 Task: In the  document dogs.html ,align picture to the 'center'. Insert word art below the picture and give heading  'Dogs in Orange'change the shape height to  6.32 in
Action: Mouse moved to (339, 414)
Screenshot: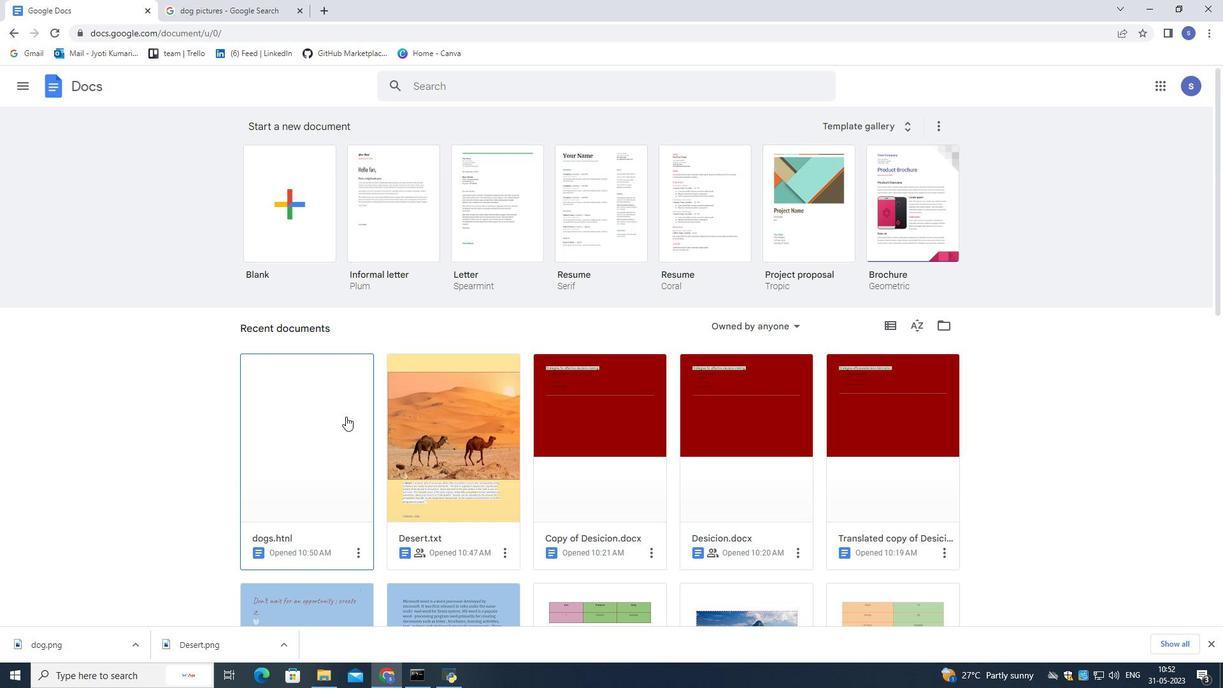 
Action: Mouse pressed left at (339, 414)
Screenshot: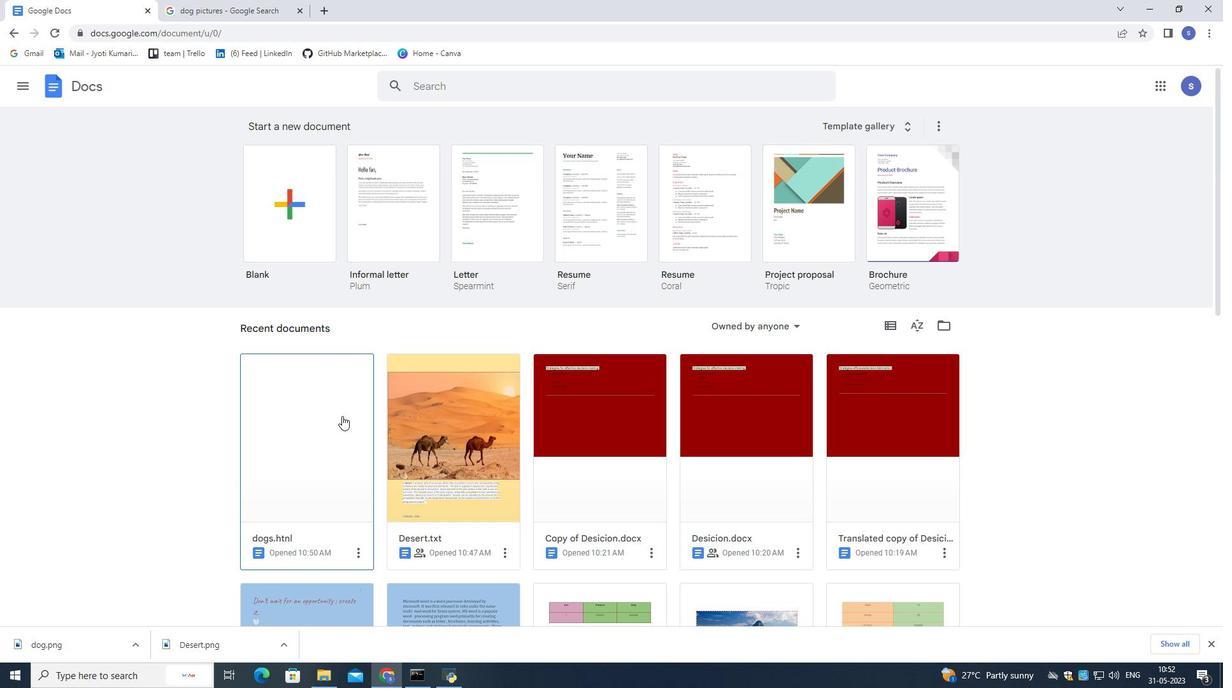 
Action: Mouse moved to (488, 296)
Screenshot: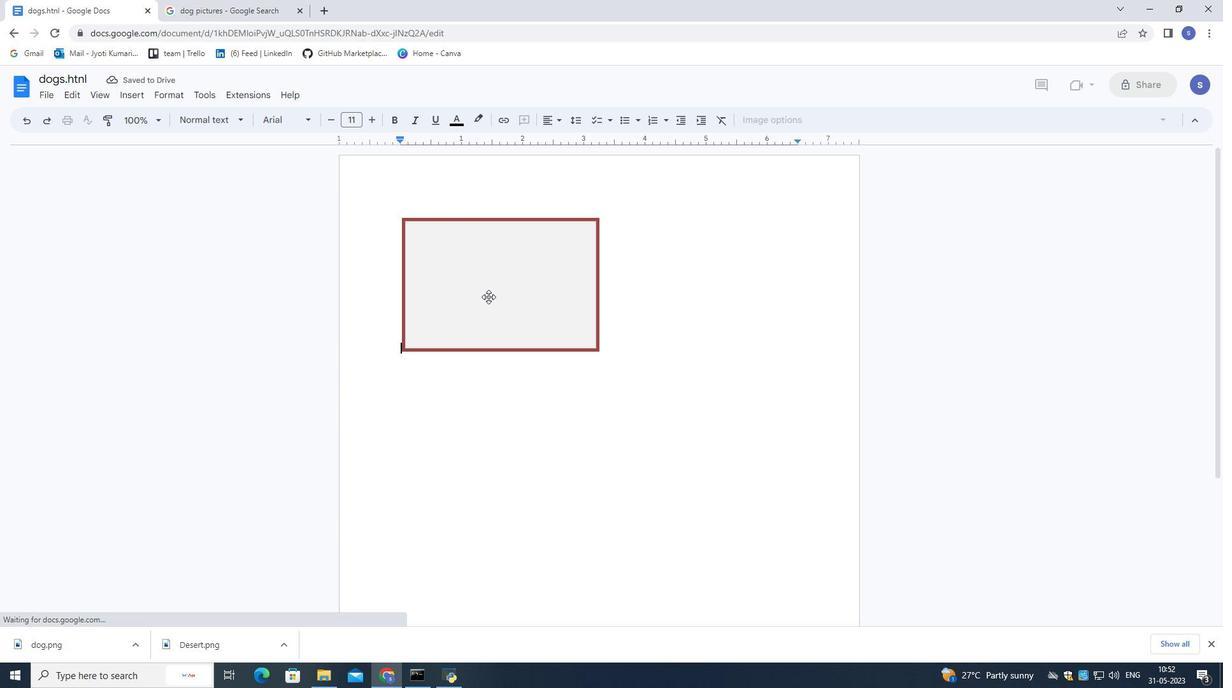 
Action: Mouse pressed left at (488, 296)
Screenshot: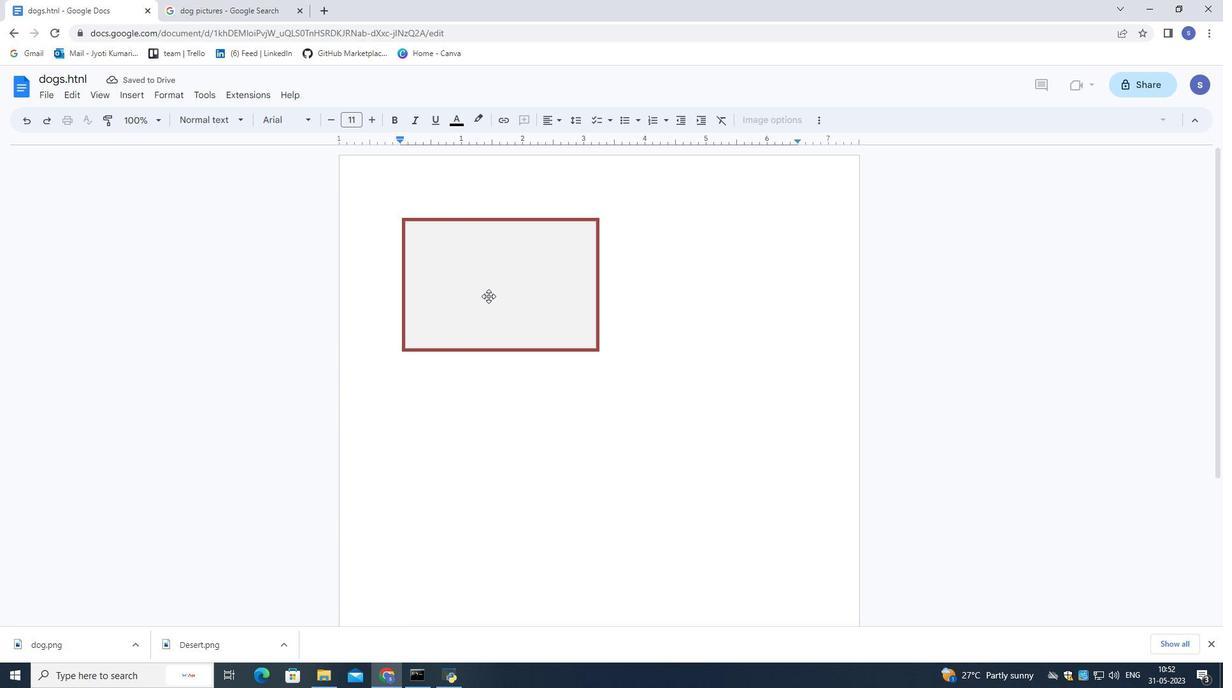 
Action: Mouse pressed left at (488, 296)
Screenshot: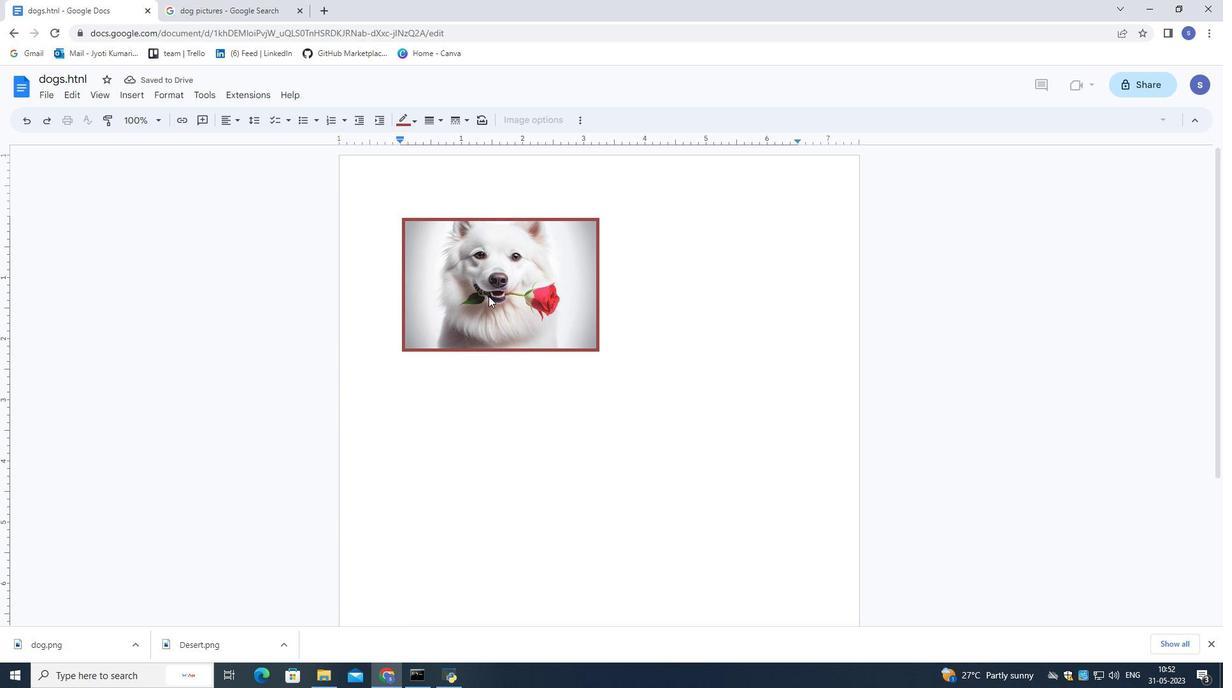 
Action: Mouse moved to (511, 404)
Screenshot: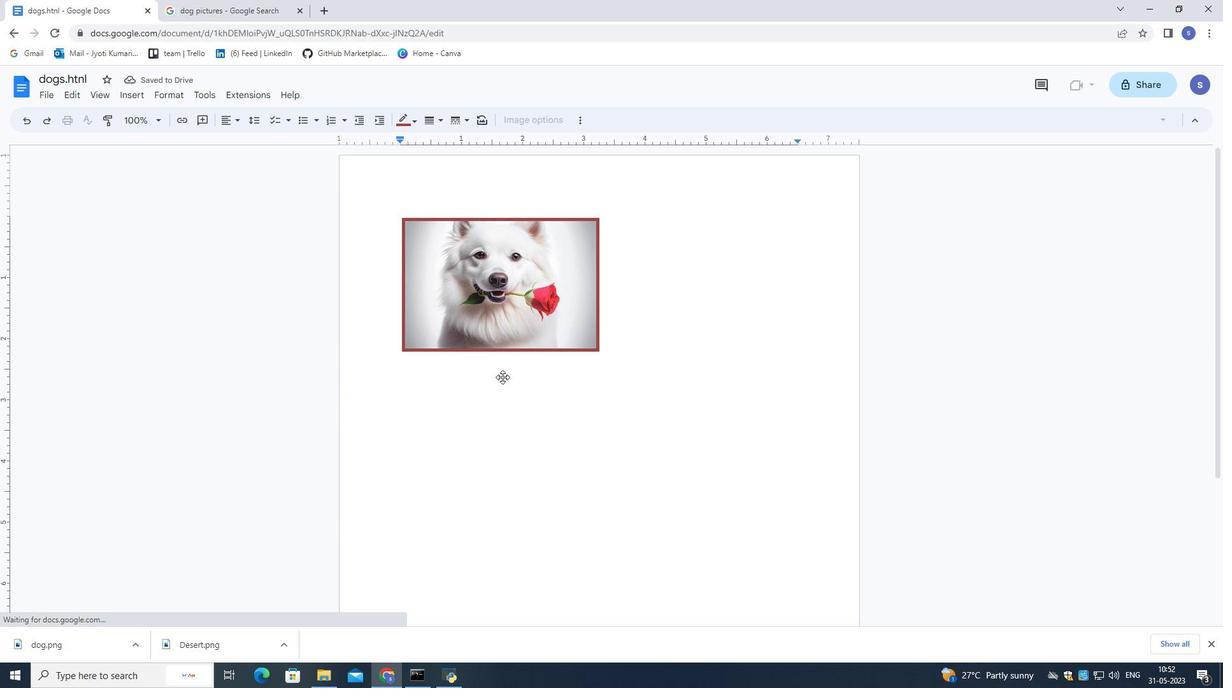 
Action: Mouse pressed left at (511, 404)
Screenshot: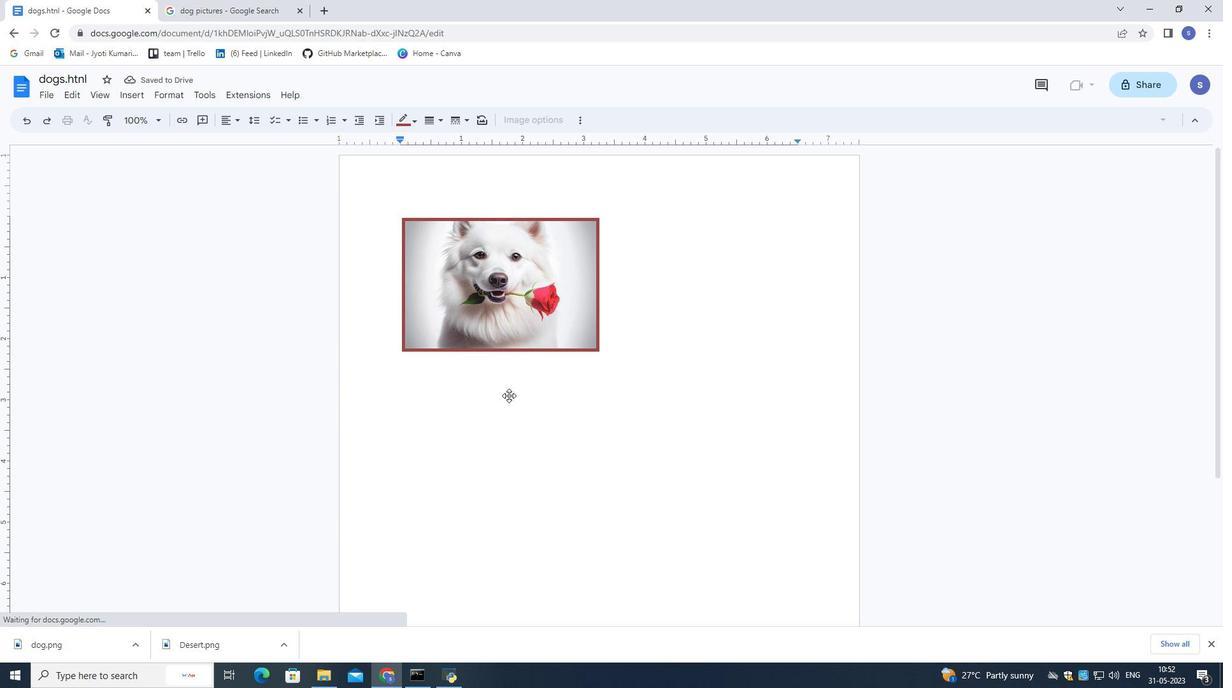 
Action: Mouse moved to (694, 295)
Screenshot: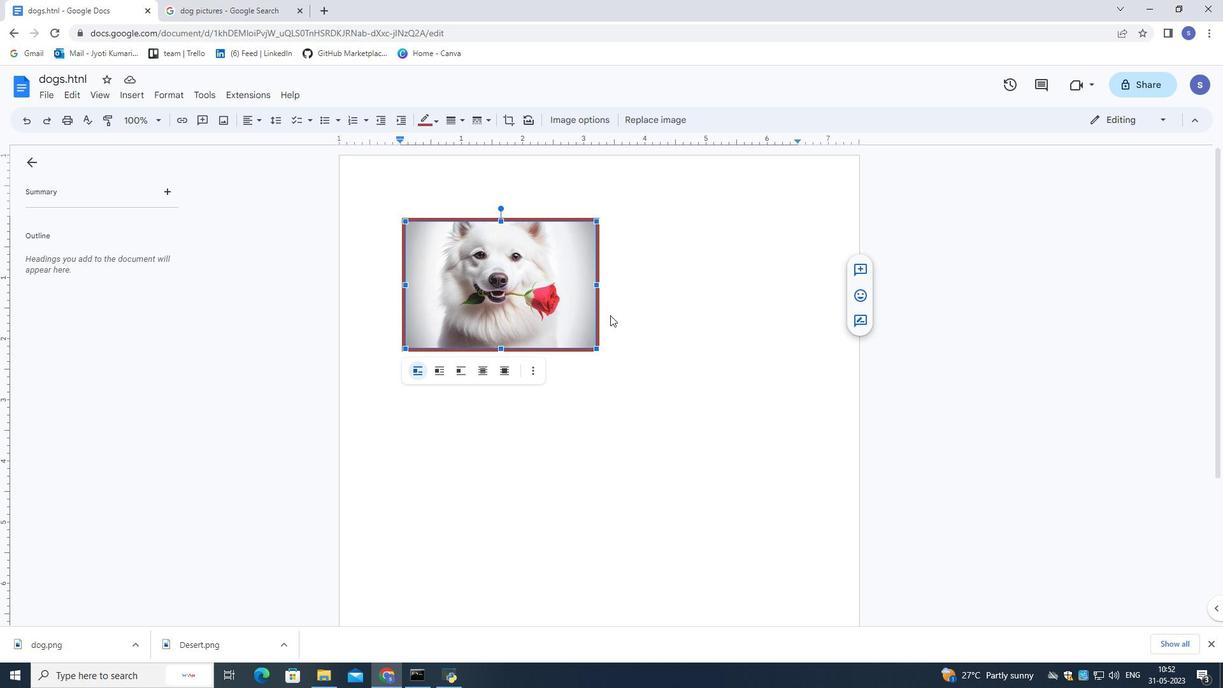 
Action: Mouse pressed left at (694, 295)
Screenshot: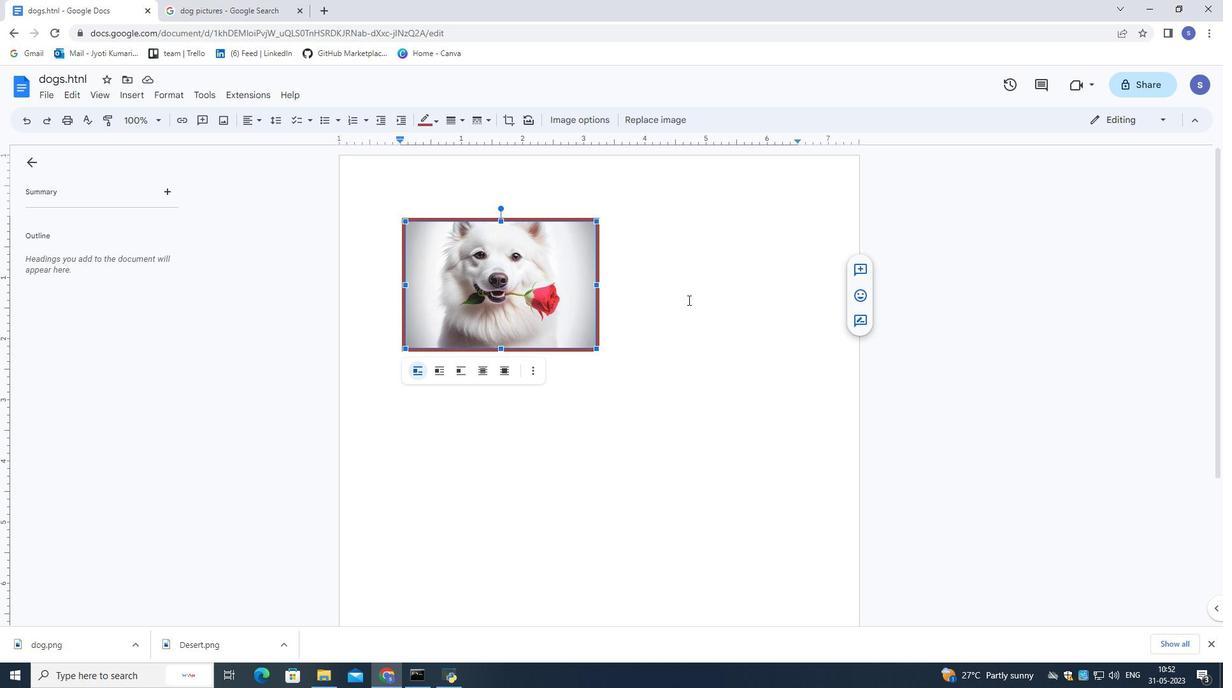 
Action: Mouse moved to (579, 120)
Screenshot: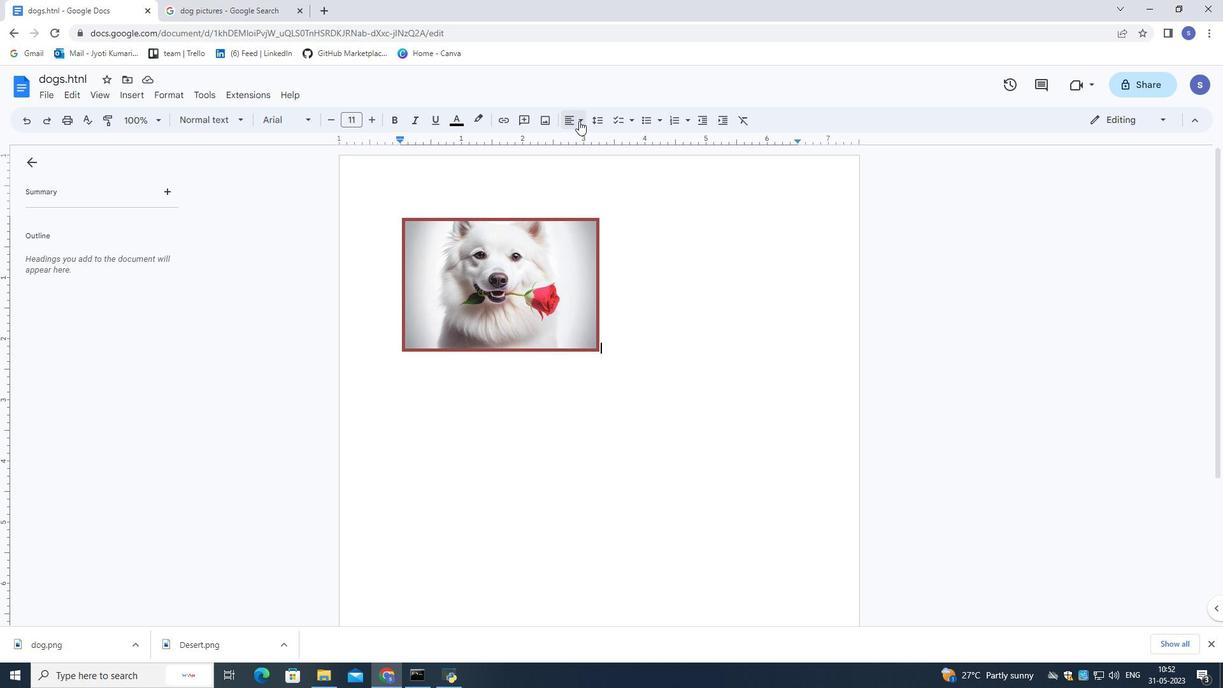 
Action: Mouse pressed left at (579, 120)
Screenshot: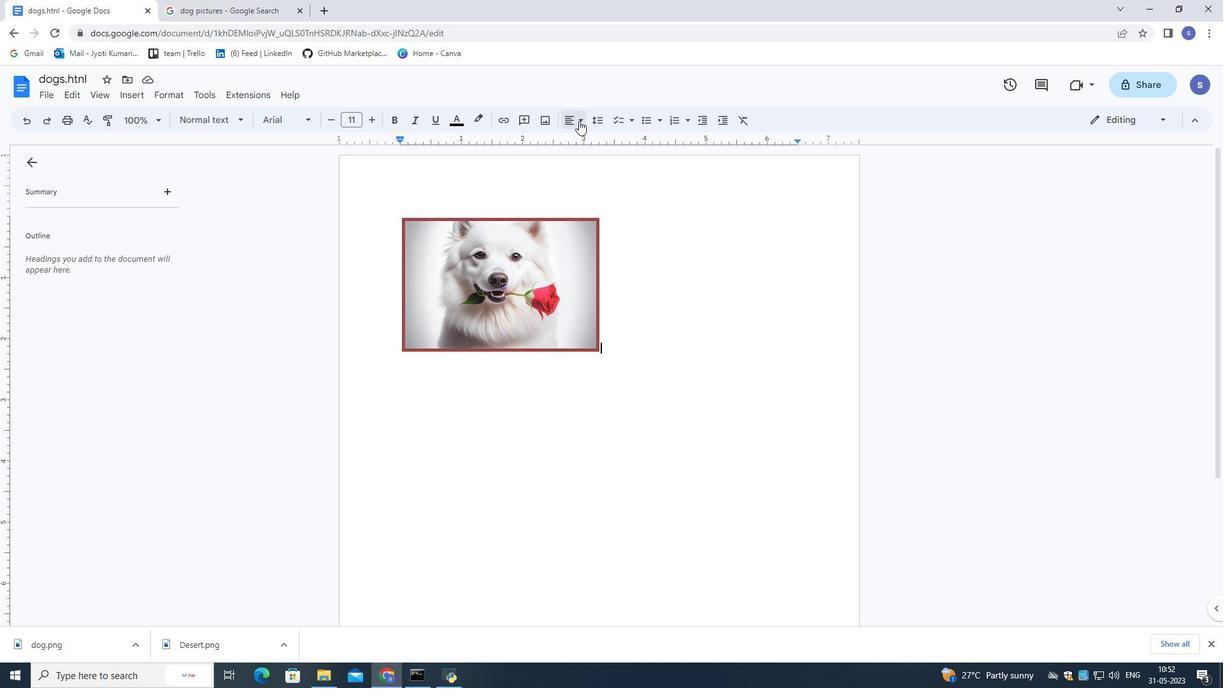
Action: Mouse moved to (593, 139)
Screenshot: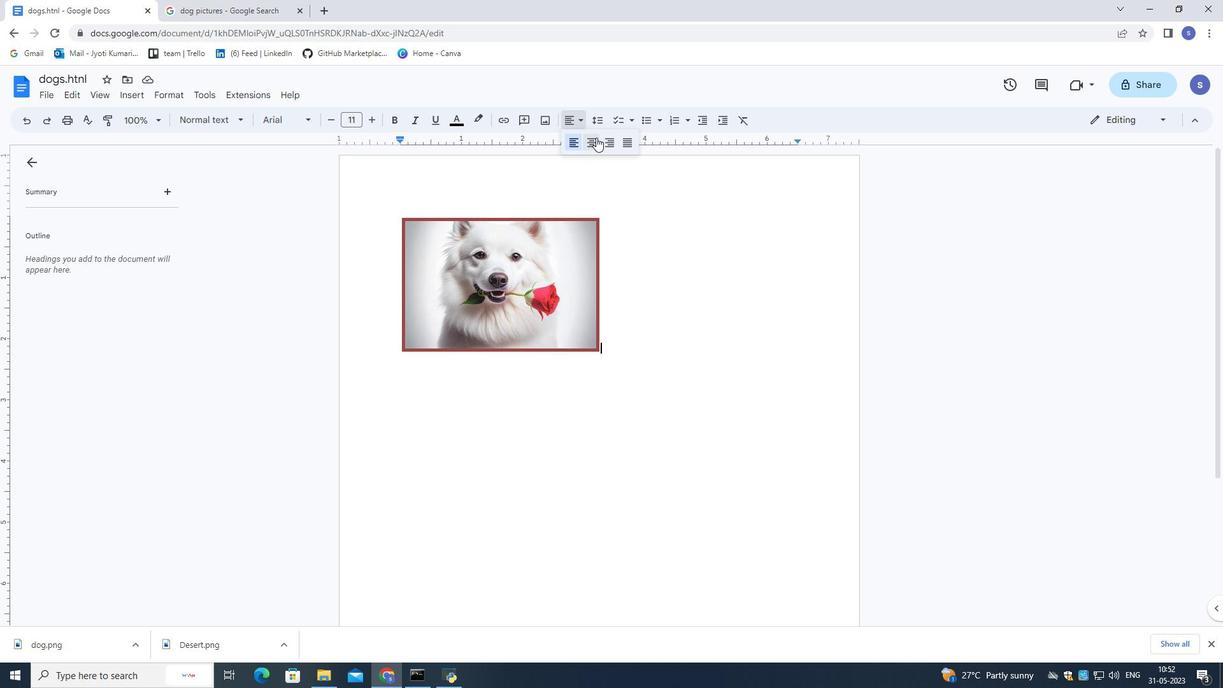 
Action: Mouse pressed left at (593, 139)
Screenshot: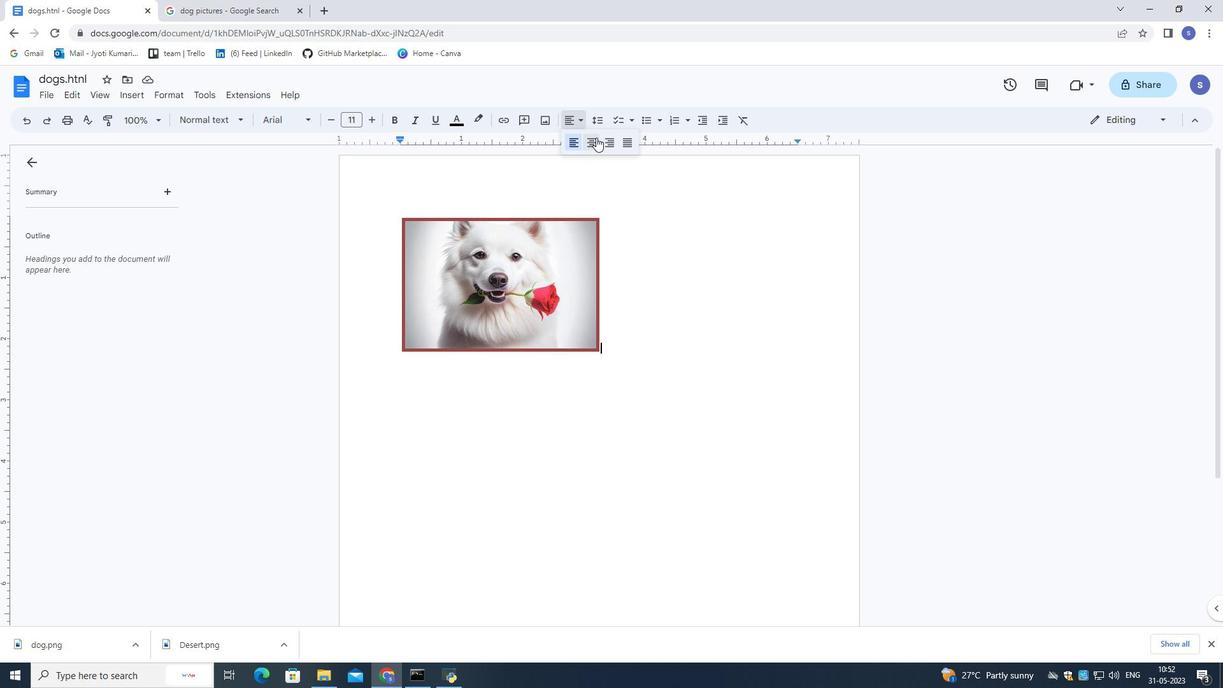 
Action: Mouse moved to (708, 352)
Screenshot: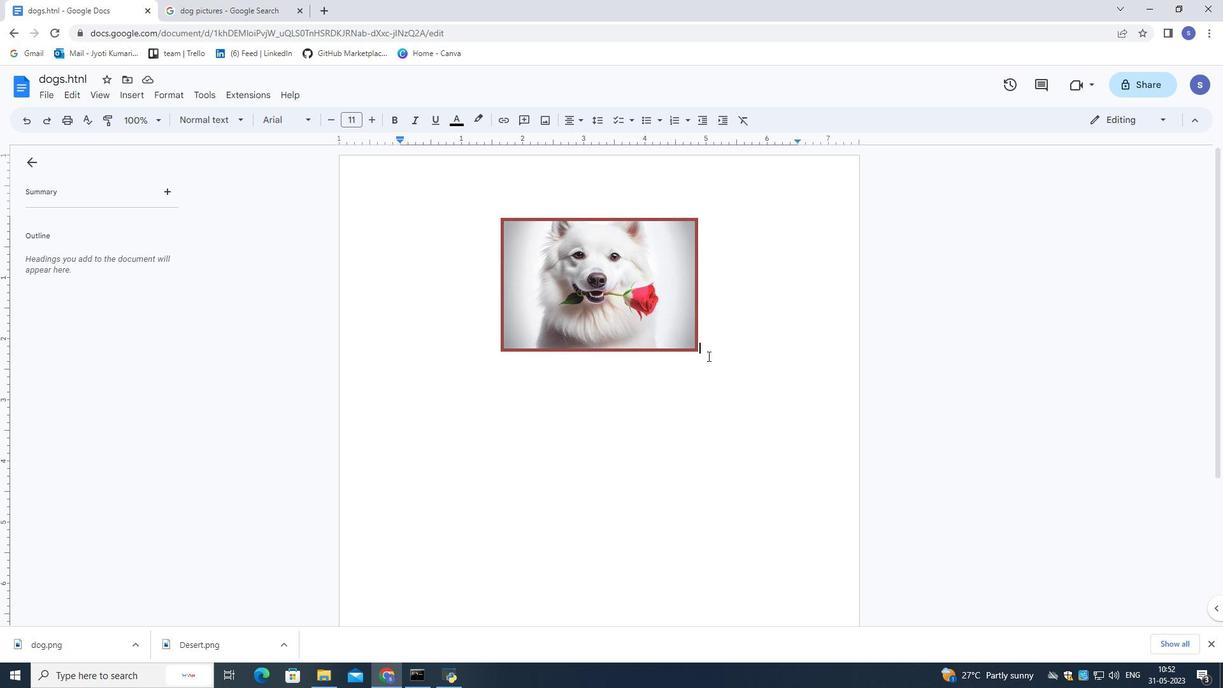 
Action: Key pressed <Key.enter>
Screenshot: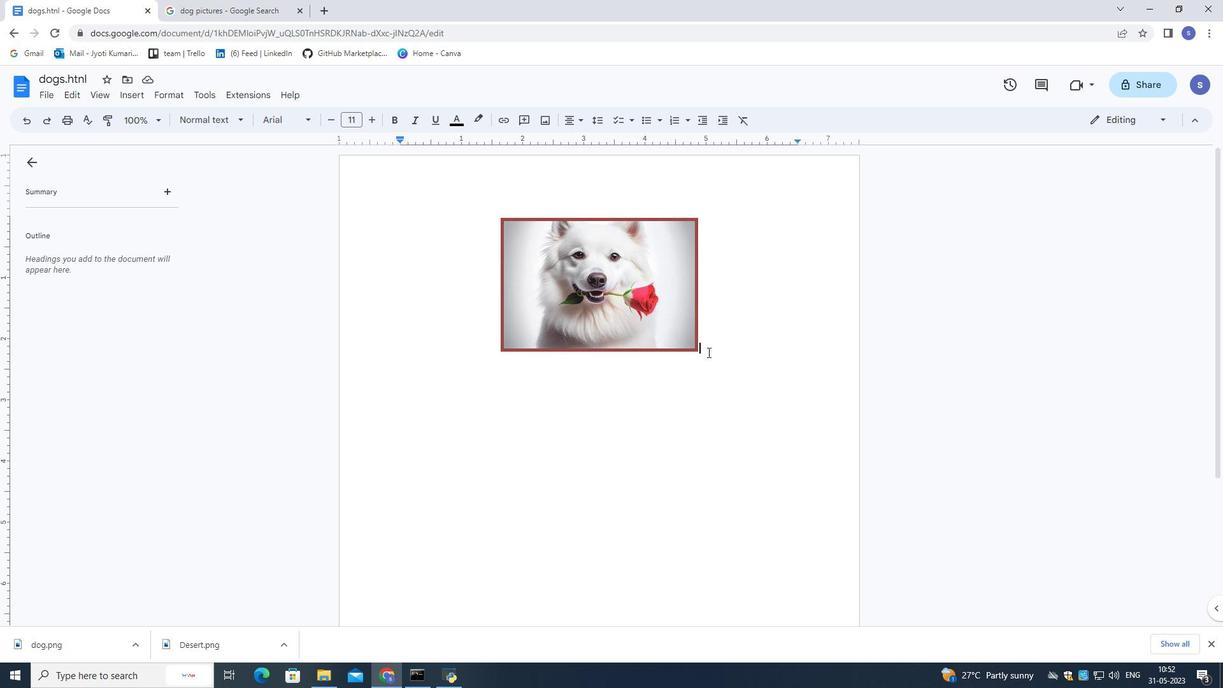 
Action: Mouse moved to (139, 94)
Screenshot: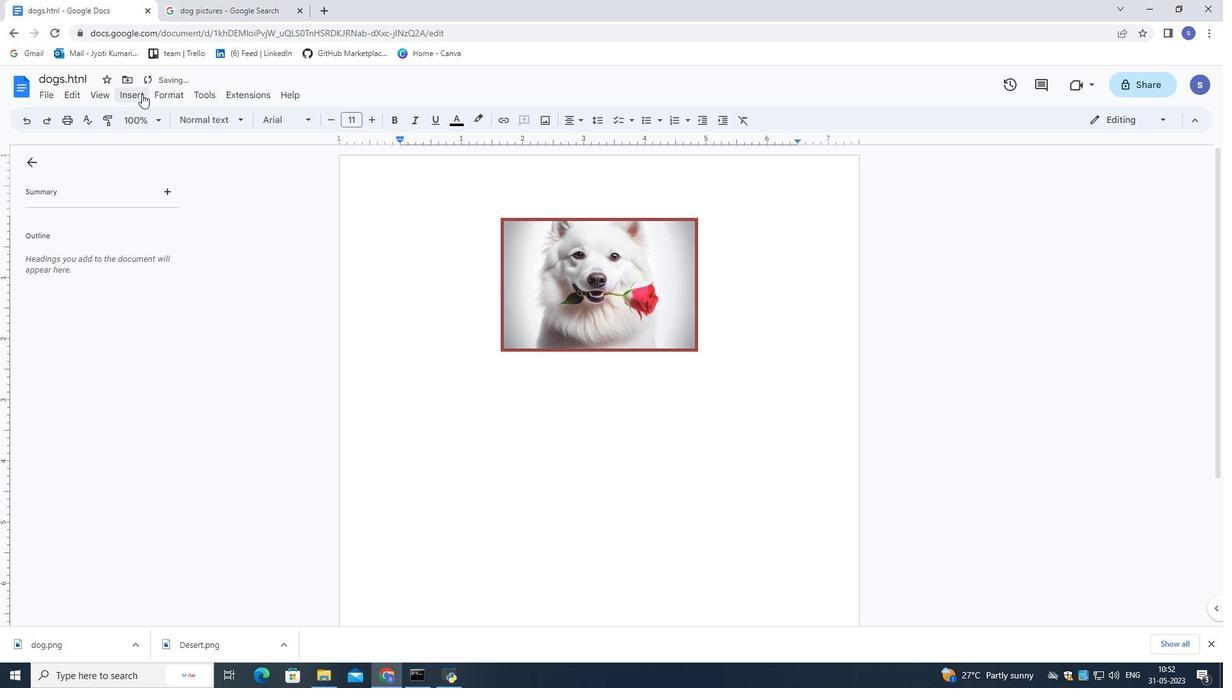 
Action: Mouse pressed left at (139, 94)
Screenshot: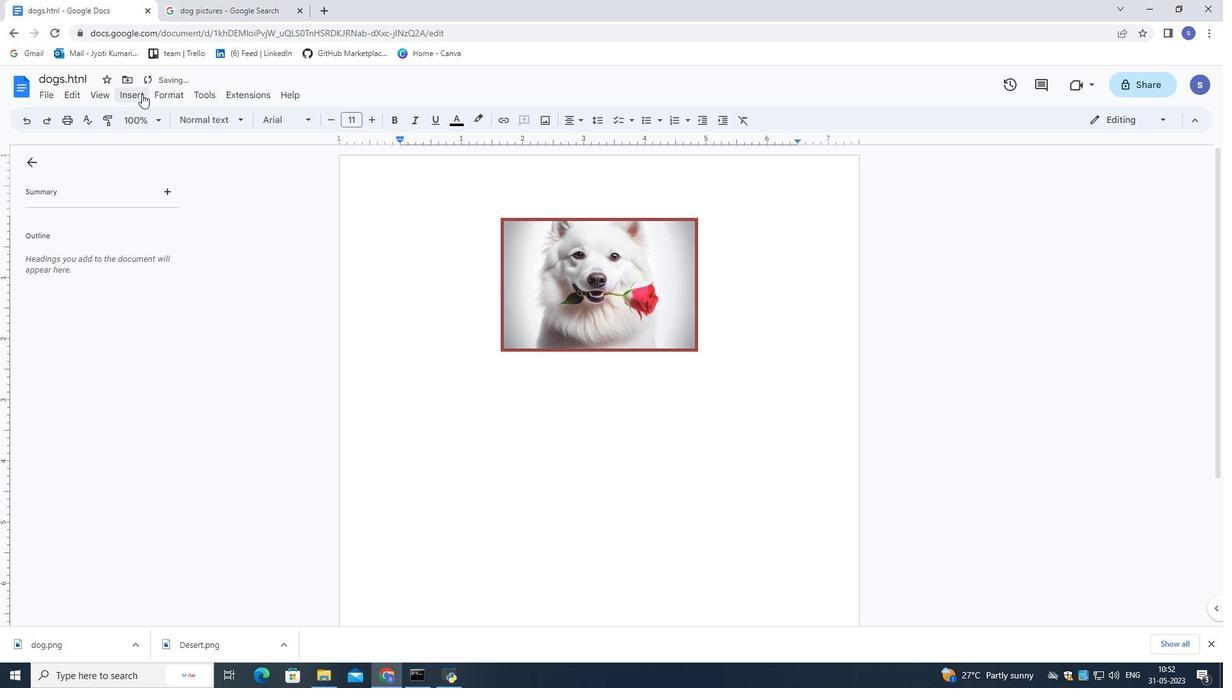 
Action: Mouse moved to (354, 159)
Screenshot: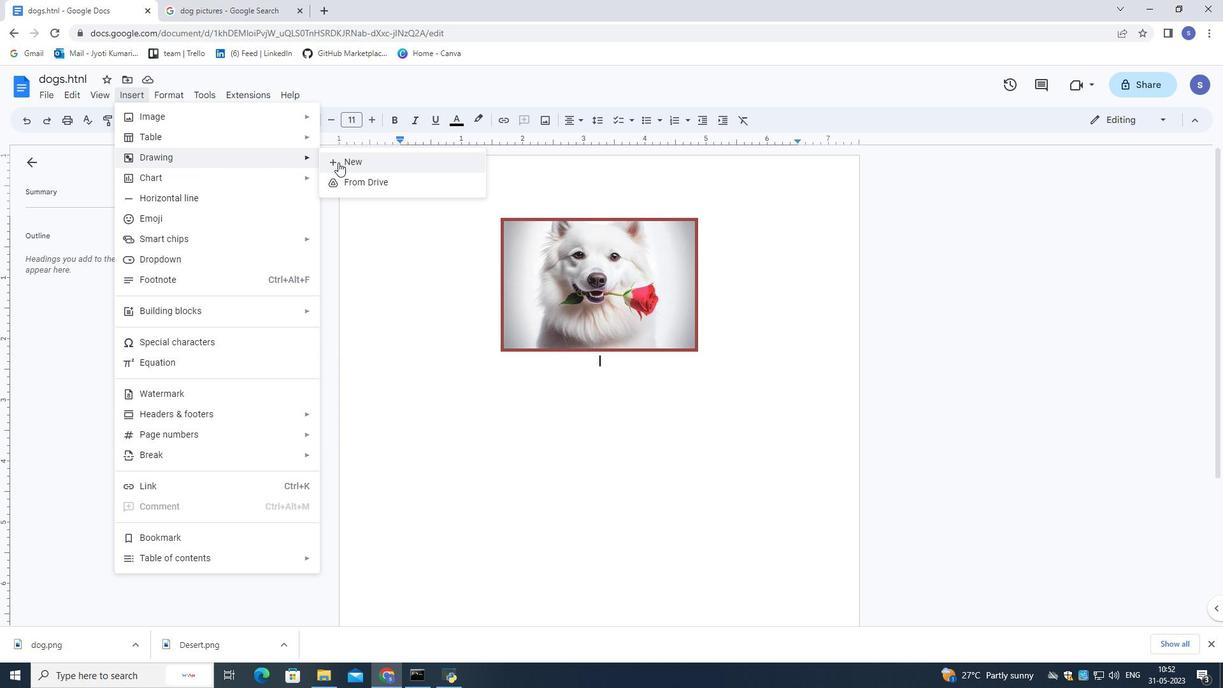 
Action: Mouse pressed left at (354, 159)
Screenshot: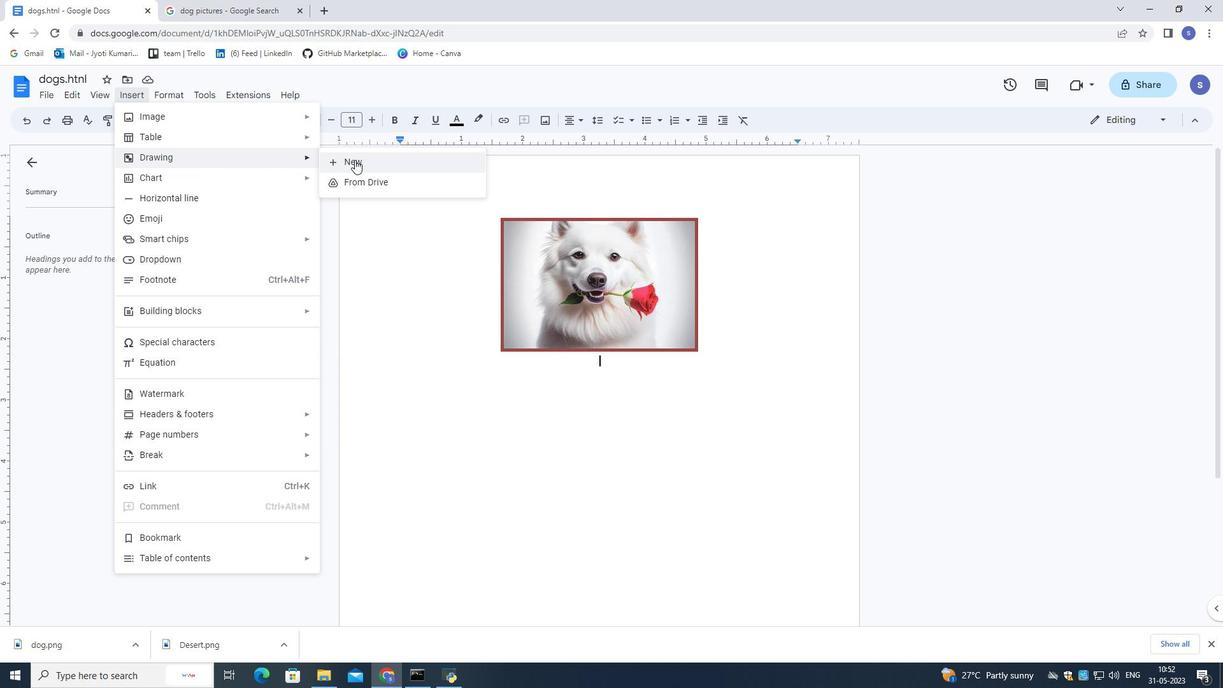 
Action: Mouse moved to (339, 141)
Screenshot: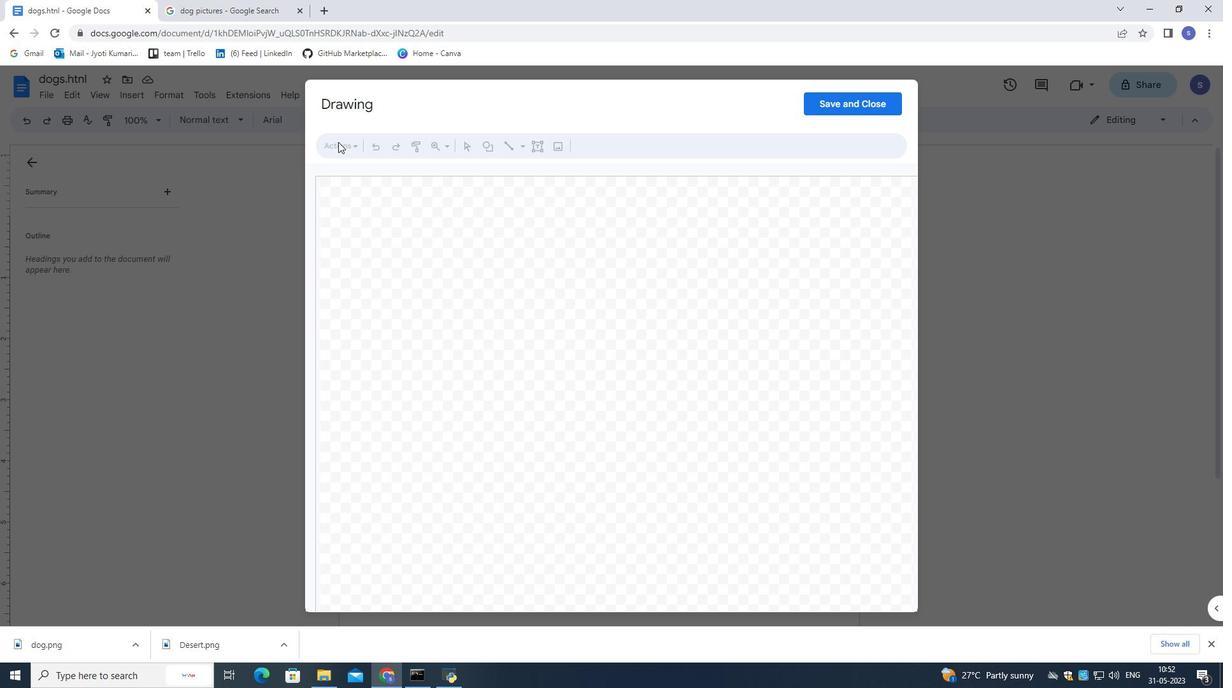 
Action: Mouse pressed left at (339, 141)
Screenshot: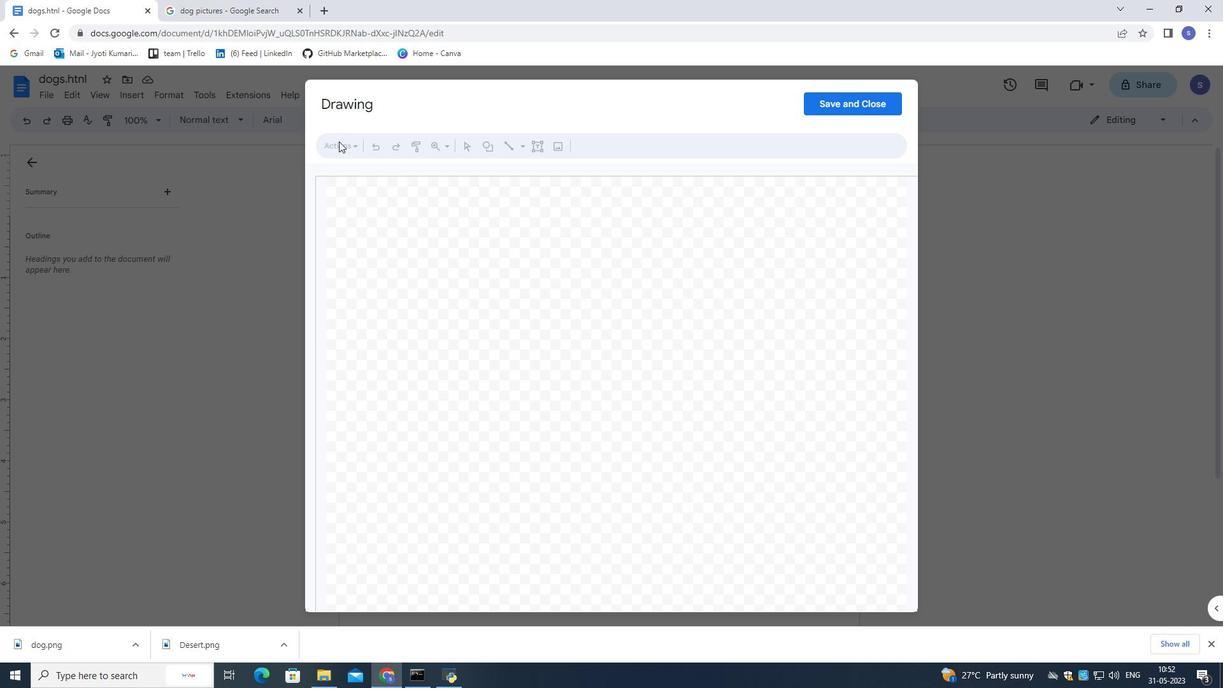 
Action: Mouse moved to (346, 235)
Screenshot: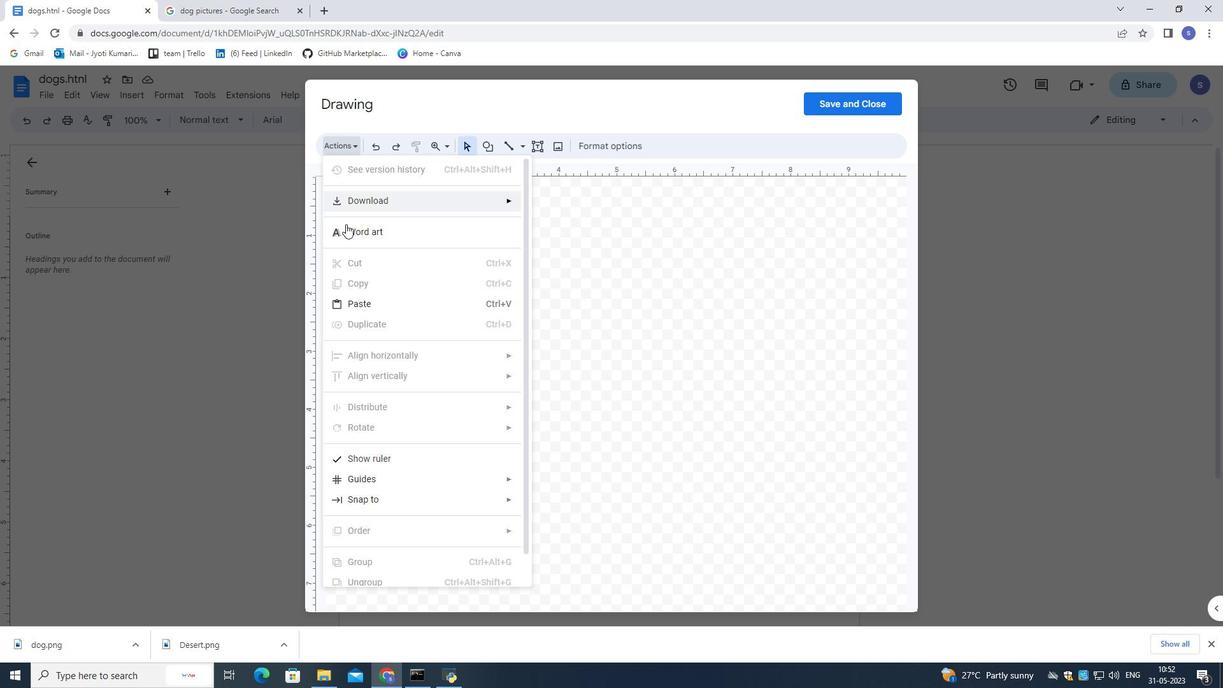 
Action: Mouse pressed left at (346, 235)
Screenshot: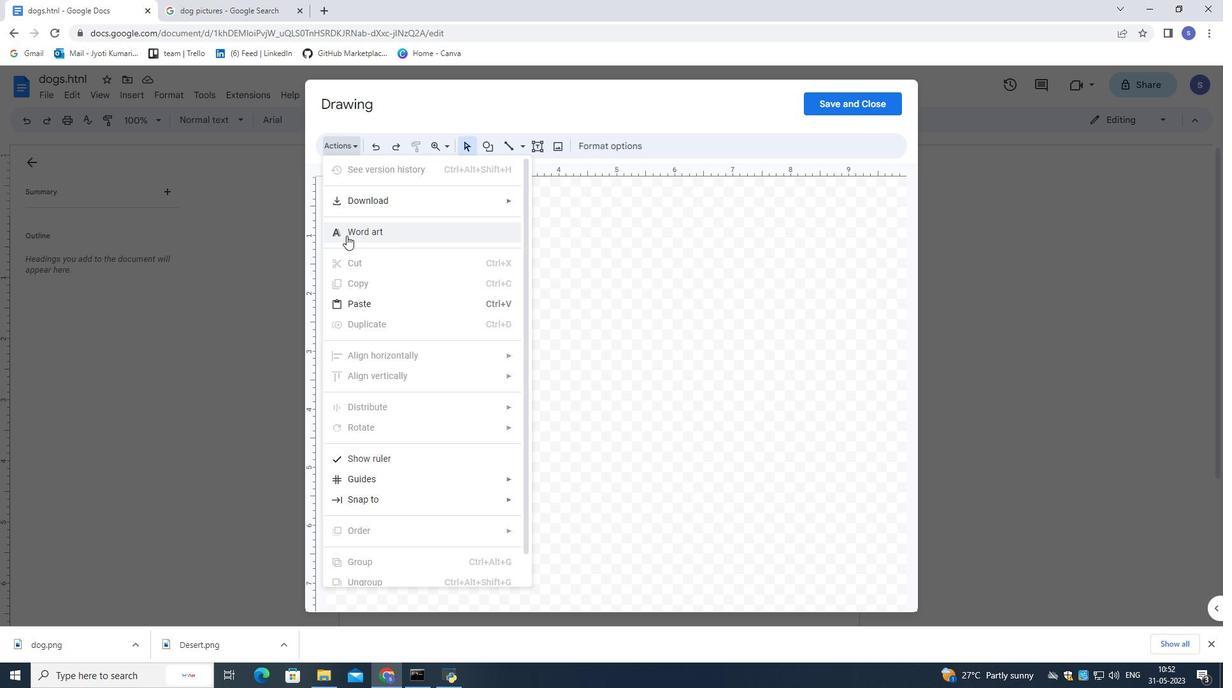 
Action: Mouse moved to (346, 230)
Screenshot: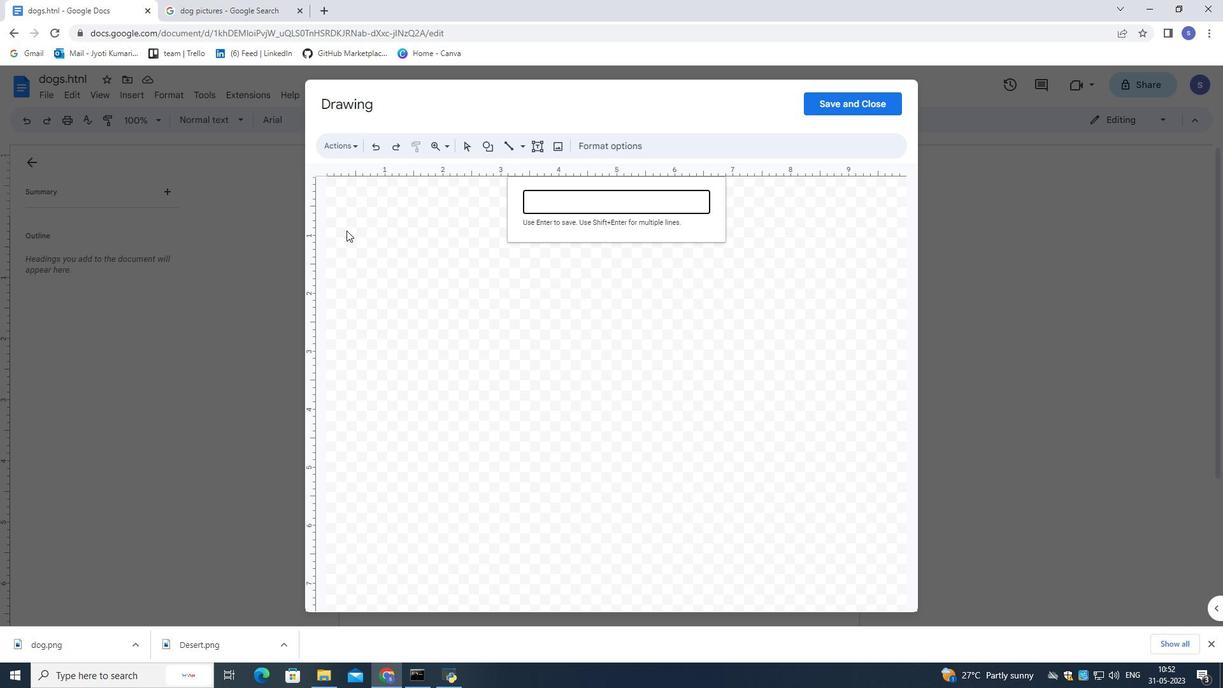 
Action: Key pressed <Key.shift>
Screenshot: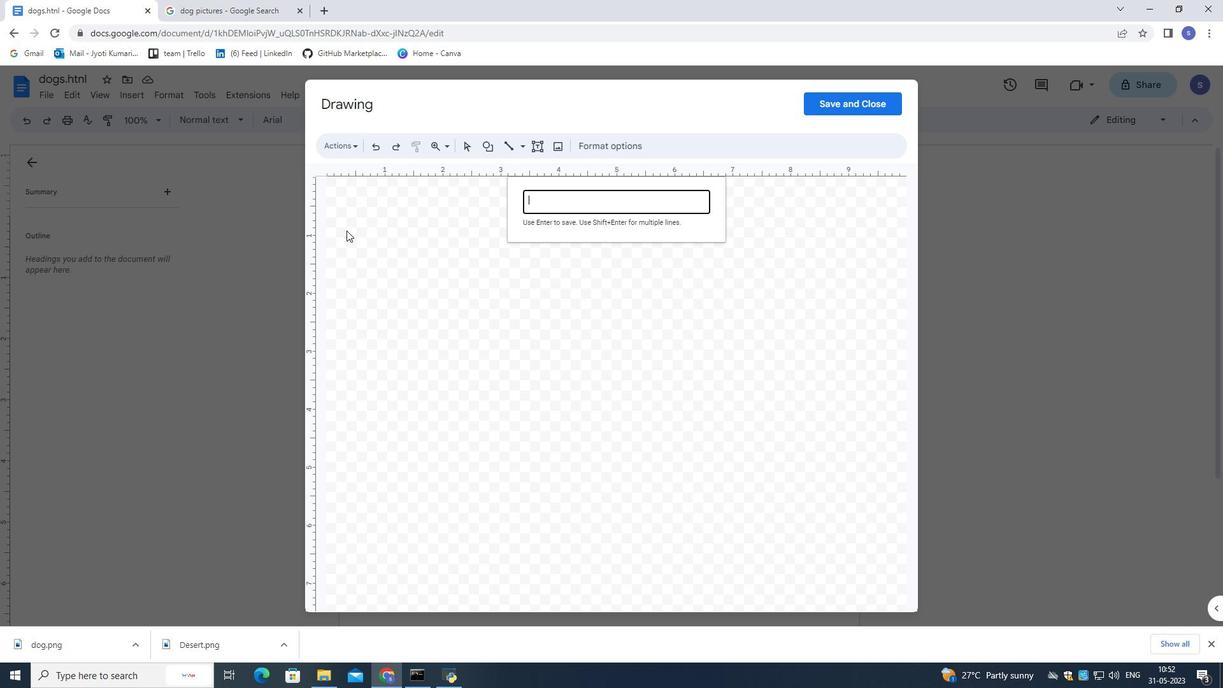
Action: Mouse moved to (351, 231)
Screenshot: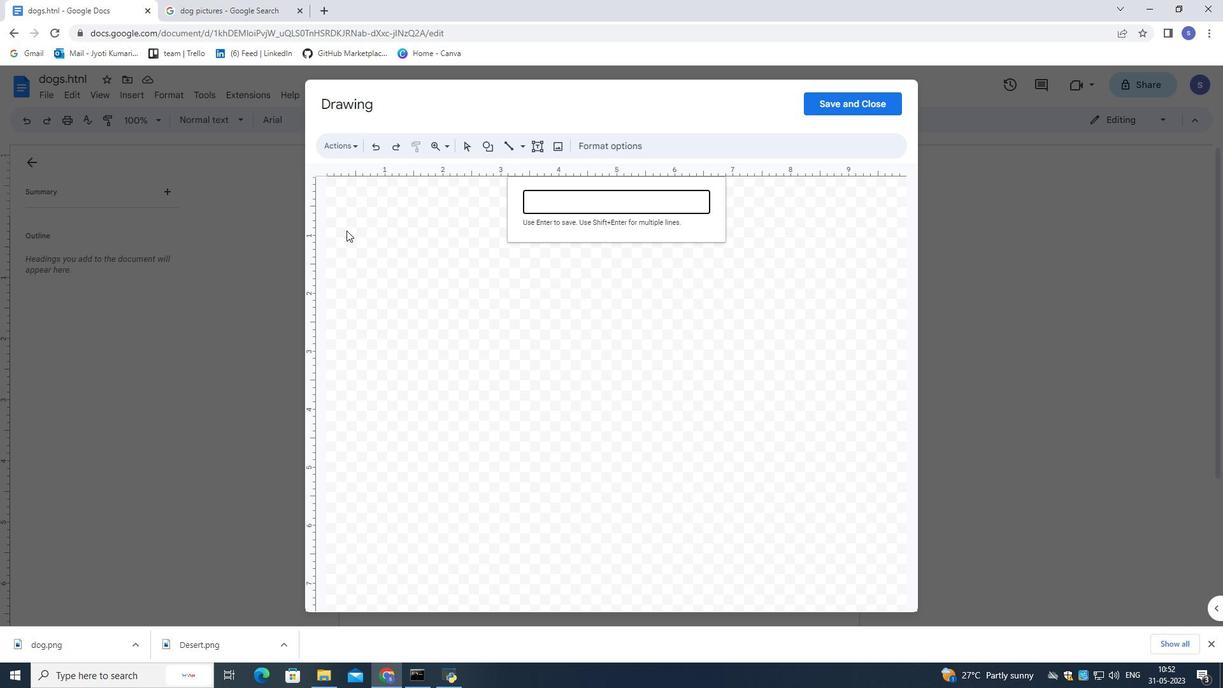 
Action: Key pressed Dogs<Key.space>in<Key.space><Key.shift>Orange<Key.space><Key.enter>
Screenshot: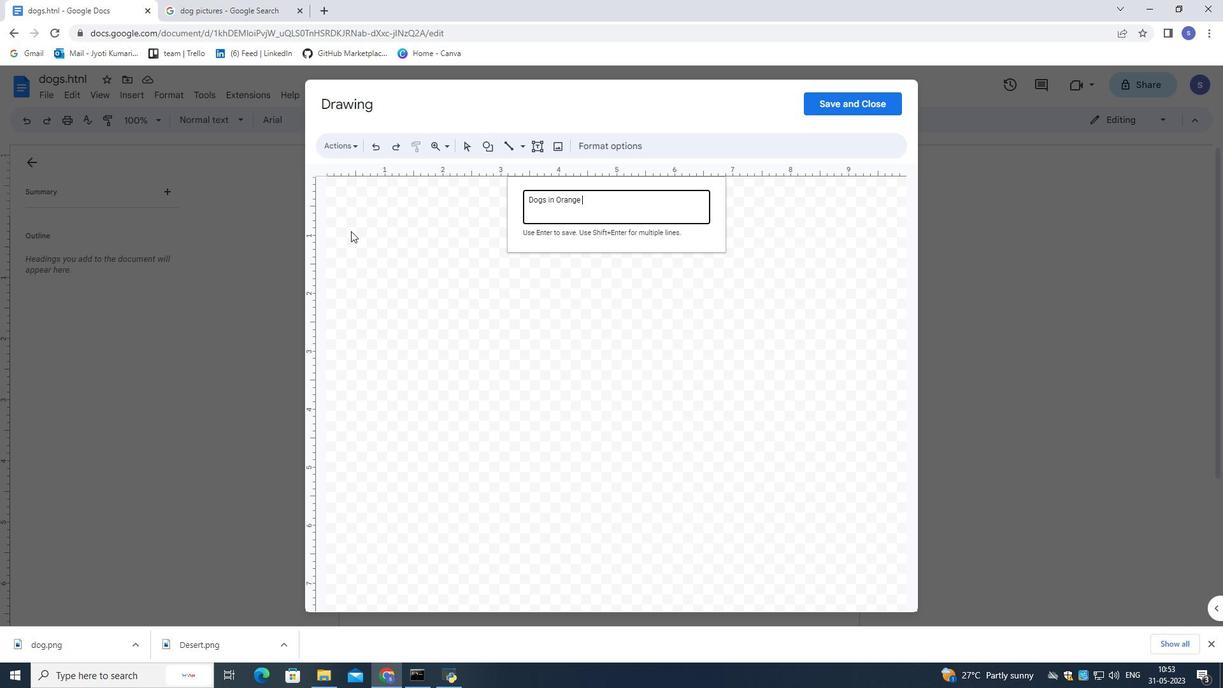 
Action: Mouse moved to (570, 426)
Screenshot: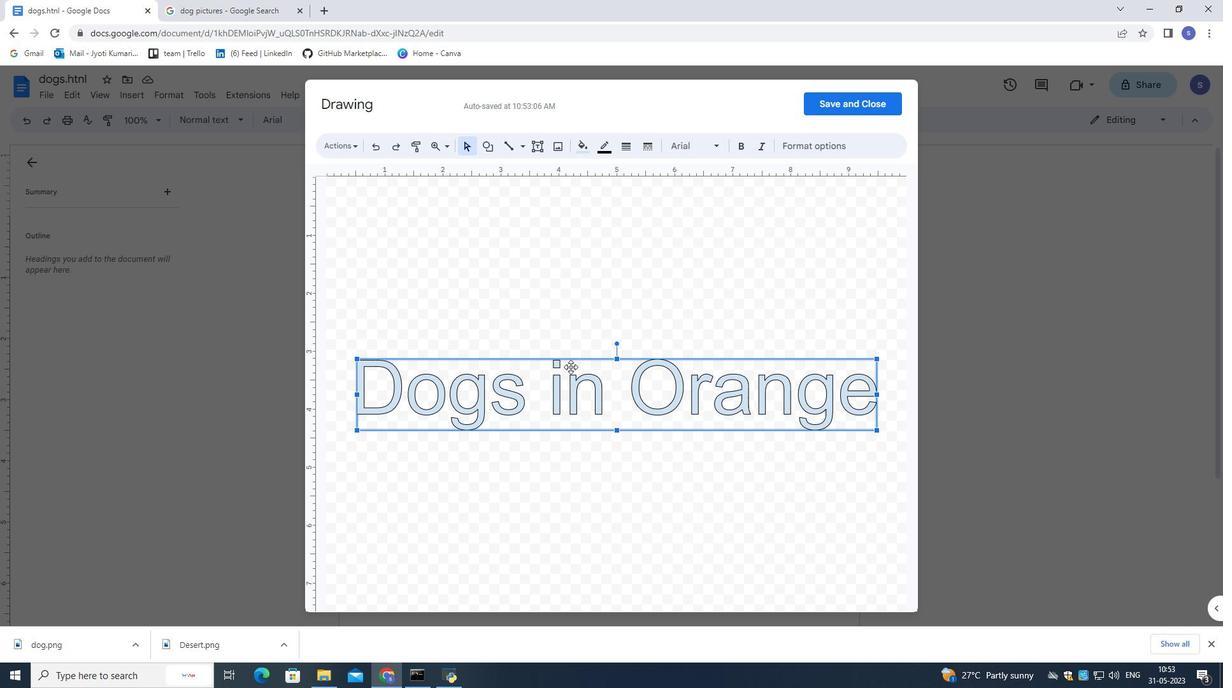 
Action: Mouse pressed left at (570, 426)
Screenshot: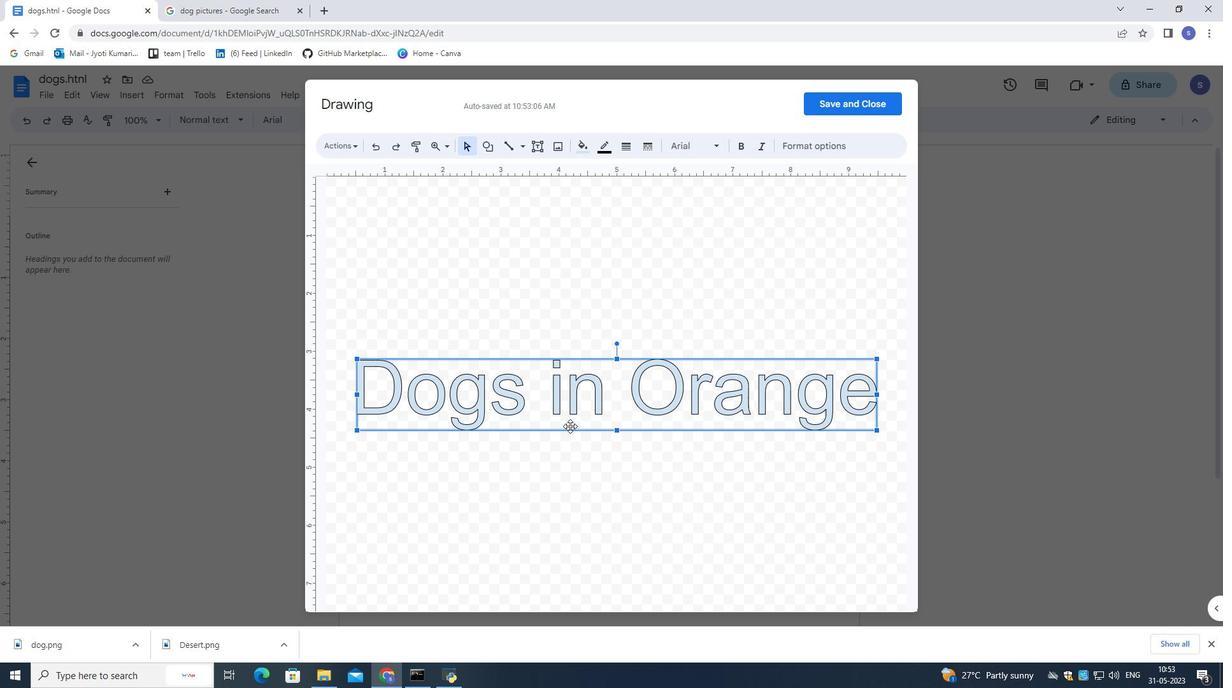 
Action: Mouse moved to (570, 404)
Screenshot: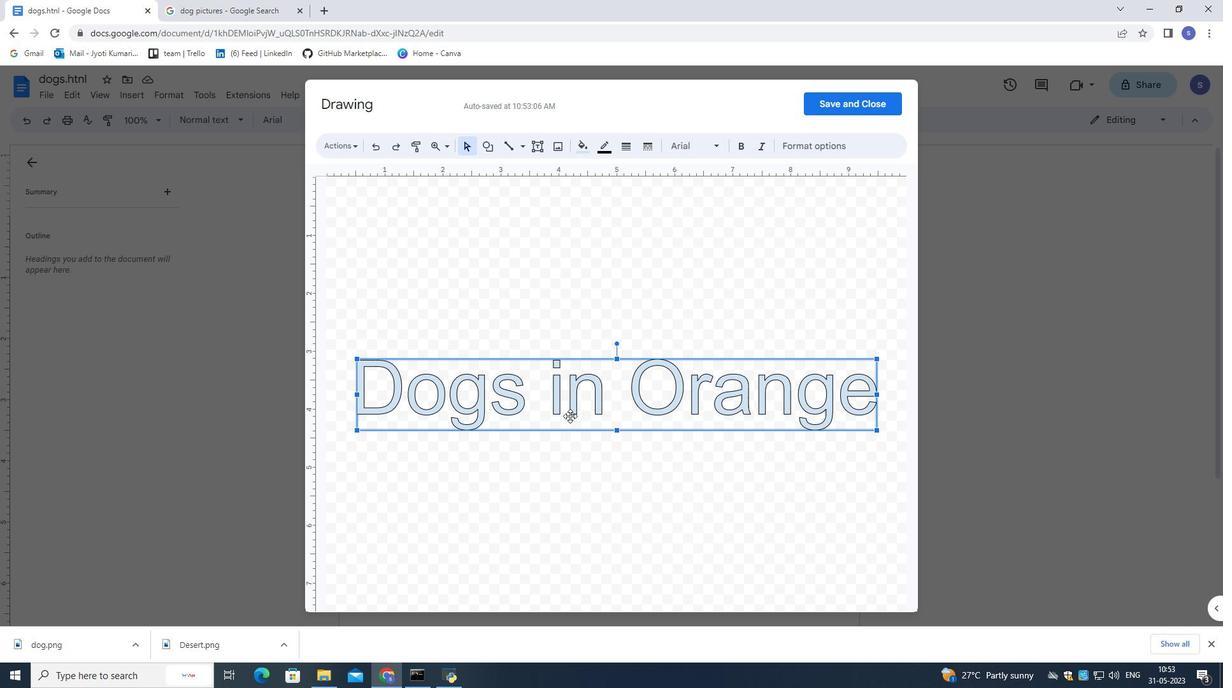 
Action: Mouse pressed left at (570, 404)
Screenshot: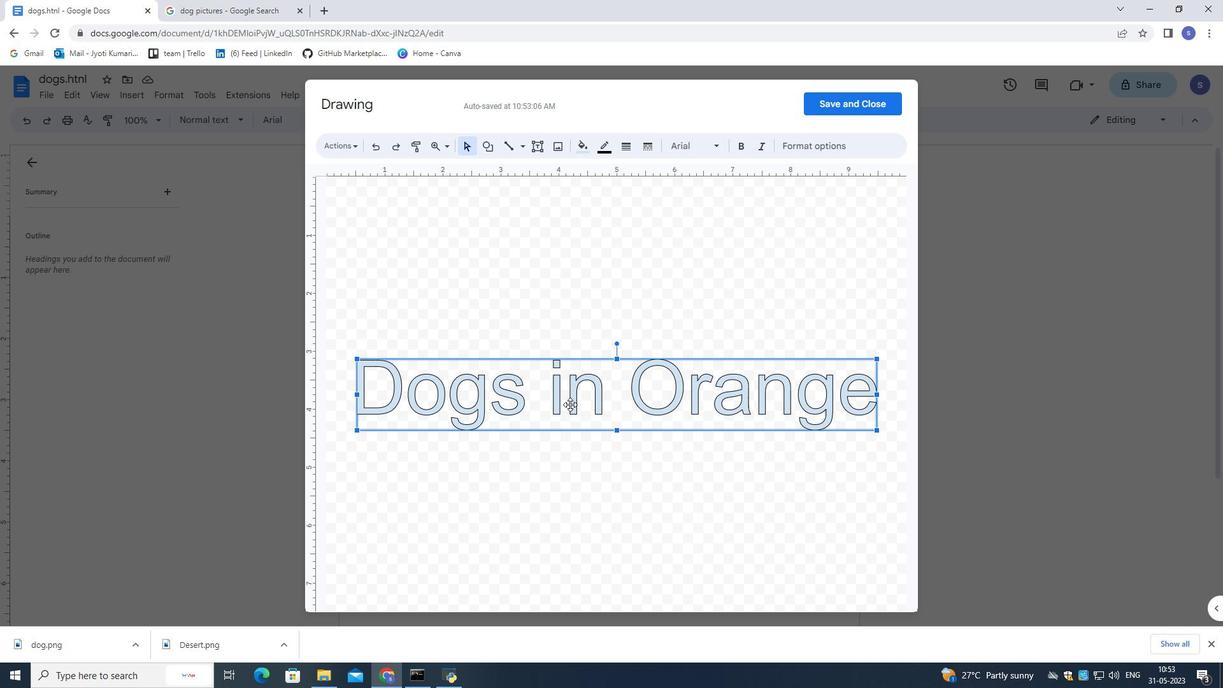 
Action: Mouse moved to (567, 483)
Screenshot: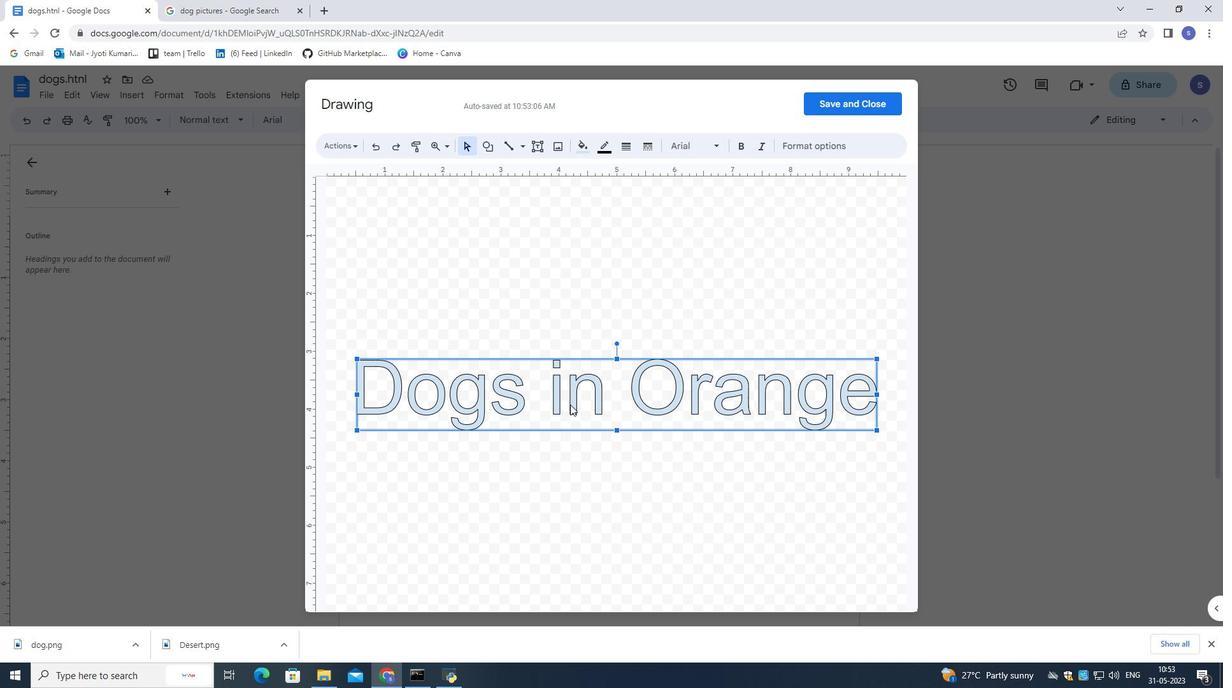 
Action: Mouse pressed left at (567, 483)
Screenshot: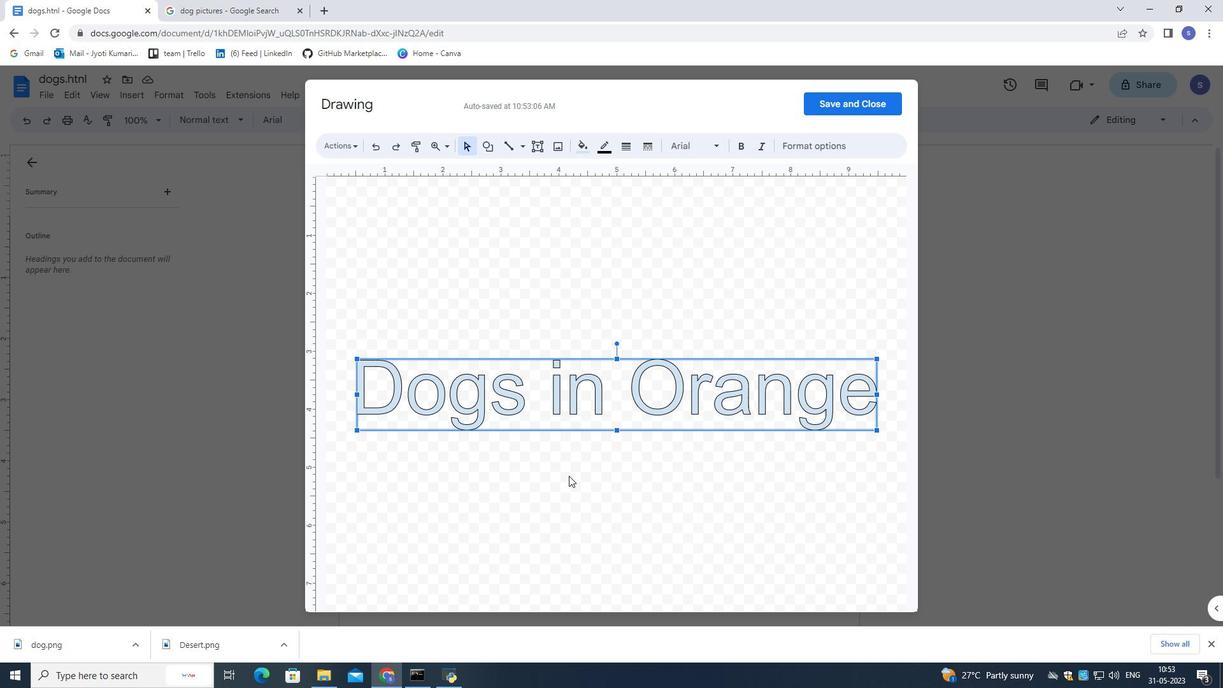 
Action: Mouse moved to (554, 416)
Screenshot: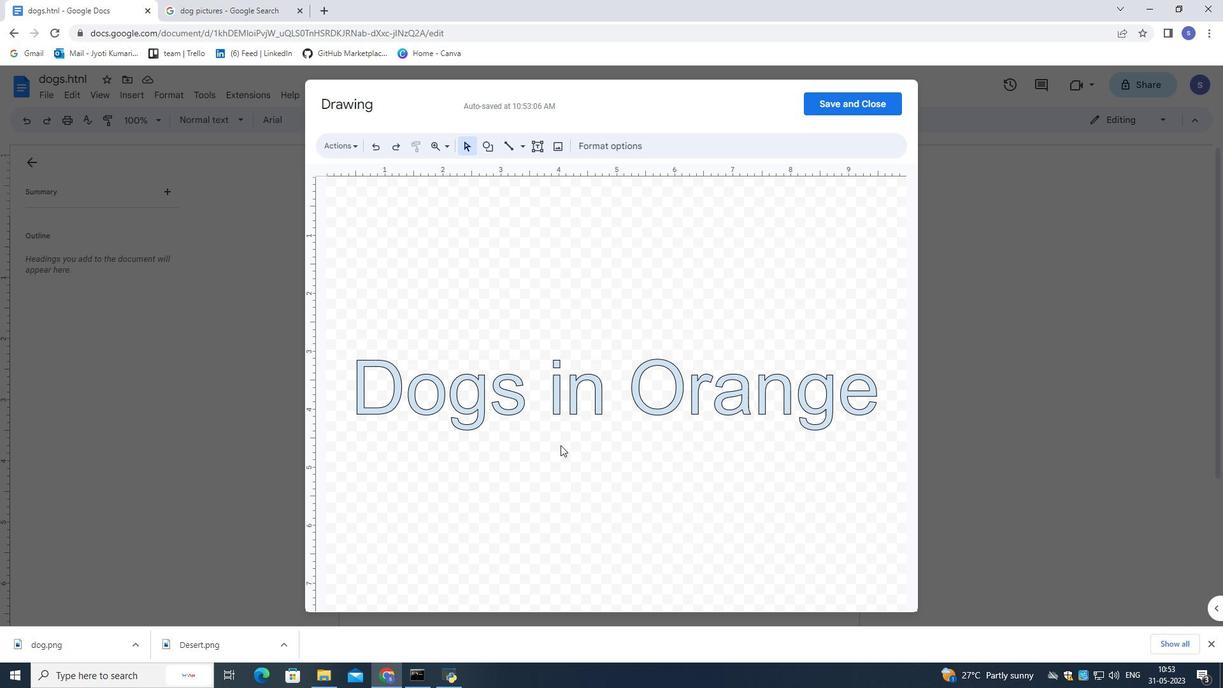 
Action: Mouse pressed left at (554, 416)
Screenshot: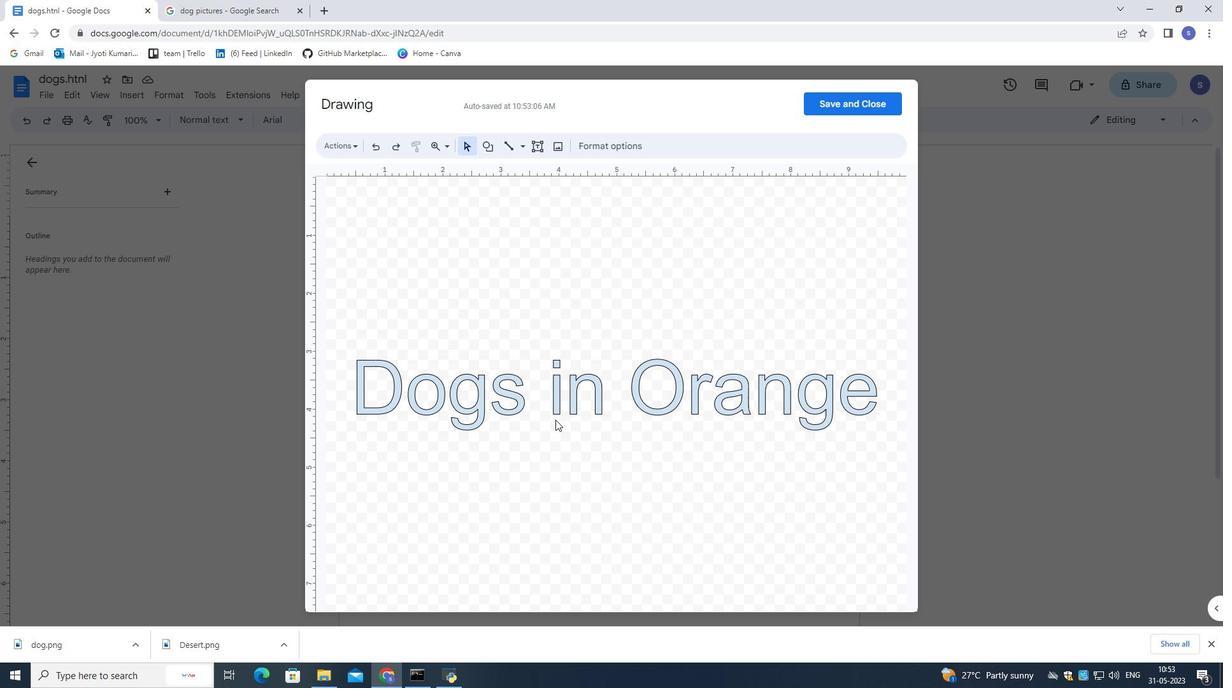 
Action: Mouse moved to (862, 100)
Screenshot: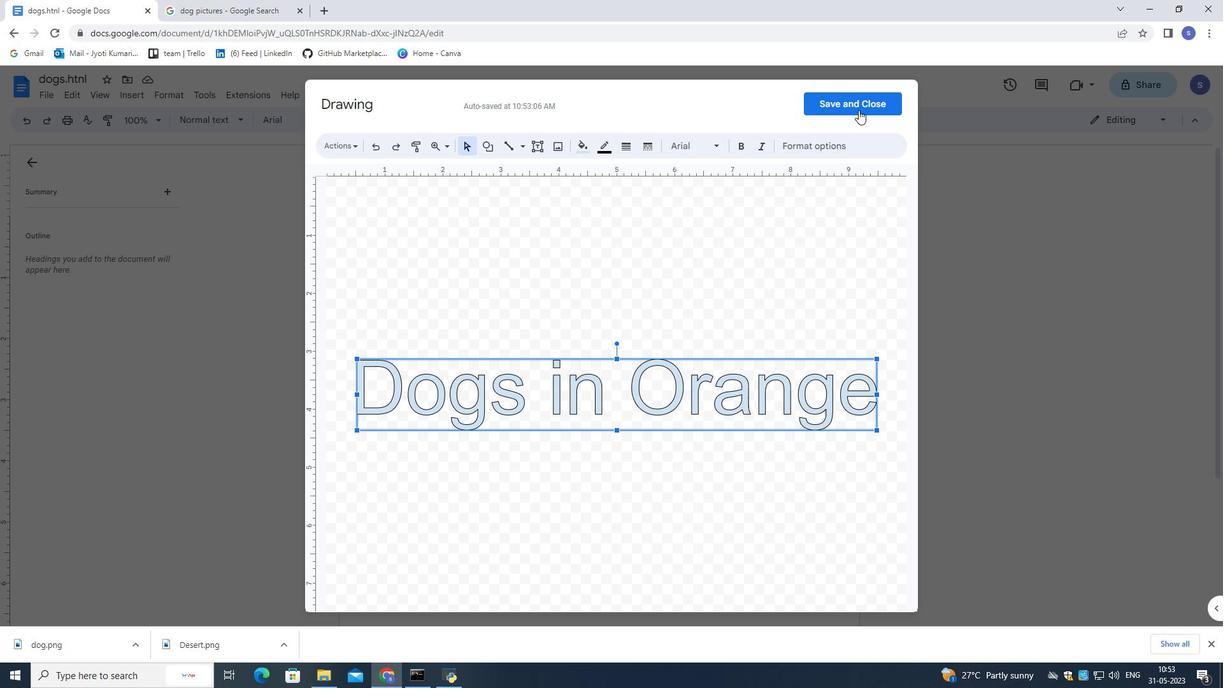 
Action: Mouse pressed left at (862, 100)
Screenshot: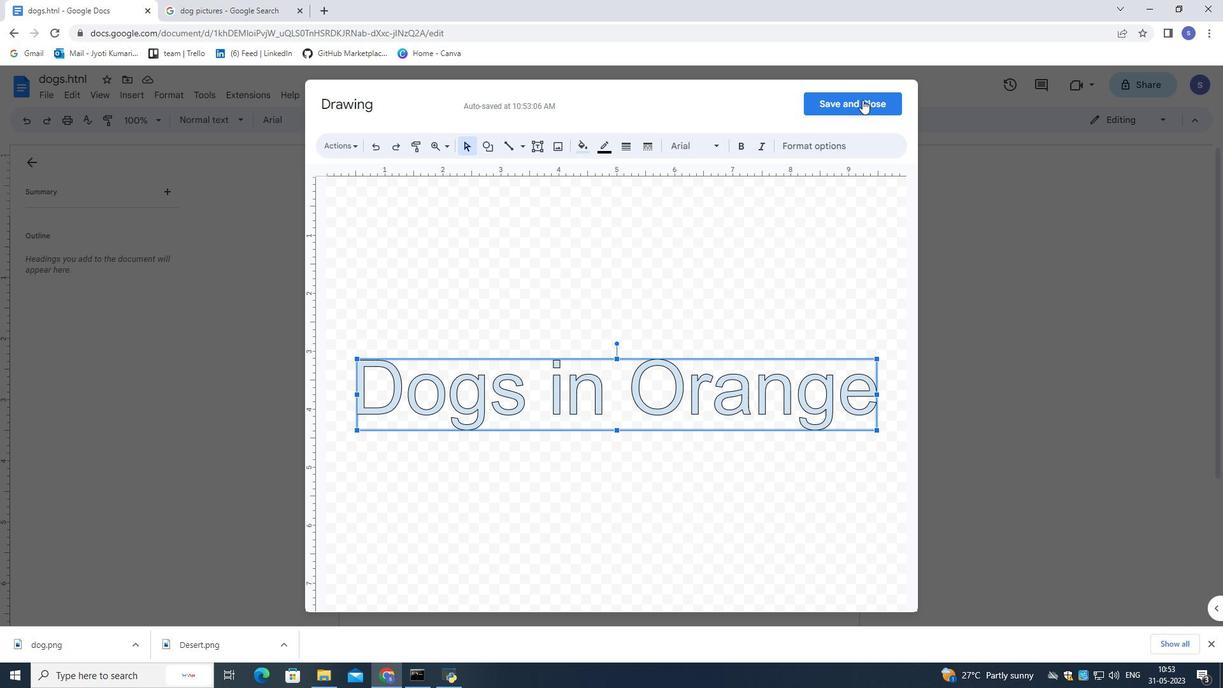 
Action: Mouse moved to (702, 384)
Screenshot: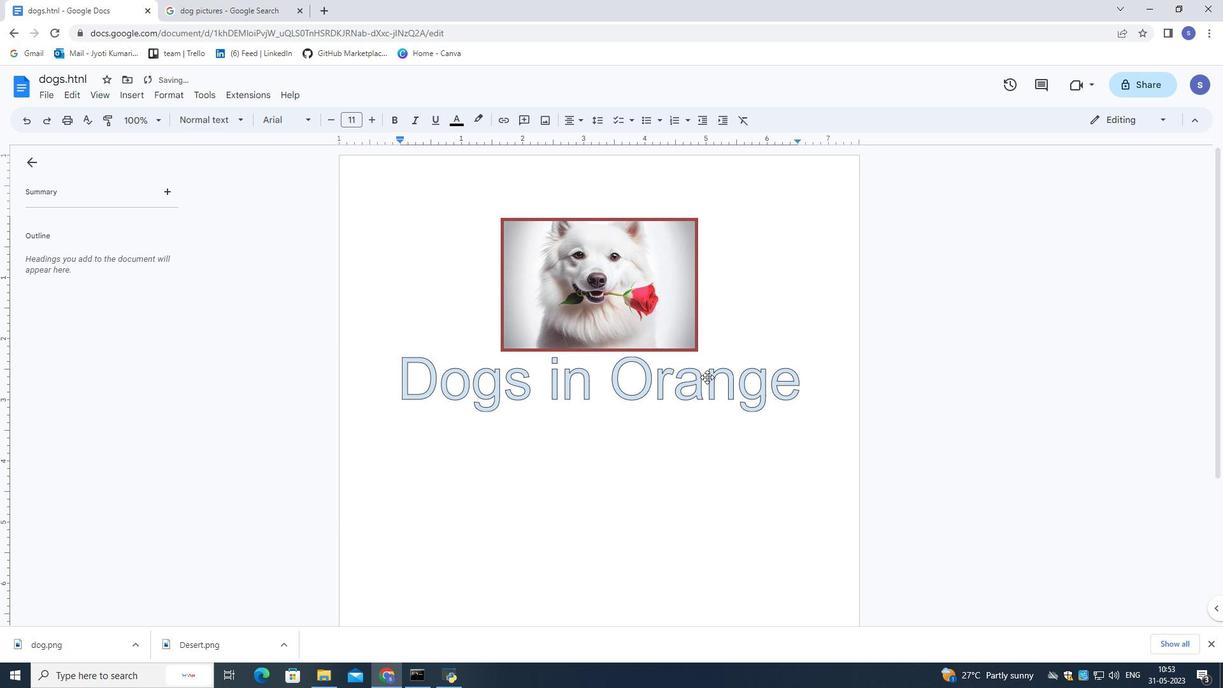 
Action: Mouse pressed left at (702, 384)
Screenshot: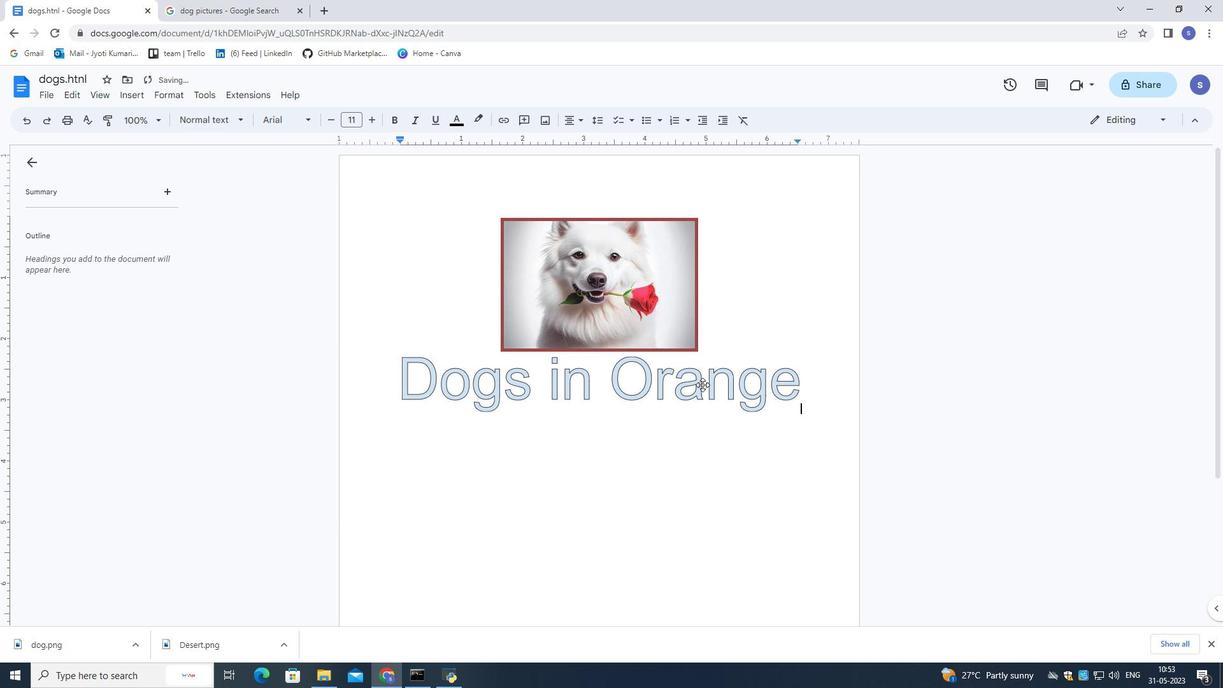 
Action: Mouse moved to (590, 437)
Screenshot: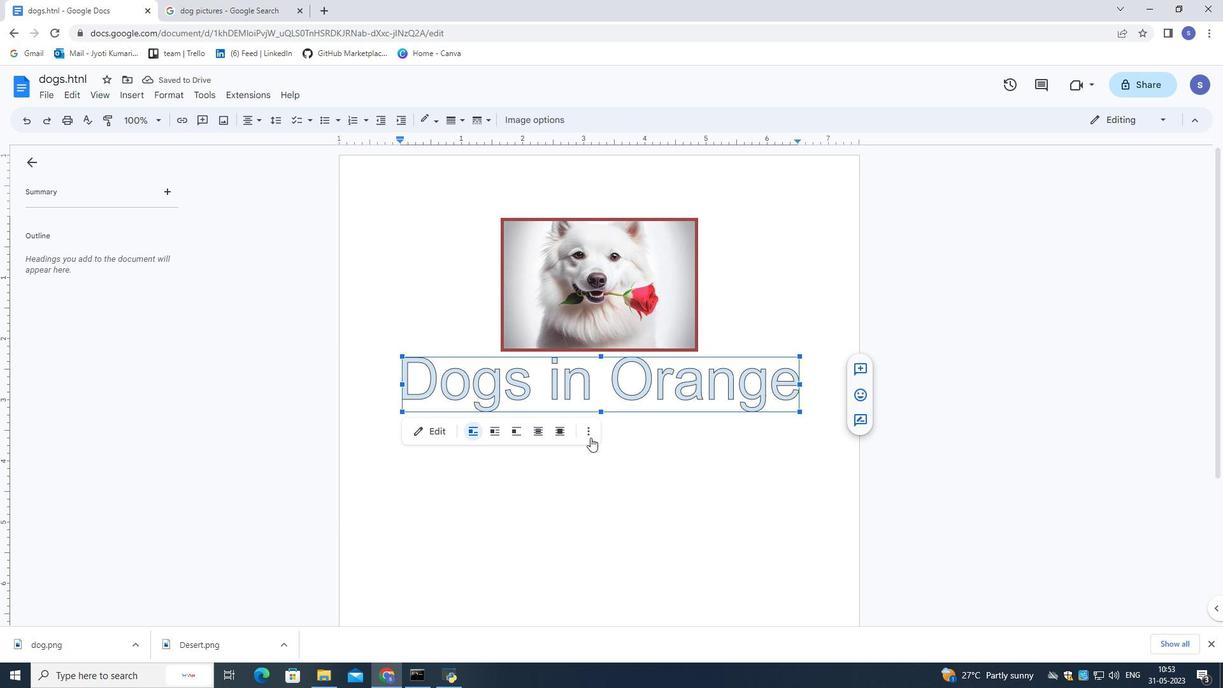 
Action: Mouse pressed left at (590, 437)
Screenshot: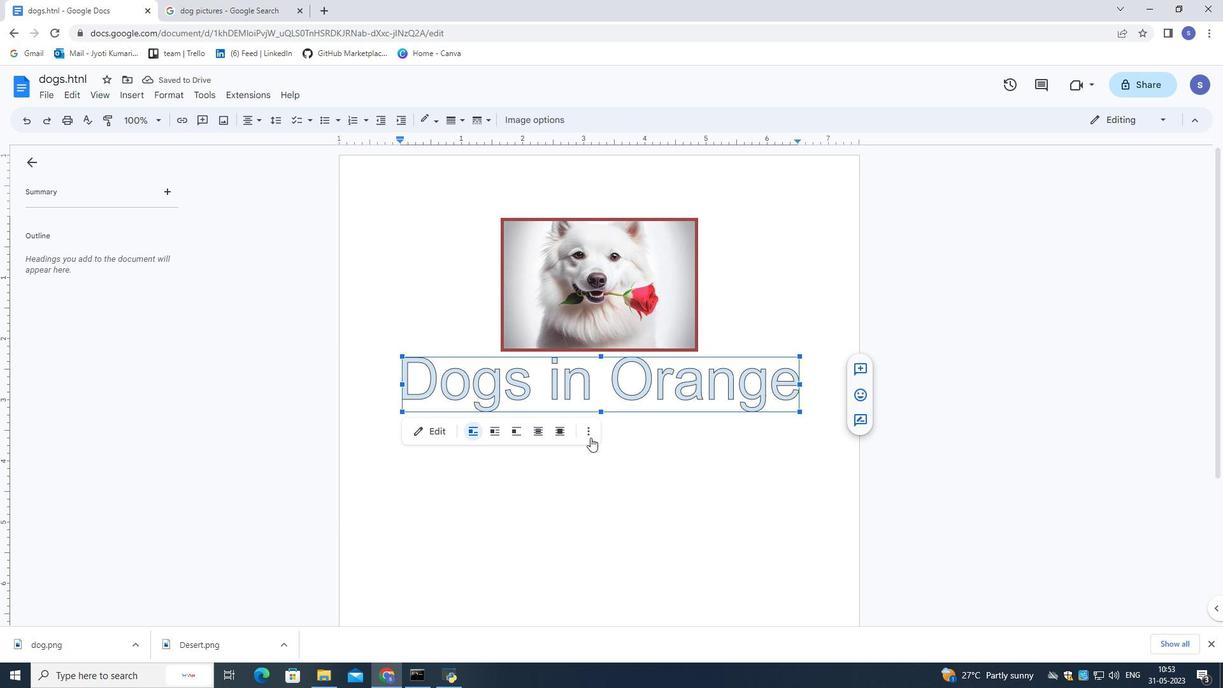 
Action: Mouse moved to (596, 451)
Screenshot: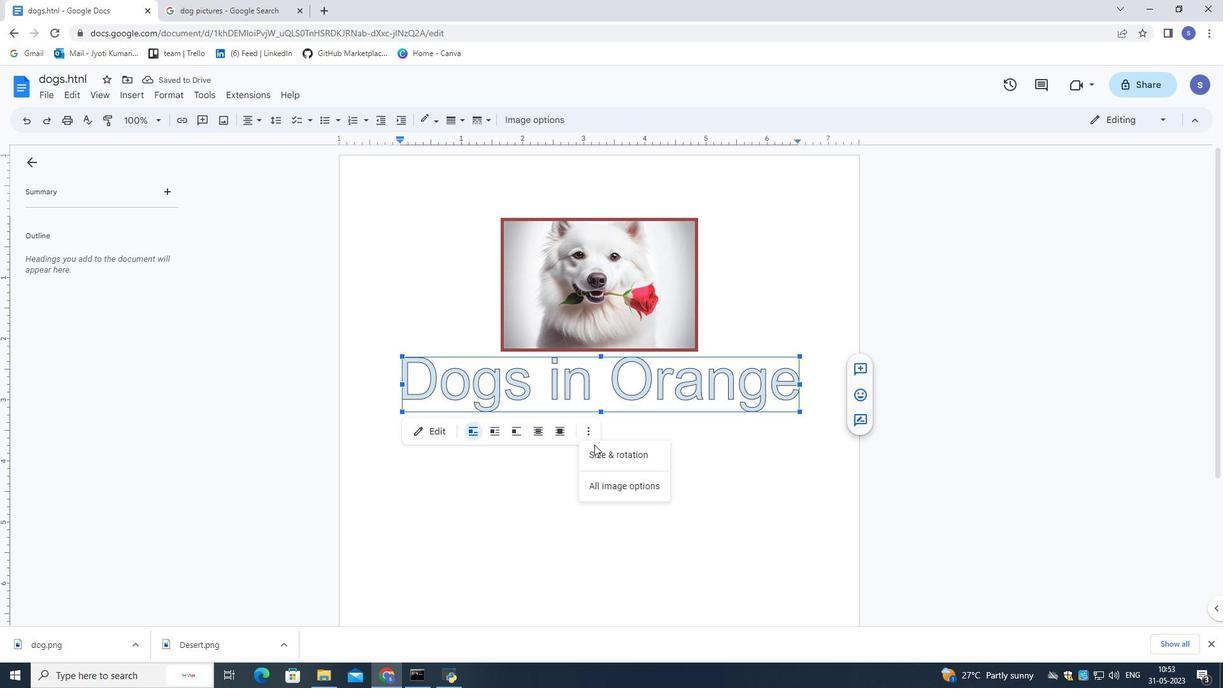 
Action: Mouse pressed left at (596, 451)
Screenshot: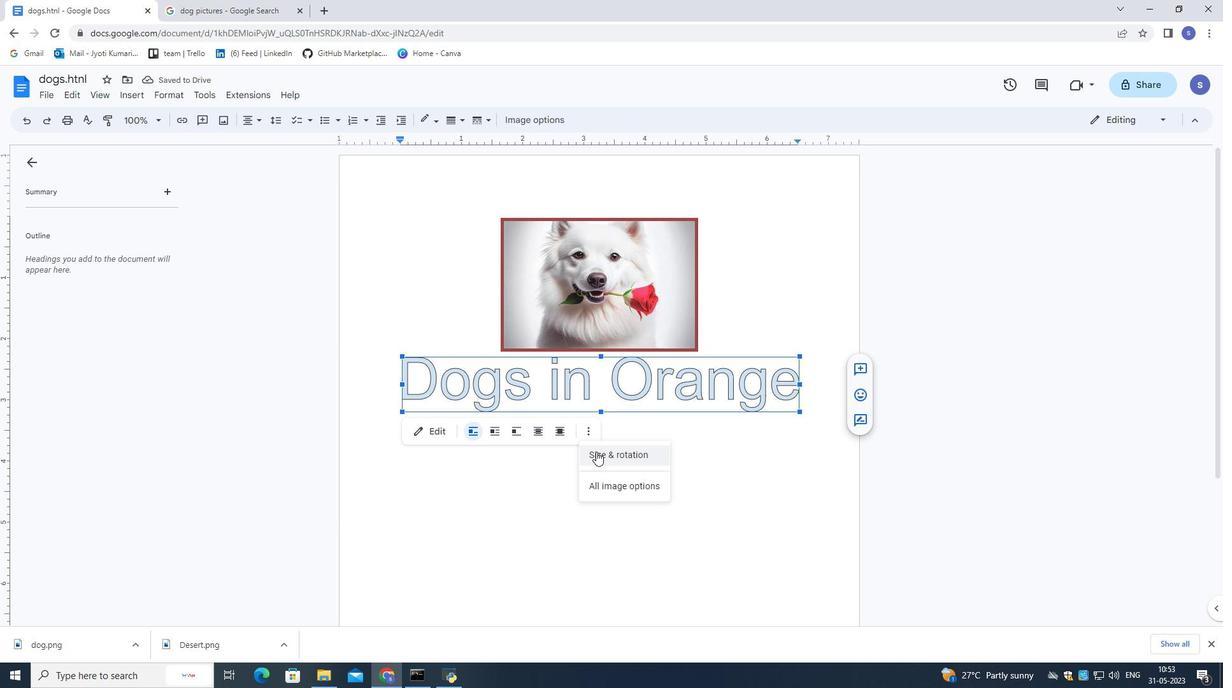 
Action: Mouse moved to (1168, 223)
Screenshot: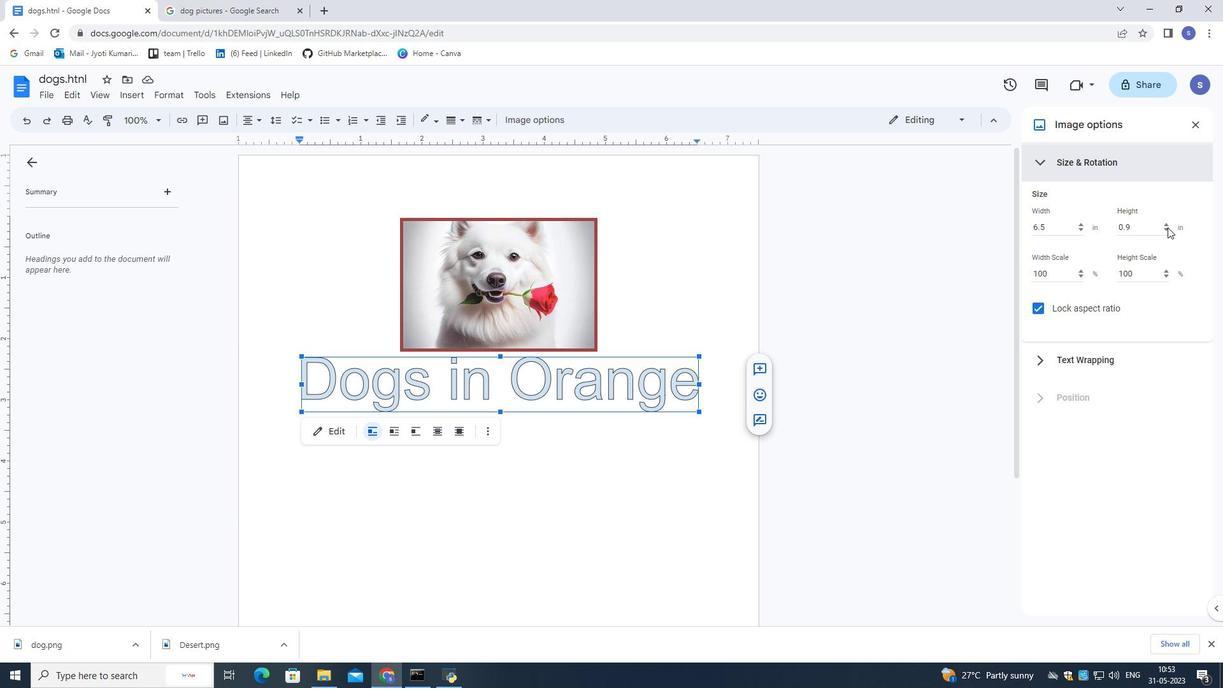
Action: Mouse pressed left at (1168, 223)
Screenshot: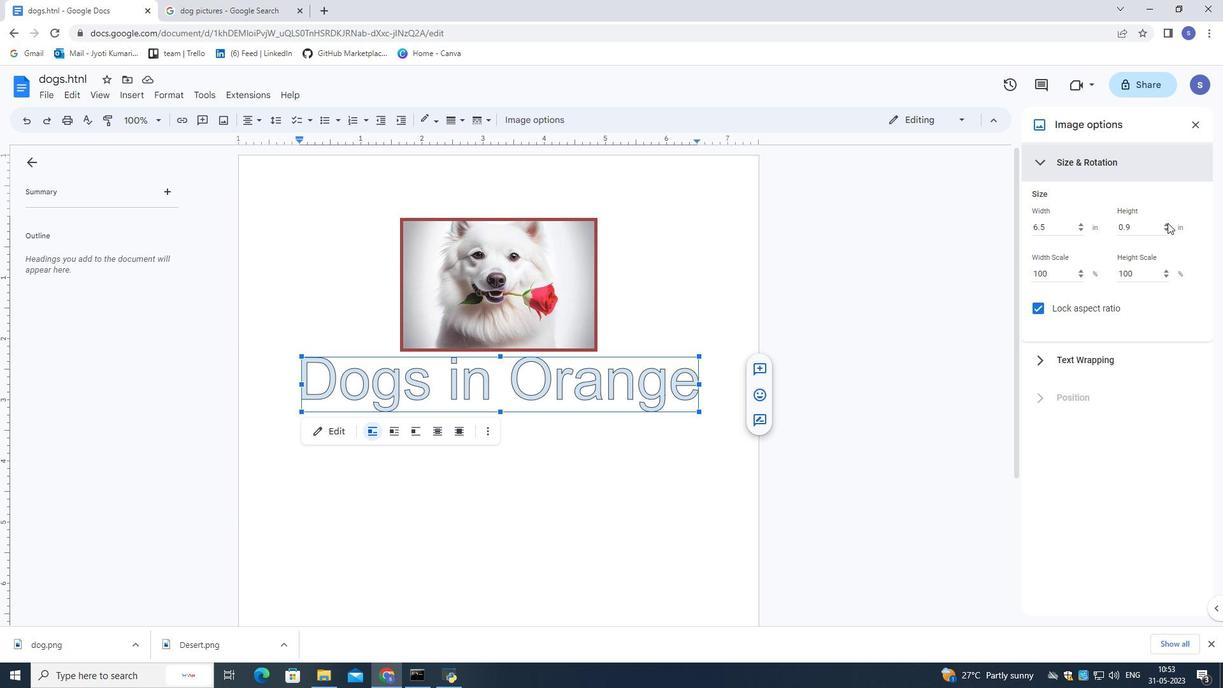 
Action: Mouse pressed left at (1168, 223)
Screenshot: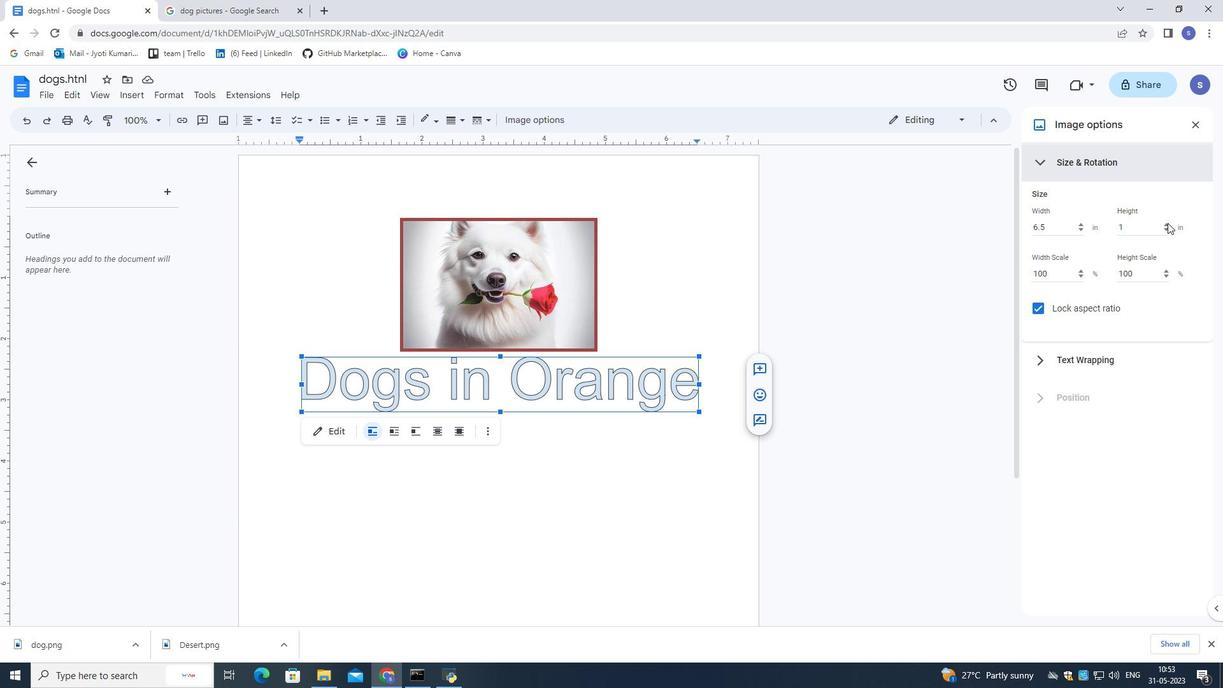 
Action: Mouse pressed left at (1168, 223)
Screenshot: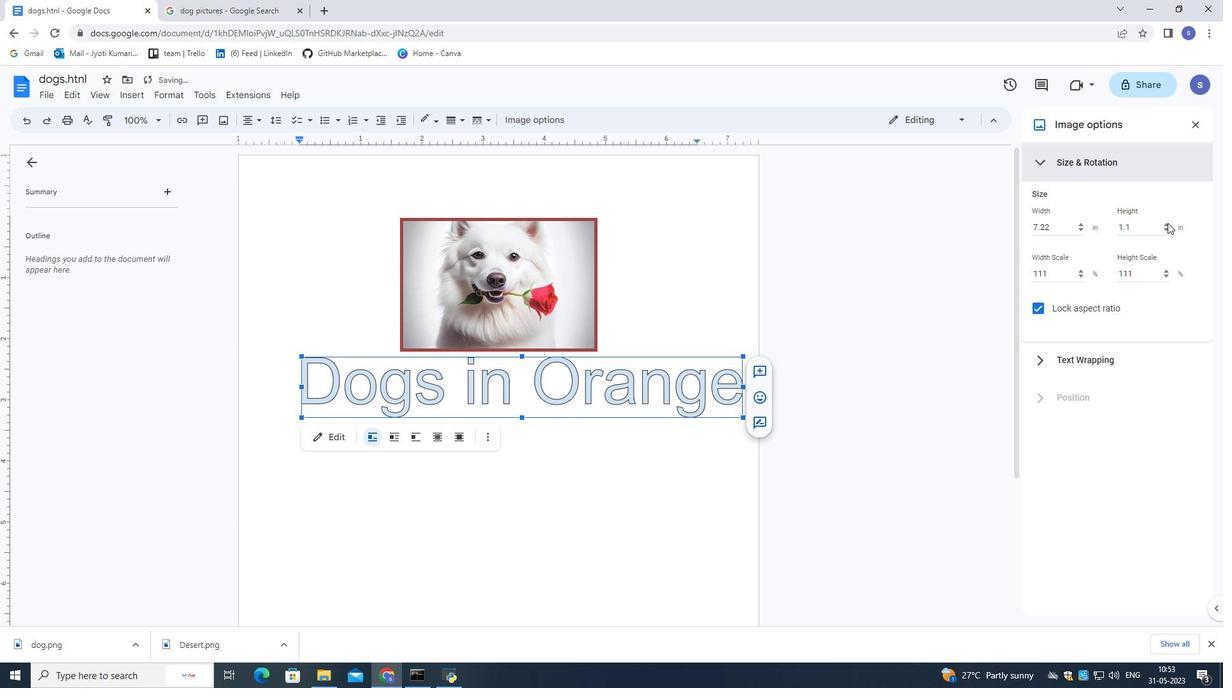 
Action: Mouse pressed left at (1168, 223)
Screenshot: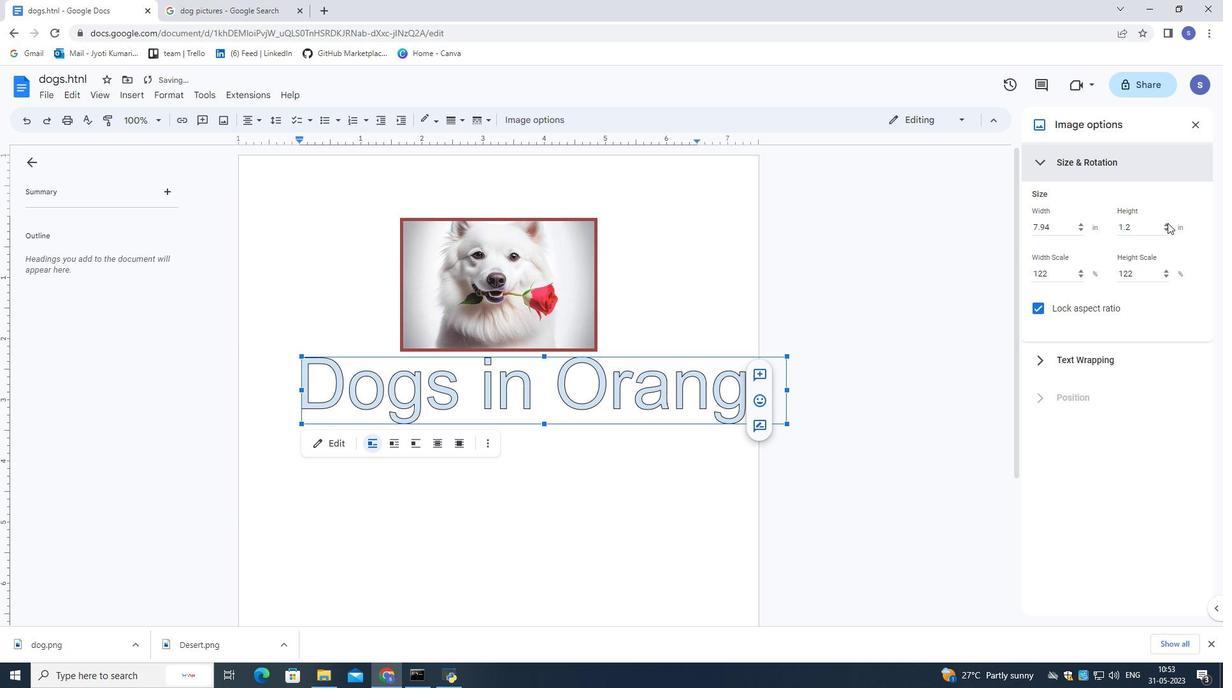 
Action: Mouse pressed left at (1168, 223)
Screenshot: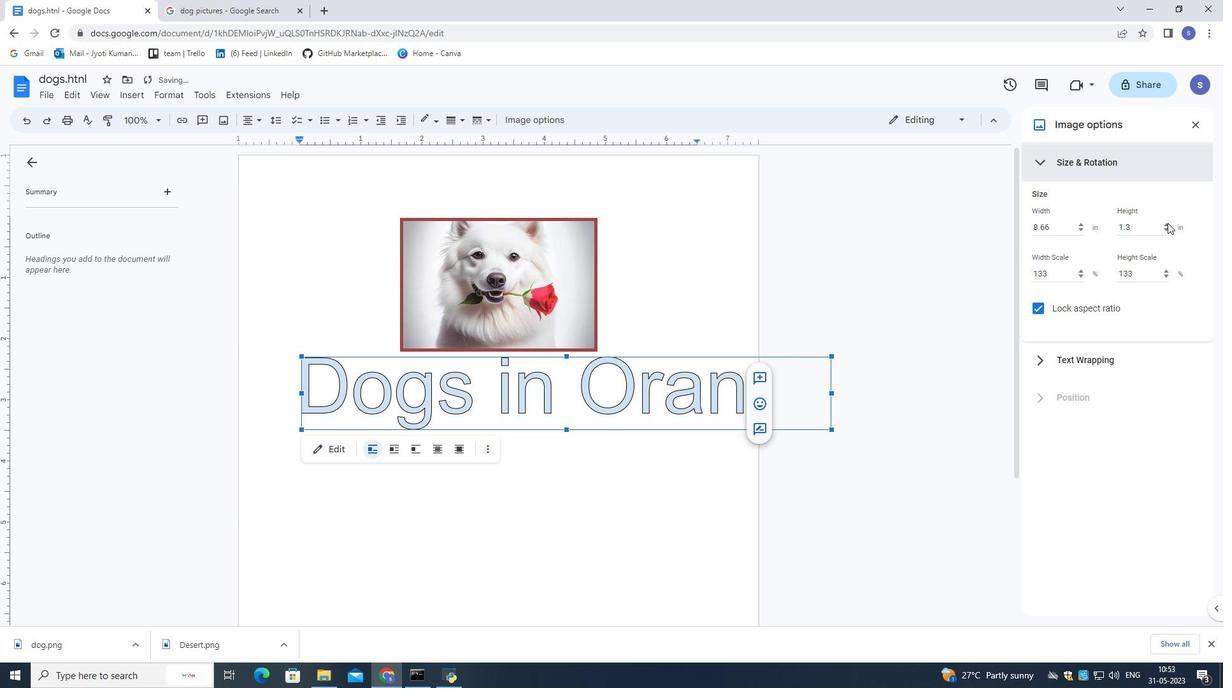 
Action: Mouse pressed left at (1168, 223)
Screenshot: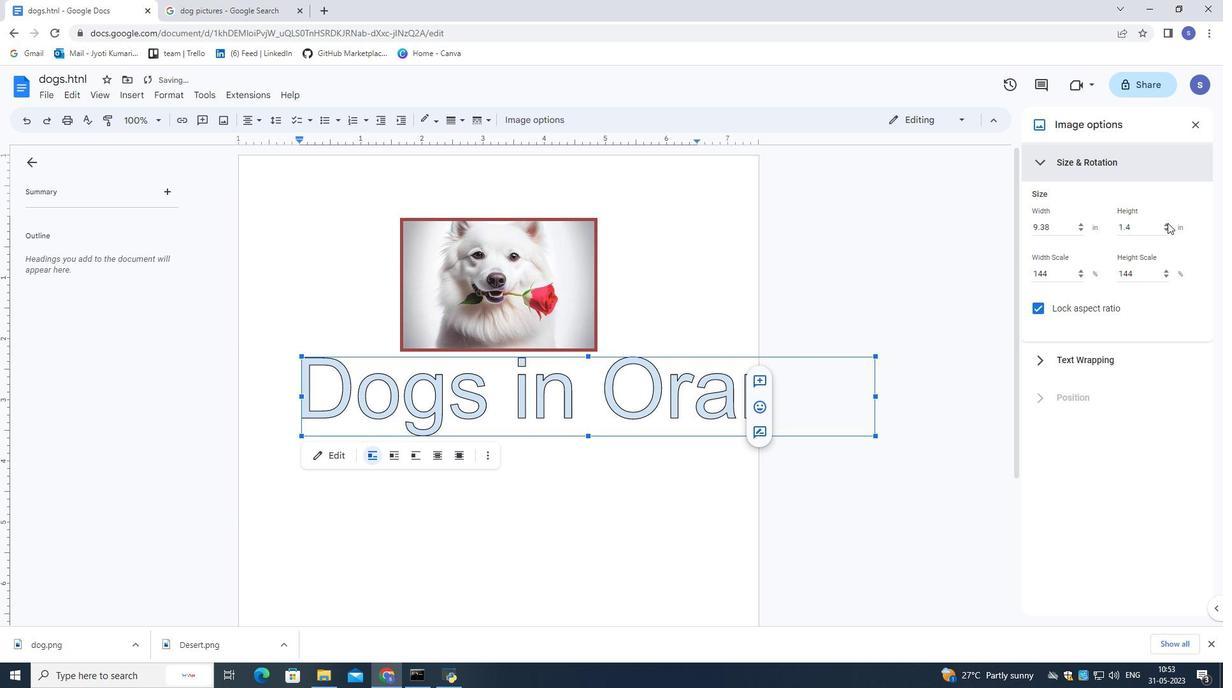 
Action: Mouse pressed left at (1168, 223)
Screenshot: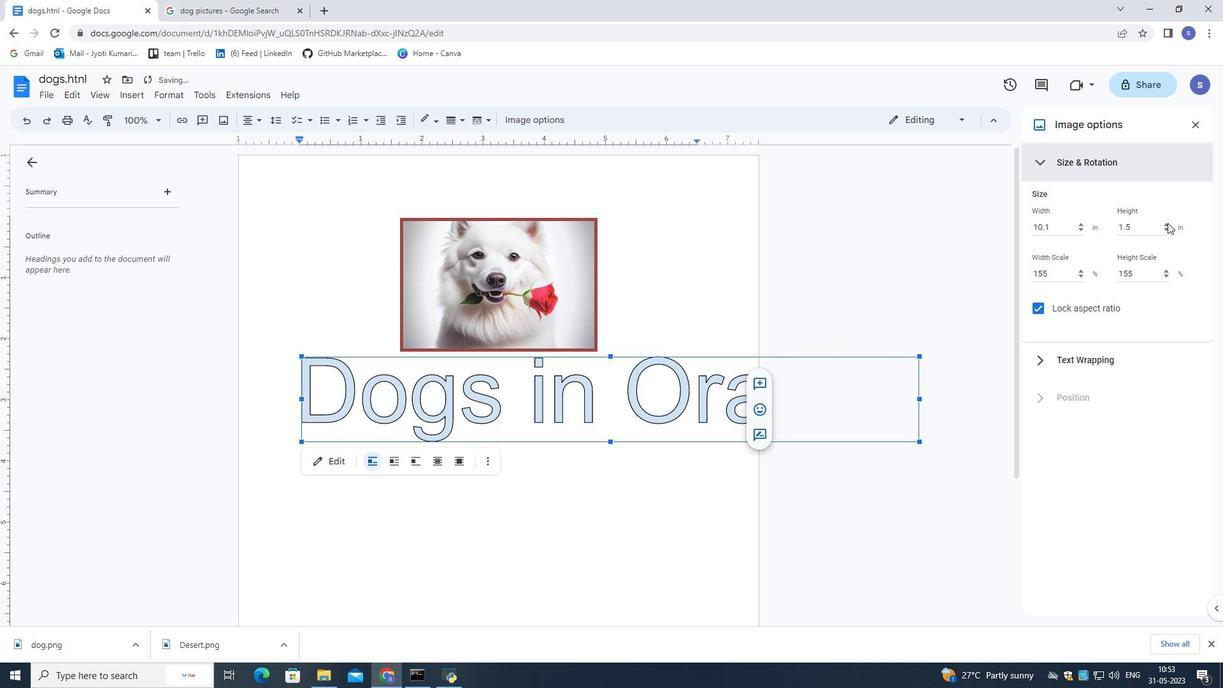 
Action: Mouse pressed left at (1168, 223)
Screenshot: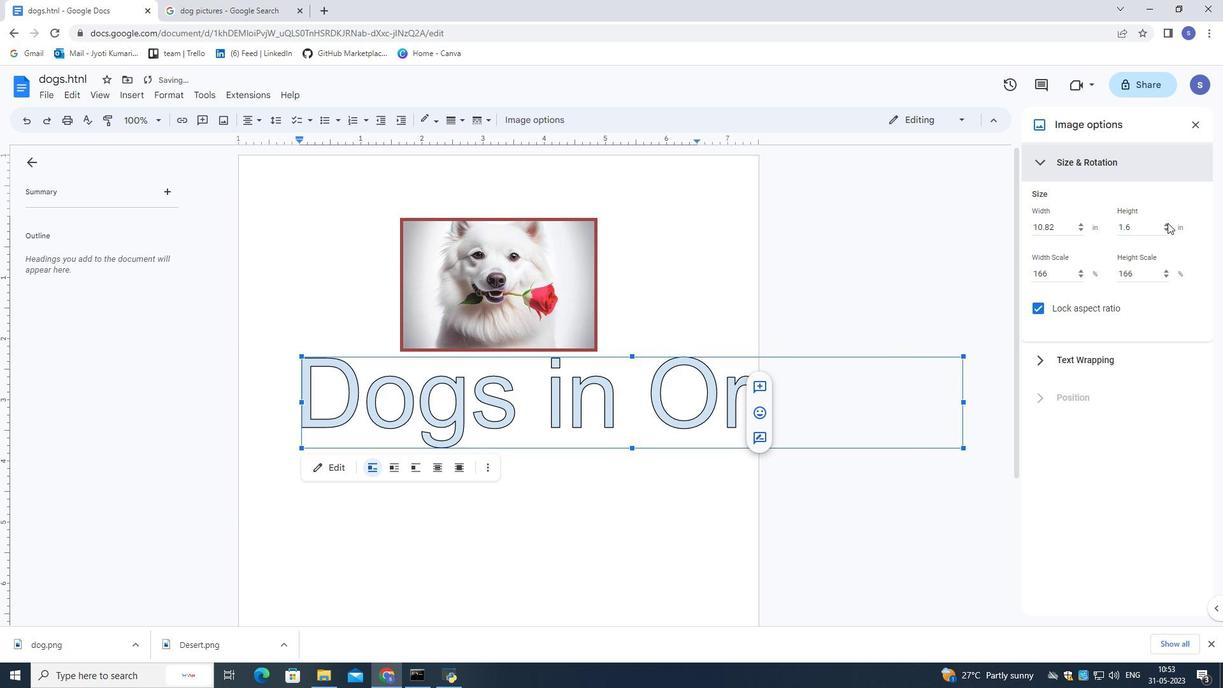 
Action: Mouse pressed left at (1168, 223)
Screenshot: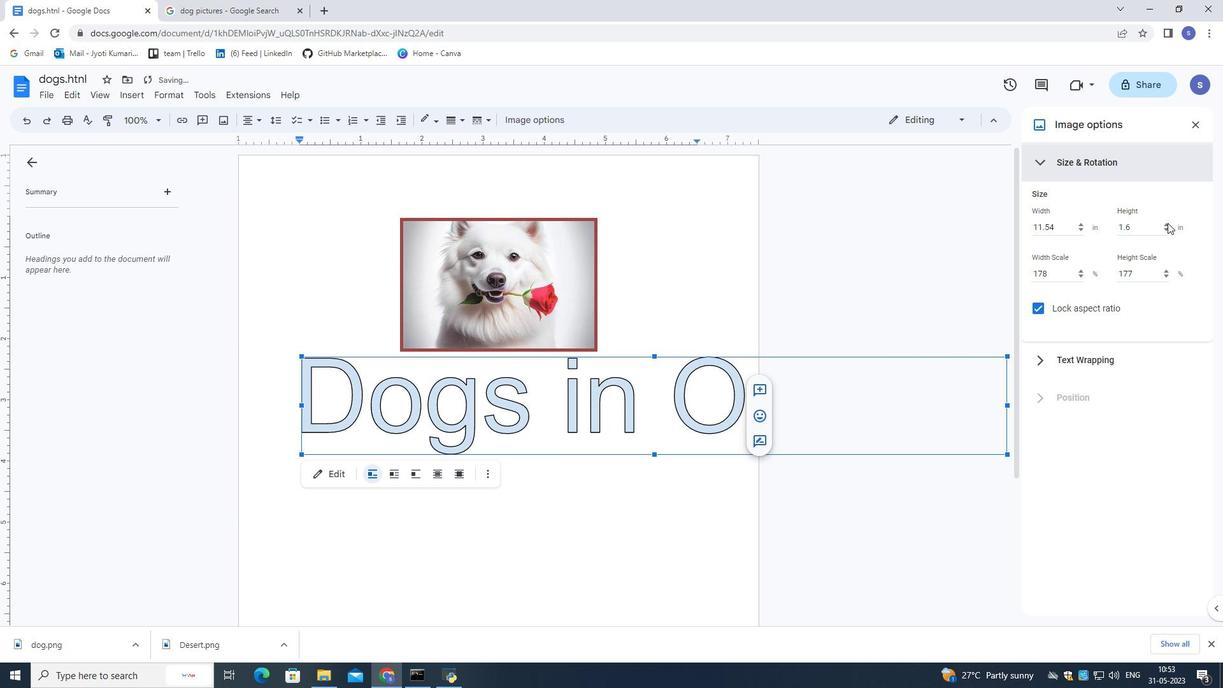 
Action: Mouse pressed left at (1168, 223)
Screenshot: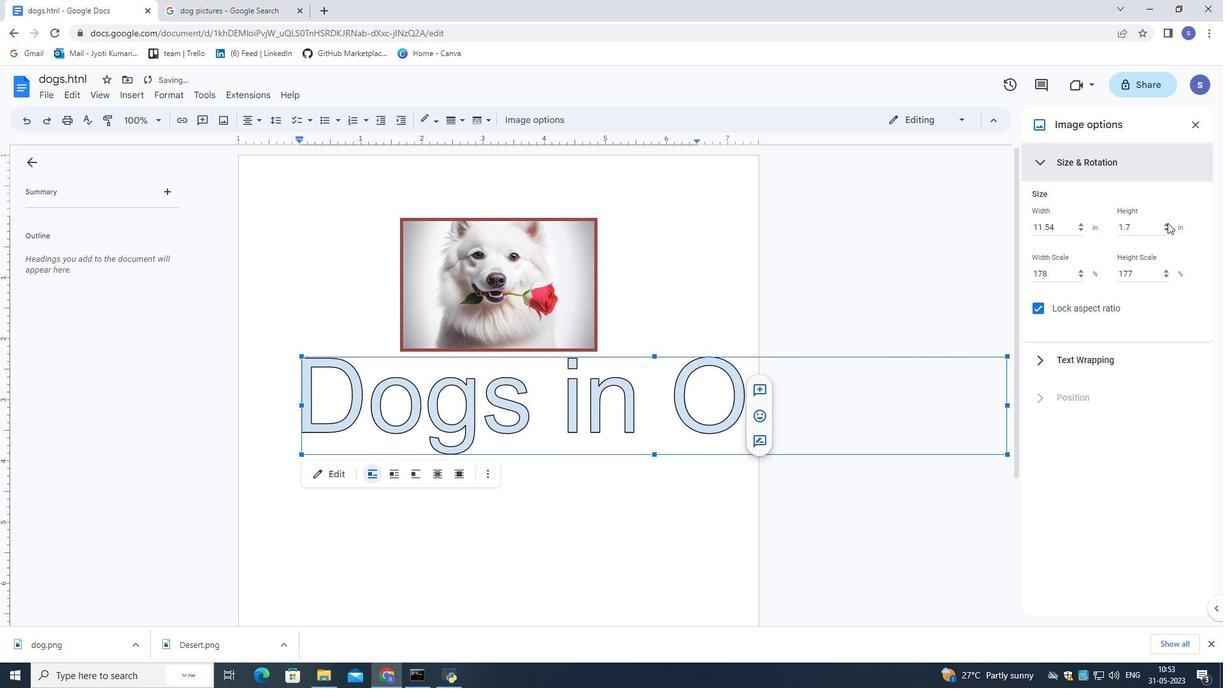 
Action: Mouse pressed left at (1168, 223)
Screenshot: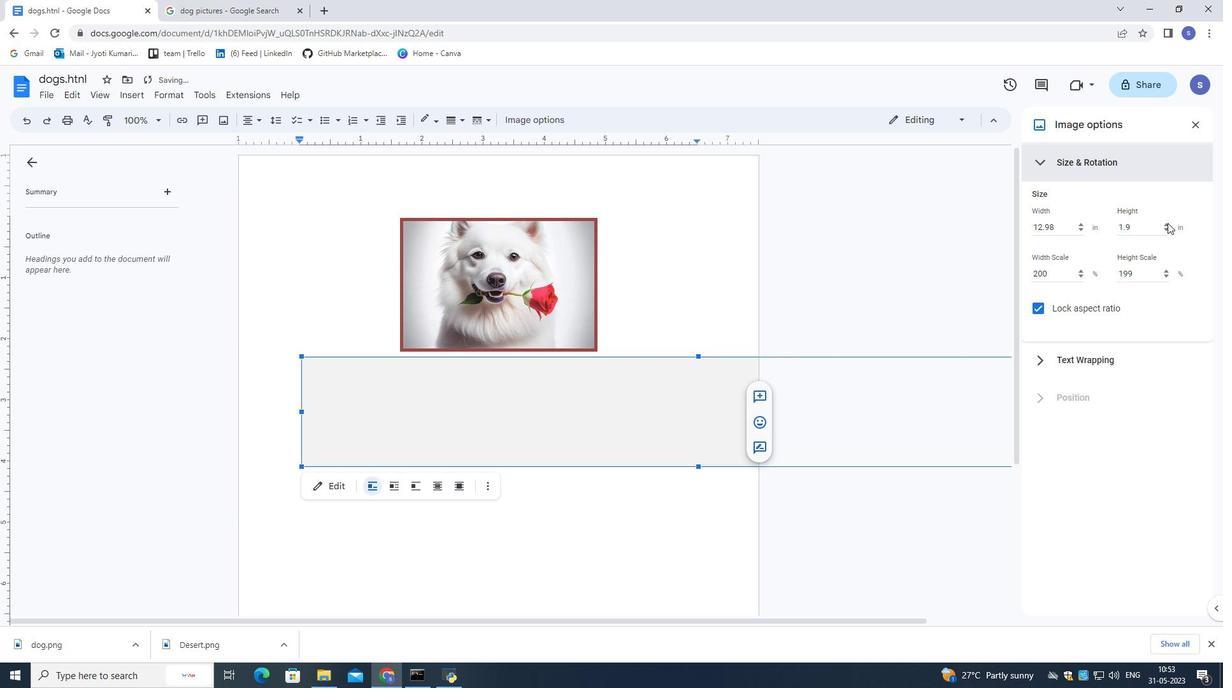 
Action: Mouse pressed left at (1168, 223)
Screenshot: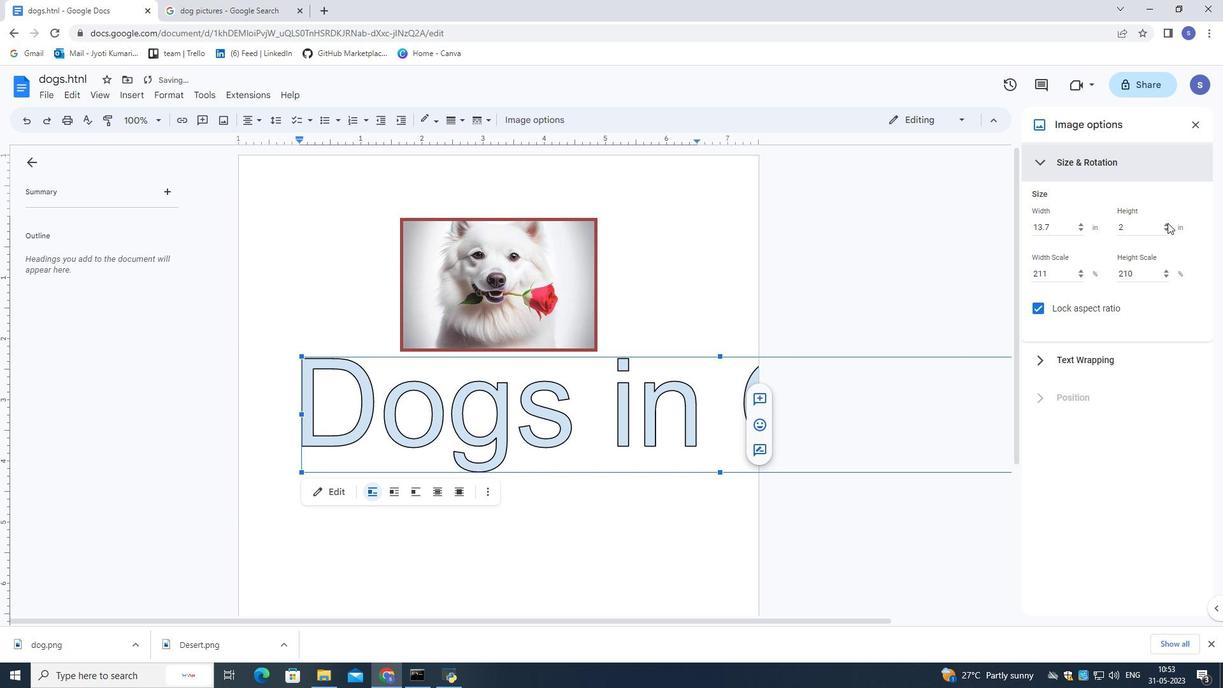 
Action: Mouse pressed left at (1168, 223)
Screenshot: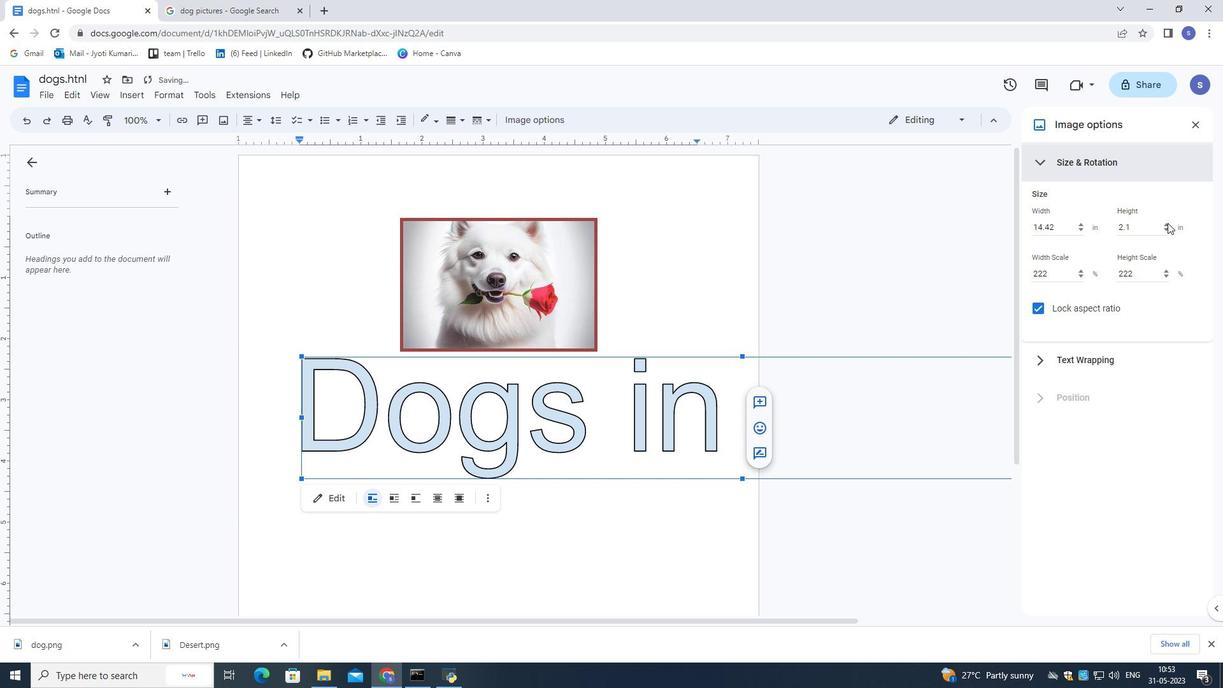 
Action: Mouse pressed left at (1168, 223)
Screenshot: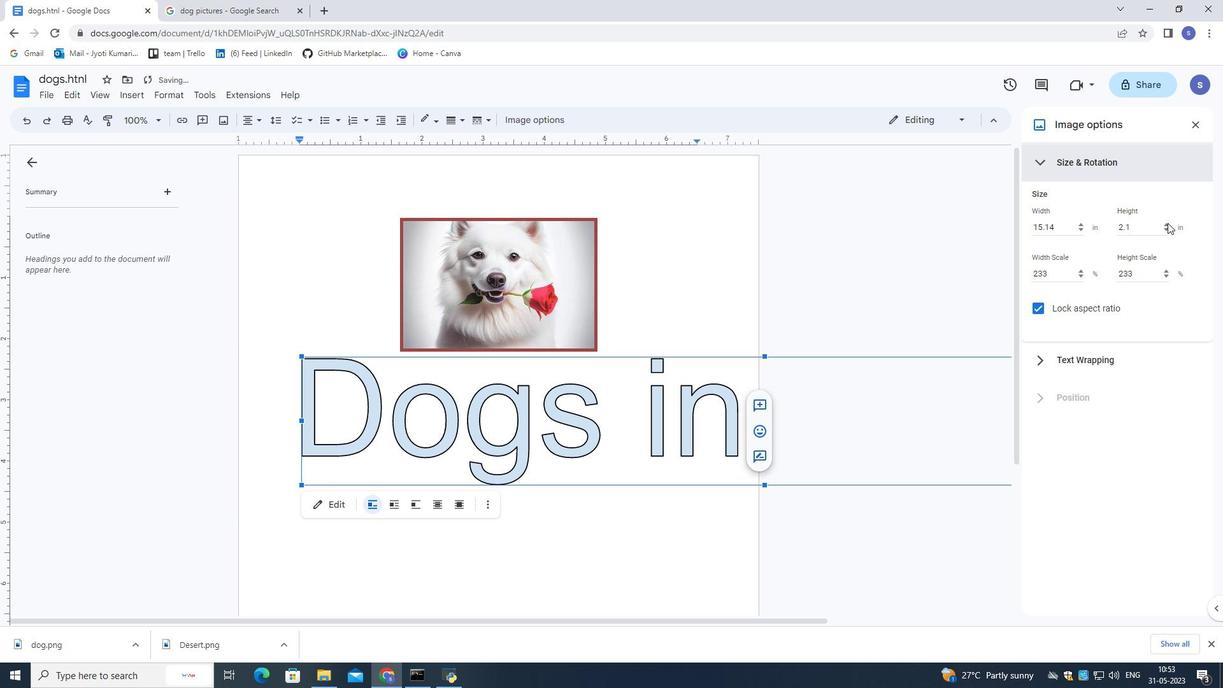 
Action: Mouse pressed left at (1168, 223)
Screenshot: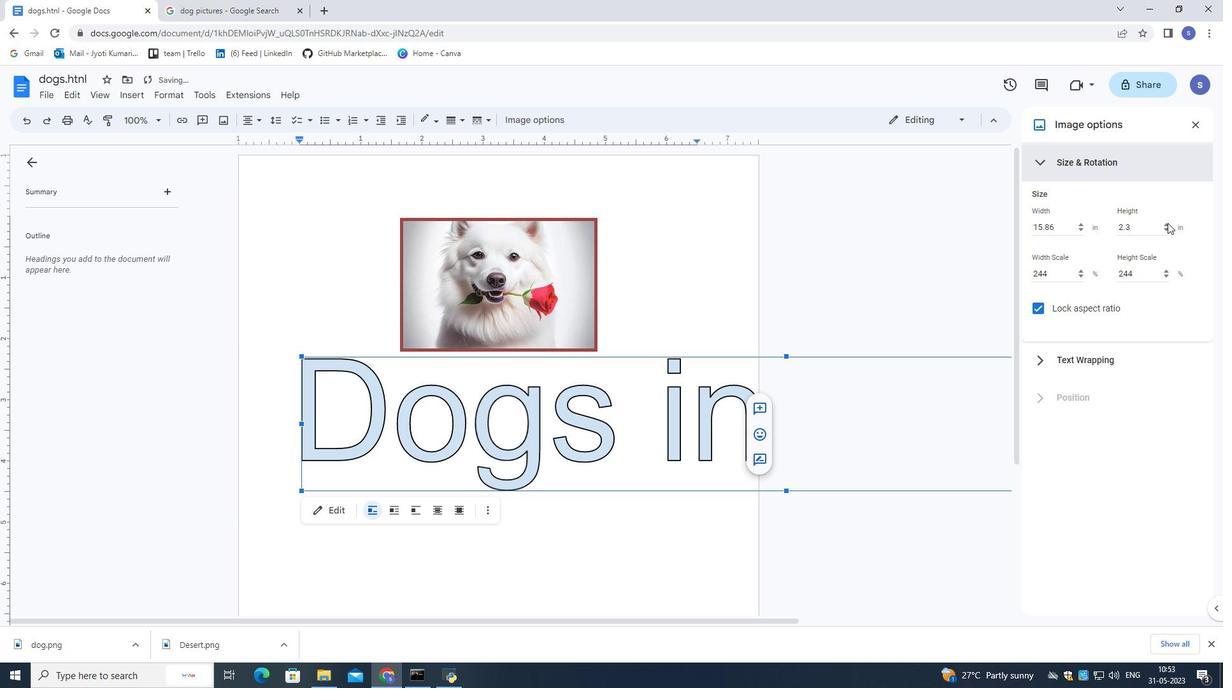 
Action: Mouse pressed left at (1168, 223)
Screenshot: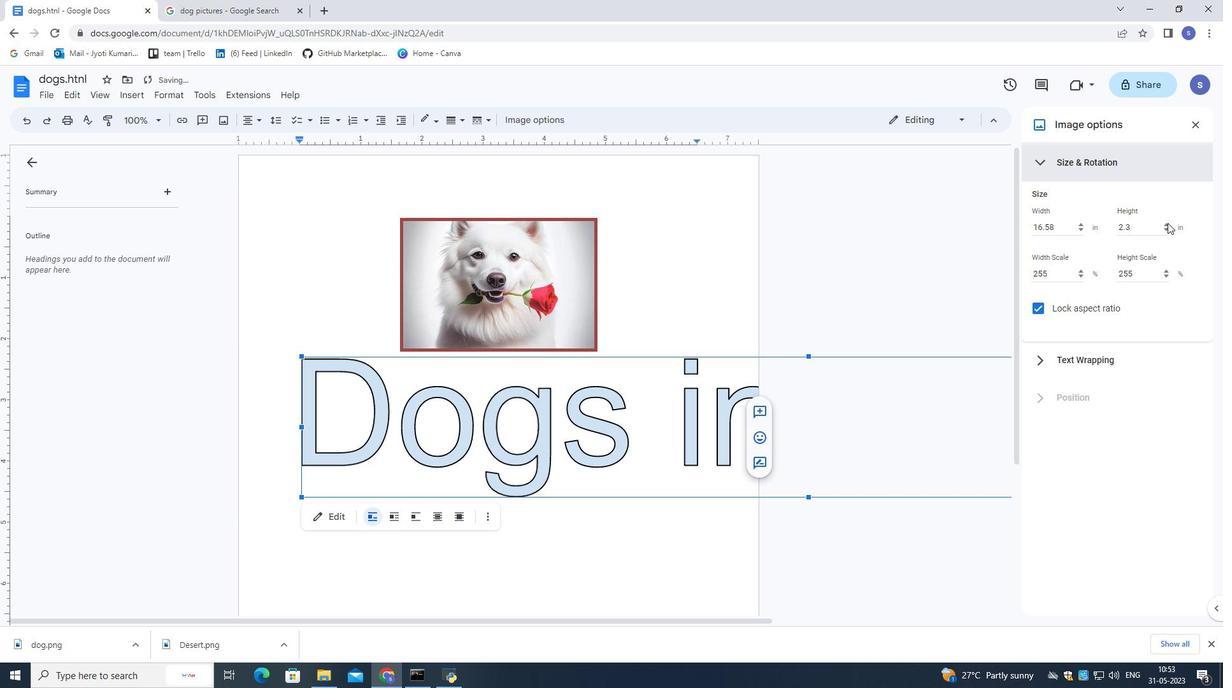 
Action: Mouse pressed left at (1168, 223)
Screenshot: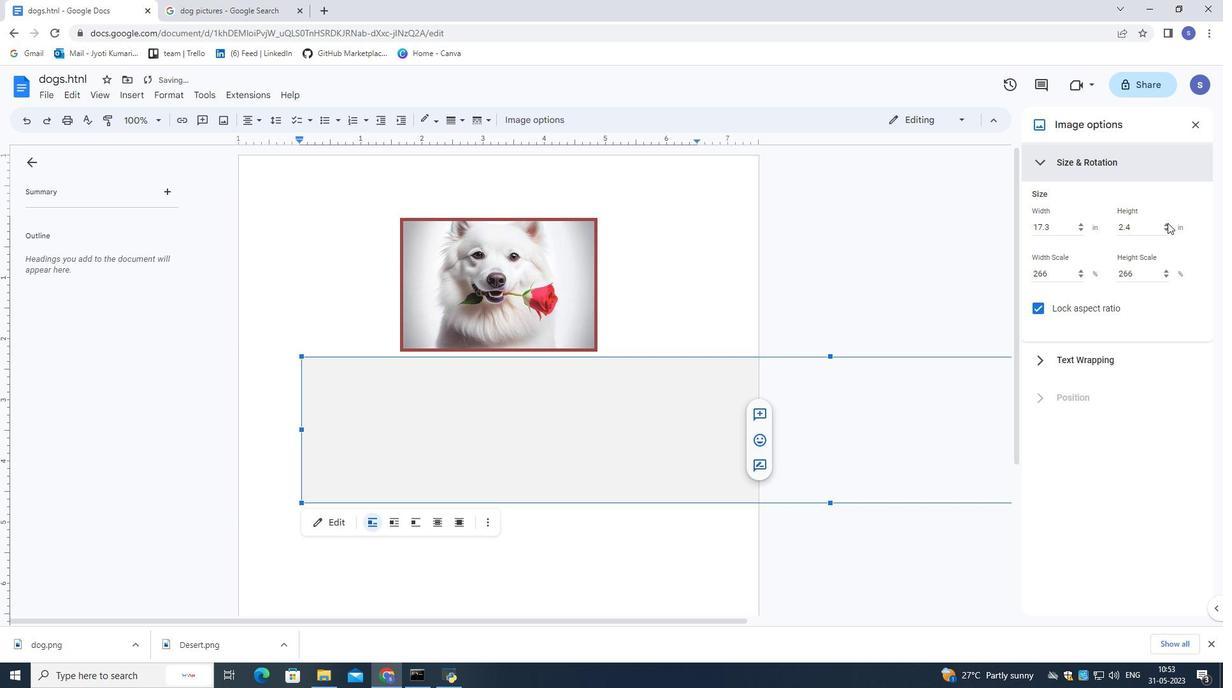 
Action: Mouse pressed left at (1168, 223)
Screenshot: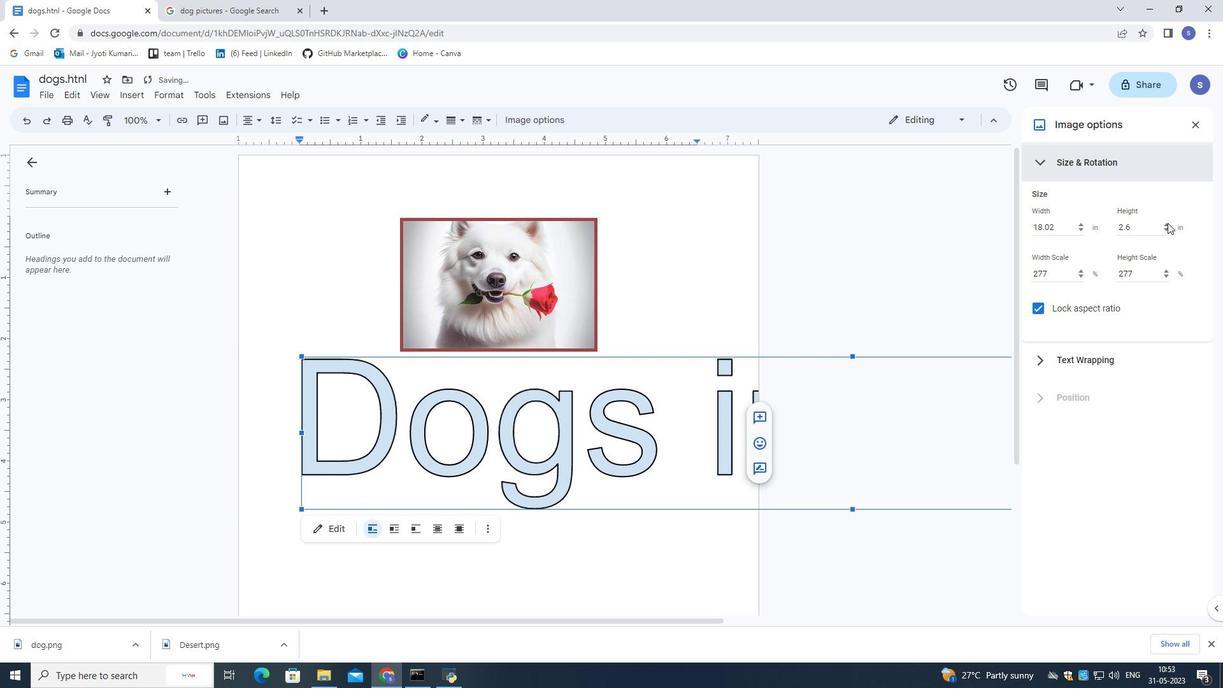 
Action: Mouse pressed left at (1168, 223)
Screenshot: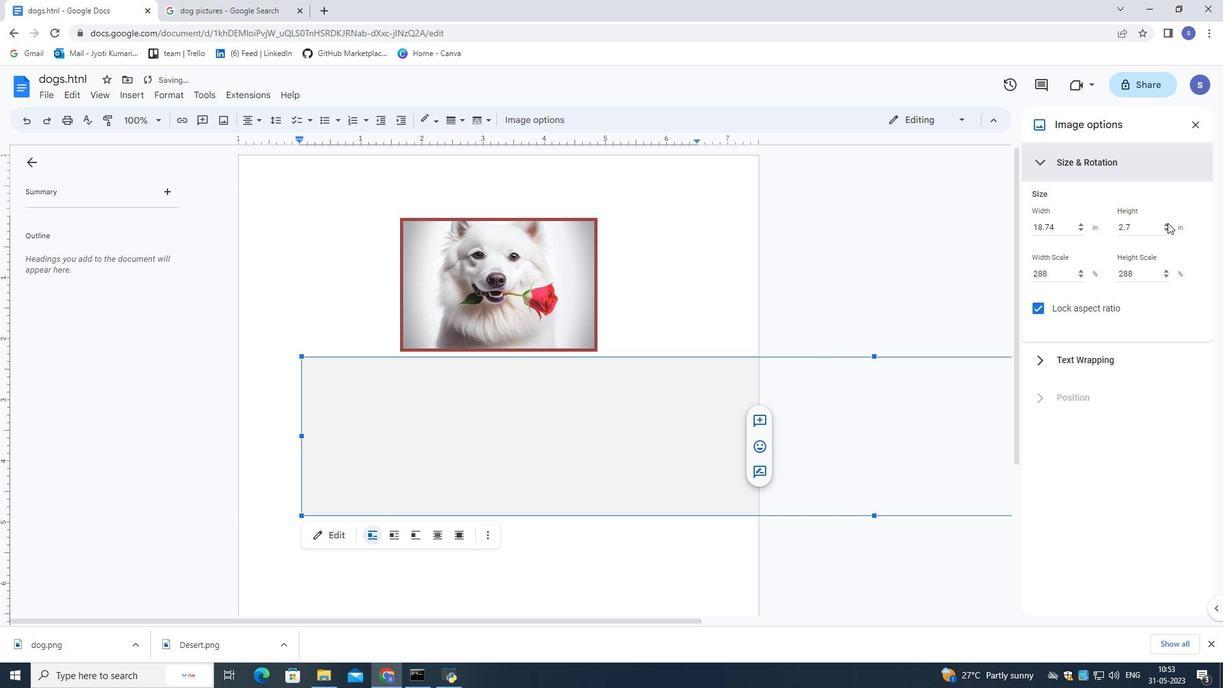 
Action: Mouse pressed left at (1168, 223)
Screenshot: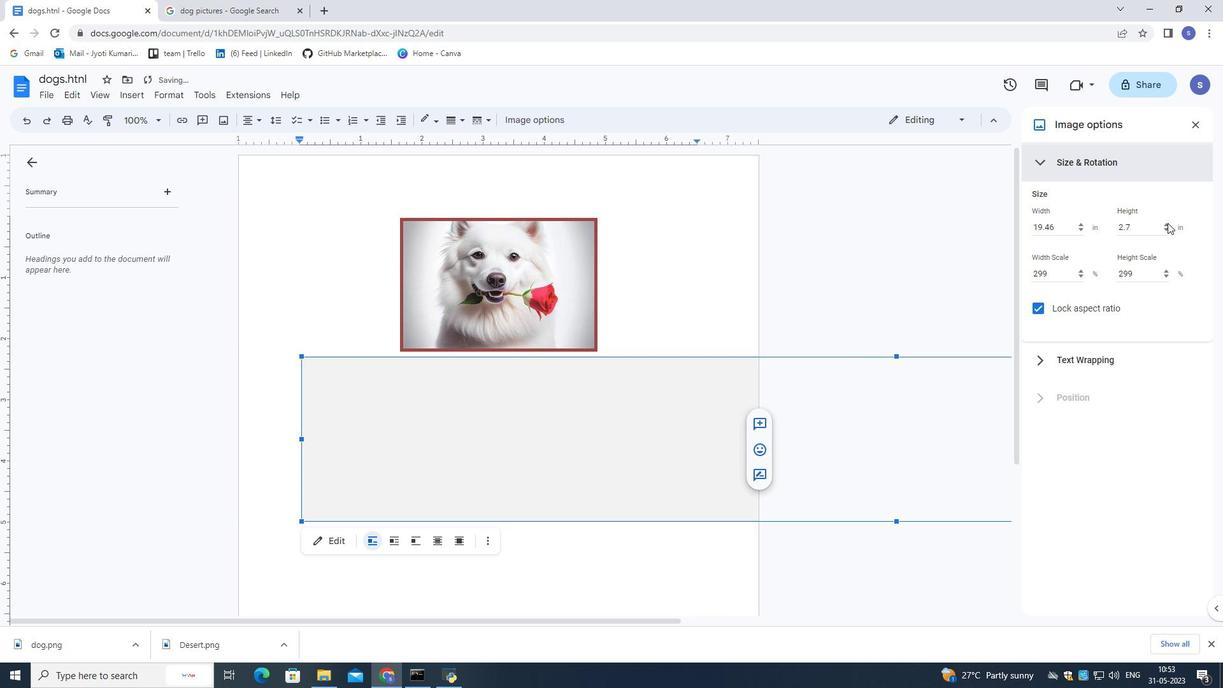 
Action: Mouse pressed left at (1168, 223)
Screenshot: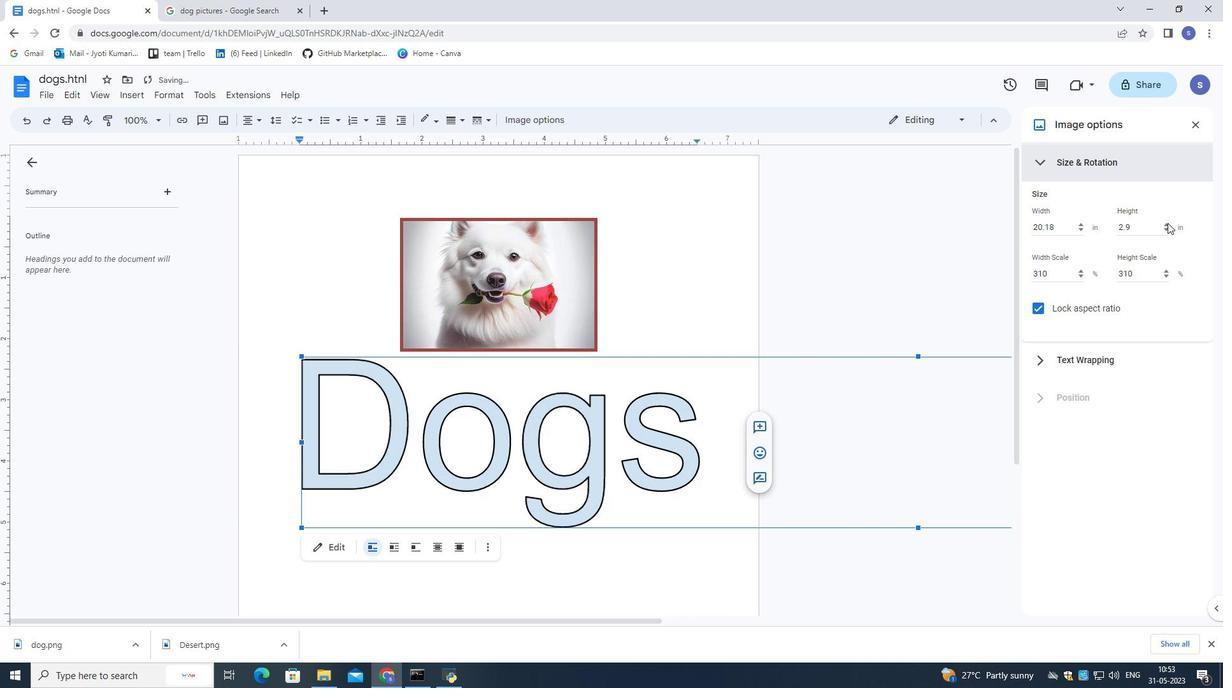 
Action: Mouse pressed left at (1168, 223)
Screenshot: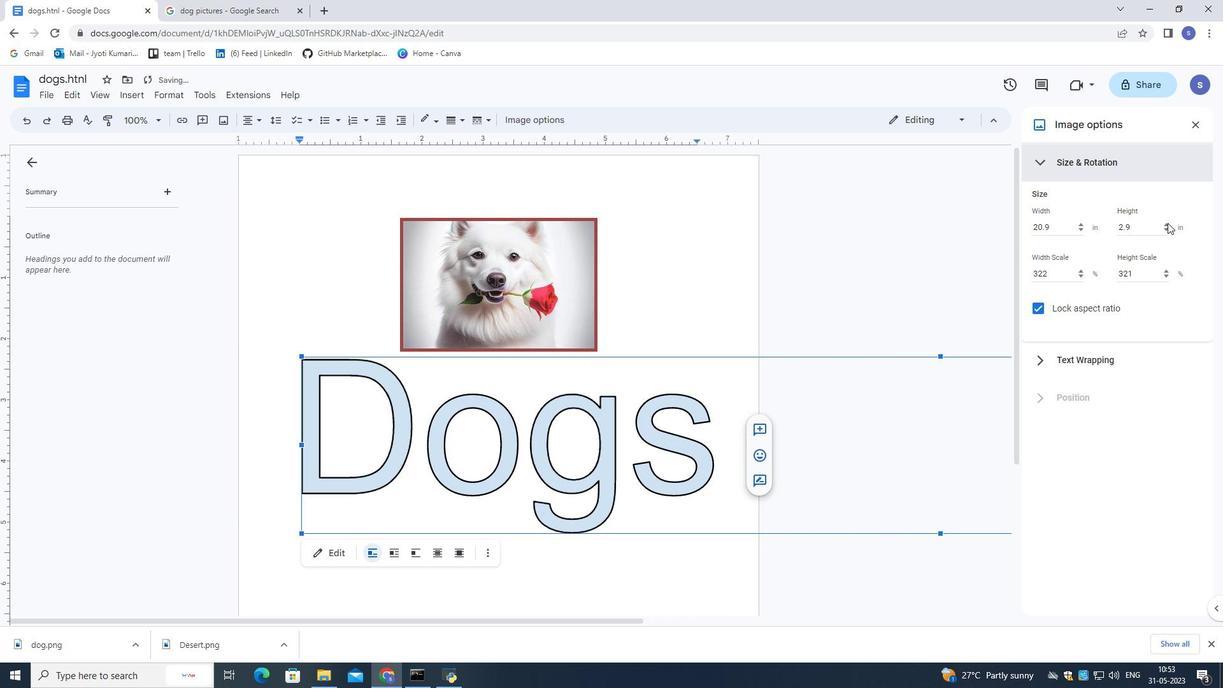 
Action: Mouse pressed left at (1168, 223)
Screenshot: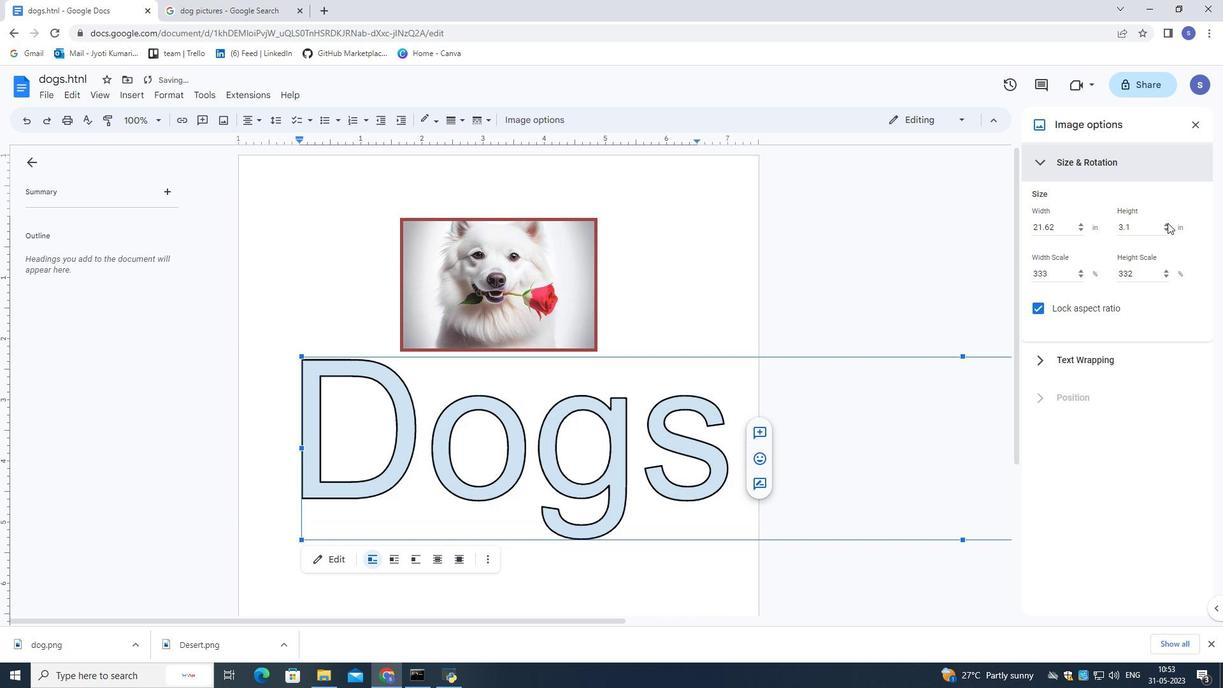 
Action: Mouse pressed left at (1168, 223)
Screenshot: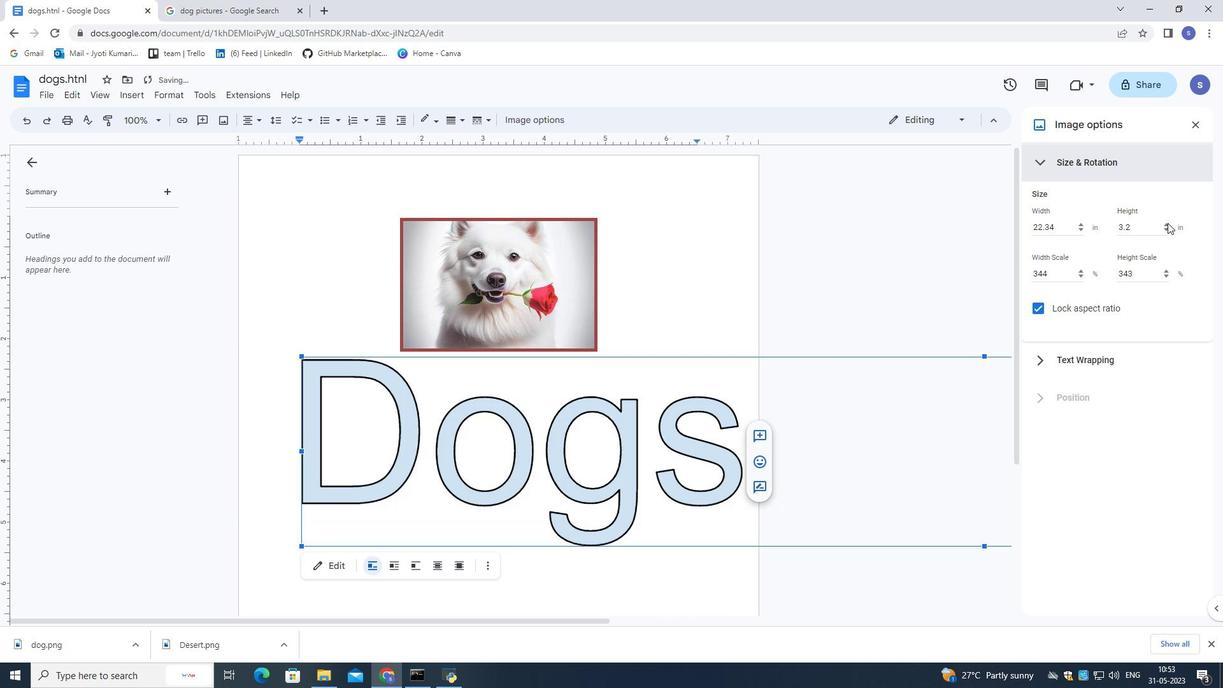 
Action: Mouse pressed left at (1168, 223)
Screenshot: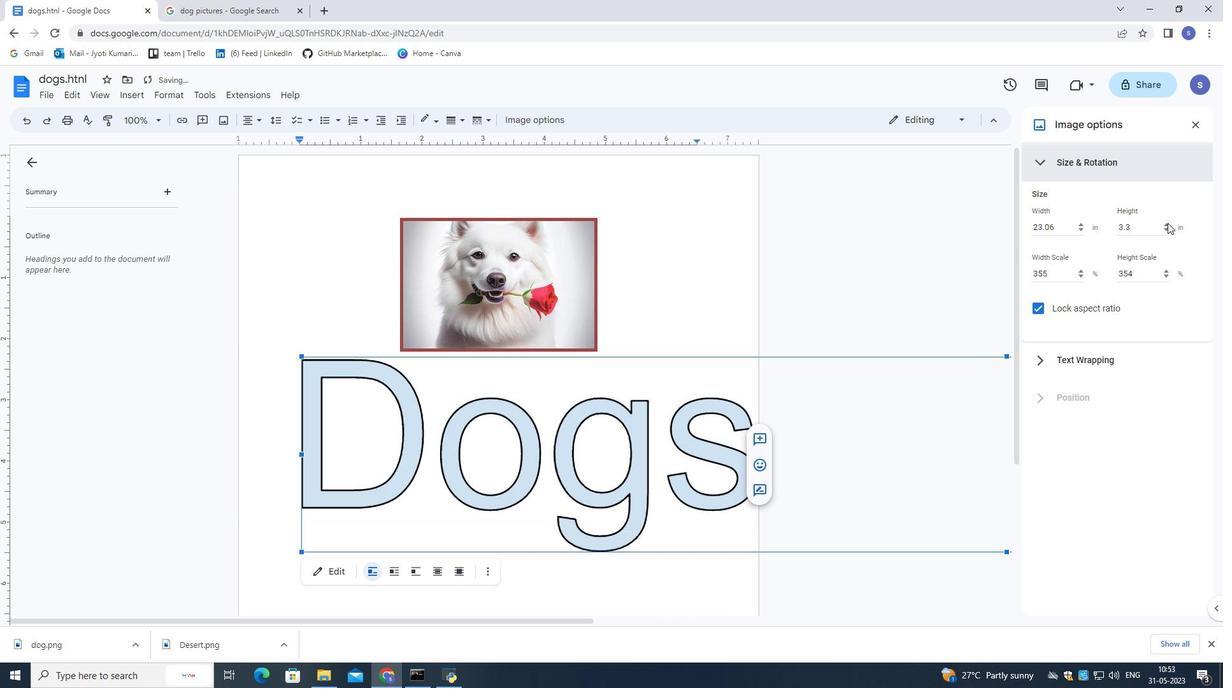 
Action: Mouse pressed left at (1168, 223)
Screenshot: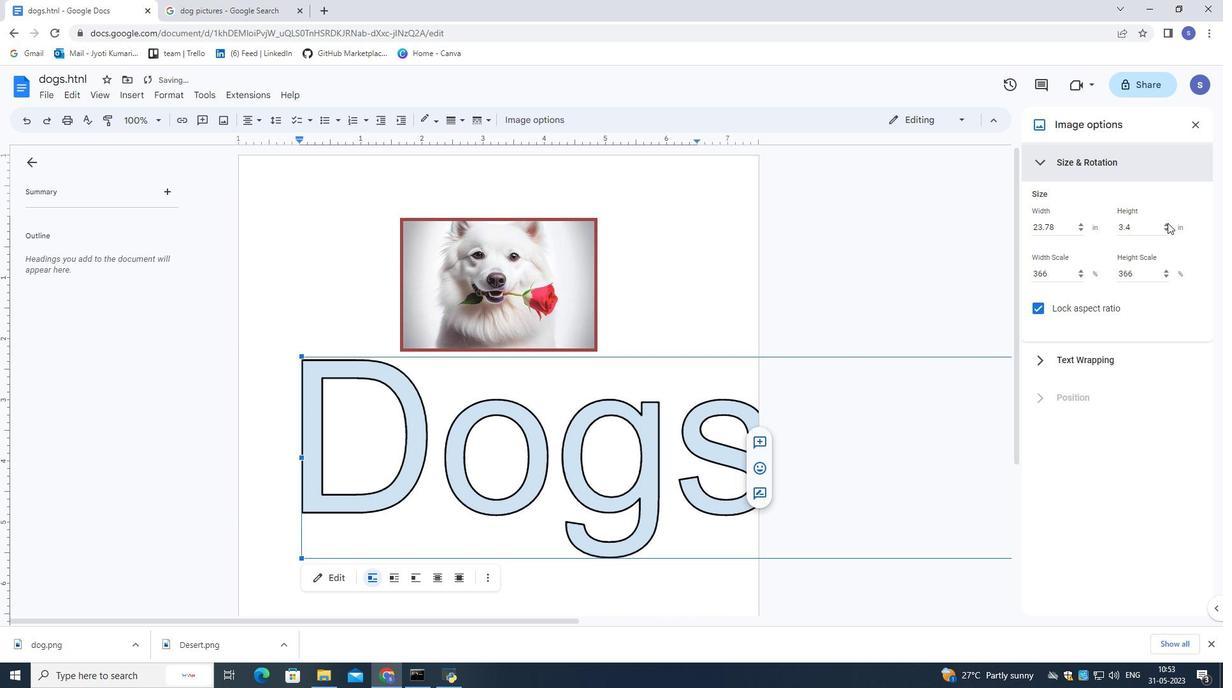 
Action: Mouse pressed left at (1168, 223)
Screenshot: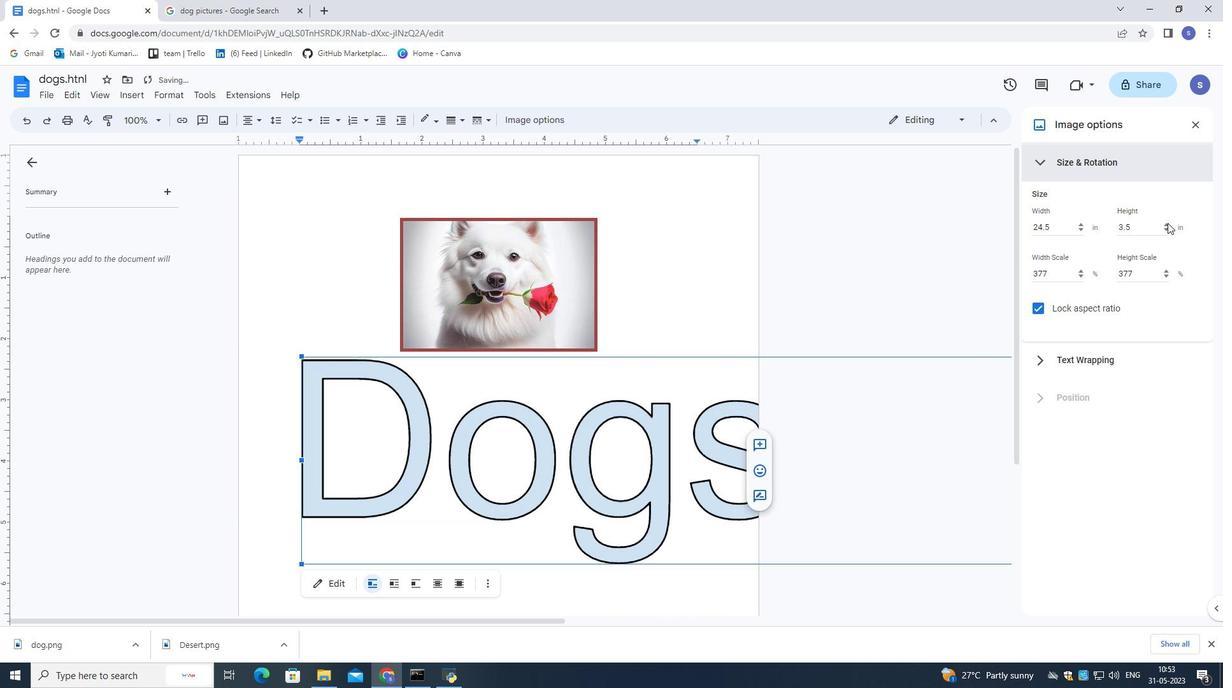 
Action: Mouse pressed left at (1168, 223)
Screenshot: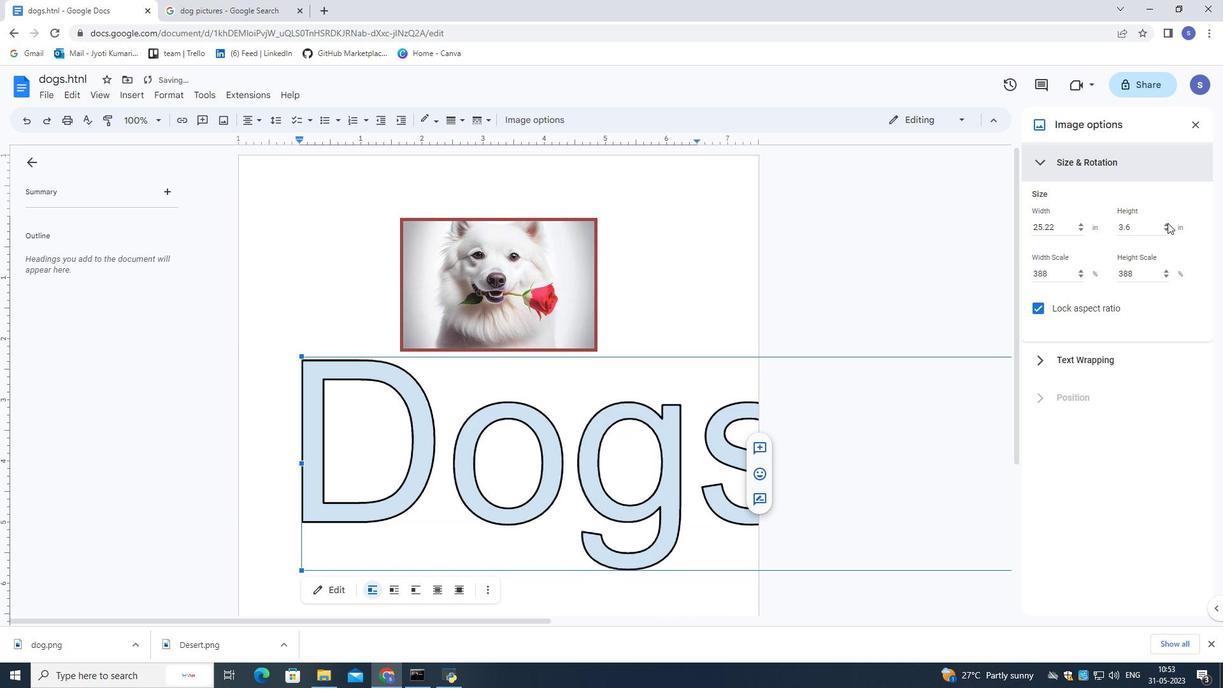 
Action: Mouse pressed left at (1168, 223)
Screenshot: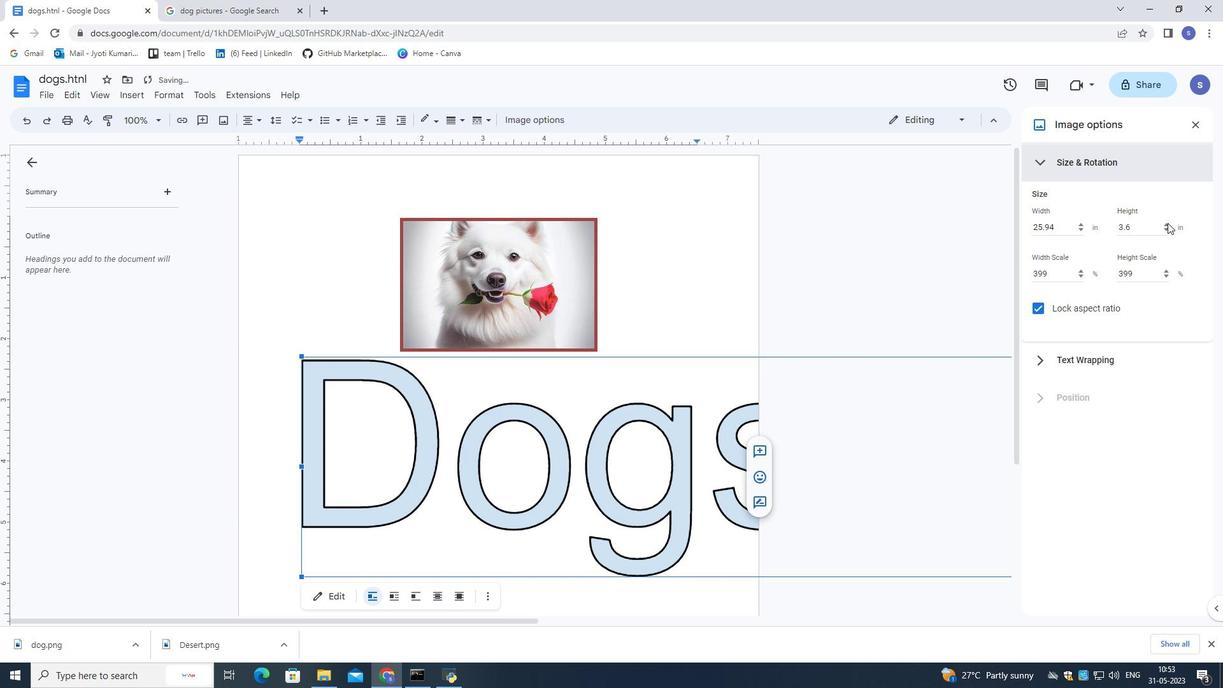 
Action: Mouse pressed left at (1168, 223)
Screenshot: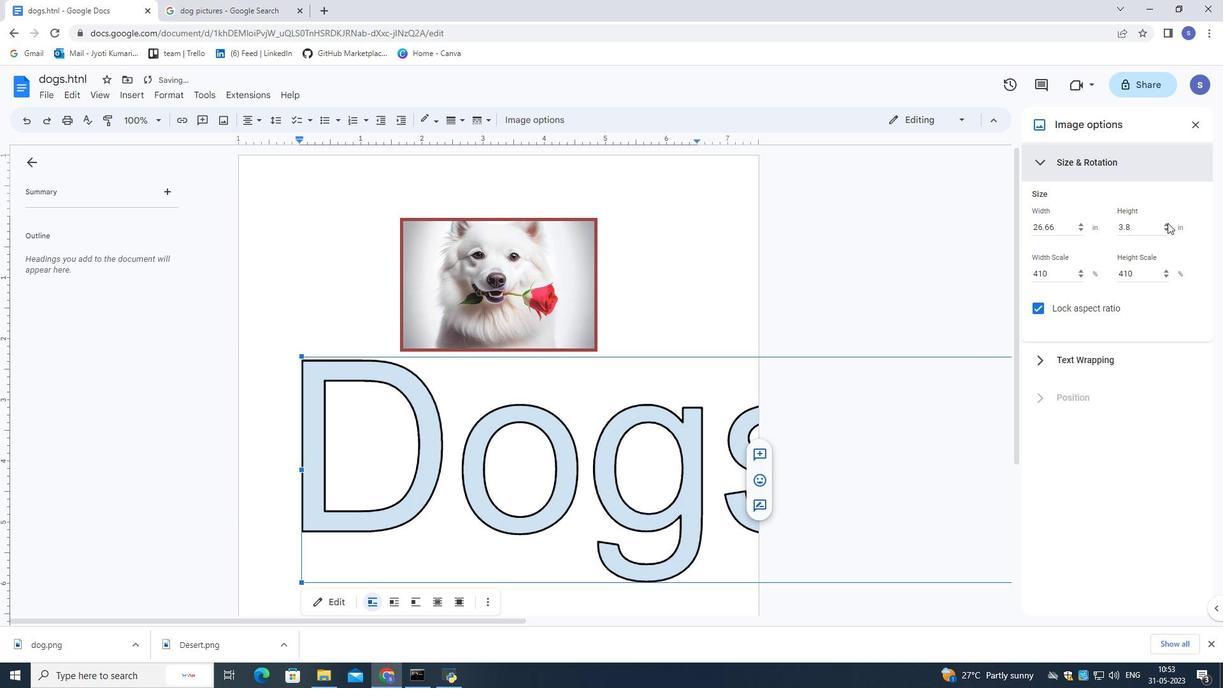 
Action: Mouse pressed left at (1168, 223)
Screenshot: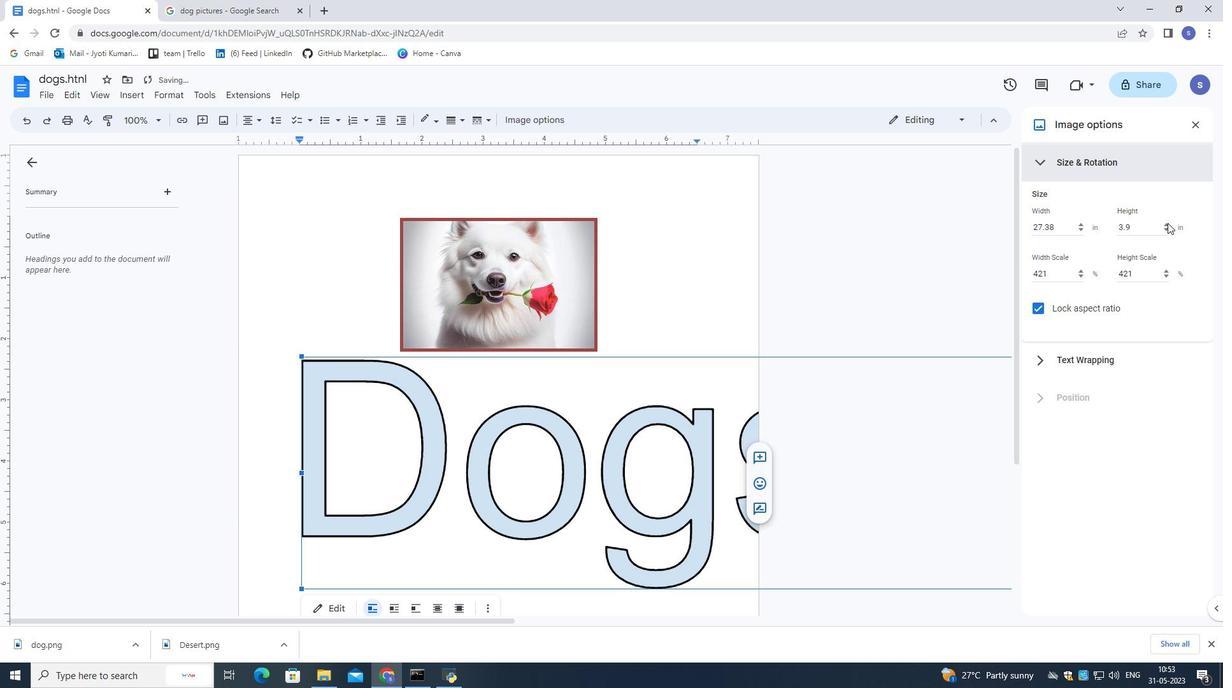
Action: Mouse pressed left at (1168, 223)
Screenshot: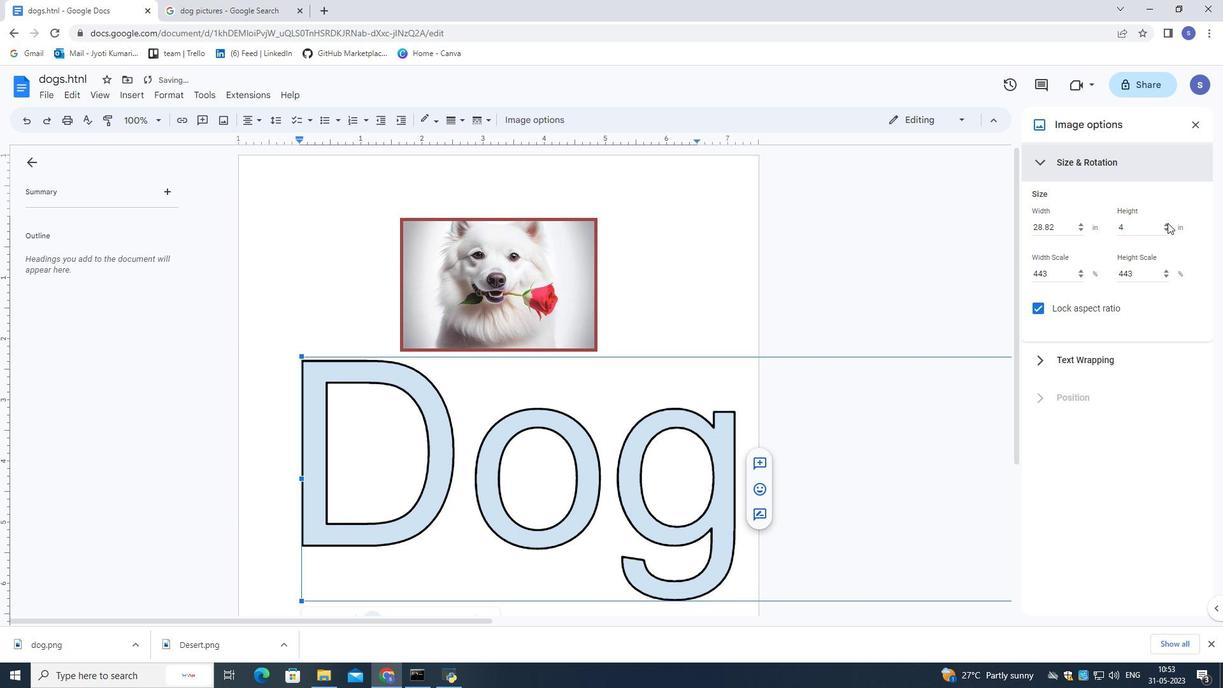 
Action: Mouse pressed left at (1168, 223)
Screenshot: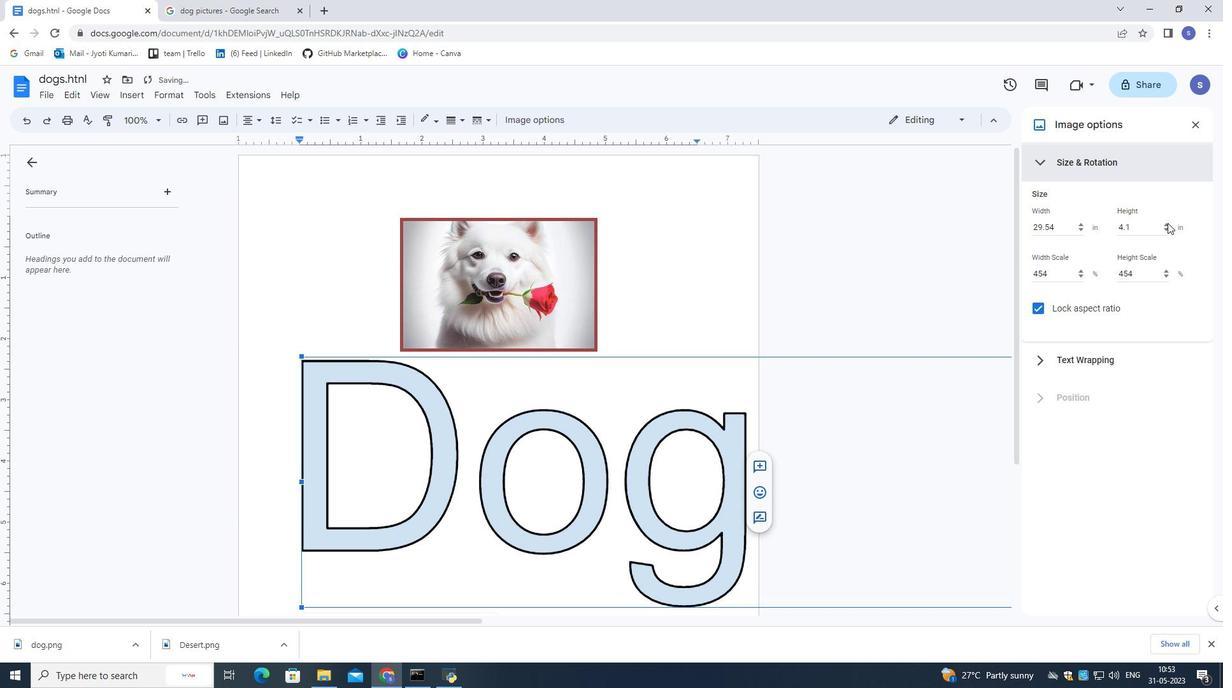 
Action: Mouse pressed left at (1168, 223)
Screenshot: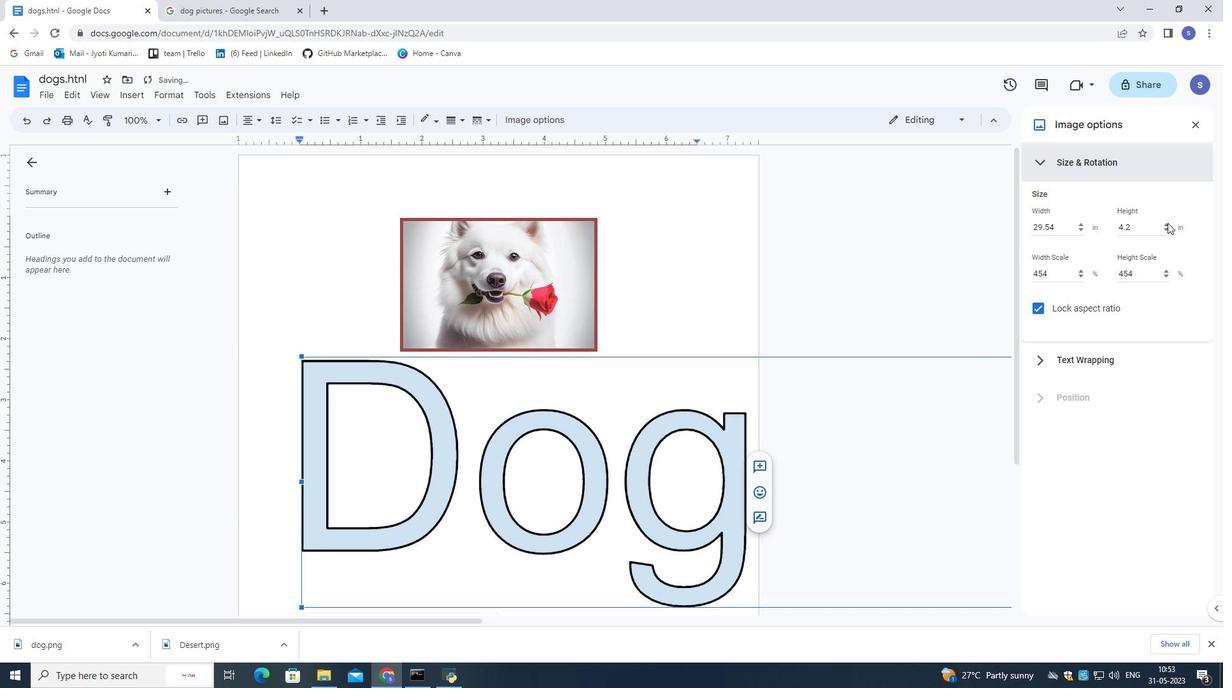 
Action: Mouse pressed left at (1168, 223)
Screenshot: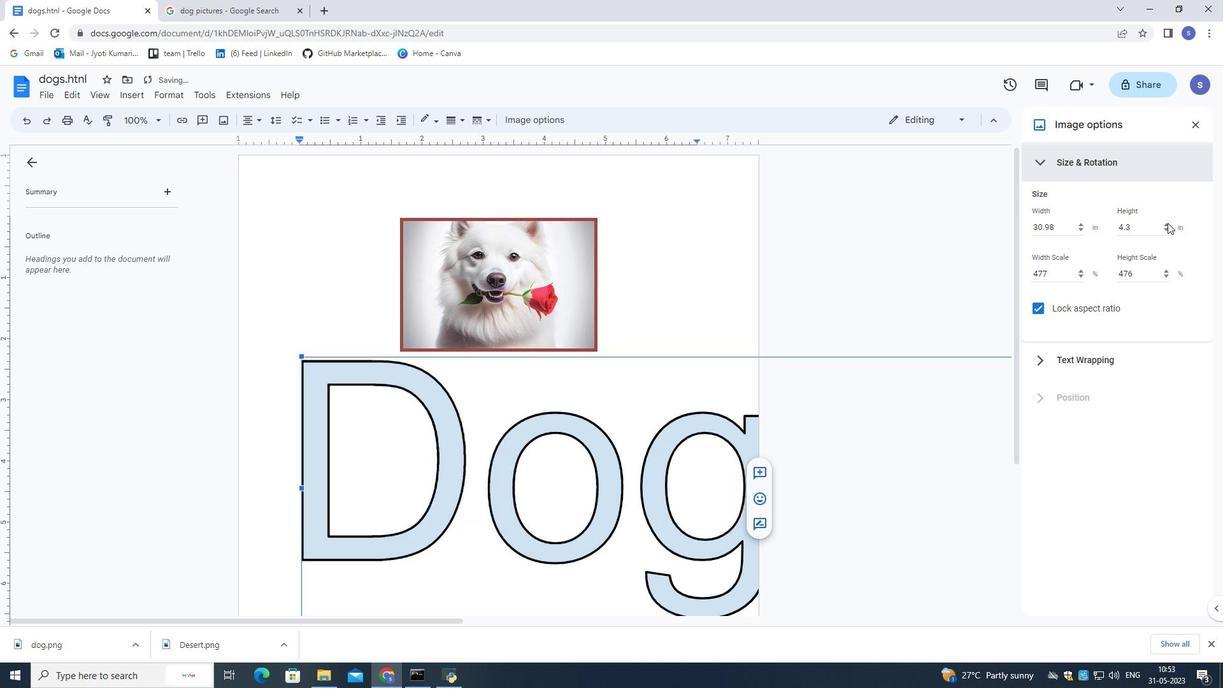 
Action: Mouse pressed left at (1168, 223)
Screenshot: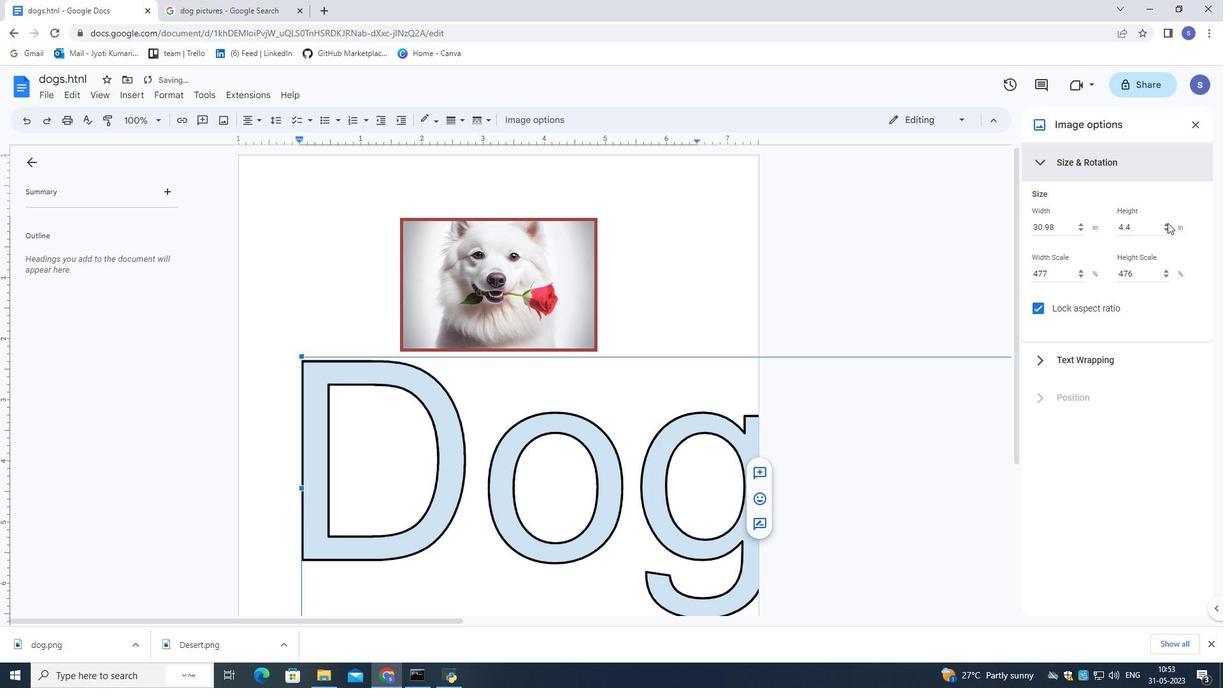 
Action: Mouse pressed left at (1168, 223)
Screenshot: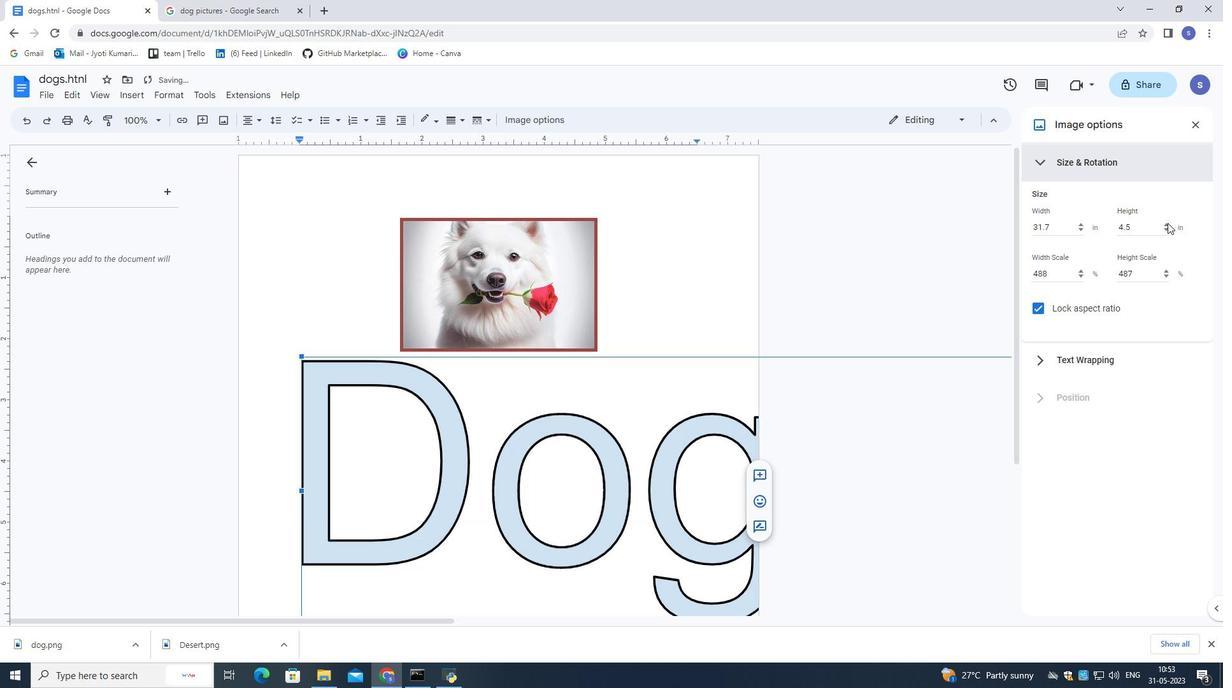 
Action: Mouse pressed left at (1168, 223)
Screenshot: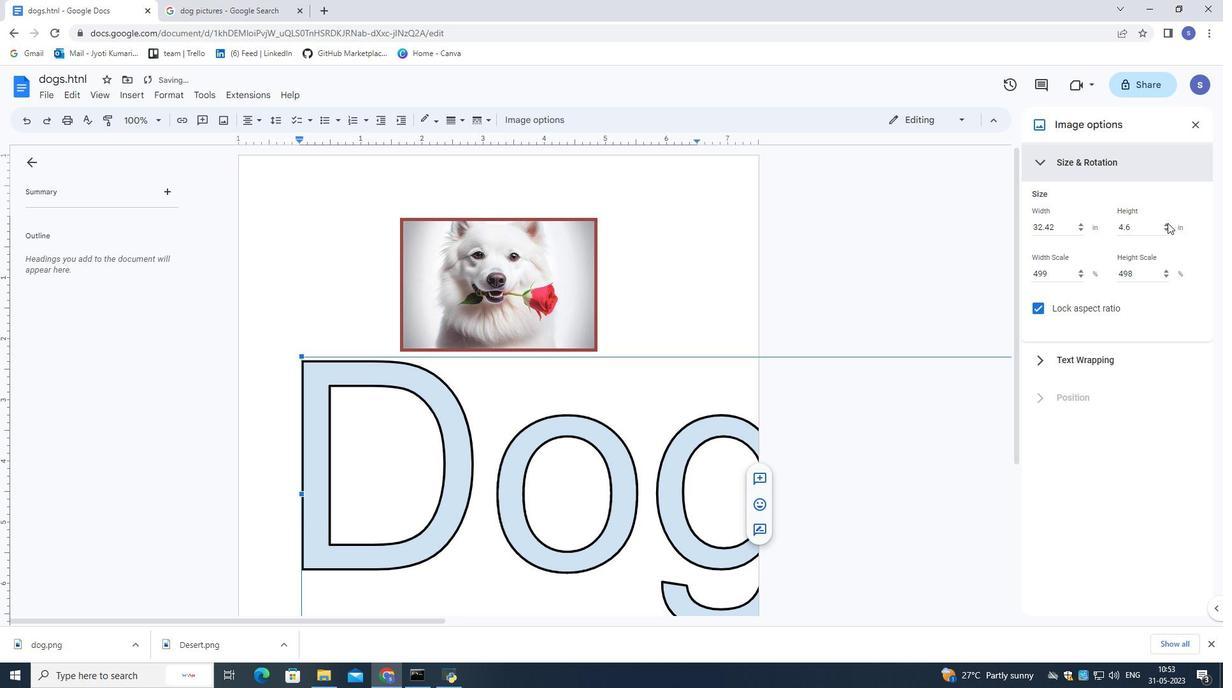 
Action: Mouse pressed left at (1168, 223)
Screenshot: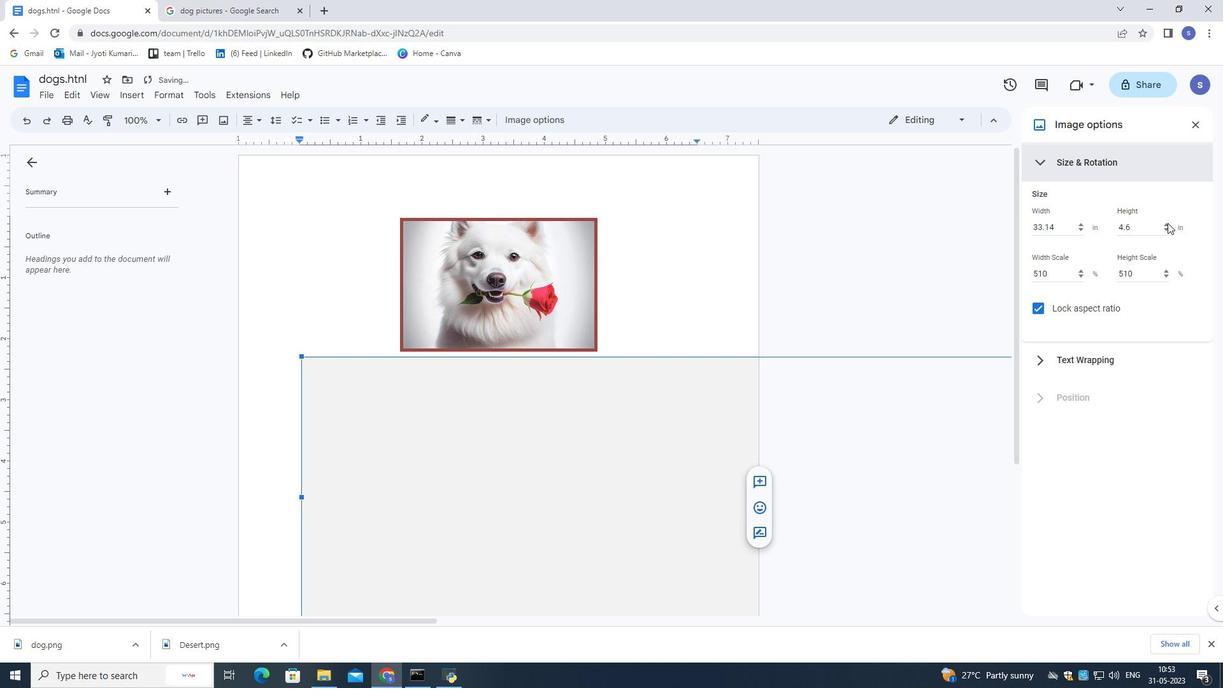 
Action: Mouse pressed left at (1168, 223)
Screenshot: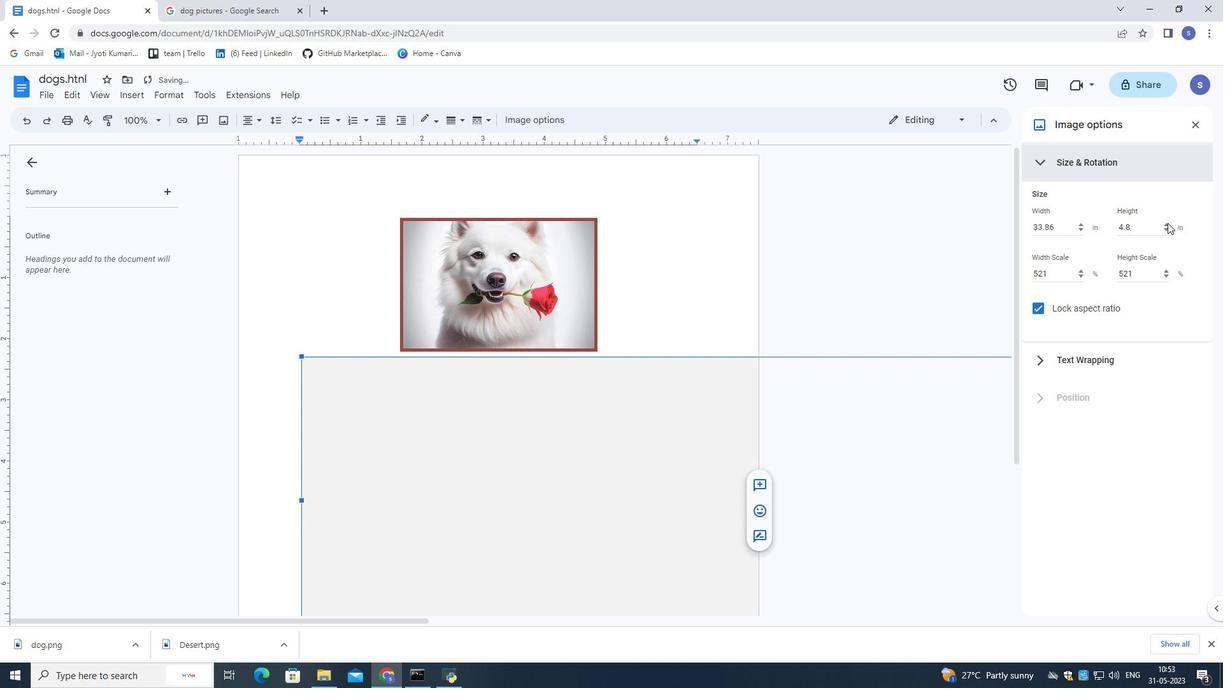
Action: Mouse pressed left at (1168, 223)
Screenshot: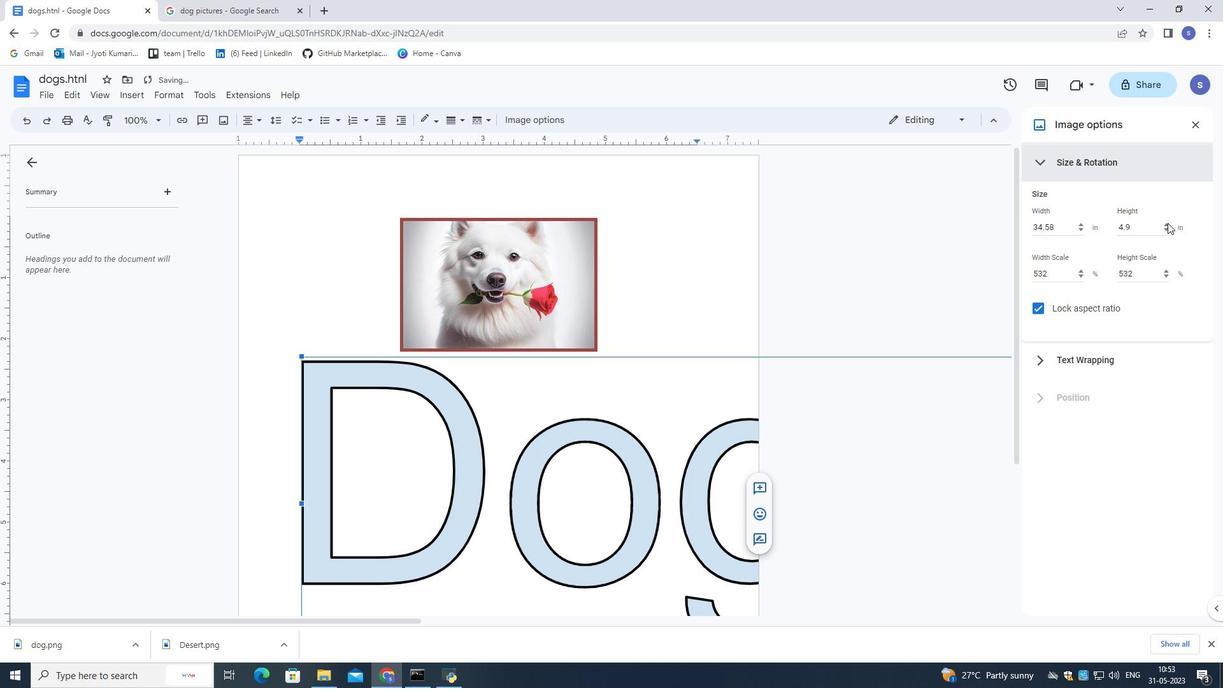 
Action: Mouse pressed left at (1168, 223)
Screenshot: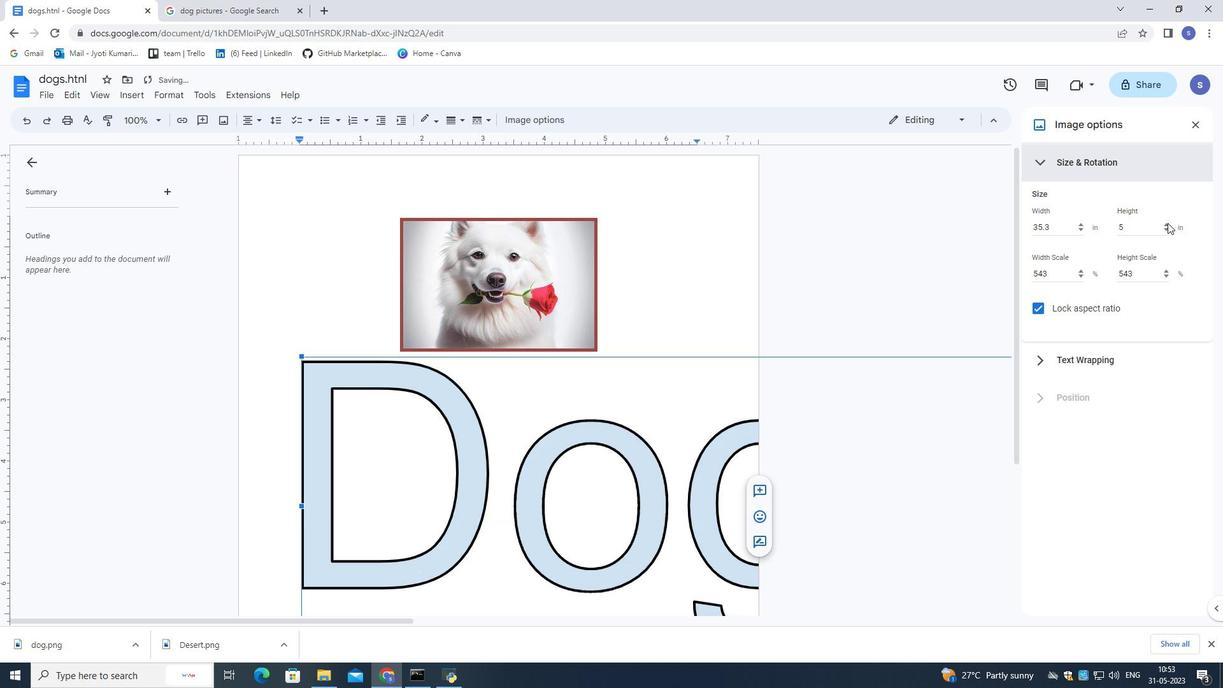 
Action: Mouse pressed left at (1168, 223)
Screenshot: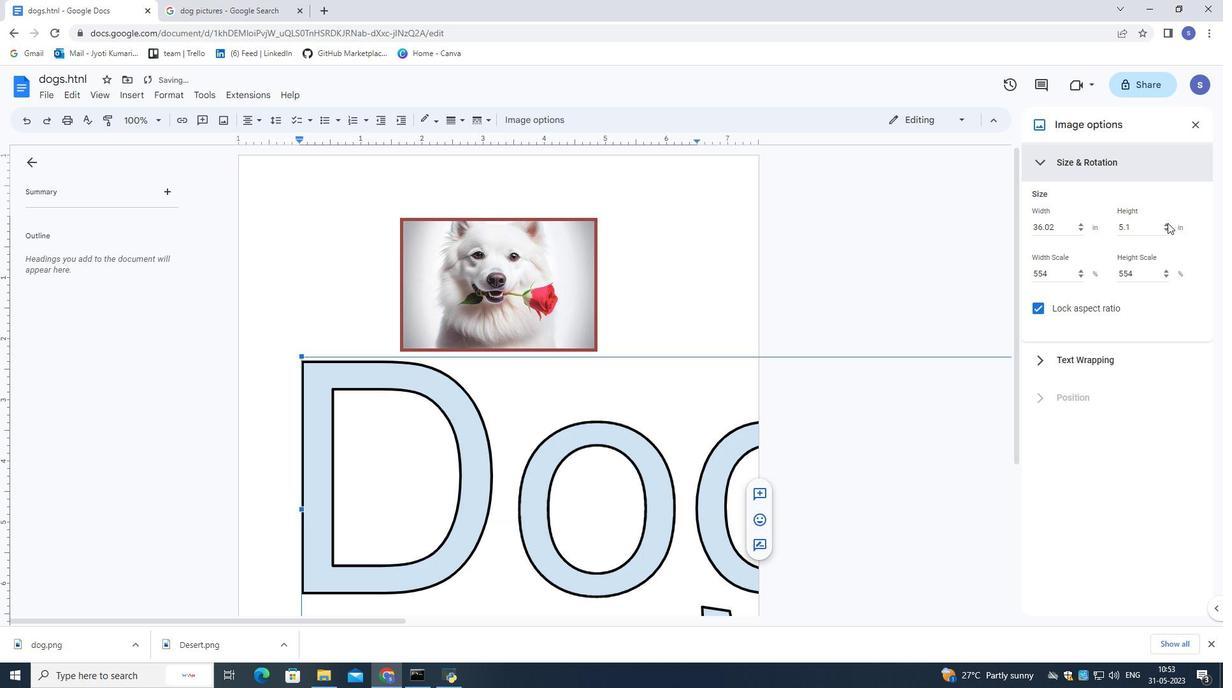 
Action: Mouse pressed left at (1168, 223)
Screenshot: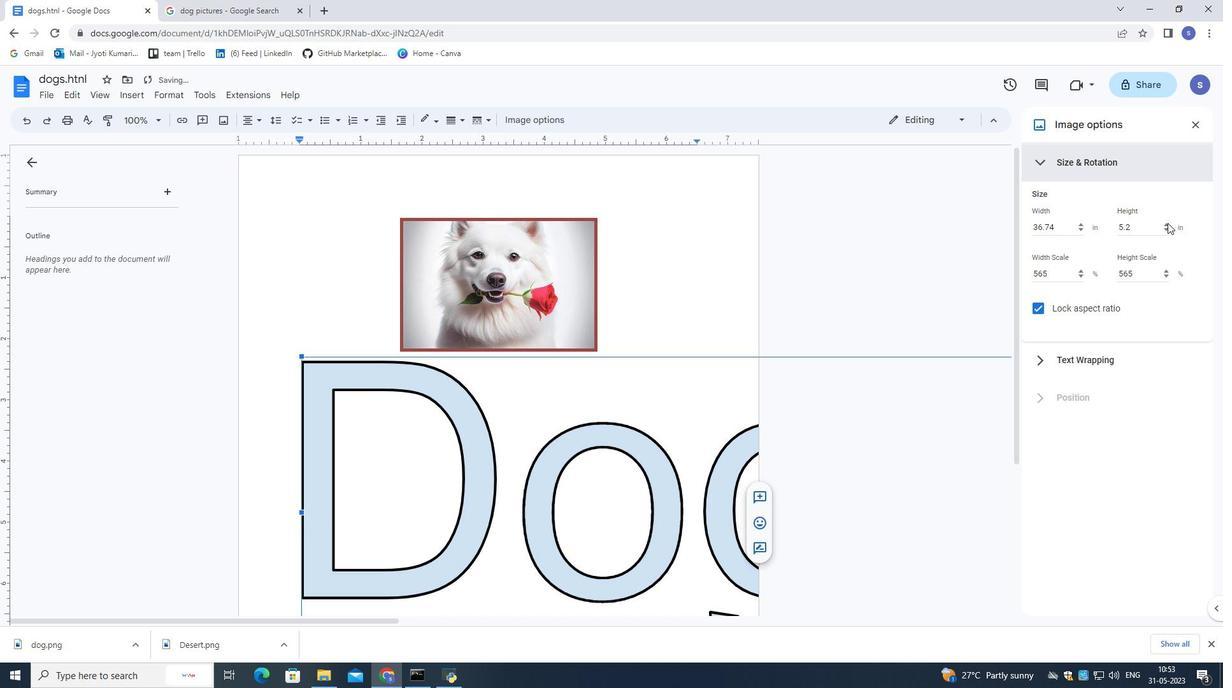 
Action: Mouse pressed left at (1168, 223)
Screenshot: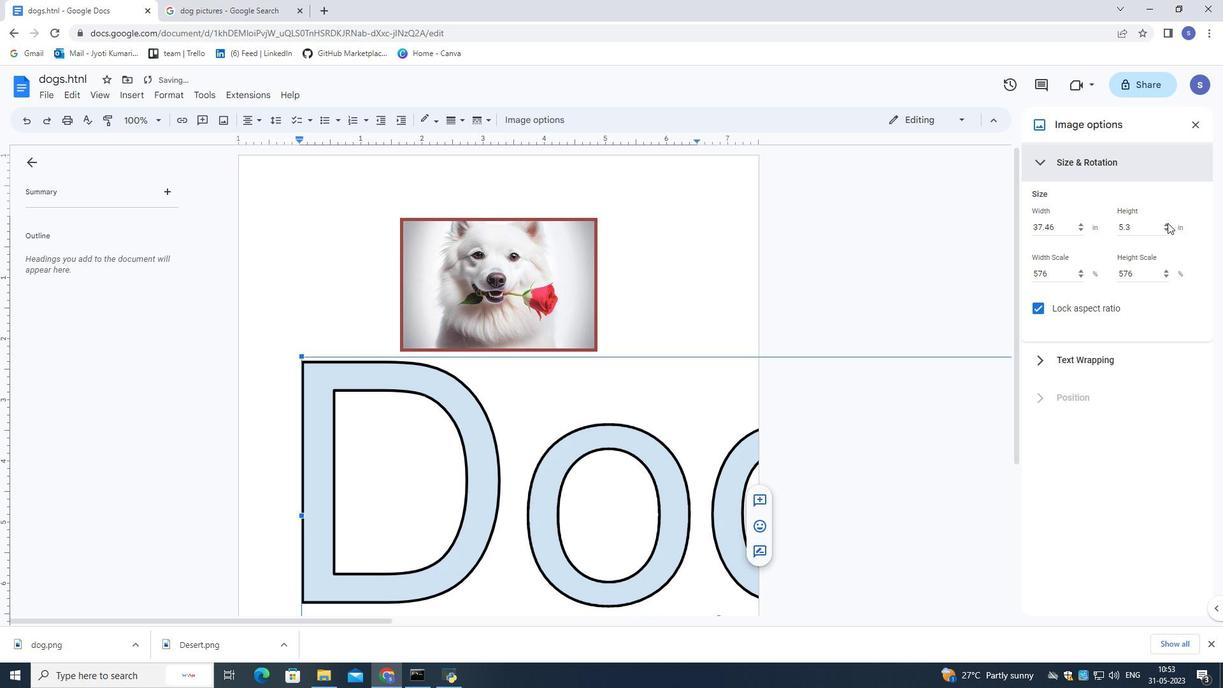 
Action: Mouse pressed left at (1168, 223)
Screenshot: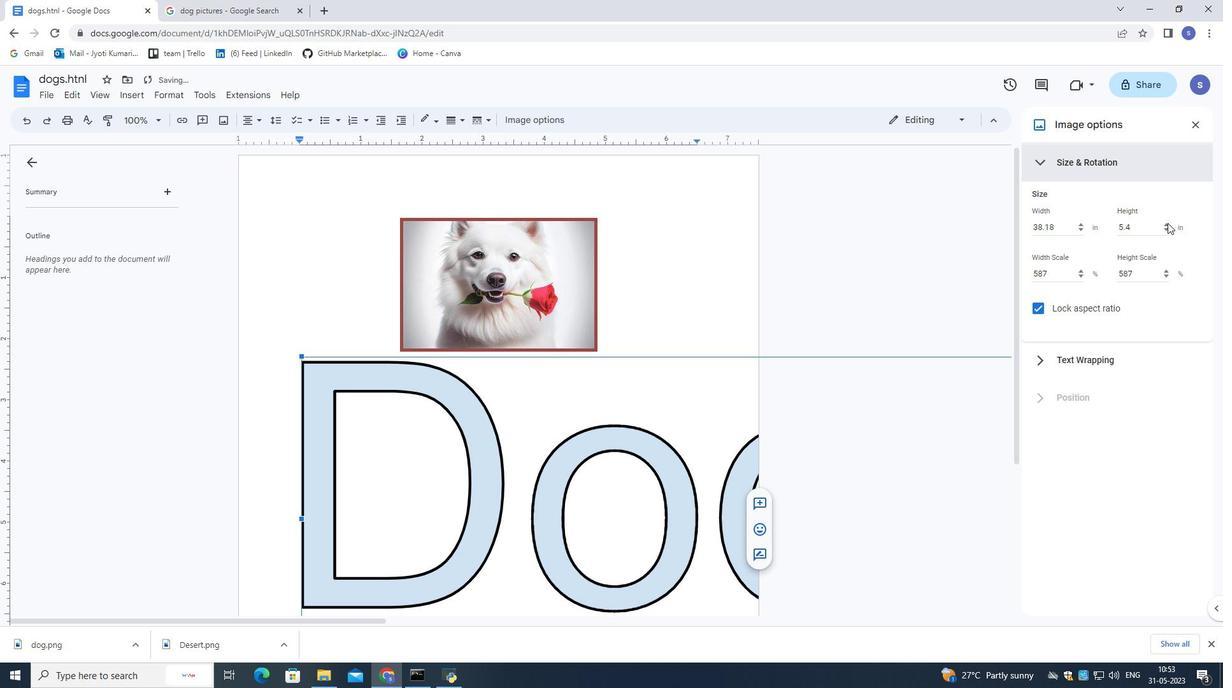 
Action: Mouse pressed left at (1168, 223)
Screenshot: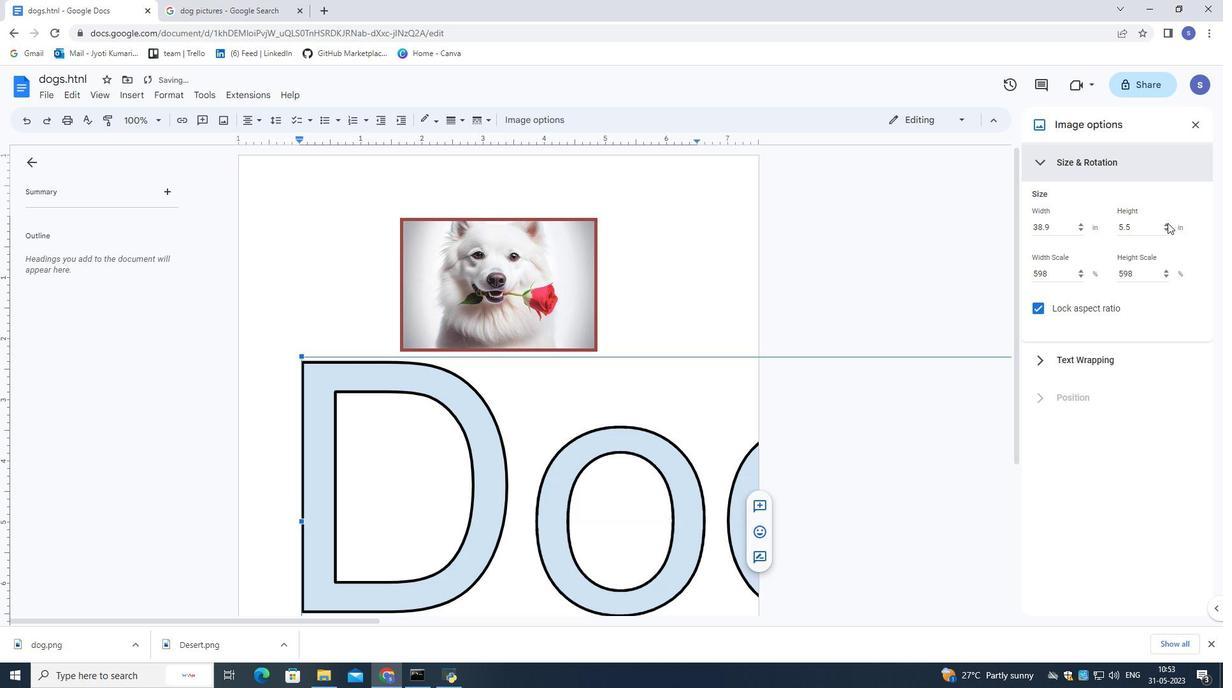 
Action: Mouse pressed left at (1168, 223)
Screenshot: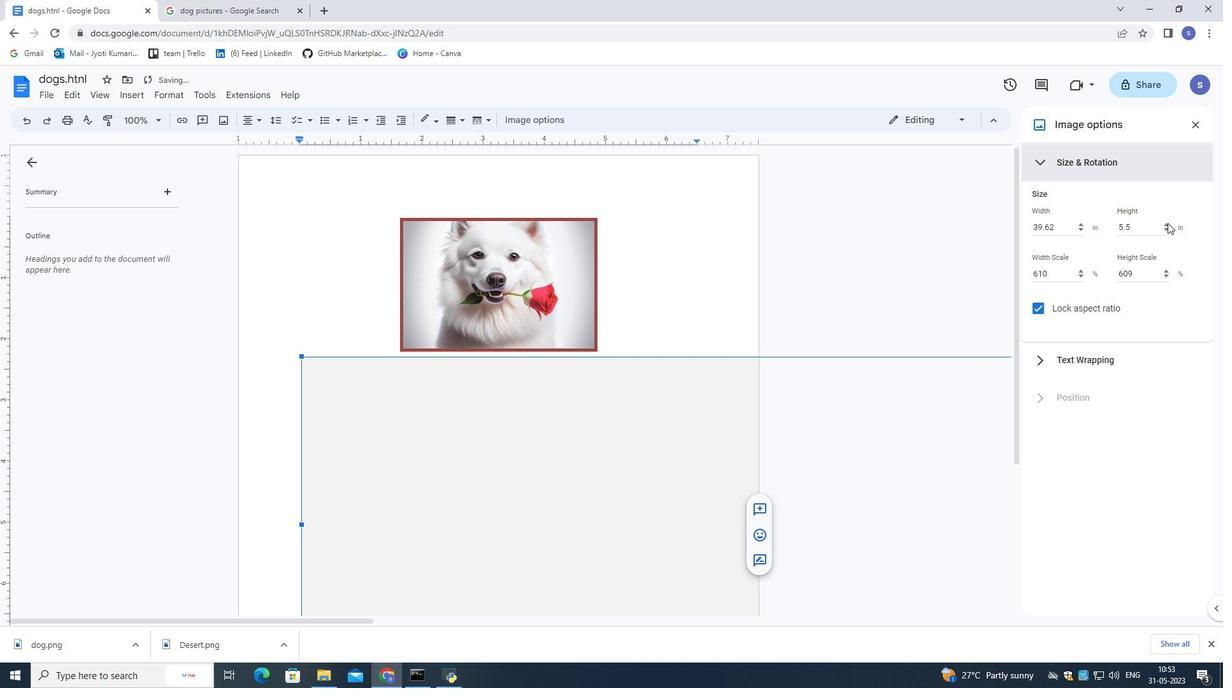 
Action: Mouse pressed left at (1168, 223)
Screenshot: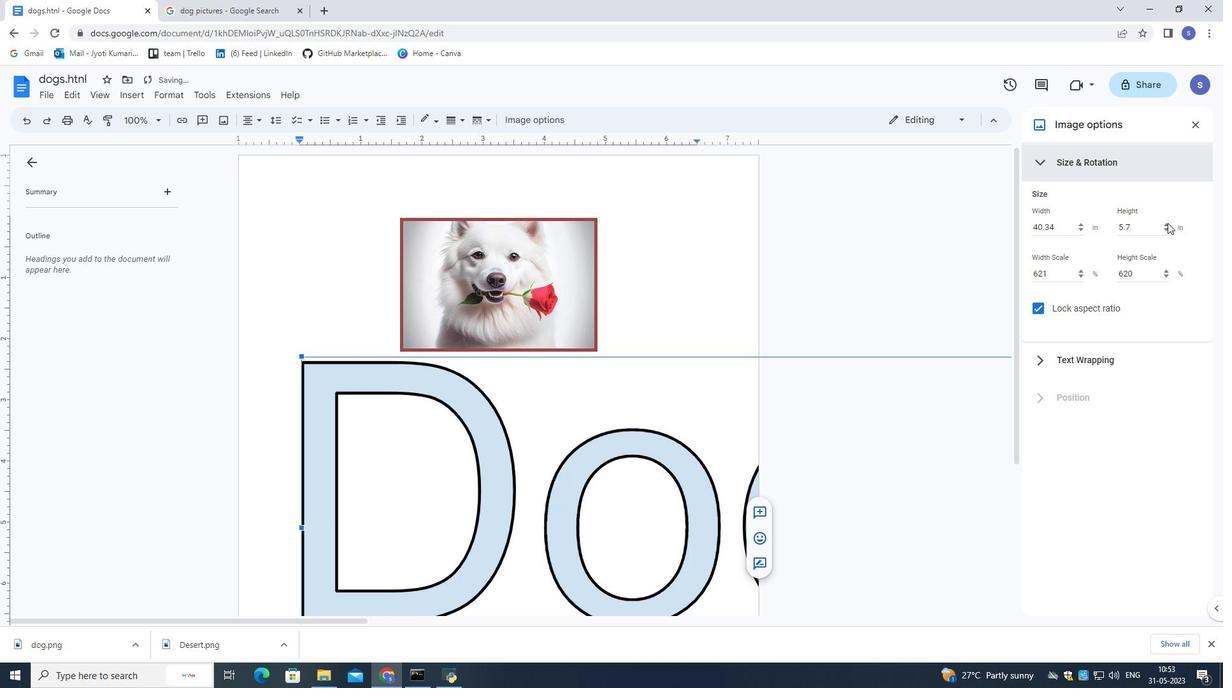 
Action: Mouse pressed left at (1168, 223)
Screenshot: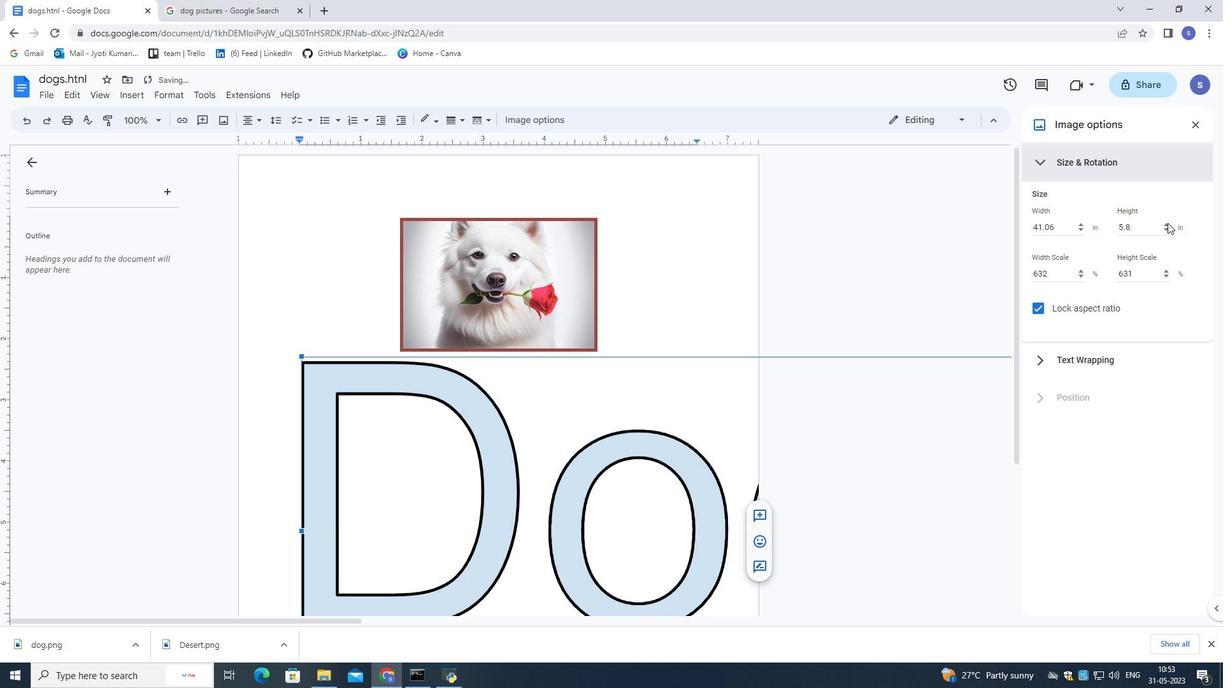 
Action: Mouse pressed left at (1168, 223)
Screenshot: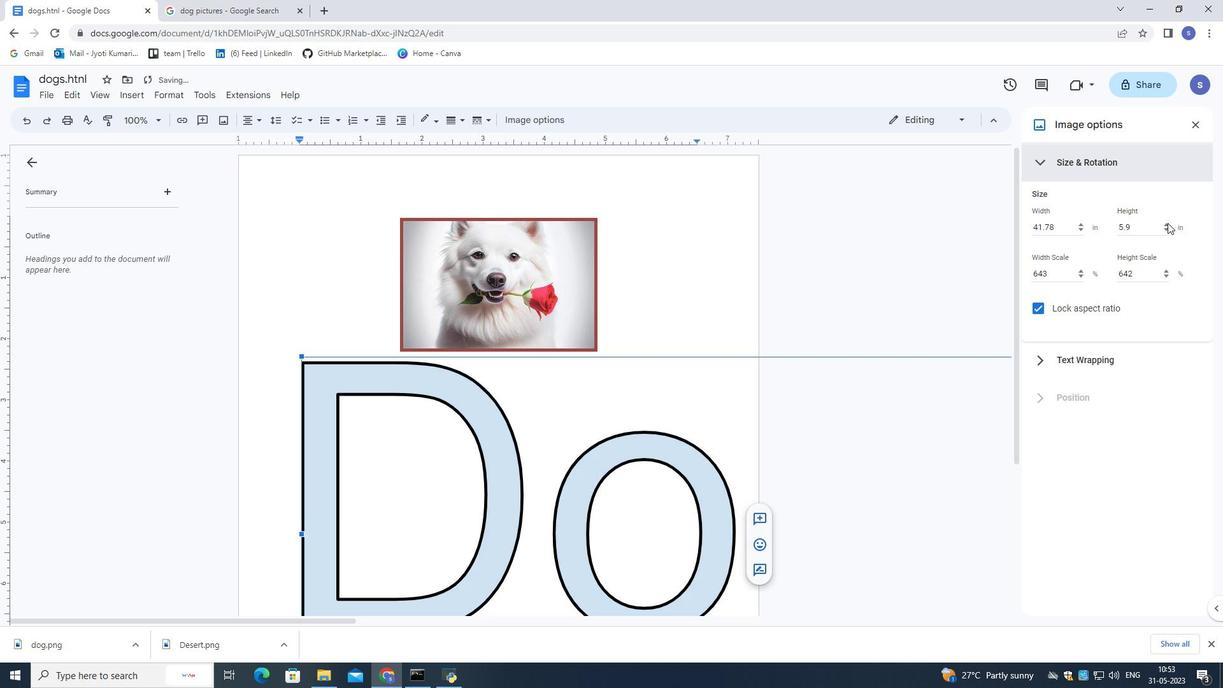 
Action: Mouse pressed left at (1168, 223)
Screenshot: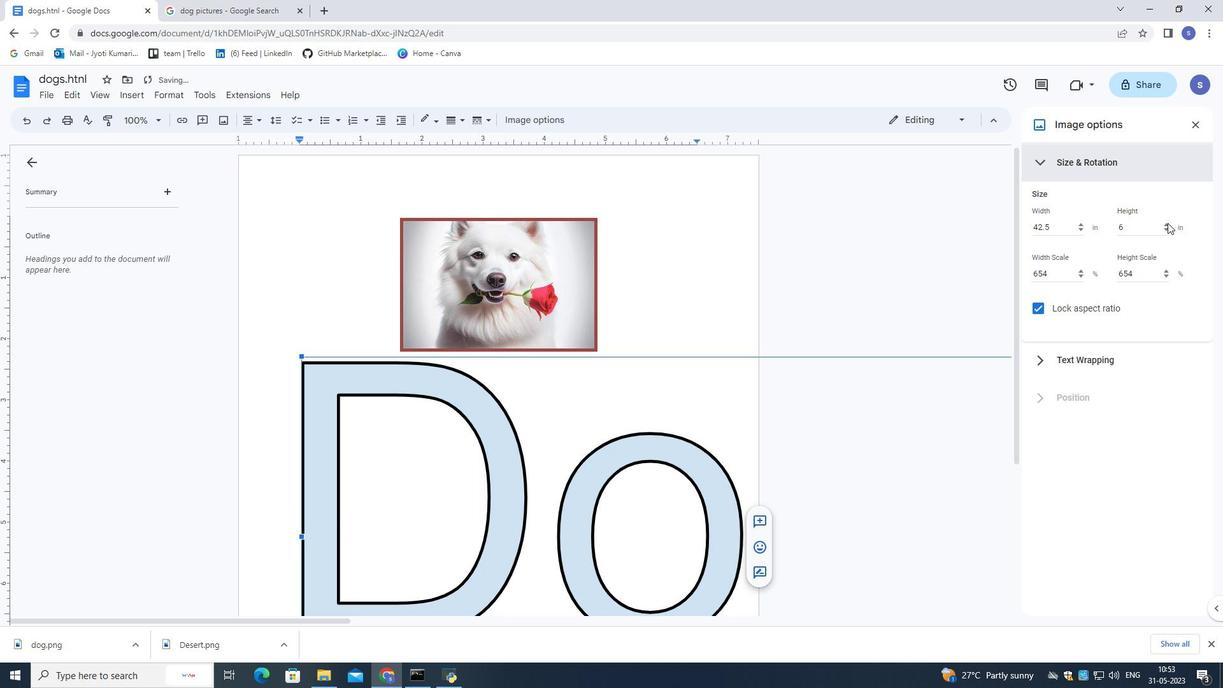 
Action: Mouse pressed left at (1168, 223)
Screenshot: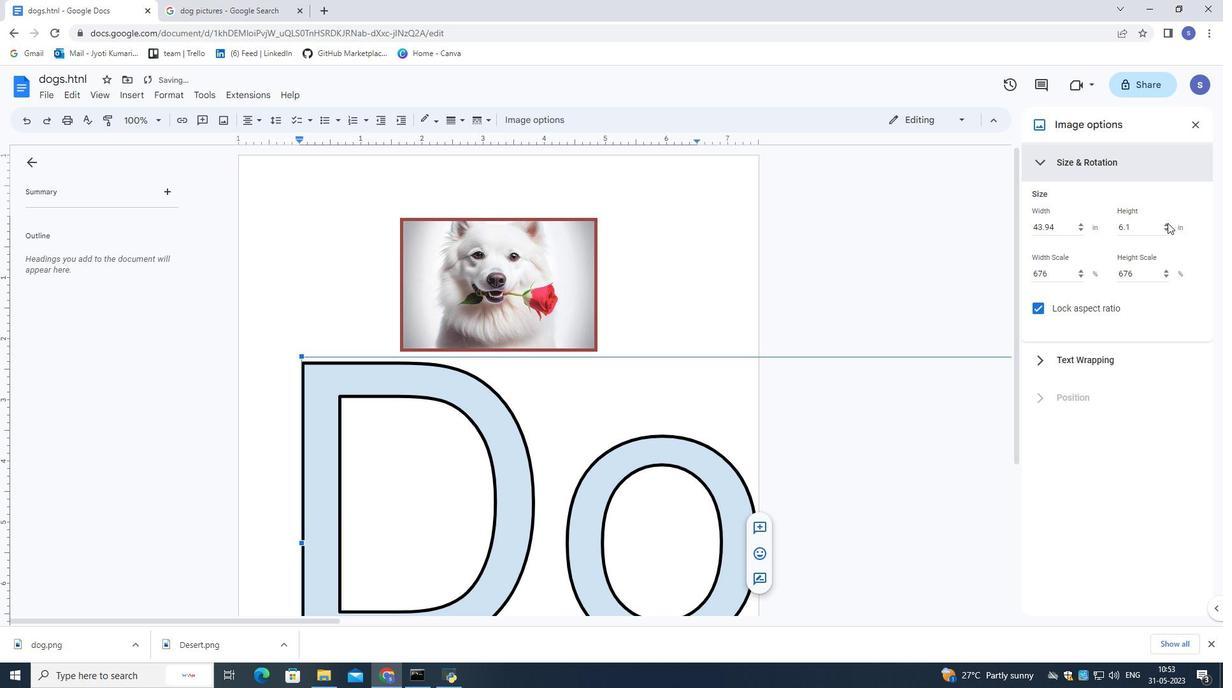 
Action: Mouse pressed left at (1168, 223)
Screenshot: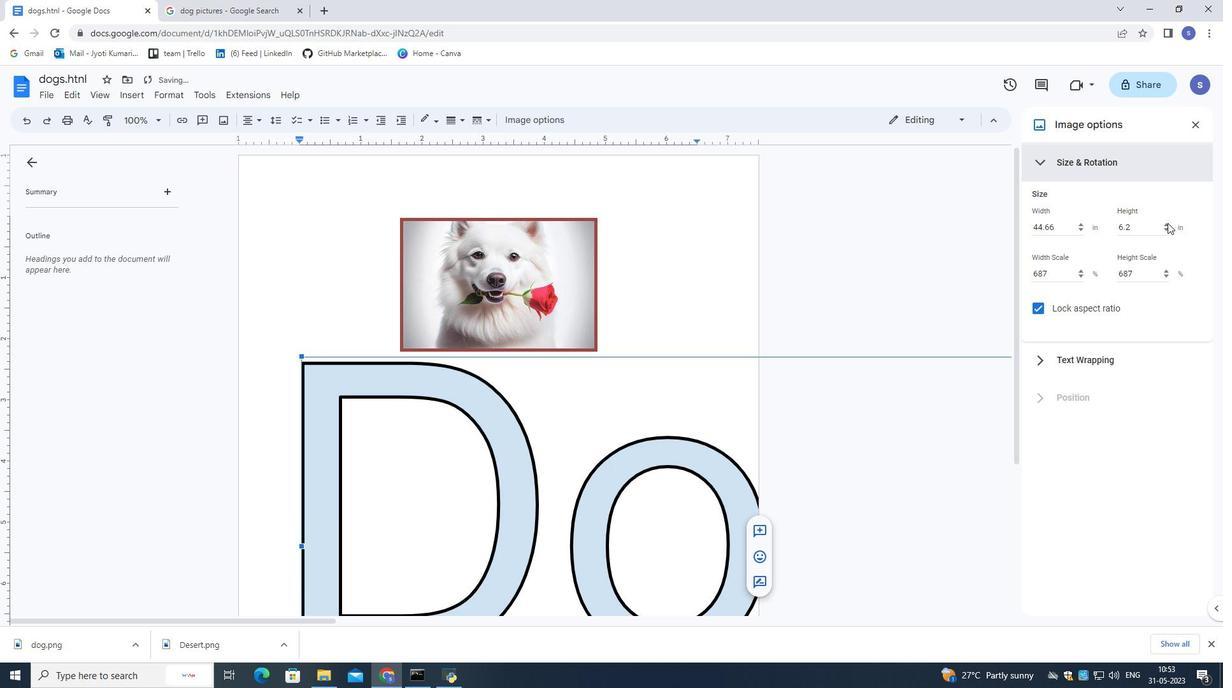 
Action: Mouse moved to (671, 375)
Screenshot: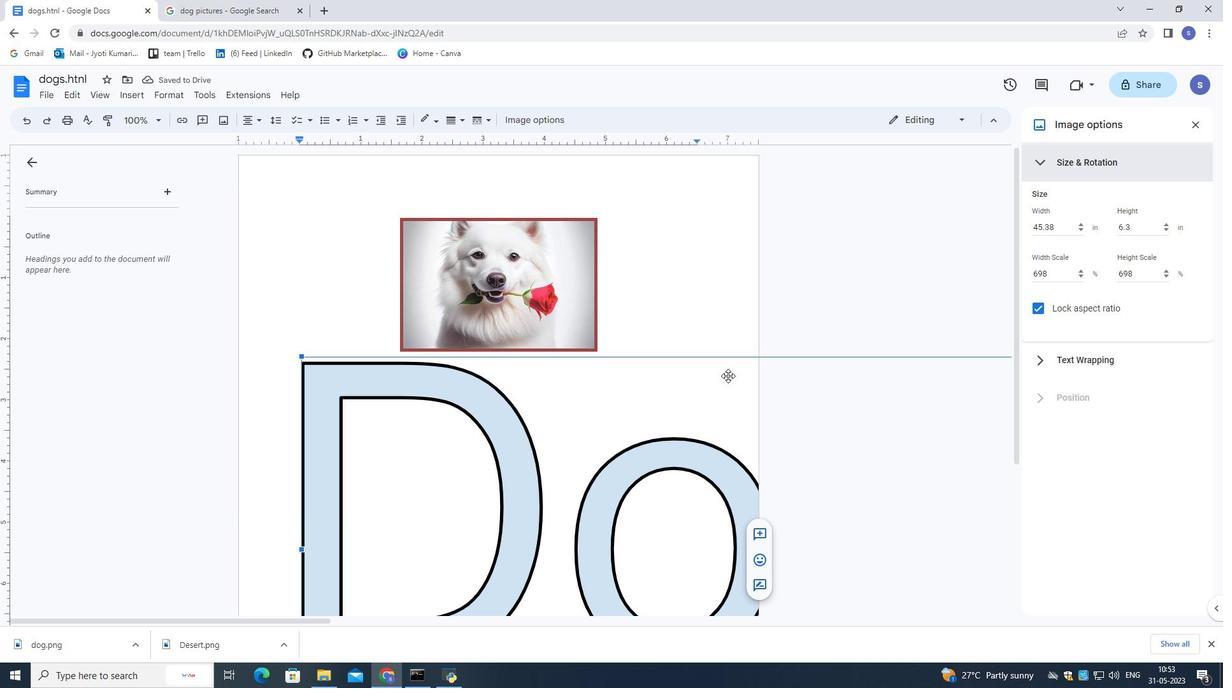 
Action: Mouse scrolled (671, 375) with delta (0, 0)
Screenshot: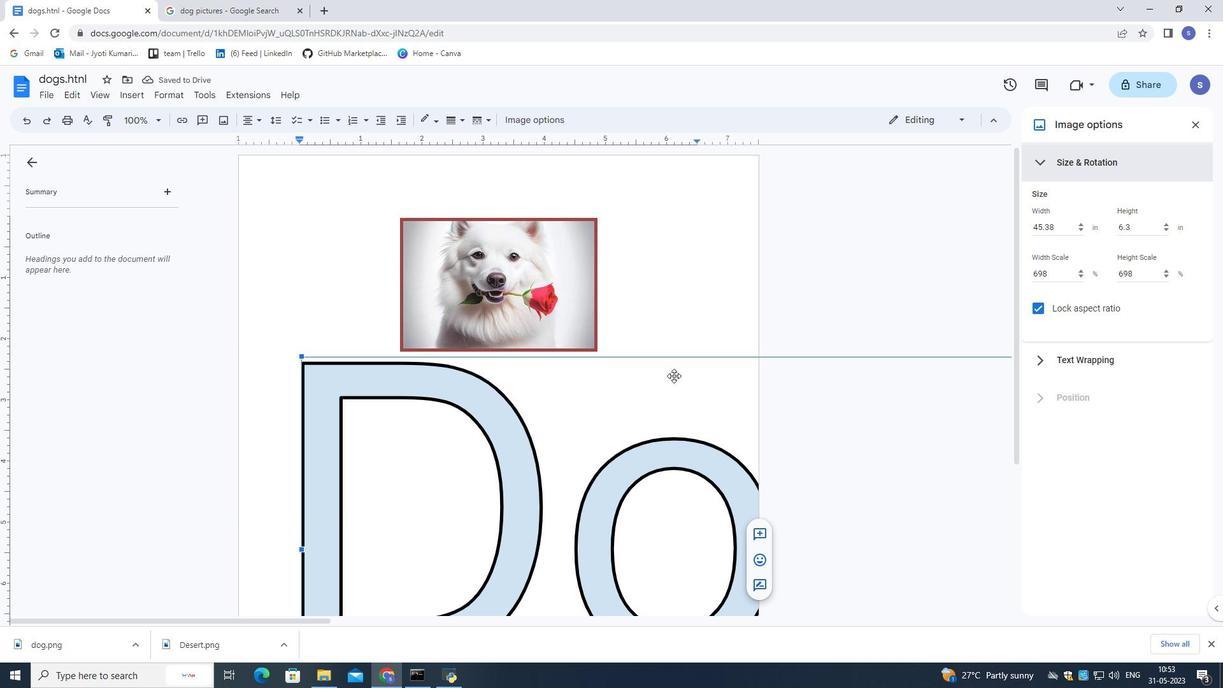 
Action: Mouse scrolled (671, 375) with delta (0, 0)
Screenshot: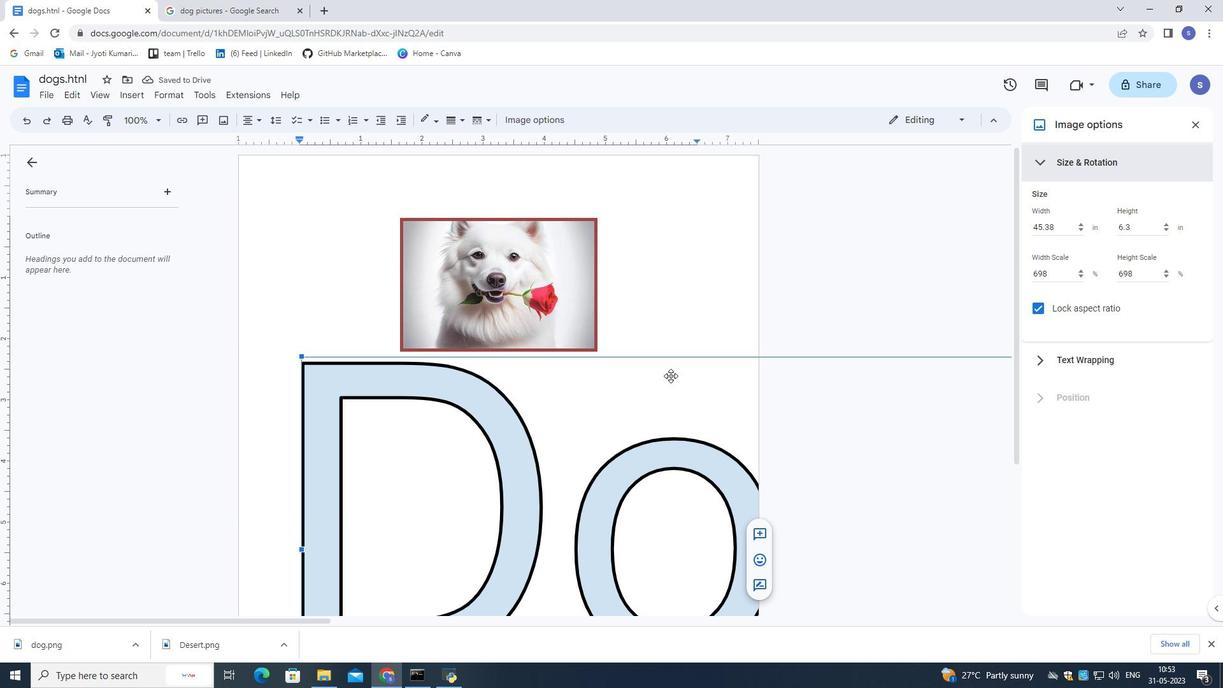 
Action: Mouse scrolled (671, 375) with delta (0, 0)
Screenshot: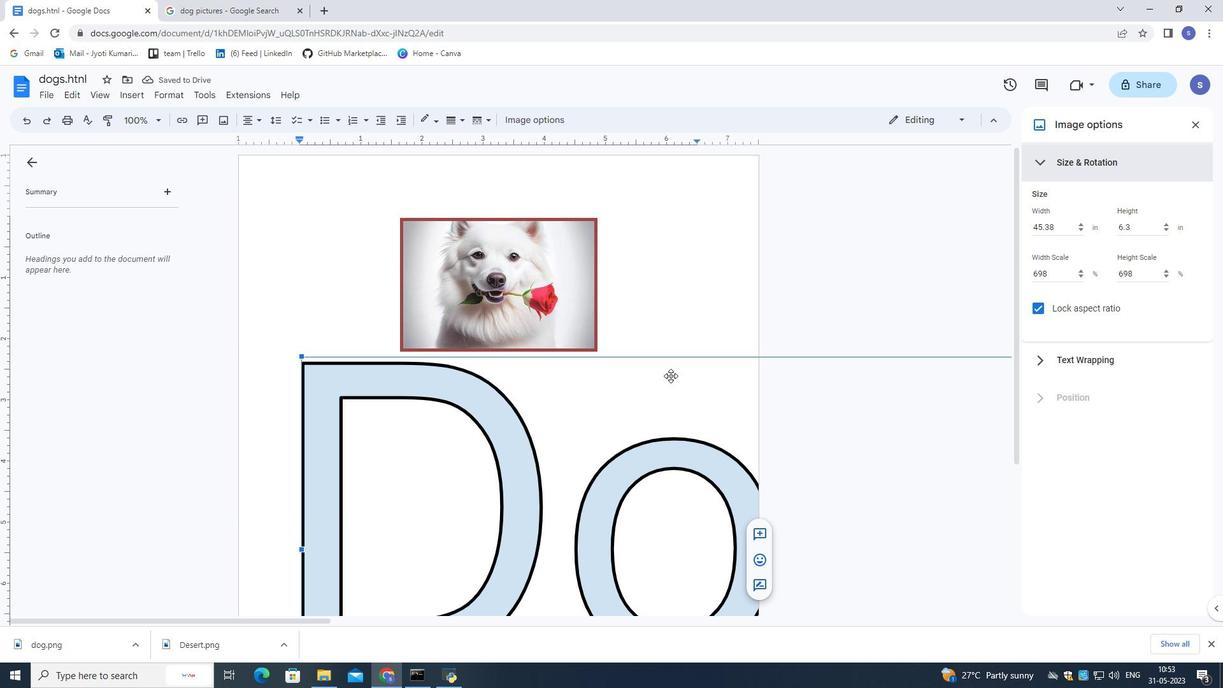 
Action: Mouse scrolled (671, 375) with delta (0, 0)
Screenshot: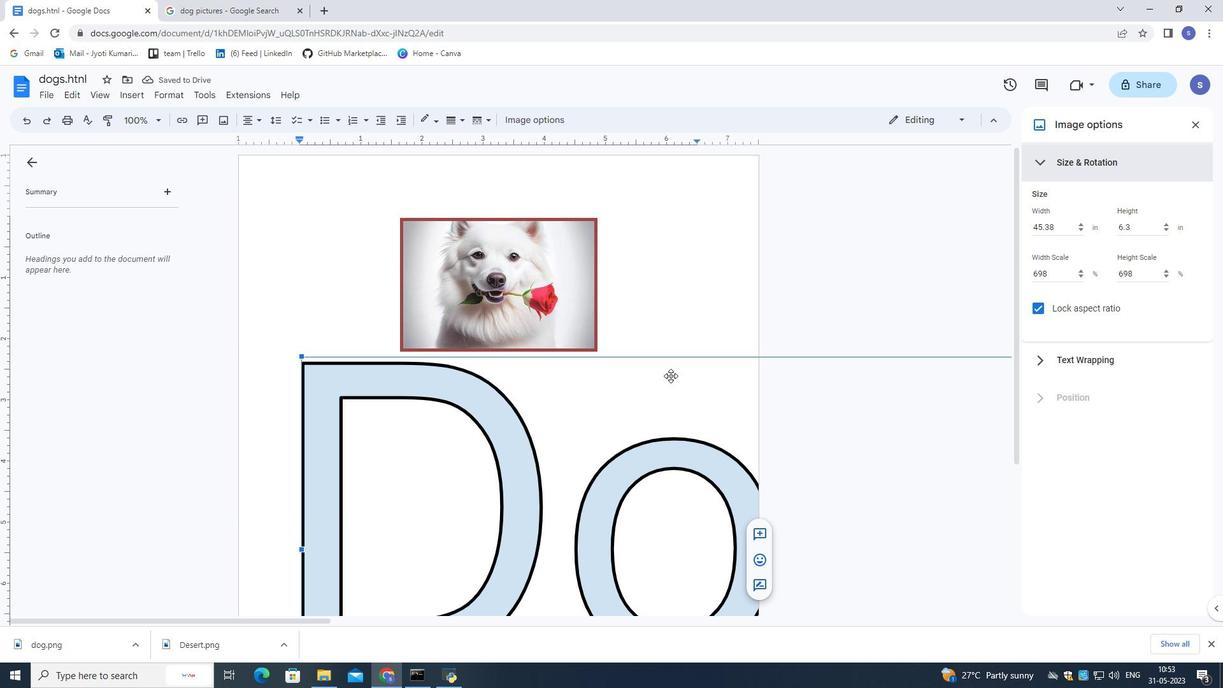 
Action: Mouse scrolled (671, 375) with delta (0, 0)
Screenshot: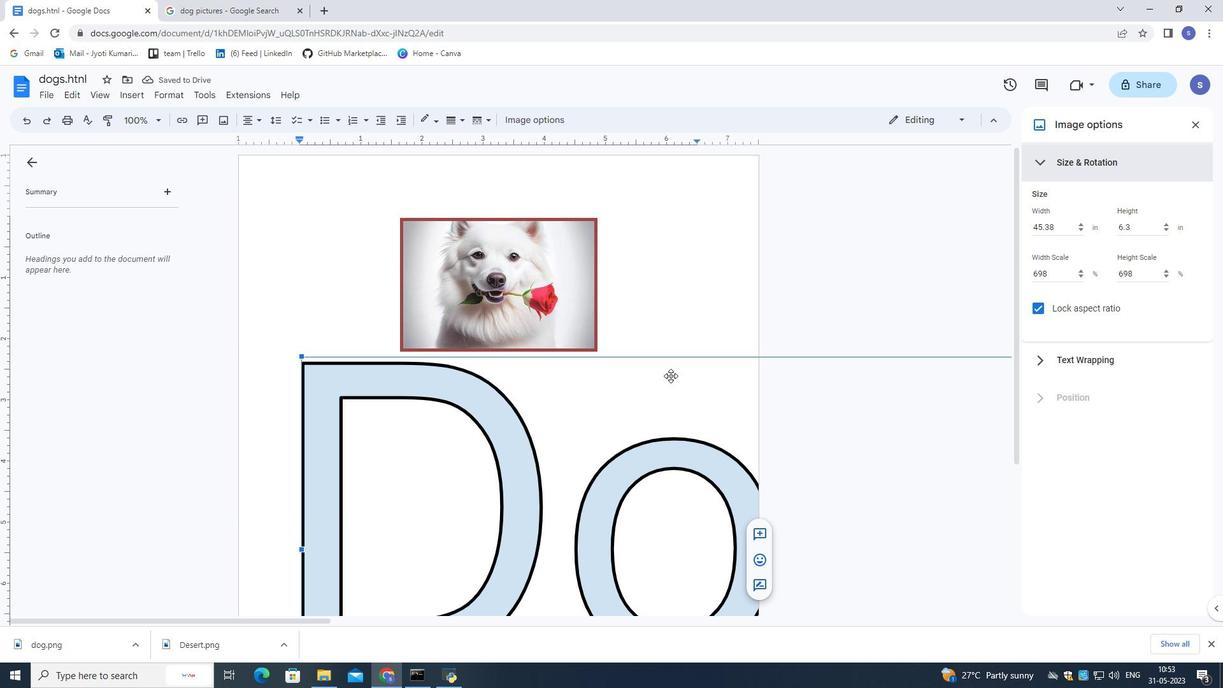 
Action: Mouse scrolled (671, 376) with delta (0, 0)
Screenshot: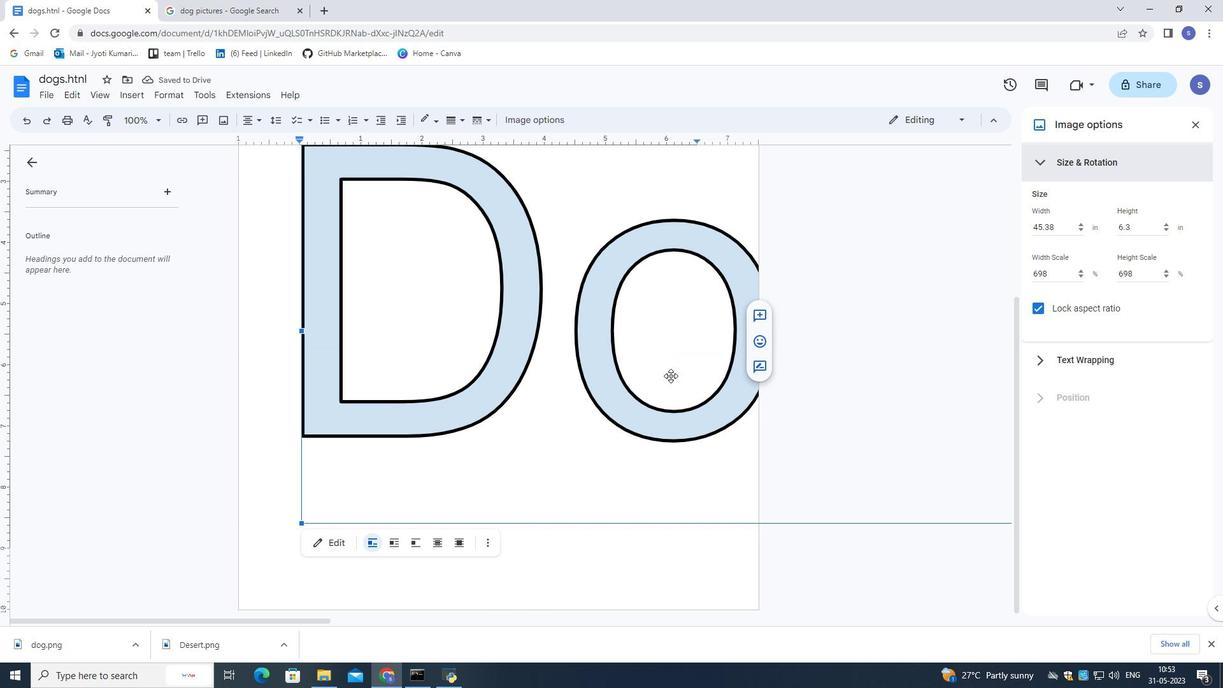 
Action: Mouse scrolled (671, 376) with delta (0, 0)
Screenshot: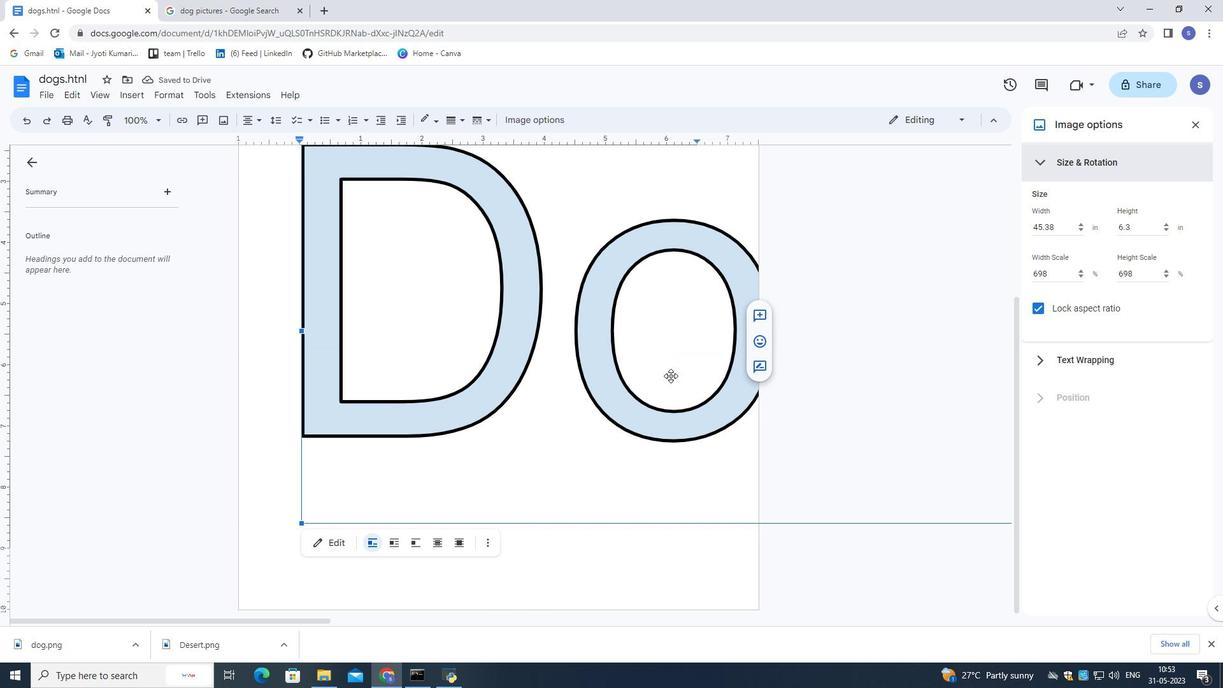 
Action: Mouse scrolled (671, 376) with delta (0, 0)
Screenshot: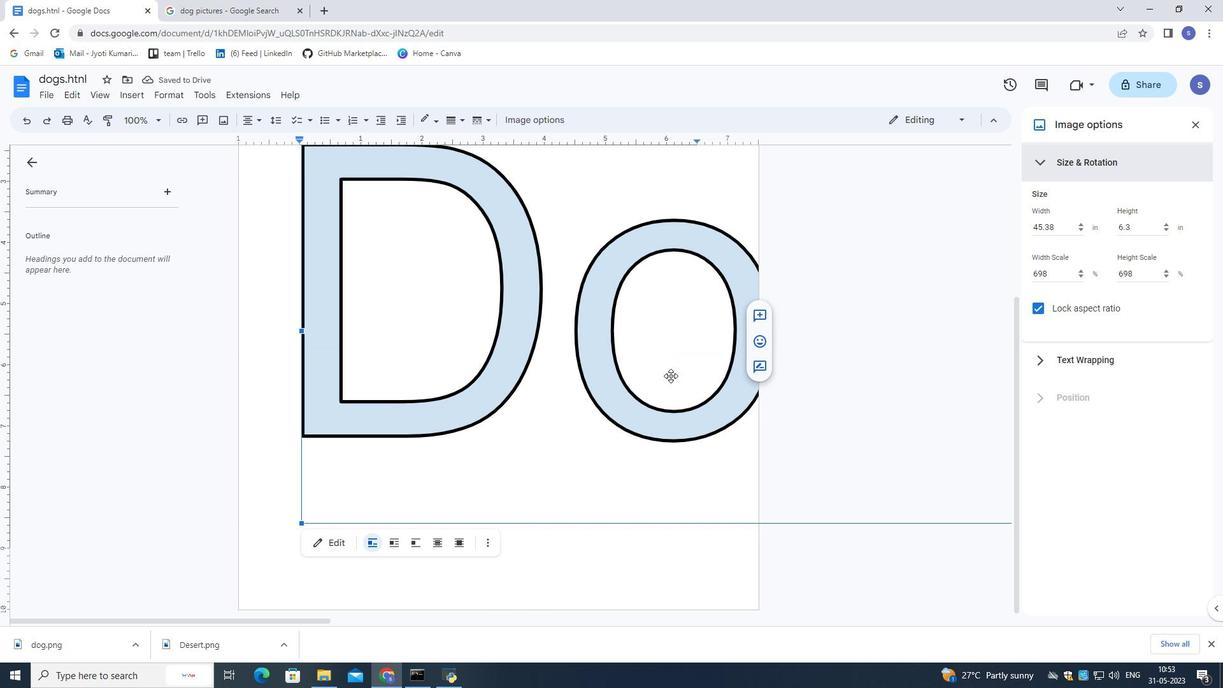 
Action: Mouse scrolled (671, 376) with delta (0, 0)
Screenshot: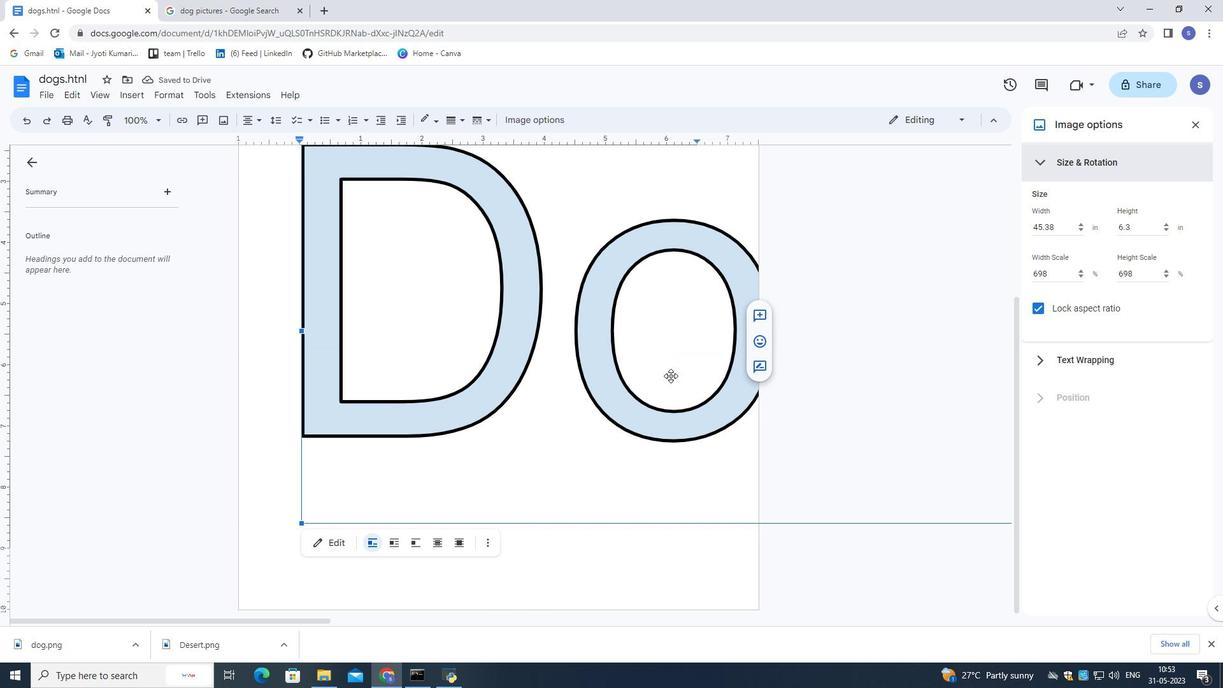 
Action: Mouse scrolled (671, 376) with delta (0, 0)
Screenshot: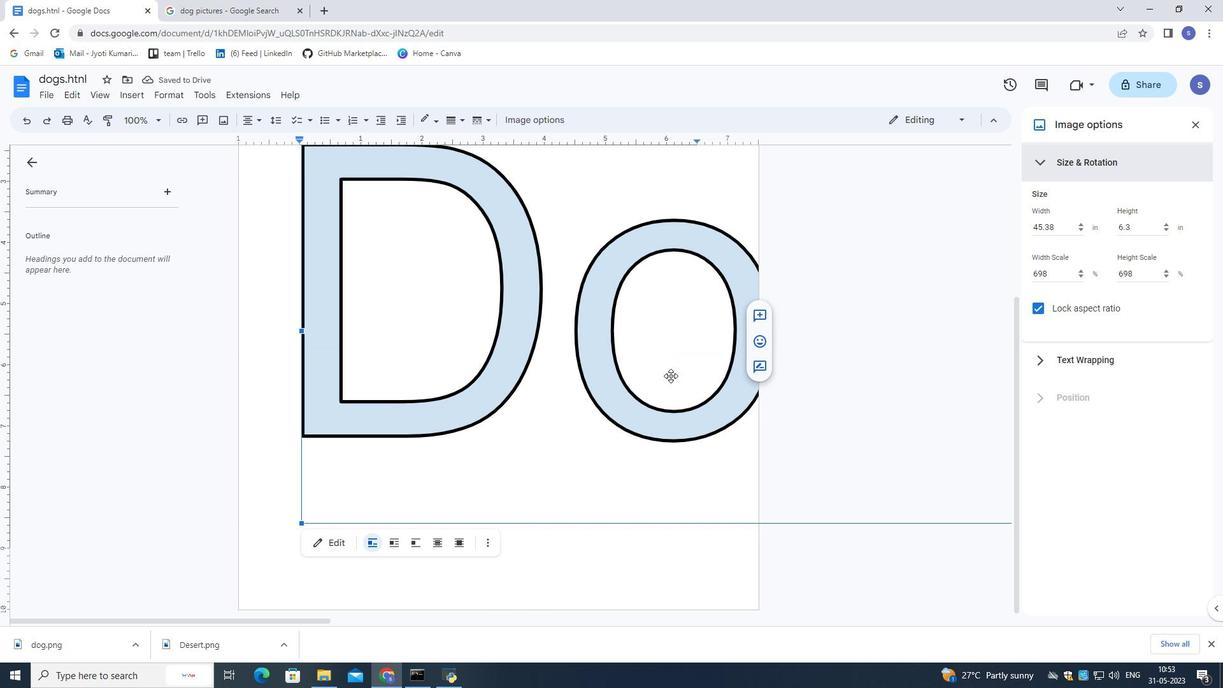 
Action: Mouse scrolled (671, 376) with delta (0, 0)
Screenshot: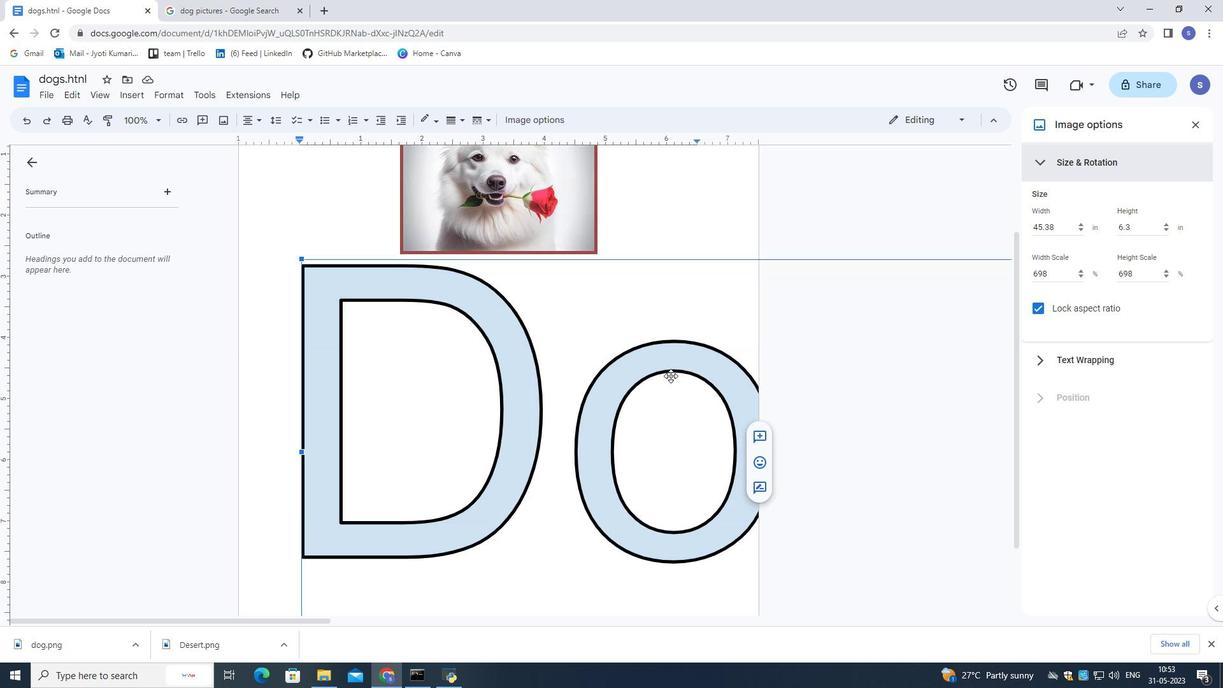 
Action: Mouse moved to (669, 370)
Screenshot: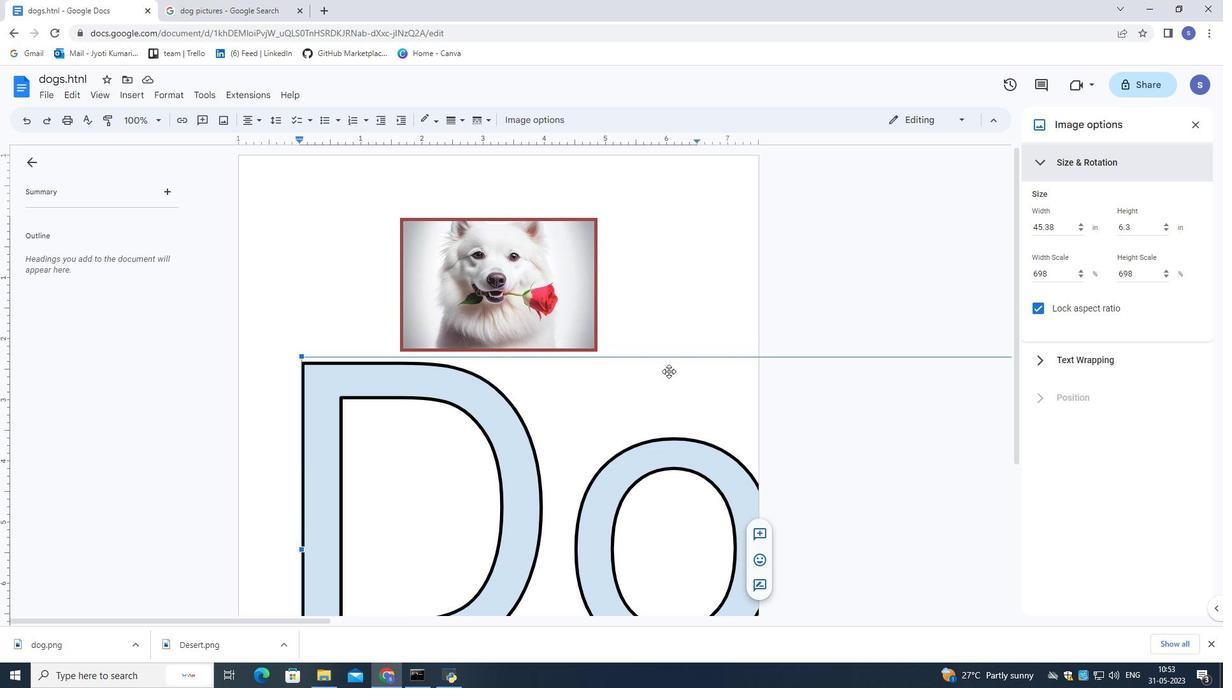 
Action: Key pressed ctrl+Z
Screenshot: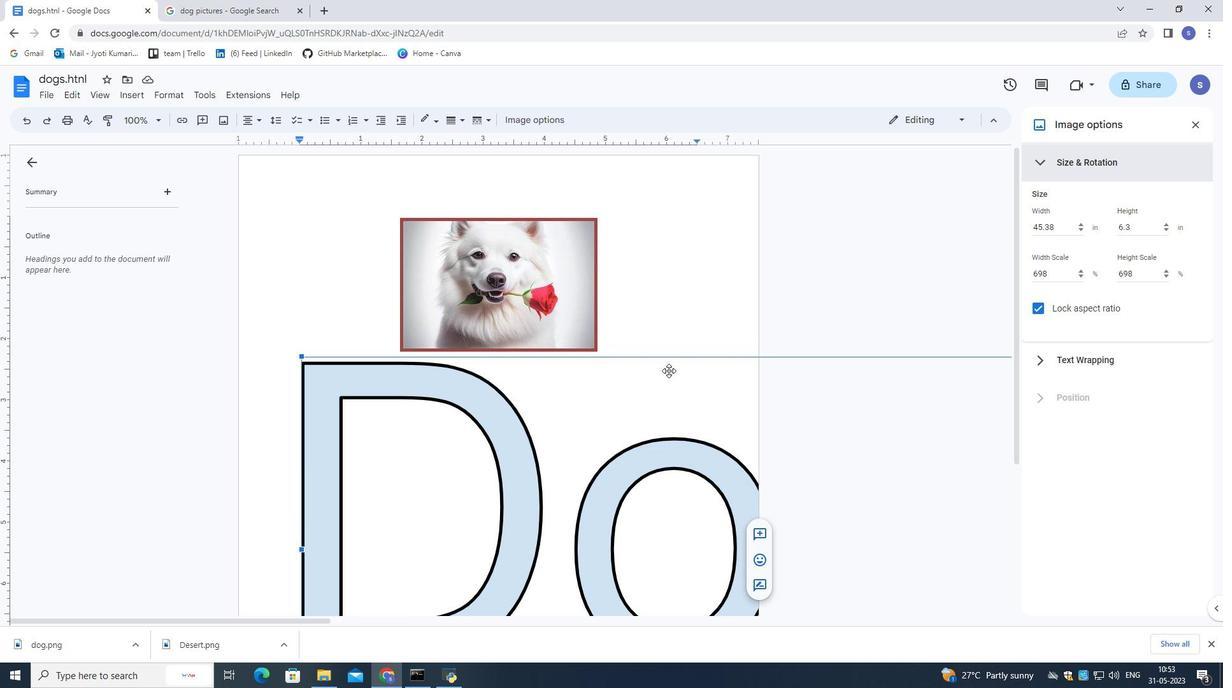 
Action: Mouse moved to (669, 371)
Screenshot: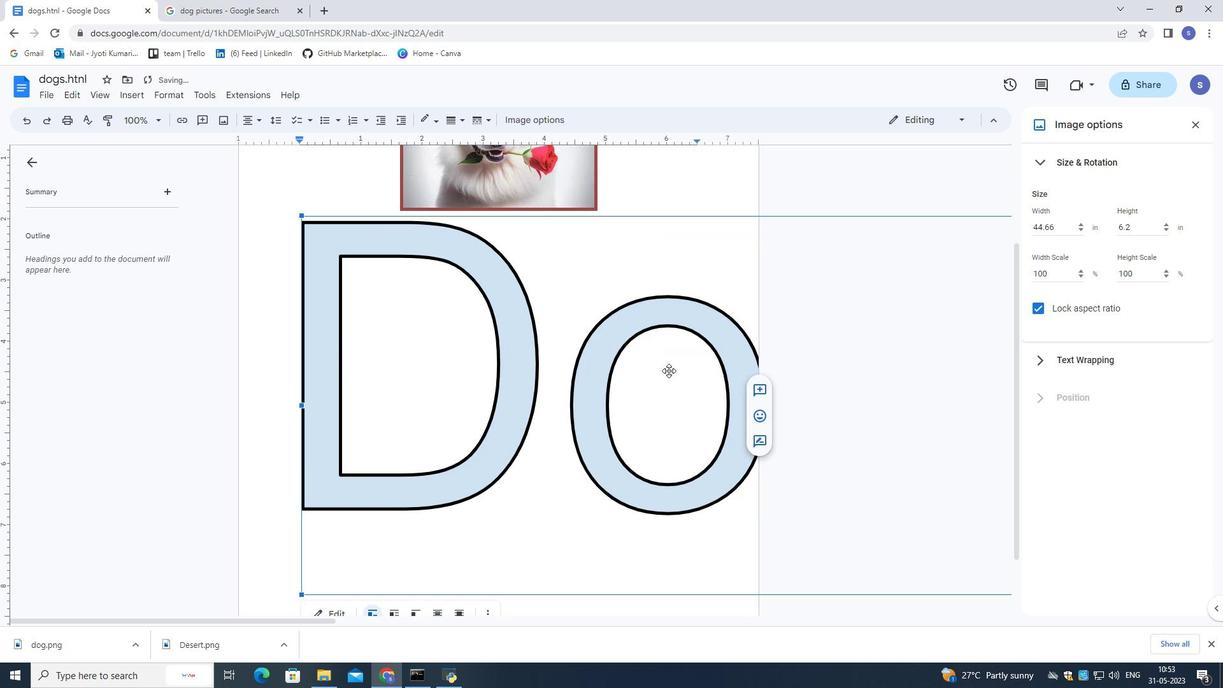 
Action: Key pressed <'\x1a'><'\x1a'><'\x1a'><'\x1a'><'\x1a'><'\x1a'><'\x1a'><'\x1a'><'\x1a'><'\x1a'><'\x1a'><'\x1a'><'\x1a'><'\x1a'><'\x1a'><'\x1a'><'\x1a'><'\x1a'><'\x1a'><'\x1a'><'\x1a'><'\x1a'><'\x1a'><'\x1a'><'\x1a'><'\x1a'><'\x1a'><'\x1a'><'\x1a'><'\x1a'><'\x1a'><'\x1a'><'\x1a'><'\x1a'><'\x1a'><'\x1a'><'\x1a'><'\x1a'><'\x1a'><'\x1a'><'\x1a'><'\x1a'><'\x1a'><'\x1a'><'\x1a'><'\x1a'><'\x1a'><'\x1a'><'\x1a'><'\x1a'><'\x1a'><'\x1a'><'\x1a'><'\x1a'><'\x1a'><'\x1a'><'\x1a'>
Screenshot: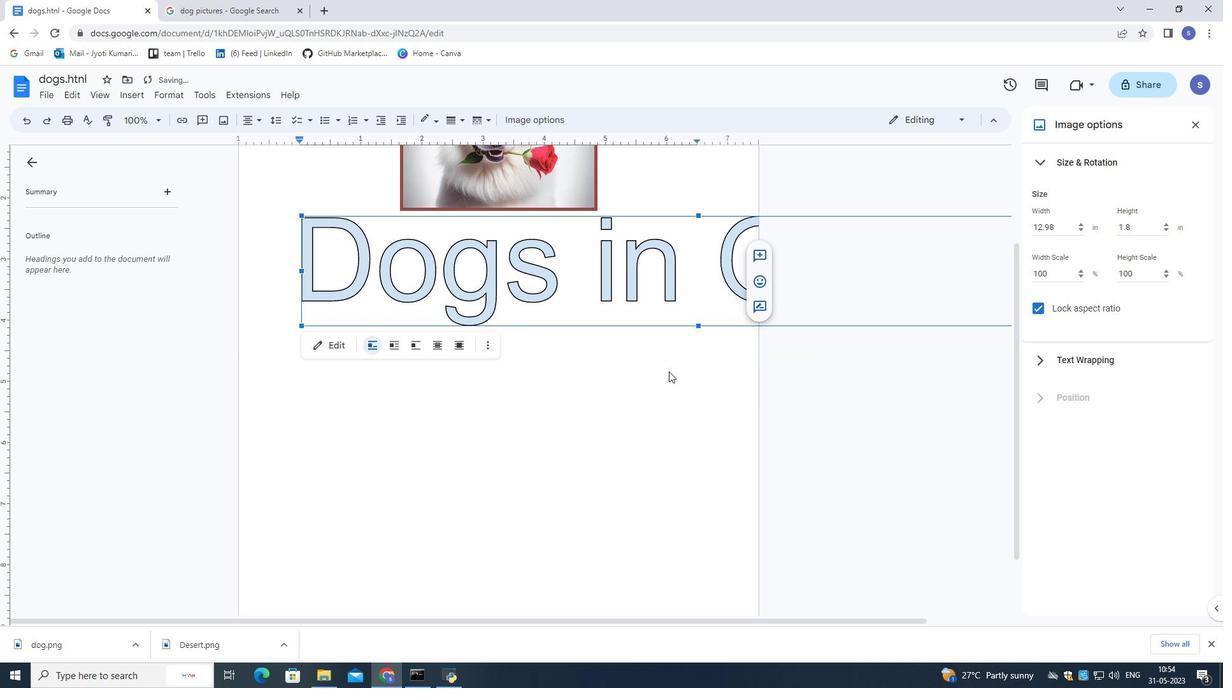 
Action: Mouse scrolled (669, 372) with delta (0, 0)
Screenshot: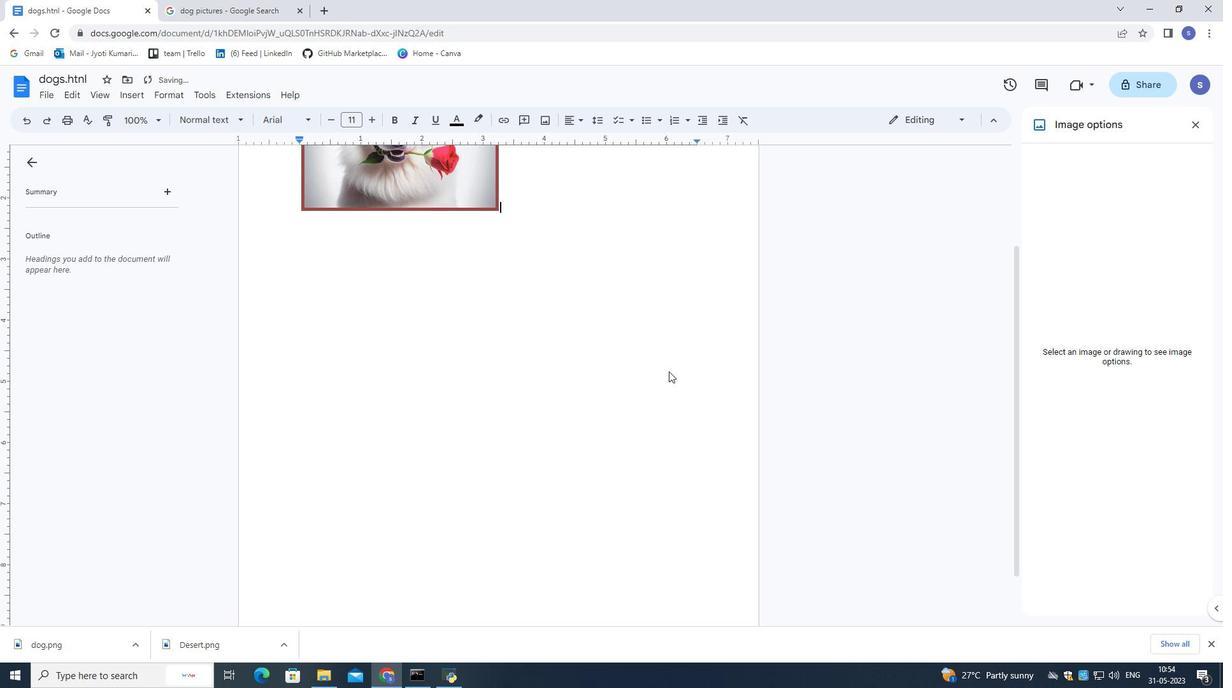 
Action: Mouse scrolled (669, 372) with delta (0, 0)
Screenshot: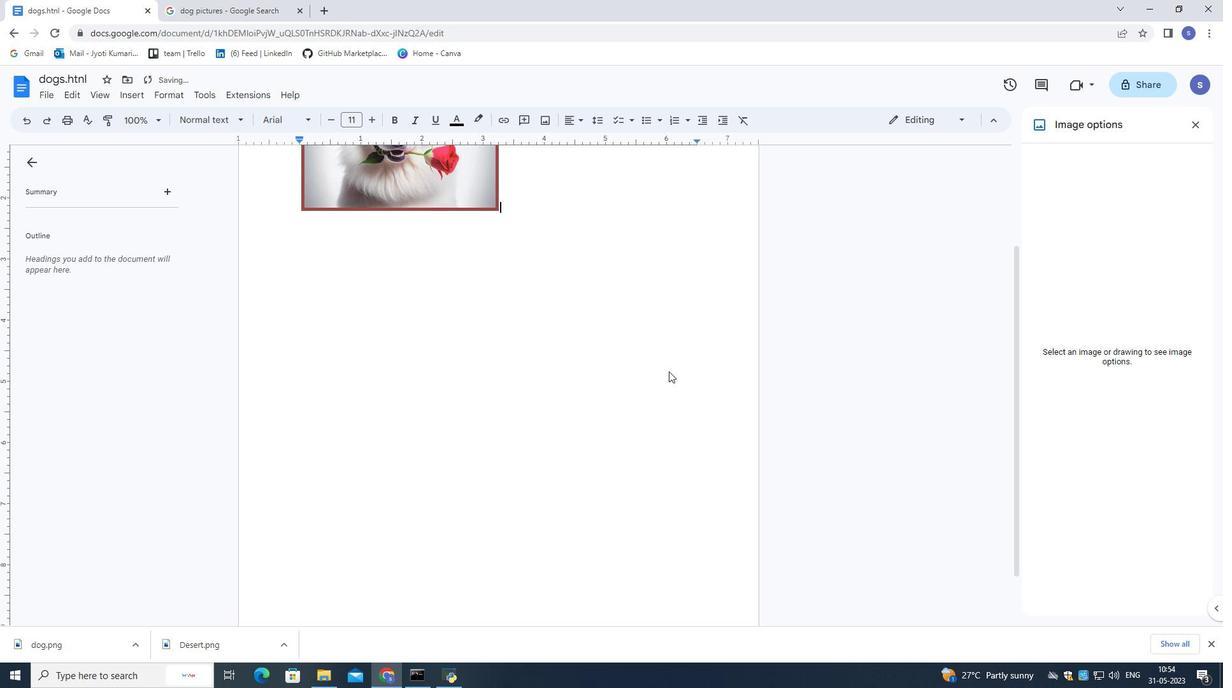 
Action: Mouse scrolled (669, 372) with delta (0, 0)
Screenshot: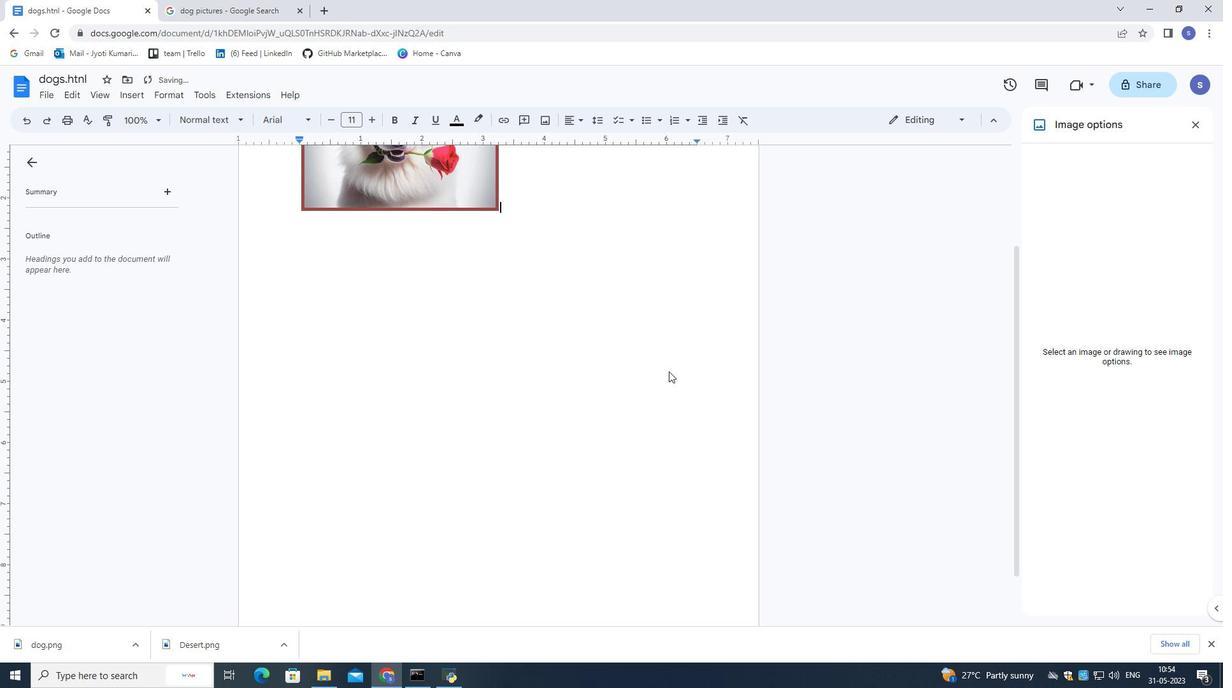 
Action: Mouse moved to (684, 383)
Screenshot: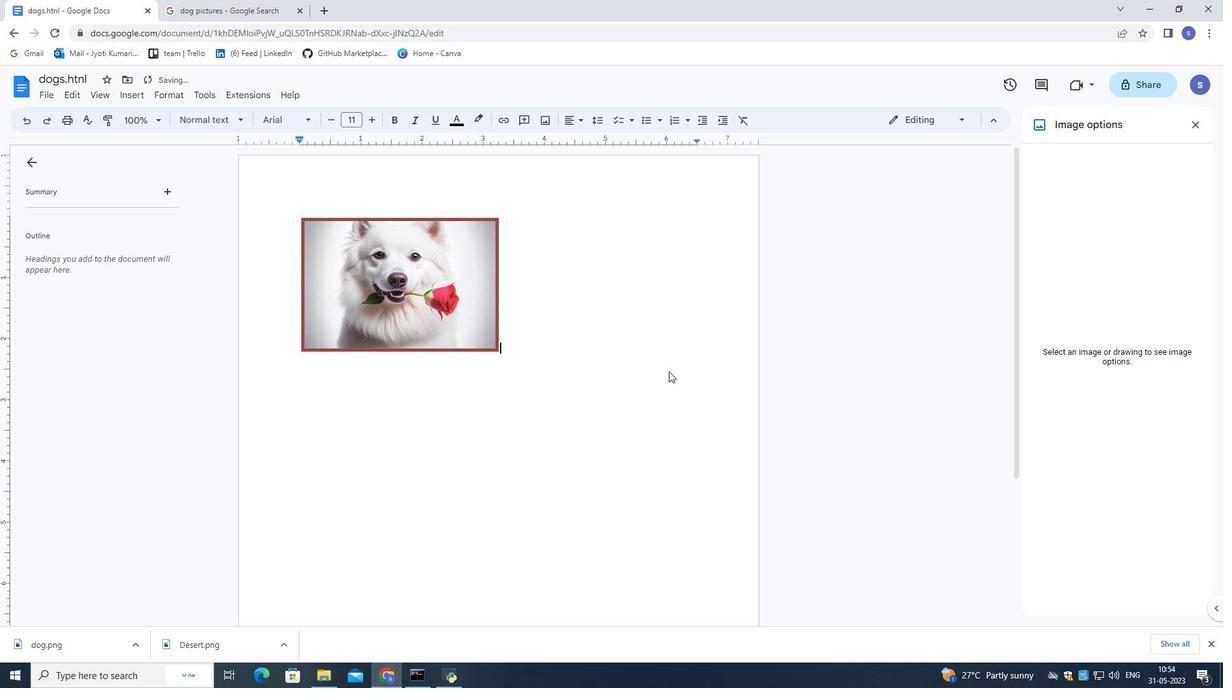 
Action: Key pressed ctrl+Yctrl+Yctrl+Y
Screenshot: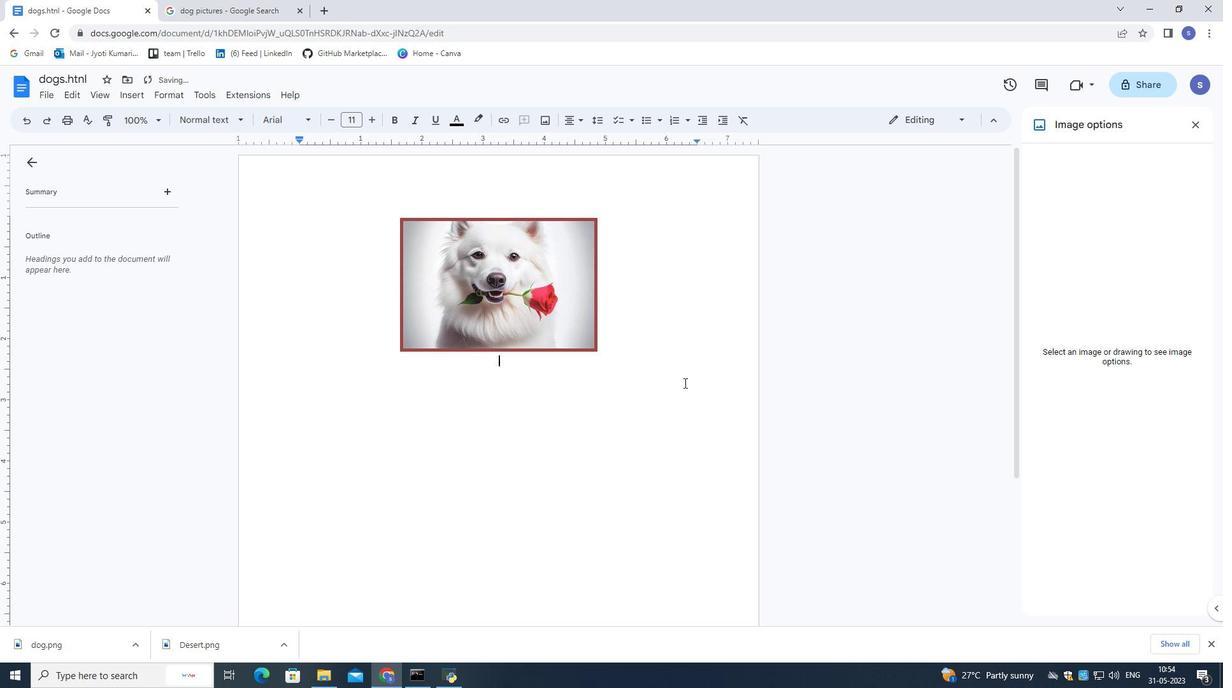 
Action: Mouse moved to (565, 295)
Screenshot: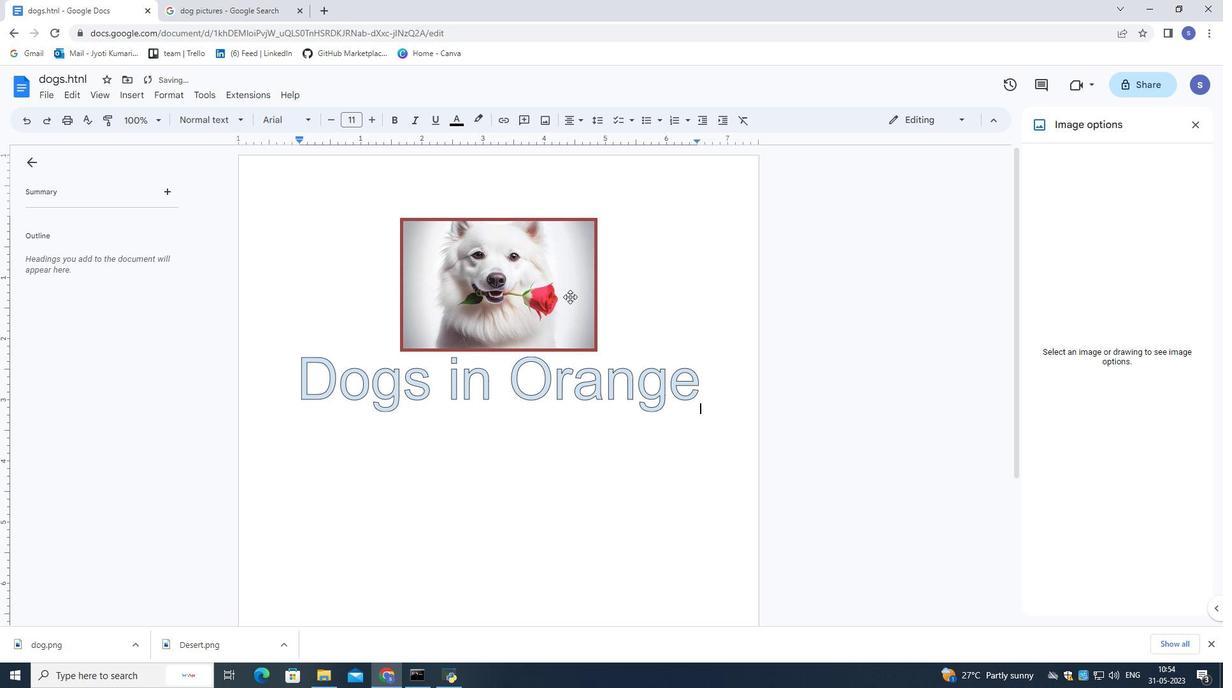 
Action: Mouse pressed left at (565, 295)
Screenshot: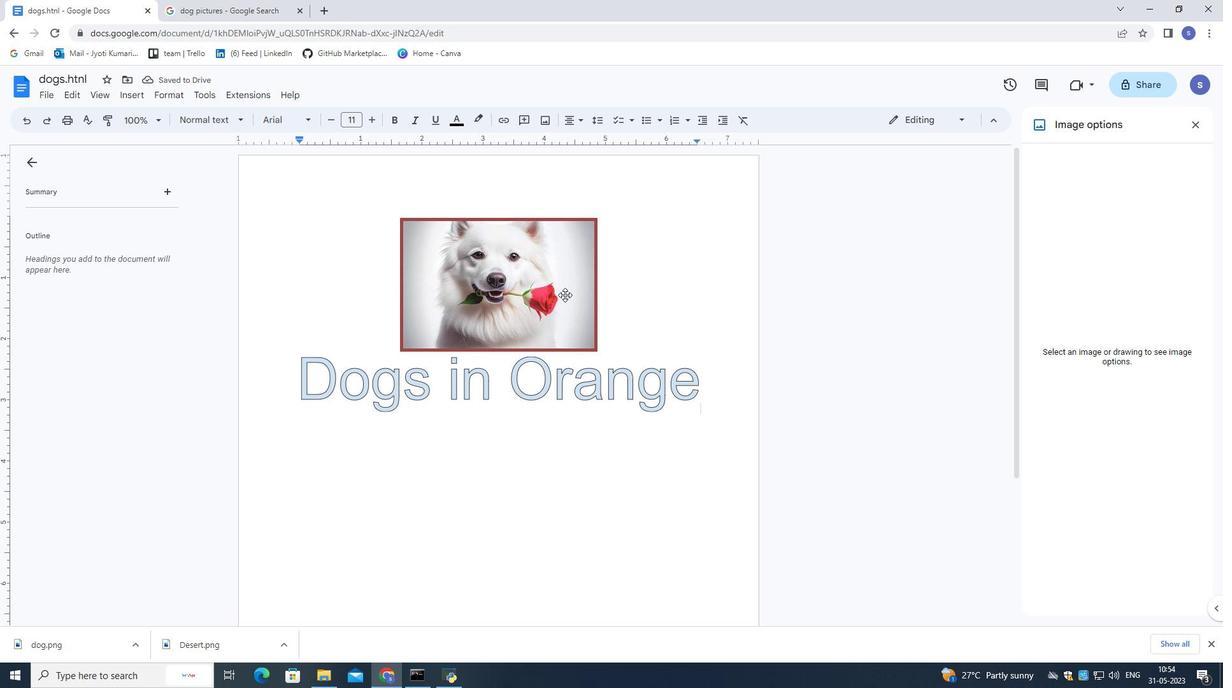 
Action: Mouse moved to (1166, 223)
Screenshot: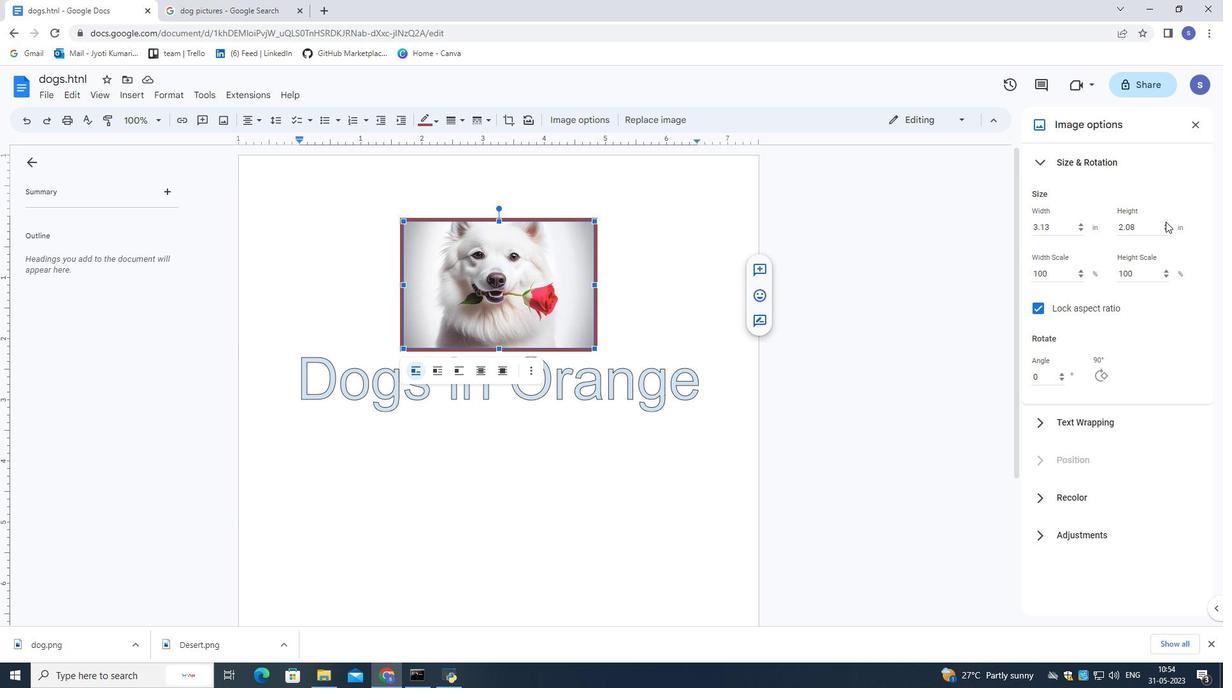 
Action: Mouse pressed left at (1166, 223)
Screenshot: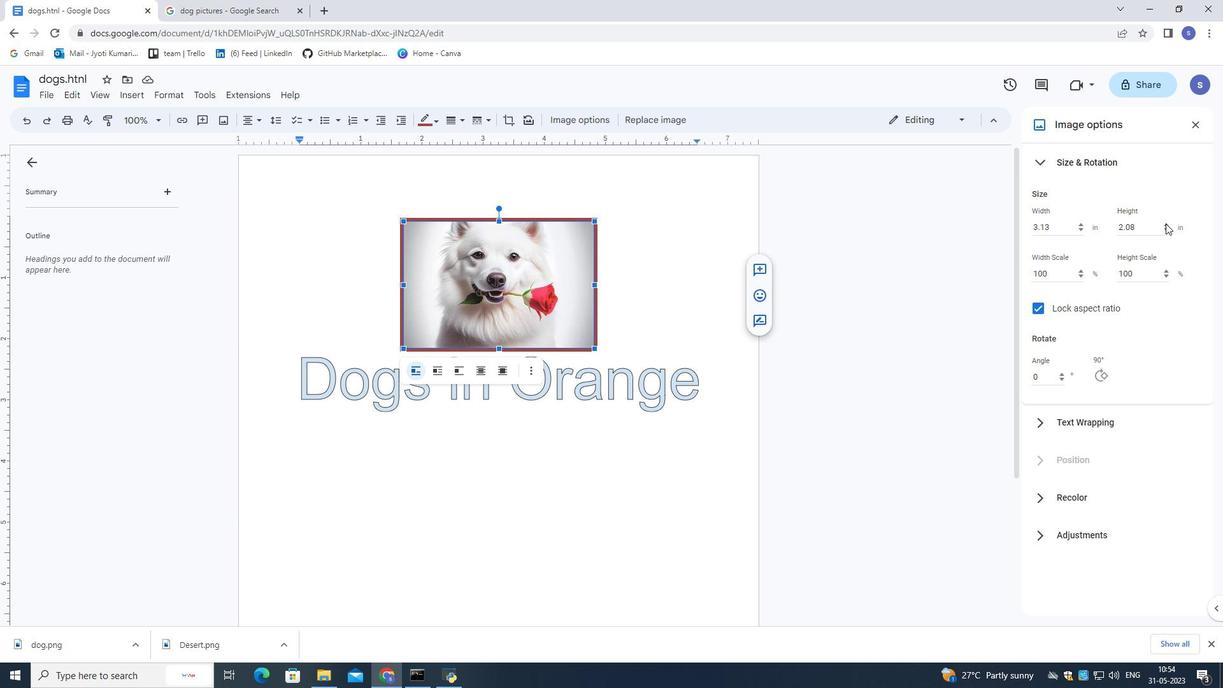 
Action: Mouse moved to (1164, 225)
Screenshot: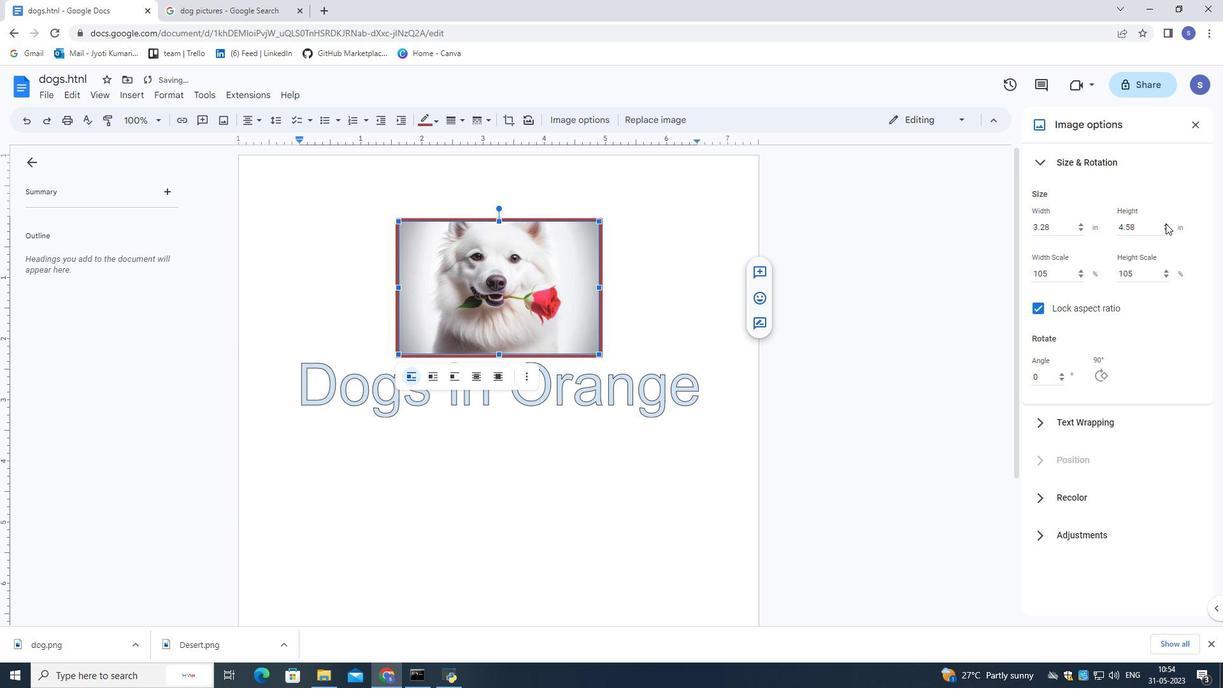
Action: Mouse pressed left at (1164, 225)
Screenshot: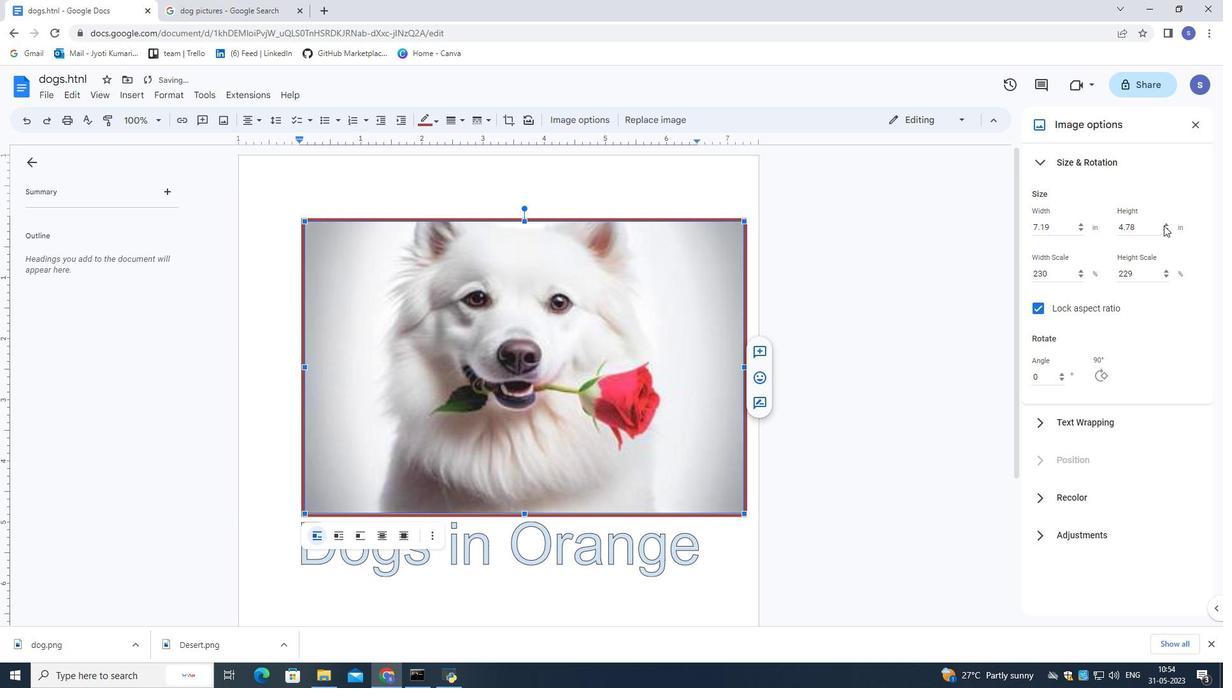 
Action: Mouse pressed left at (1164, 225)
Screenshot: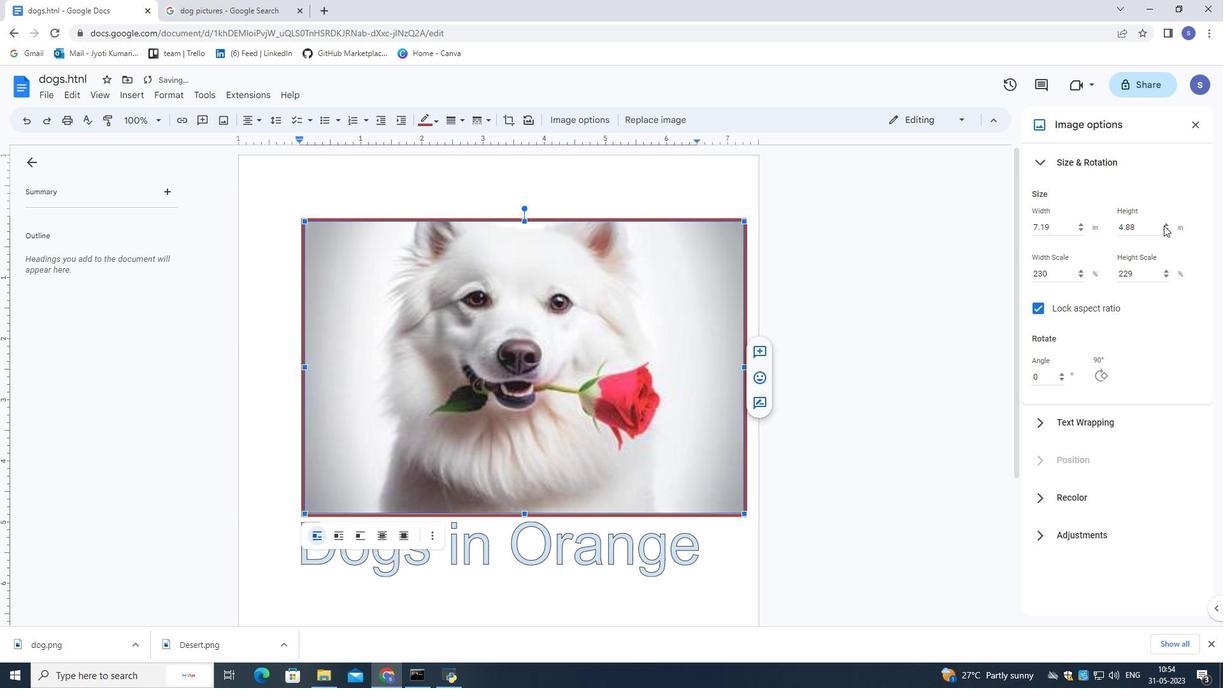 
Action: Mouse pressed left at (1164, 225)
Screenshot: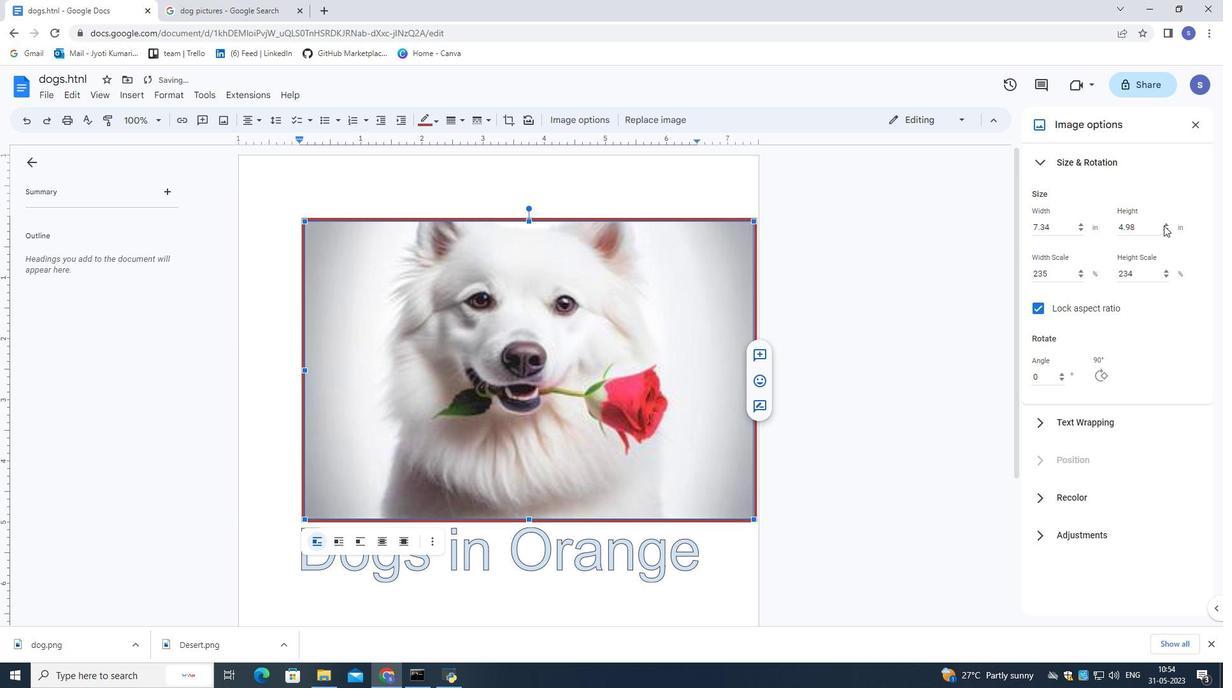 
Action: Mouse pressed left at (1164, 225)
Screenshot: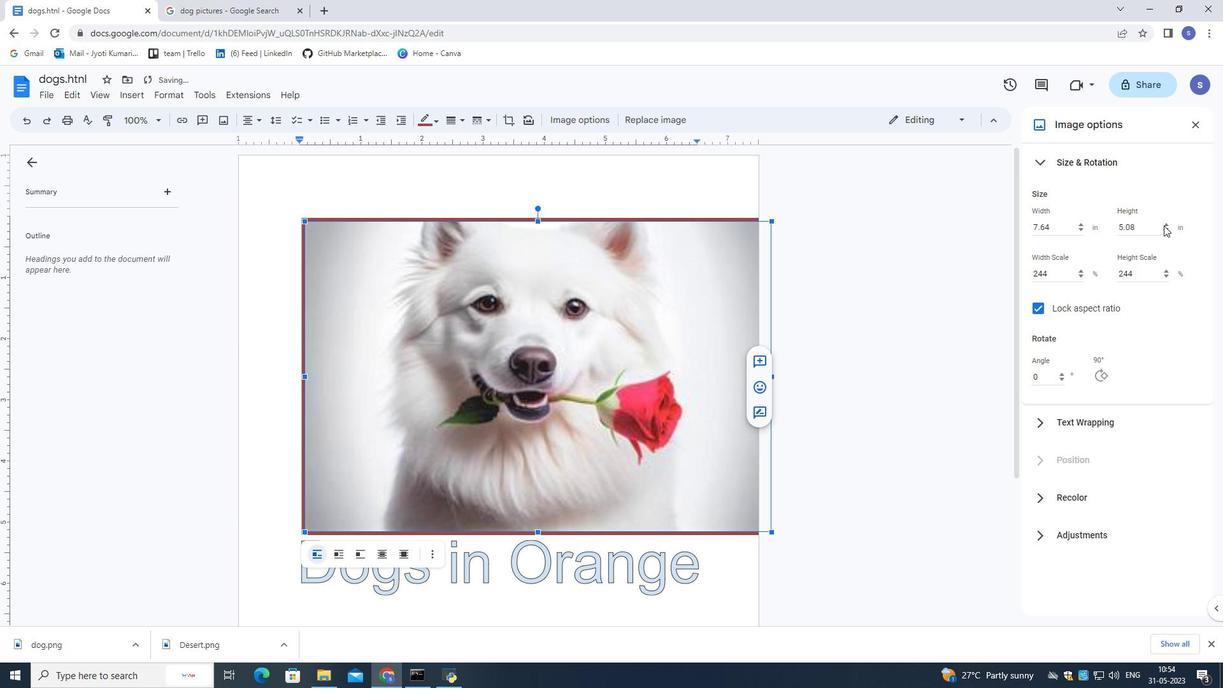 
Action: Mouse pressed left at (1164, 225)
Screenshot: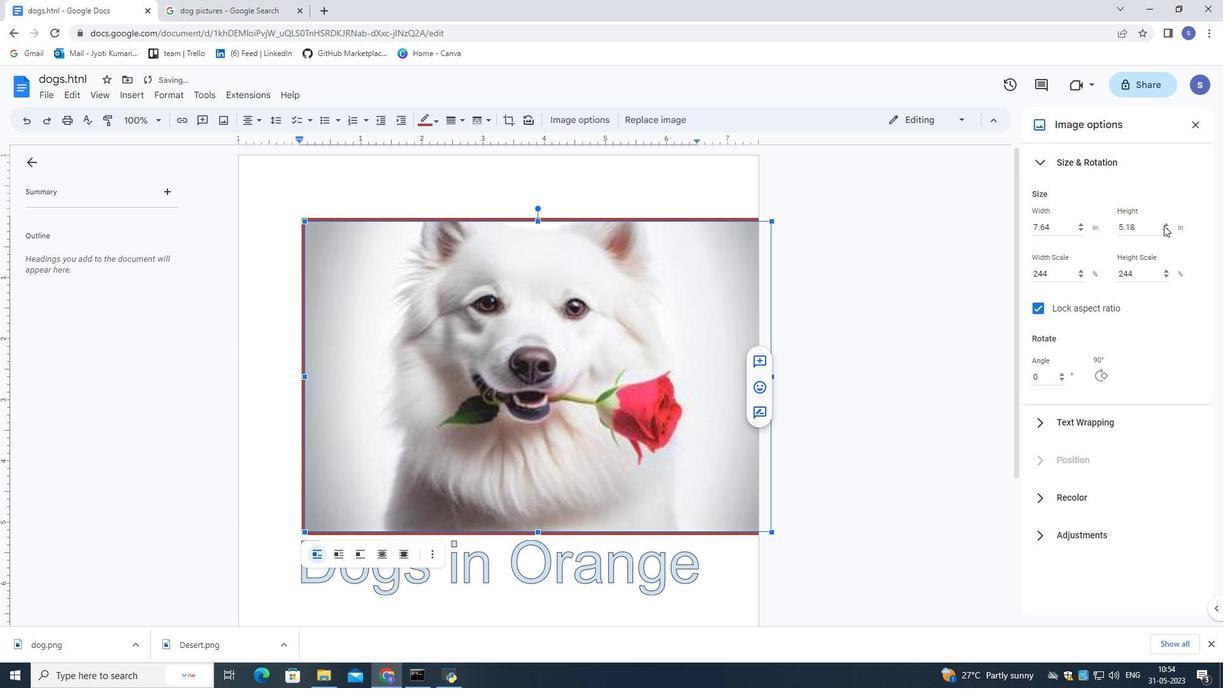 
Action: Mouse moved to (1163, 225)
Screenshot: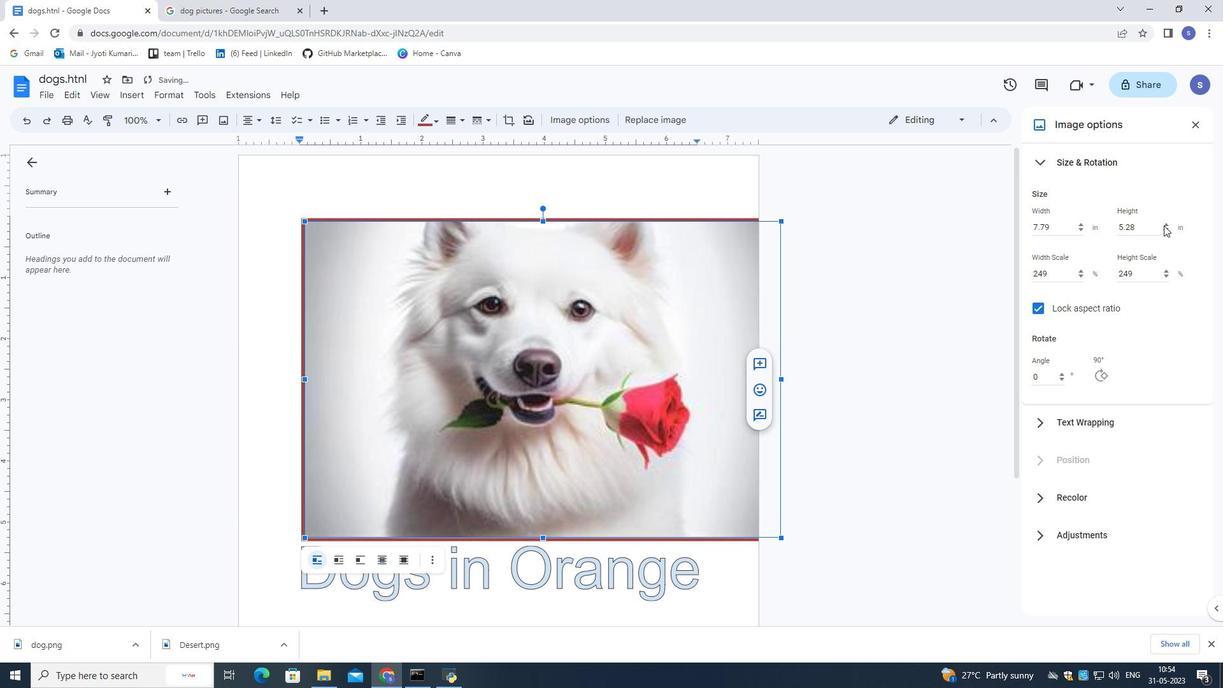 
Action: Mouse pressed left at (1163, 225)
Screenshot: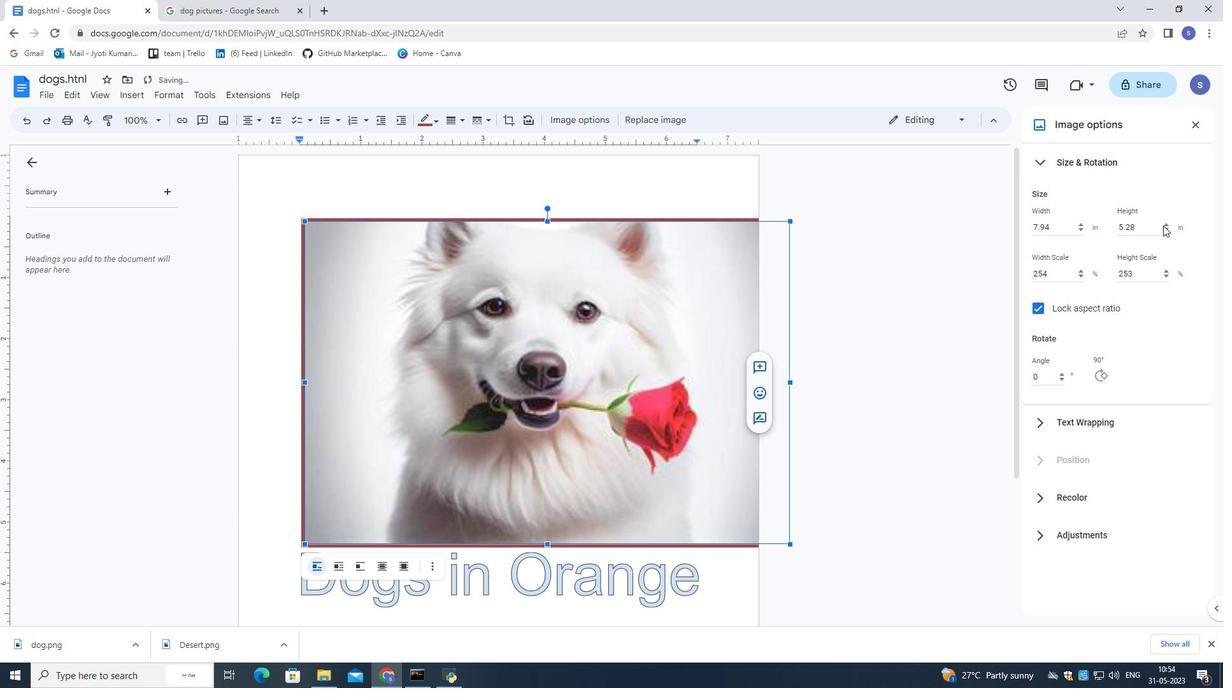 
Action: Mouse pressed left at (1163, 225)
Screenshot: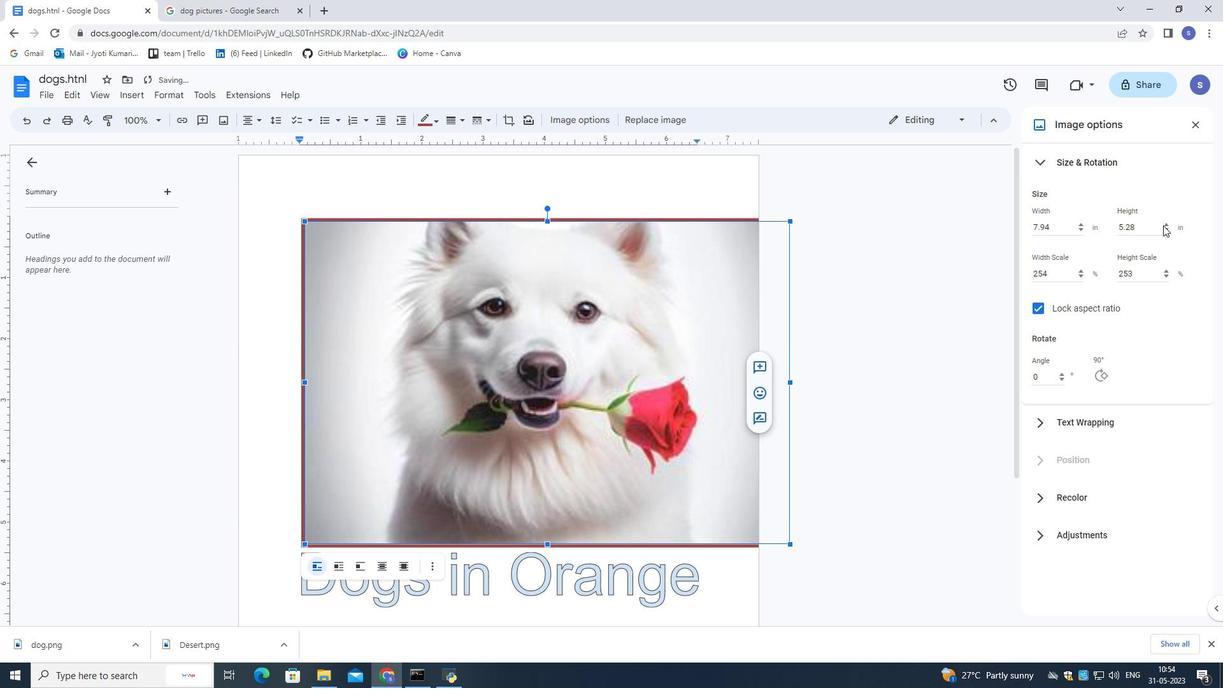 
Action: Mouse moved to (1163, 225)
Screenshot: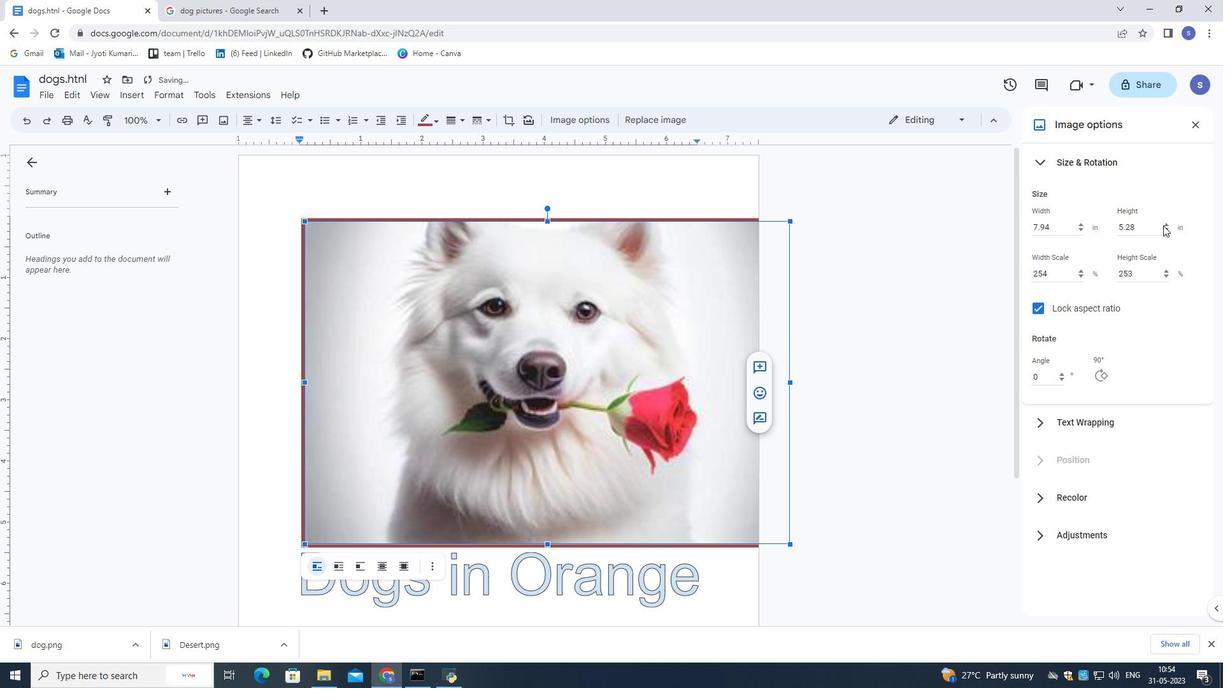 
Action: Mouse pressed left at (1163, 225)
Screenshot: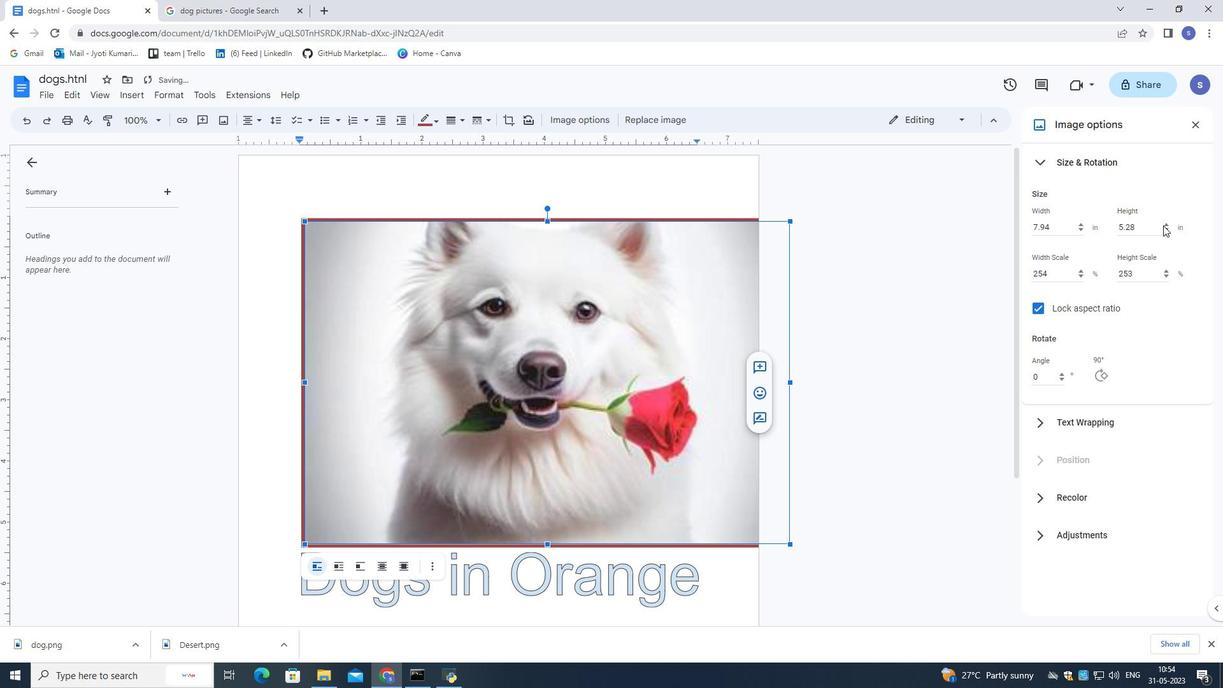 
Action: Mouse moved to (1165, 224)
Screenshot: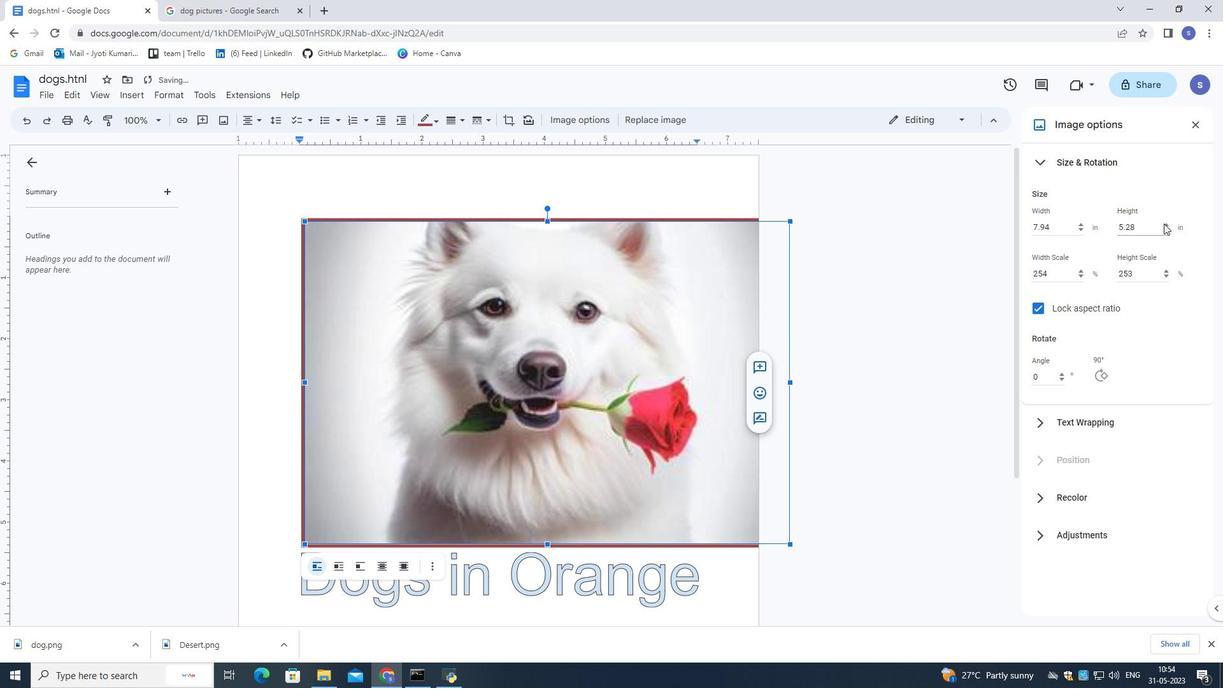 
Action: Mouse pressed left at (1165, 224)
Screenshot: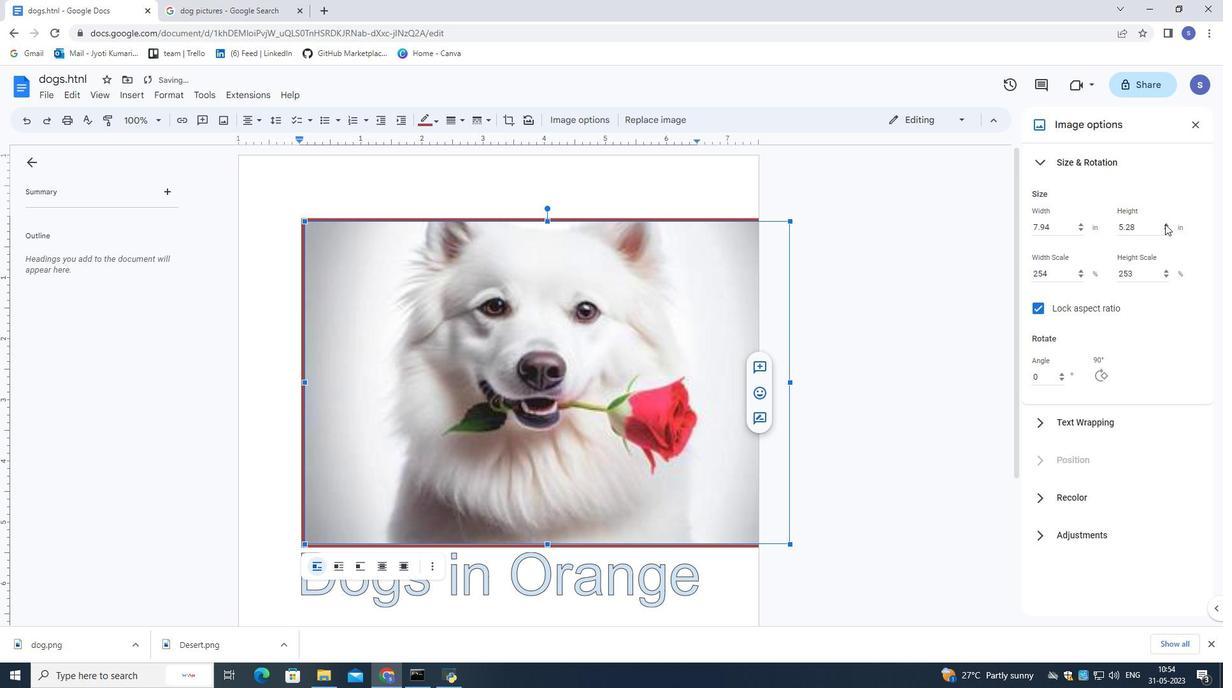 
Action: Mouse pressed left at (1165, 224)
Screenshot: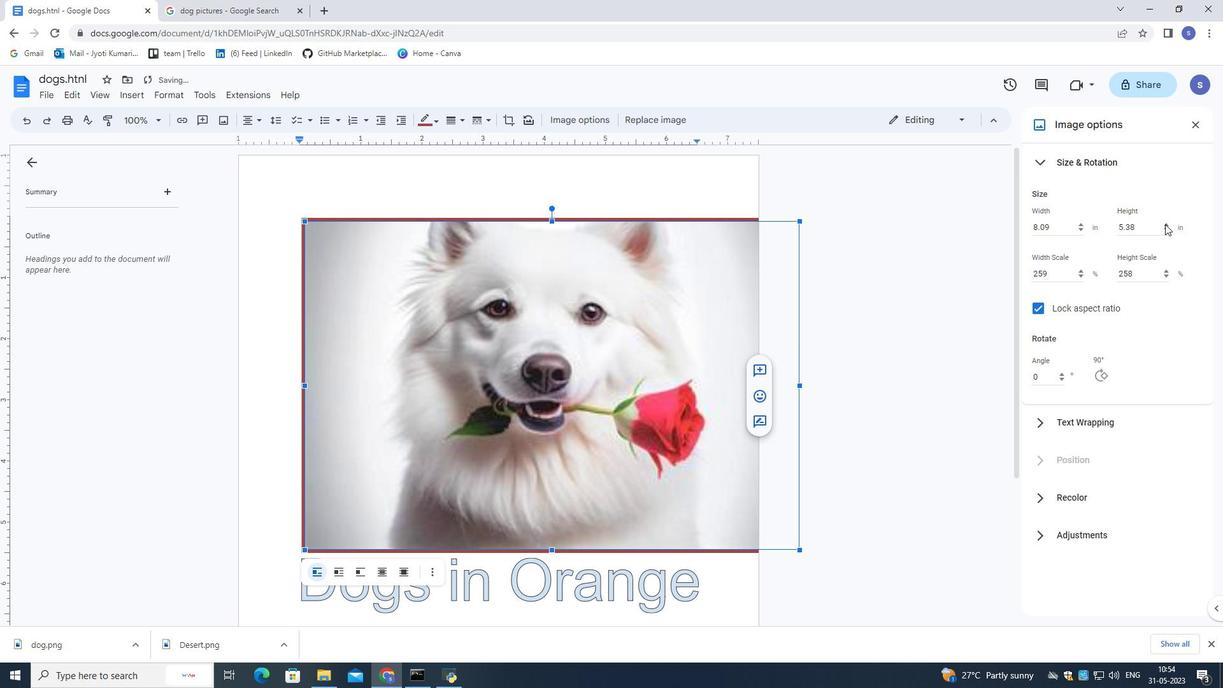 
Action: Mouse pressed left at (1165, 224)
Screenshot: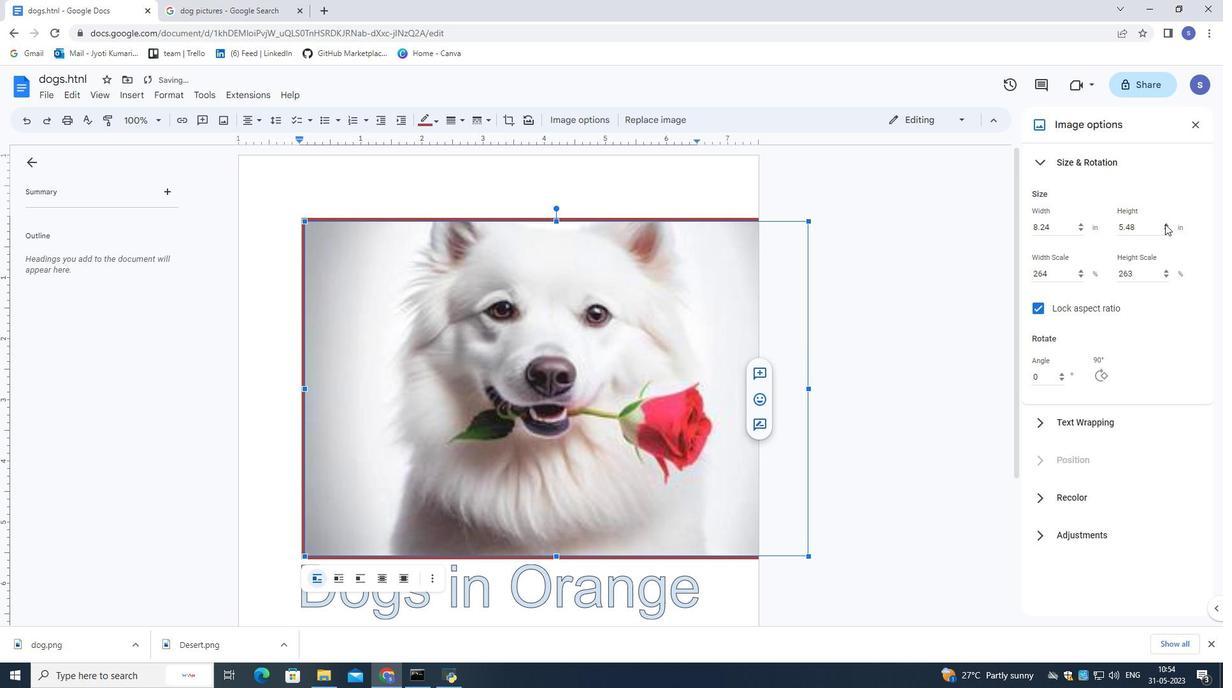 
Action: Mouse pressed left at (1165, 224)
Screenshot: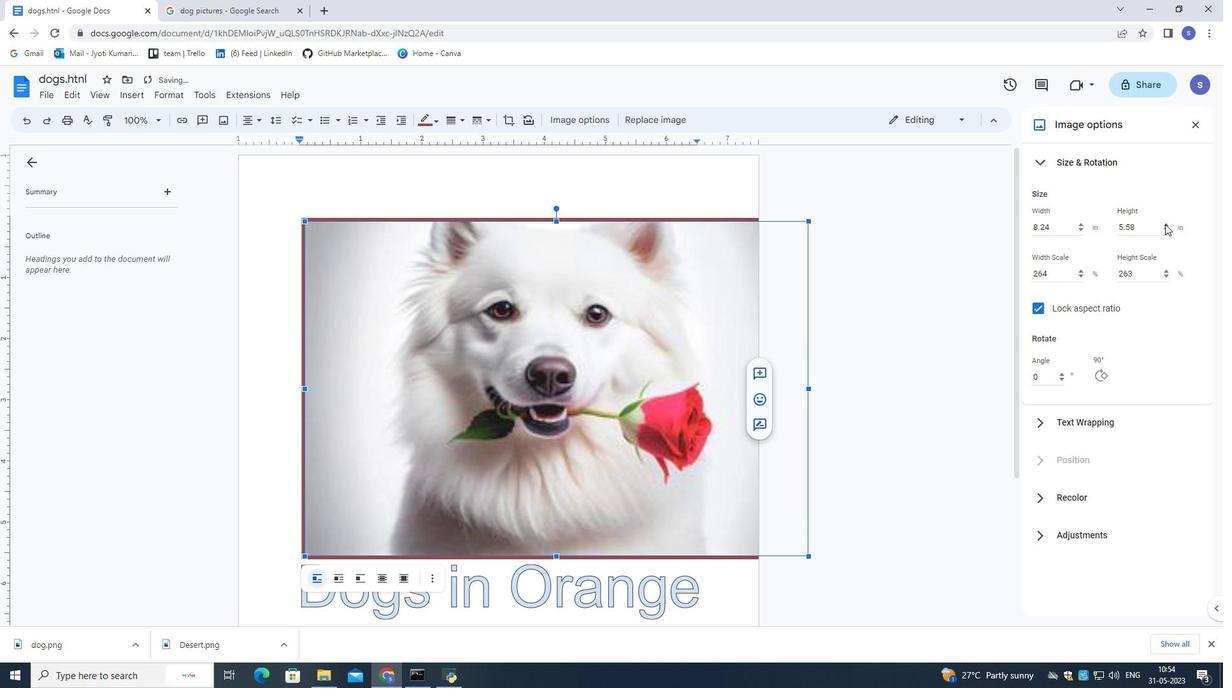 
Action: Mouse pressed left at (1165, 224)
Screenshot: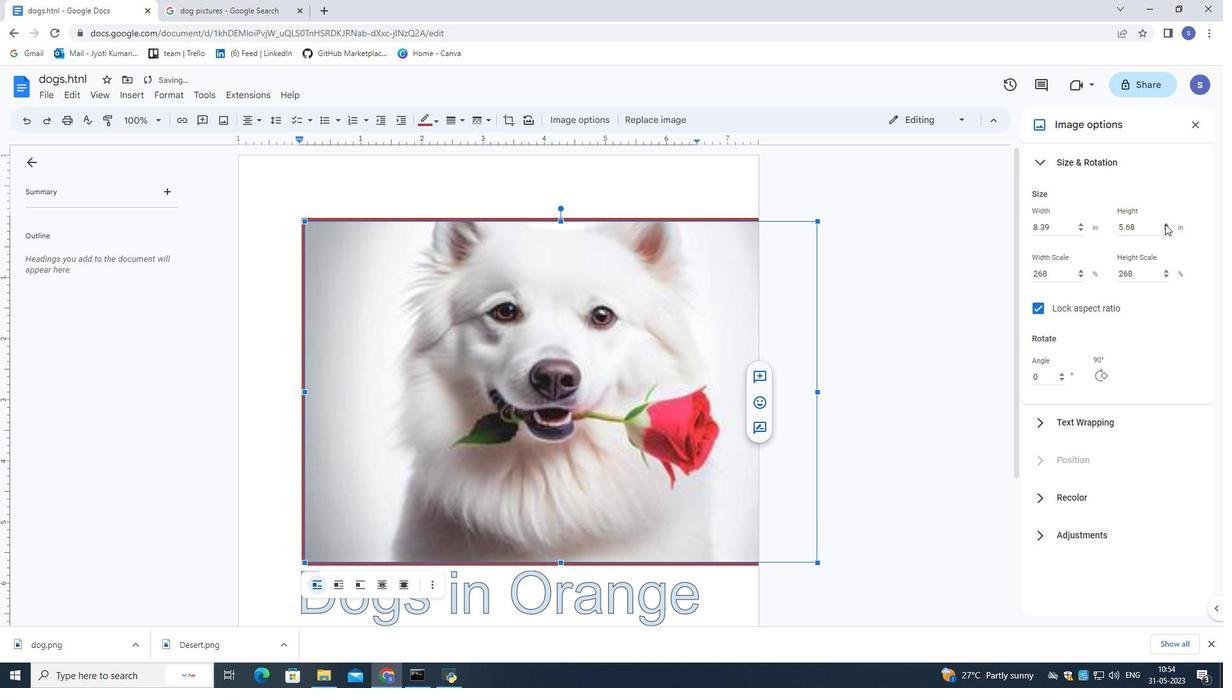 
Action: Mouse pressed left at (1165, 224)
Screenshot: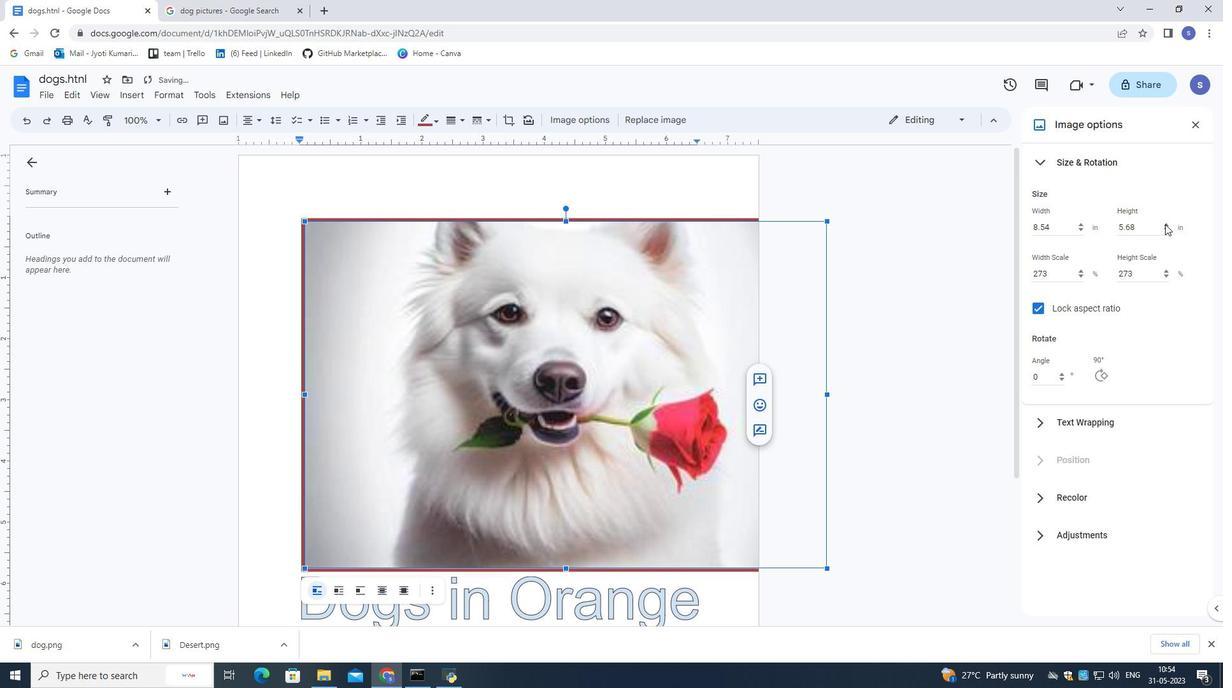
Action: Mouse pressed left at (1165, 224)
Screenshot: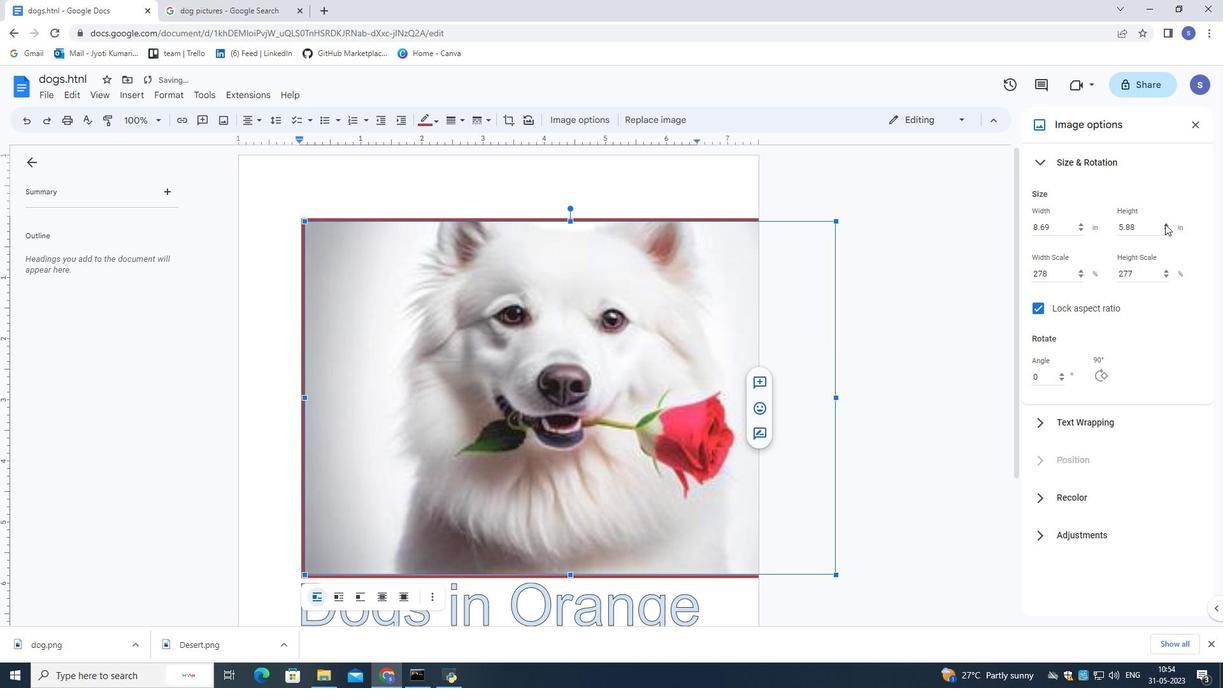 
Action: Mouse pressed left at (1165, 224)
Screenshot: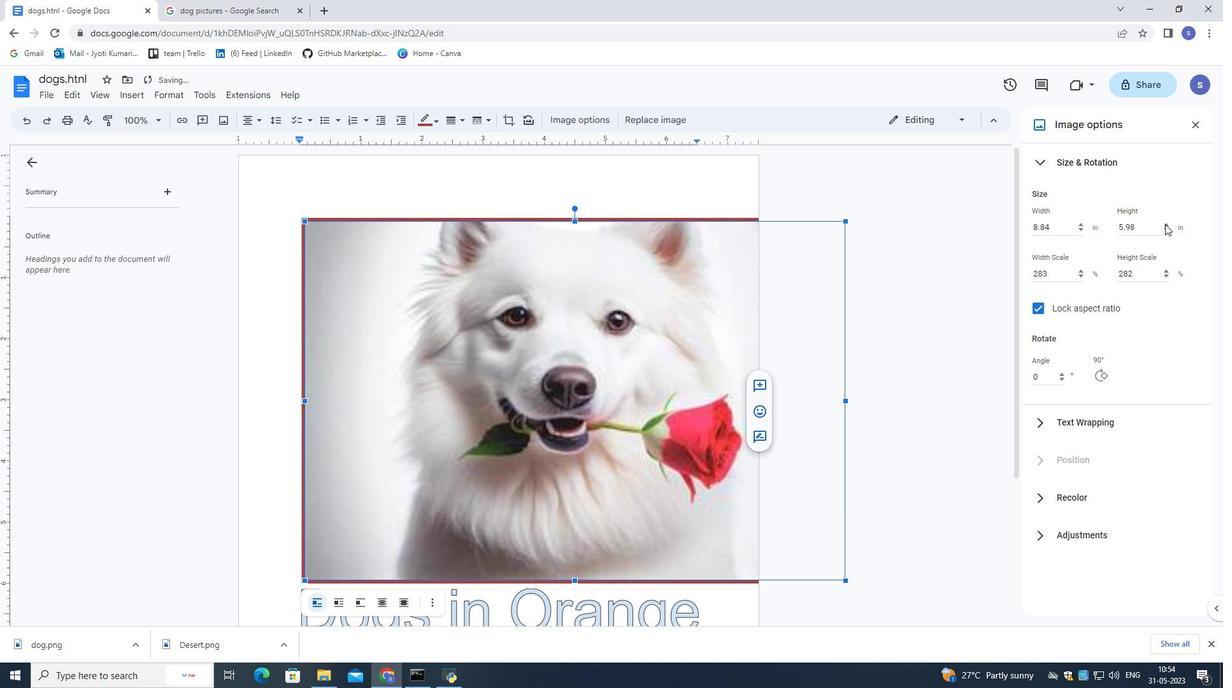 
Action: Mouse pressed left at (1165, 224)
Screenshot: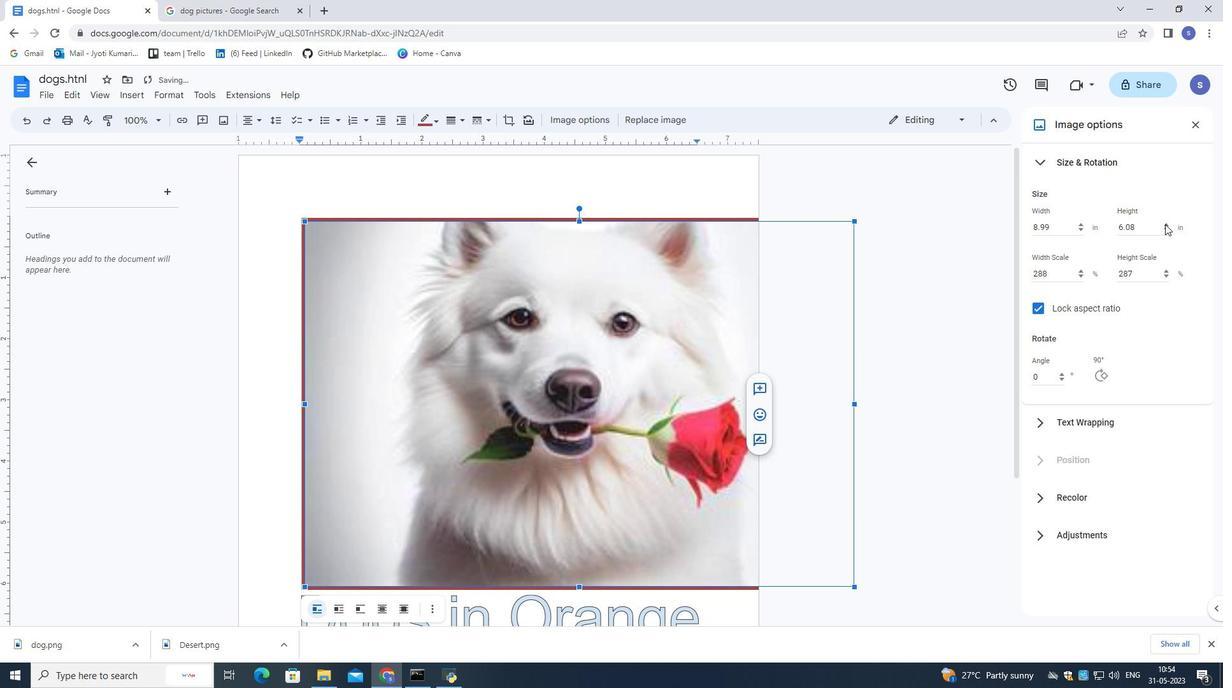 
Action: Mouse pressed left at (1165, 224)
Screenshot: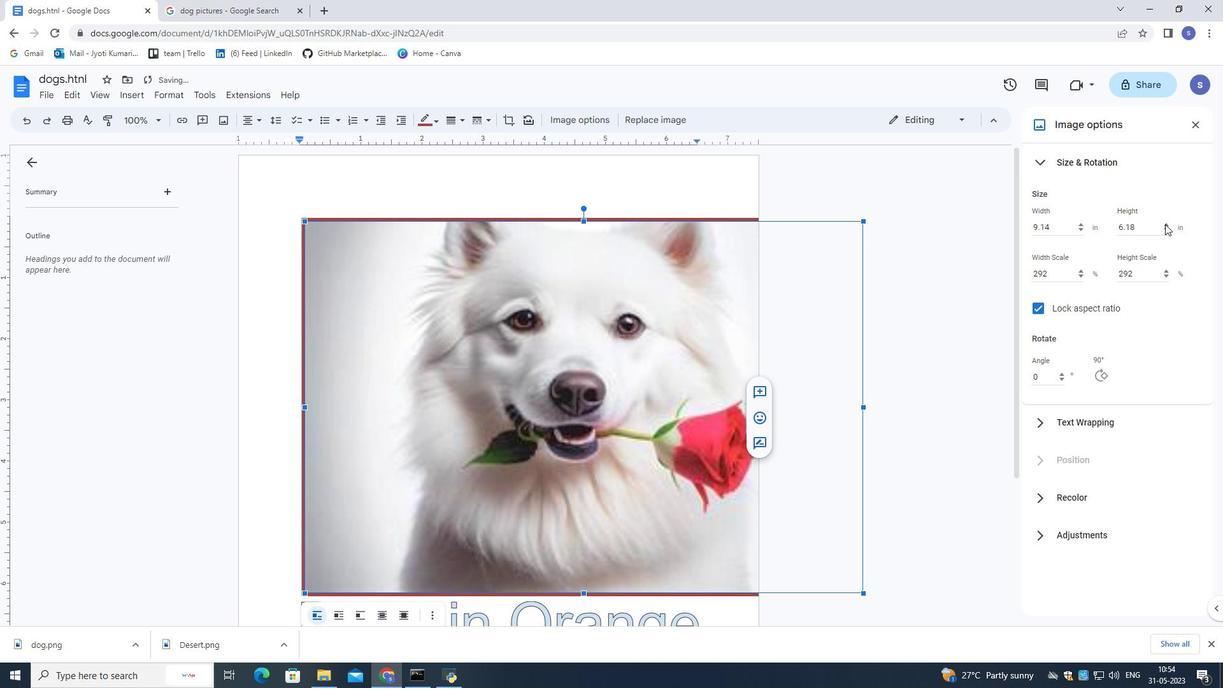 
Action: Mouse moved to (1165, 225)
Screenshot: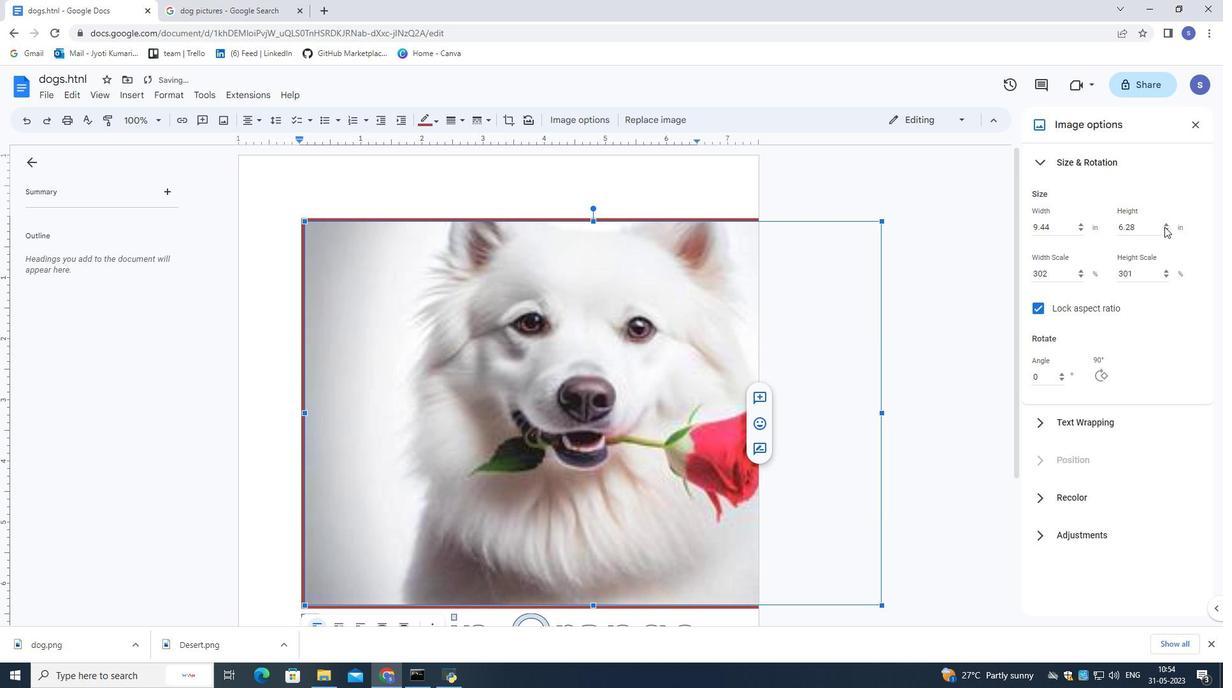 
Action: Mouse pressed left at (1165, 225)
Screenshot: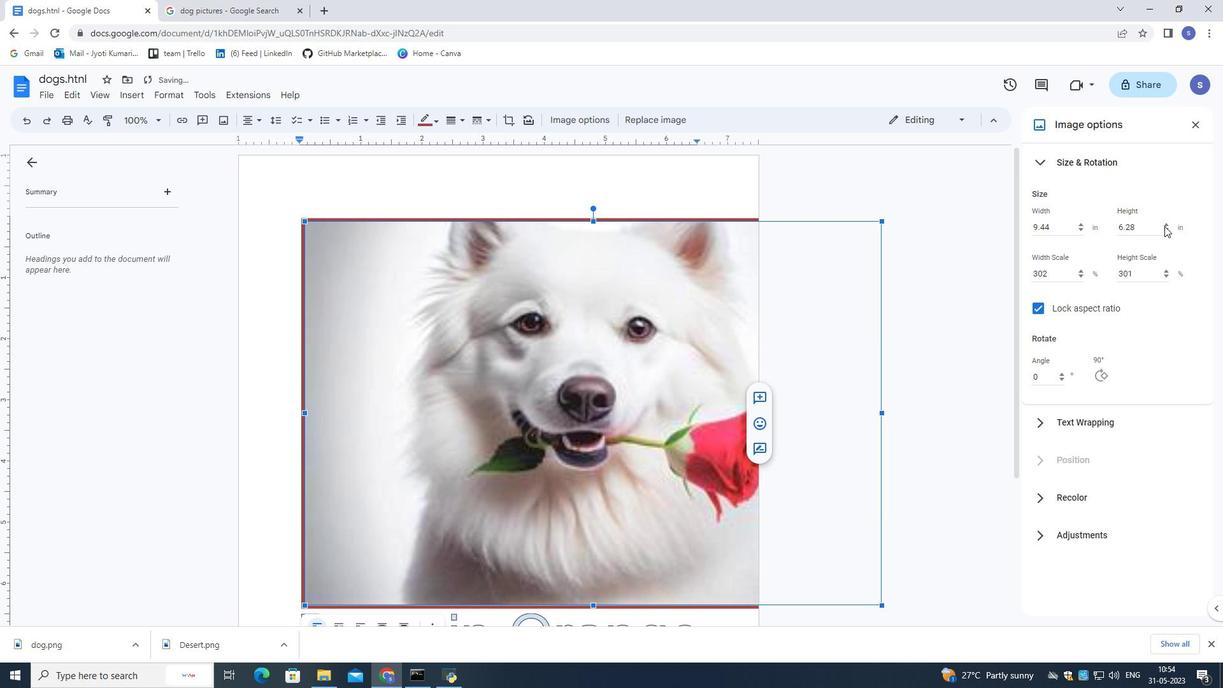 
Action: Mouse pressed left at (1165, 225)
Screenshot: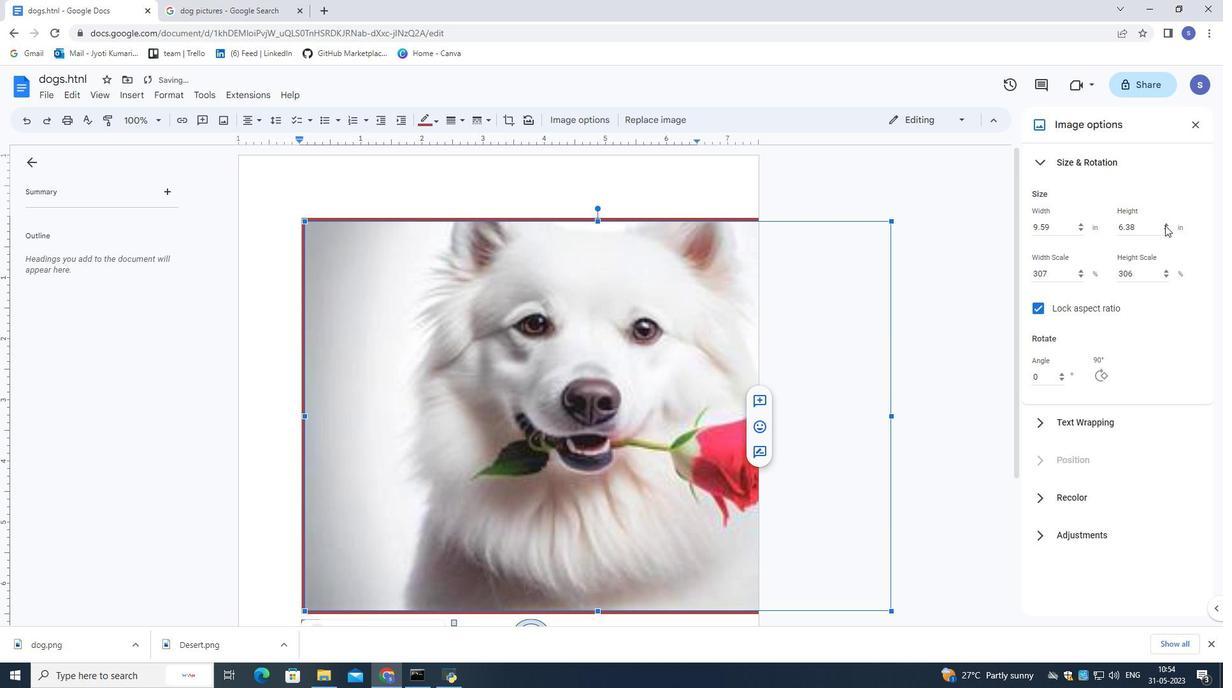 
Action: Mouse moved to (1165, 229)
Screenshot: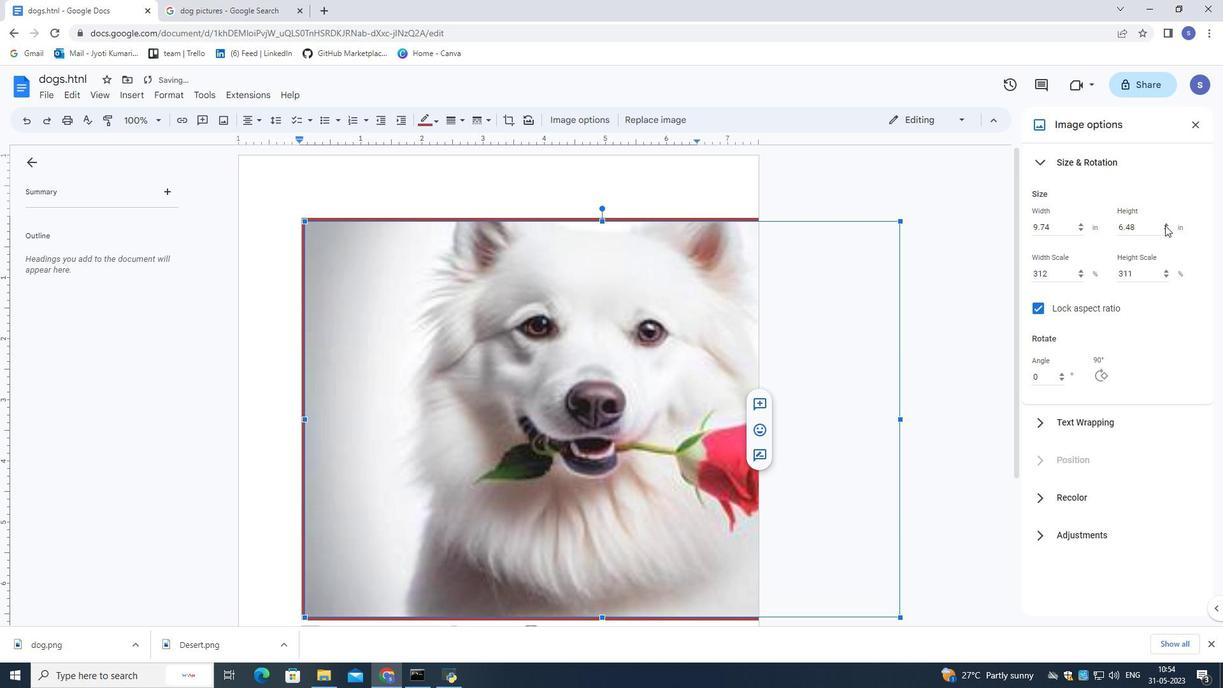 
Action: Mouse pressed left at (1165, 229)
Screenshot: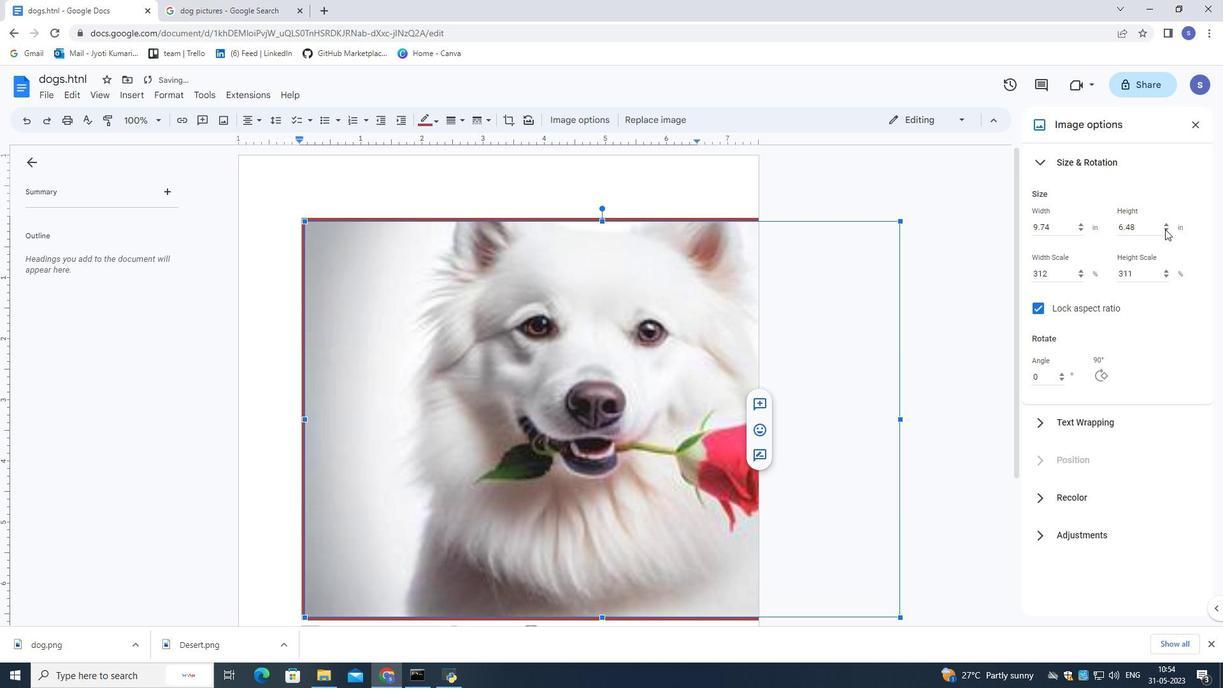 
Action: Mouse pressed left at (1165, 229)
Screenshot: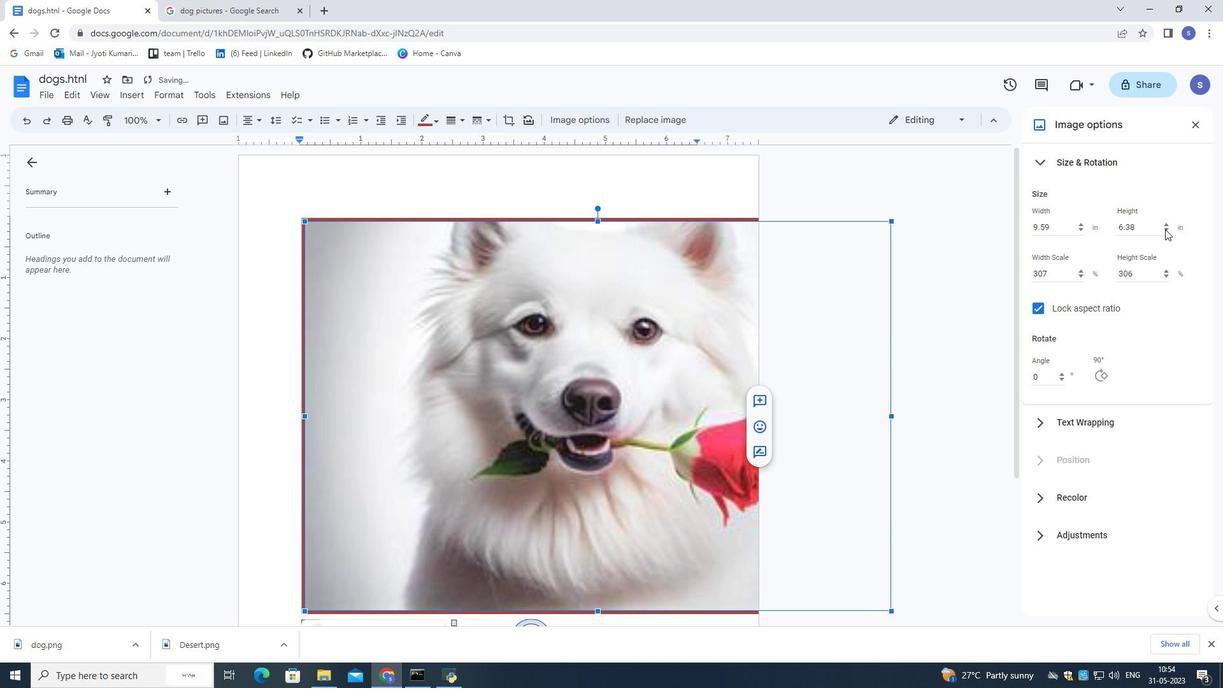 
Action: Mouse moved to (911, 210)
Screenshot: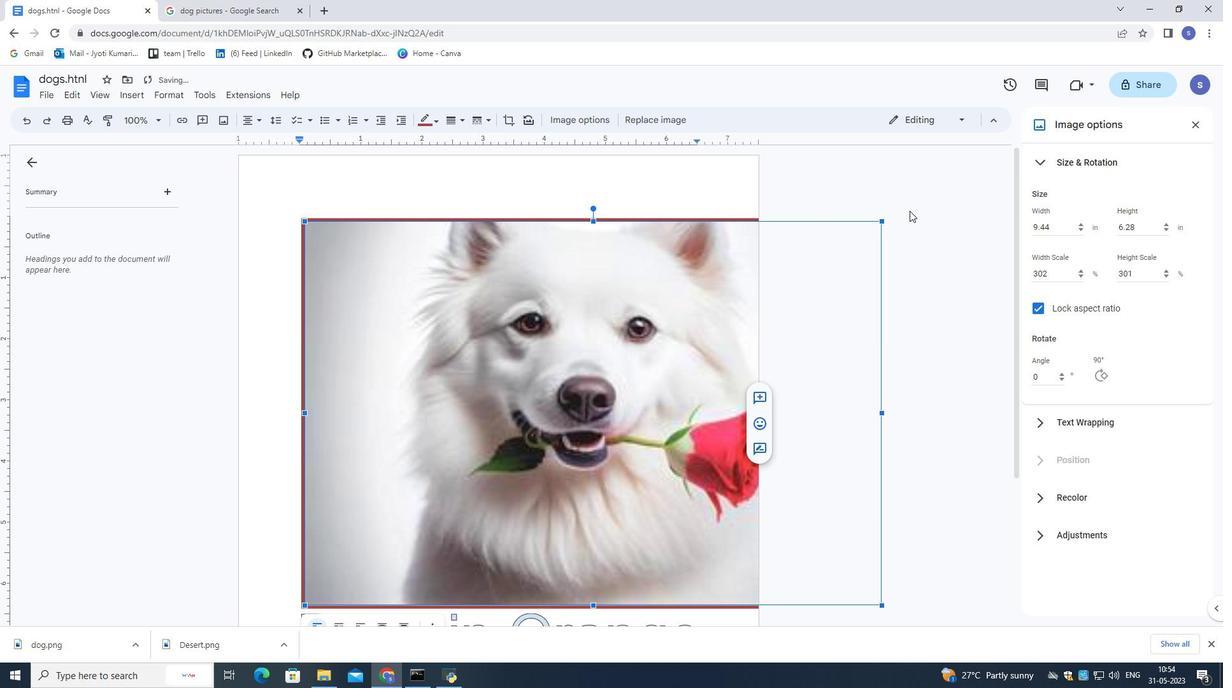 
Action: Mouse pressed left at (911, 210)
Screenshot: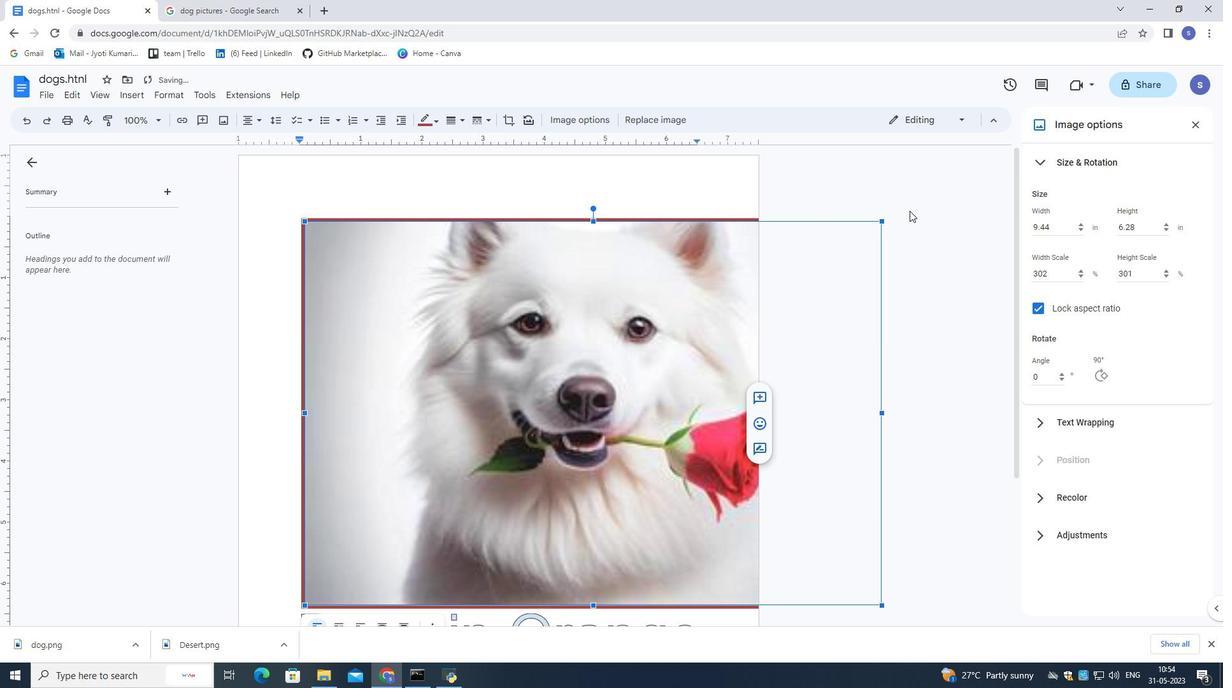 
Action: Mouse moved to (693, 340)
Screenshot: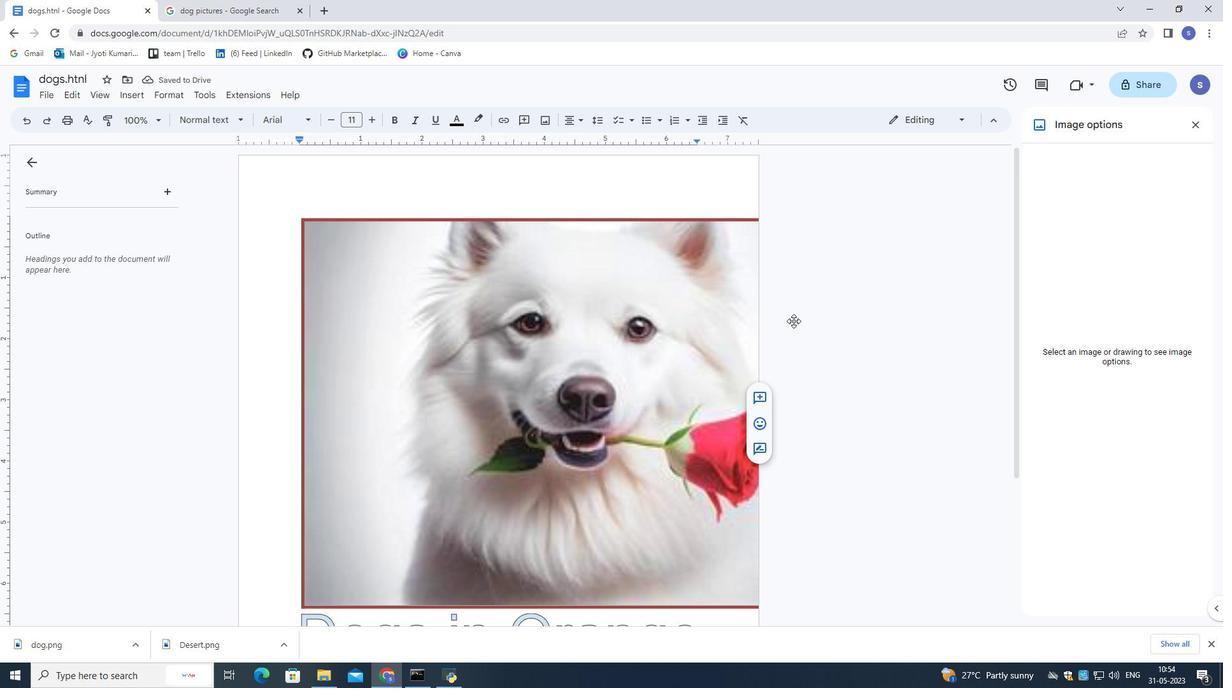 
Action: Mouse scrolled (693, 340) with delta (0, 0)
Screenshot: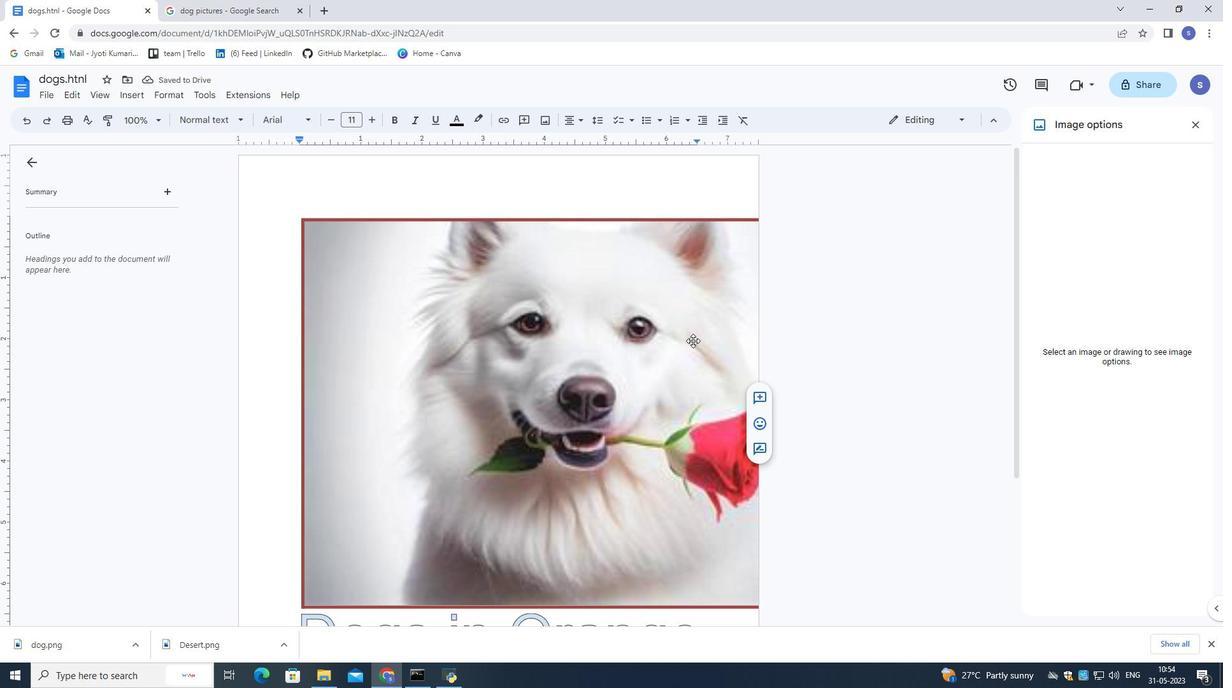 
Action: Mouse scrolled (693, 340) with delta (0, 0)
Screenshot: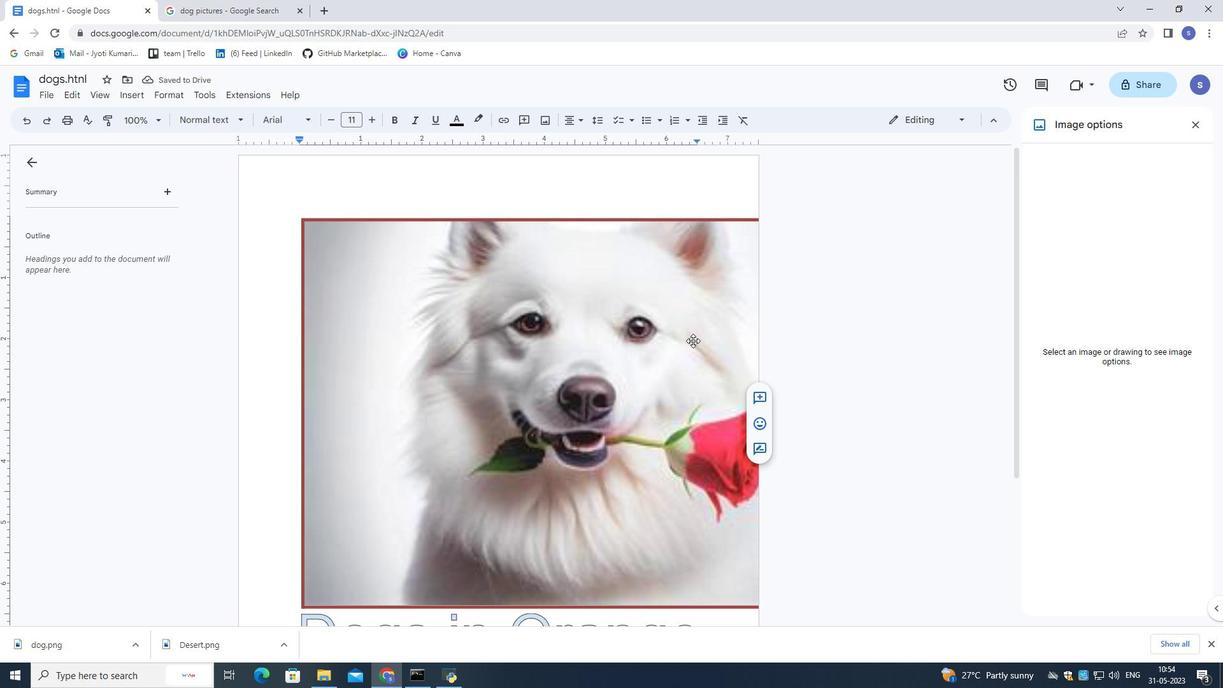 
Action: Mouse scrolled (693, 340) with delta (0, 0)
Screenshot: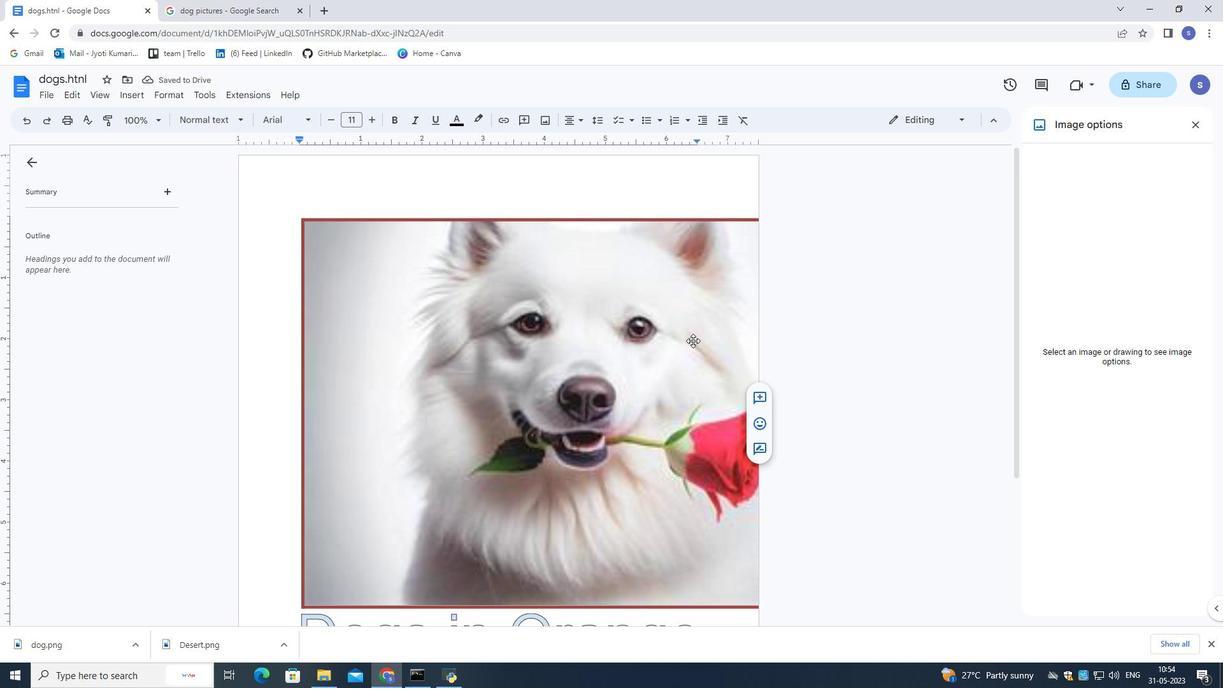 
Action: Mouse scrolled (693, 340) with delta (0, 0)
Screenshot: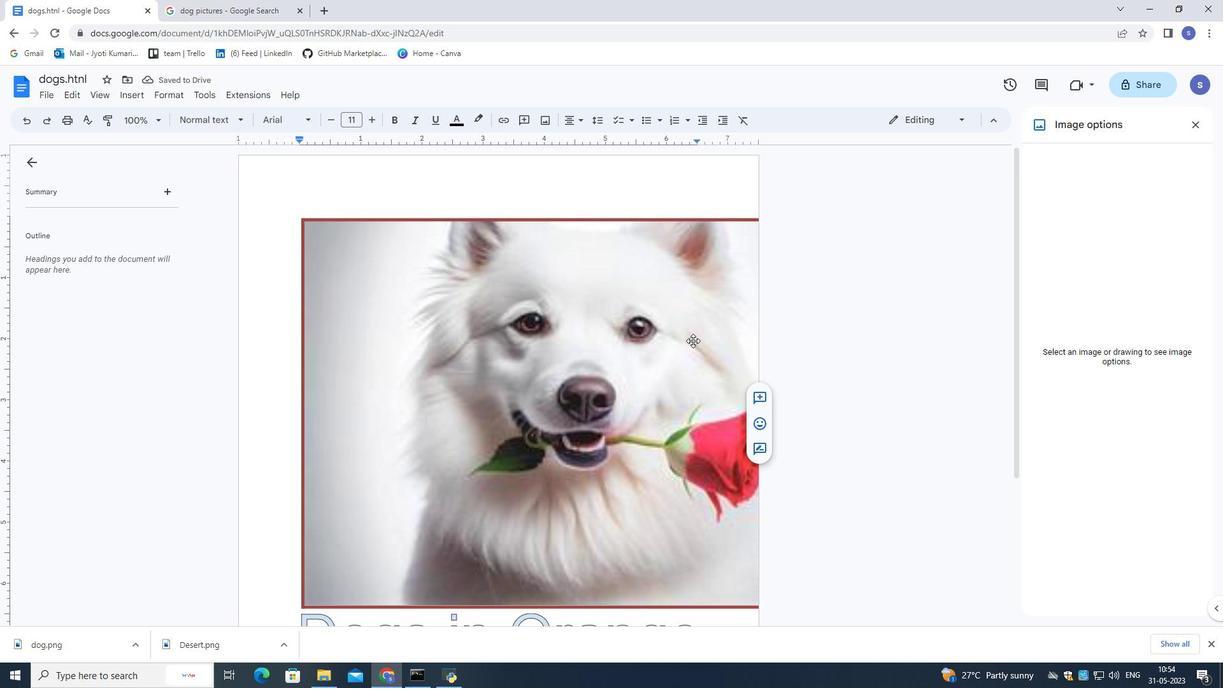 
Action: Mouse scrolled (693, 340) with delta (0, 0)
Screenshot: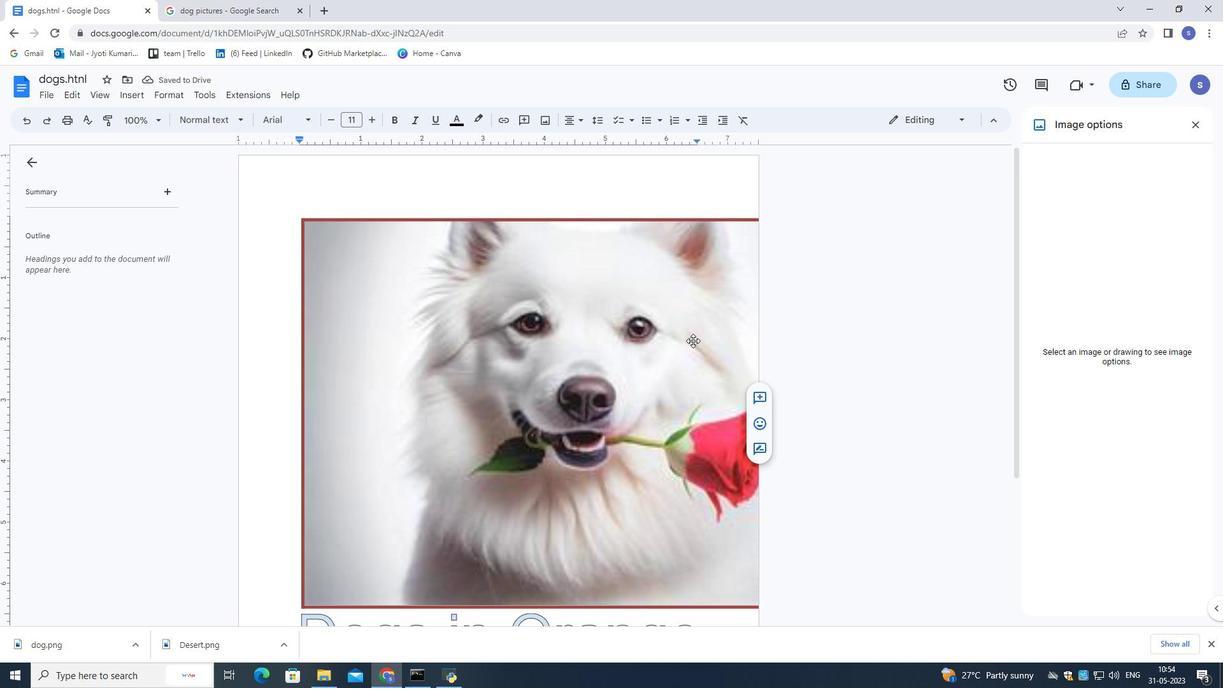 
Action: Mouse scrolled (693, 341) with delta (0, 0)
Screenshot: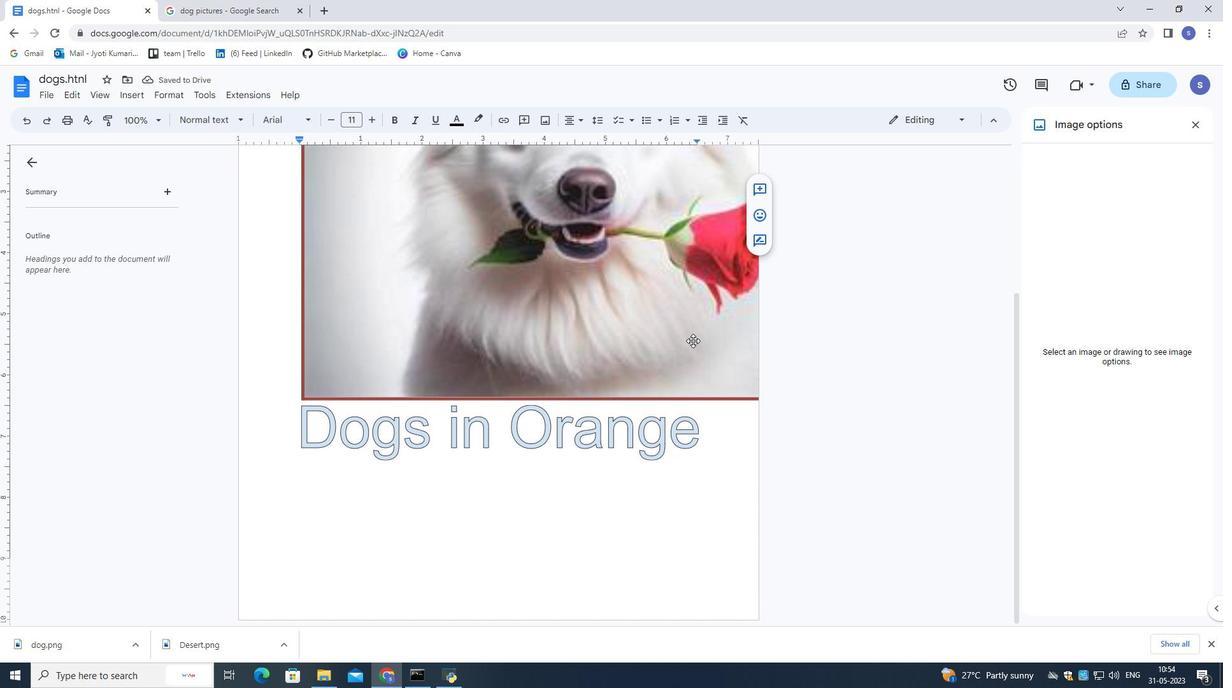
Action: Mouse scrolled (693, 341) with delta (0, 0)
Screenshot: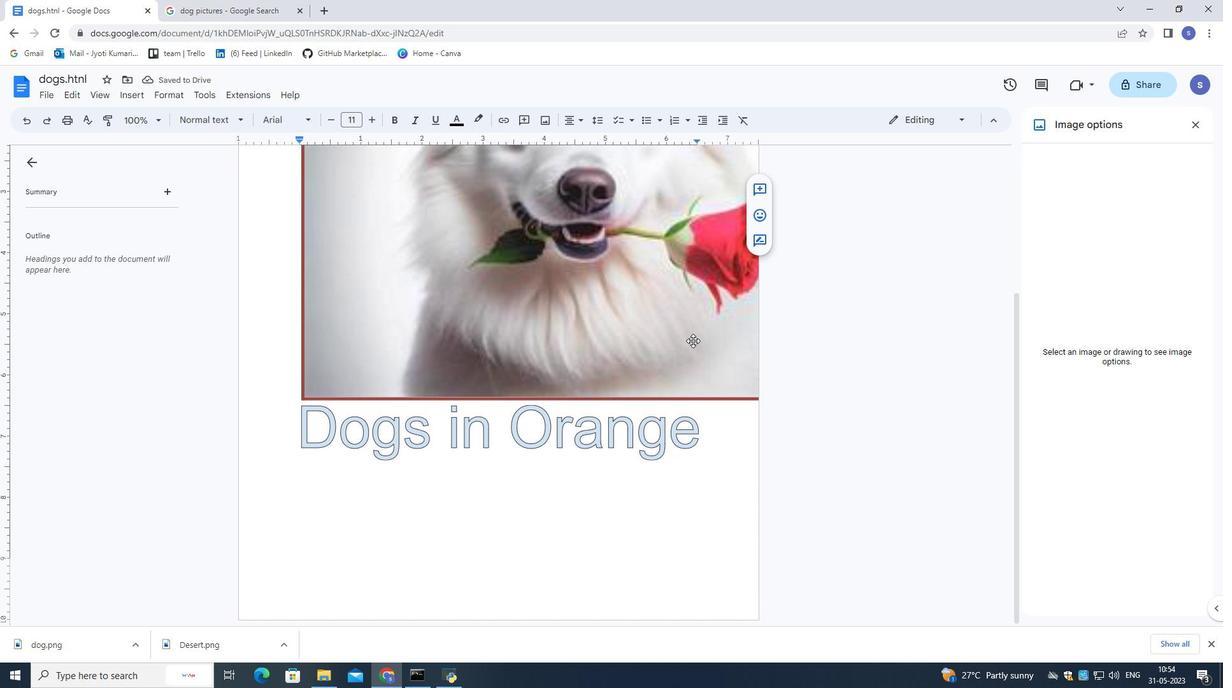 
Action: Mouse scrolled (693, 341) with delta (0, 0)
Screenshot: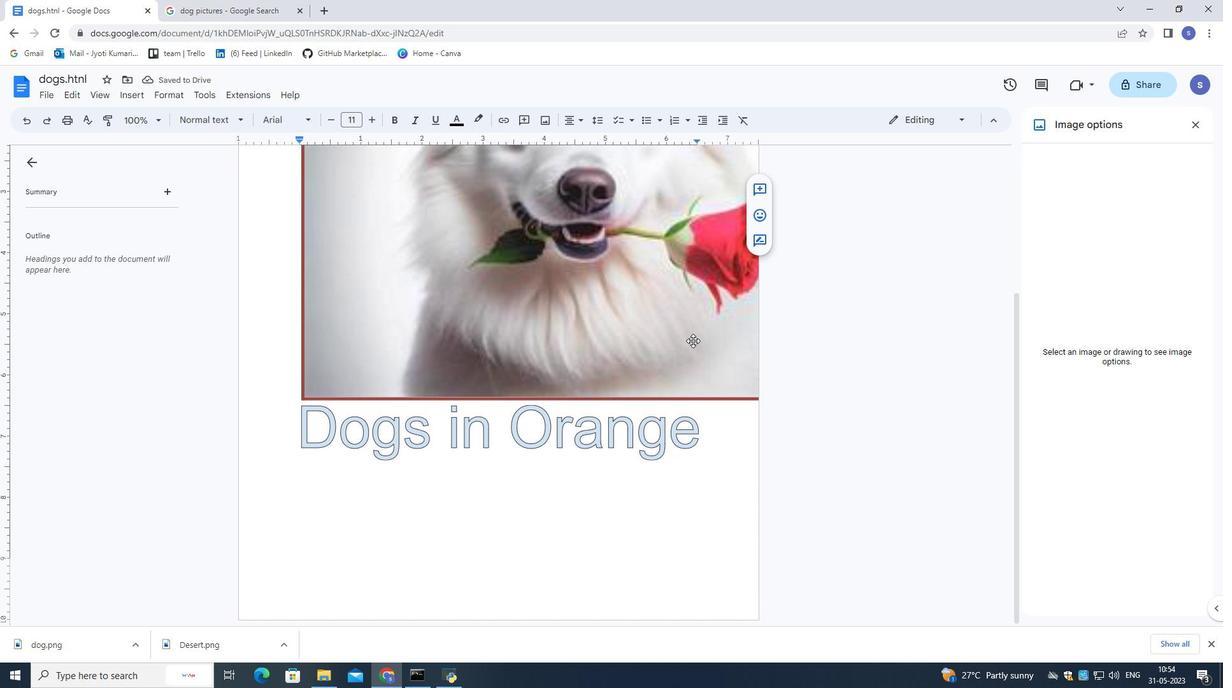 
Action: Mouse scrolled (693, 341) with delta (0, 0)
Screenshot: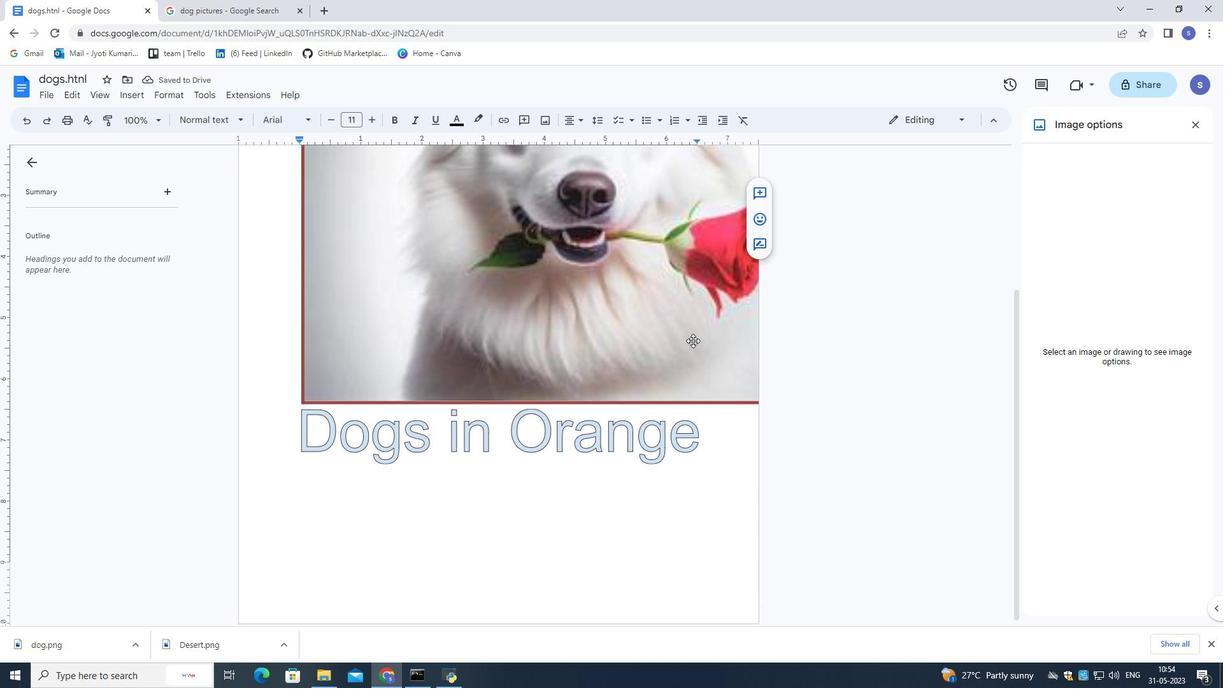 
Action: Mouse moved to (625, 312)
Screenshot: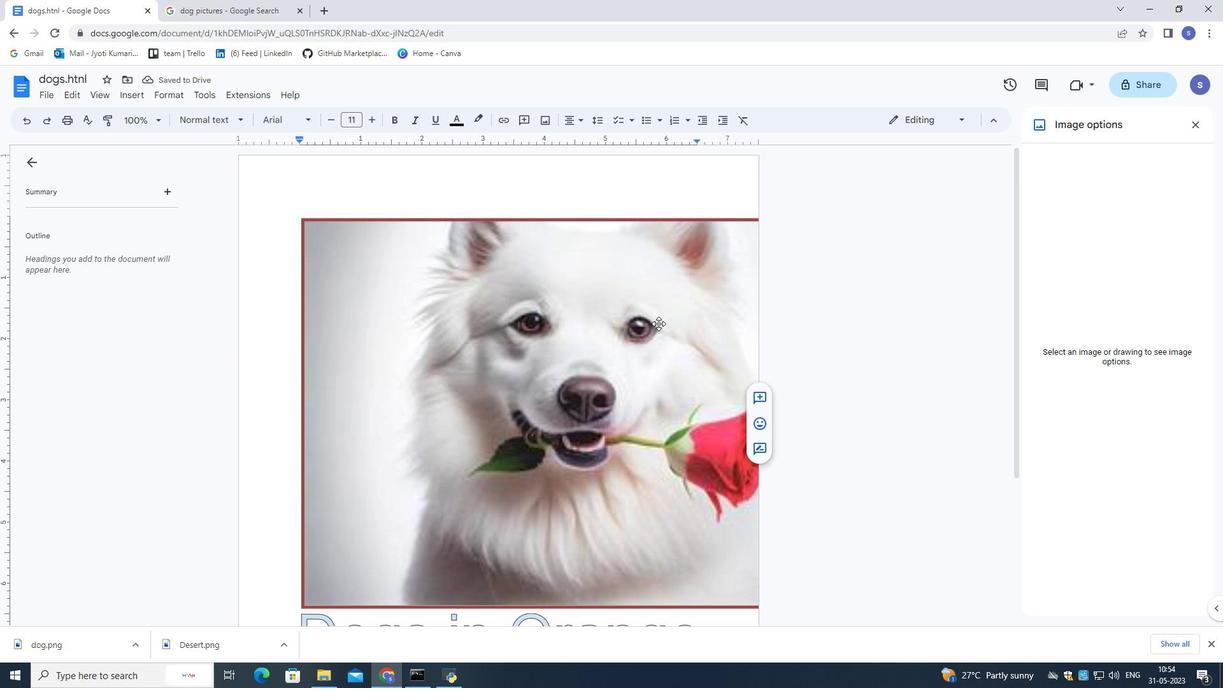 
Action: Mouse pressed left at (625, 312)
Screenshot: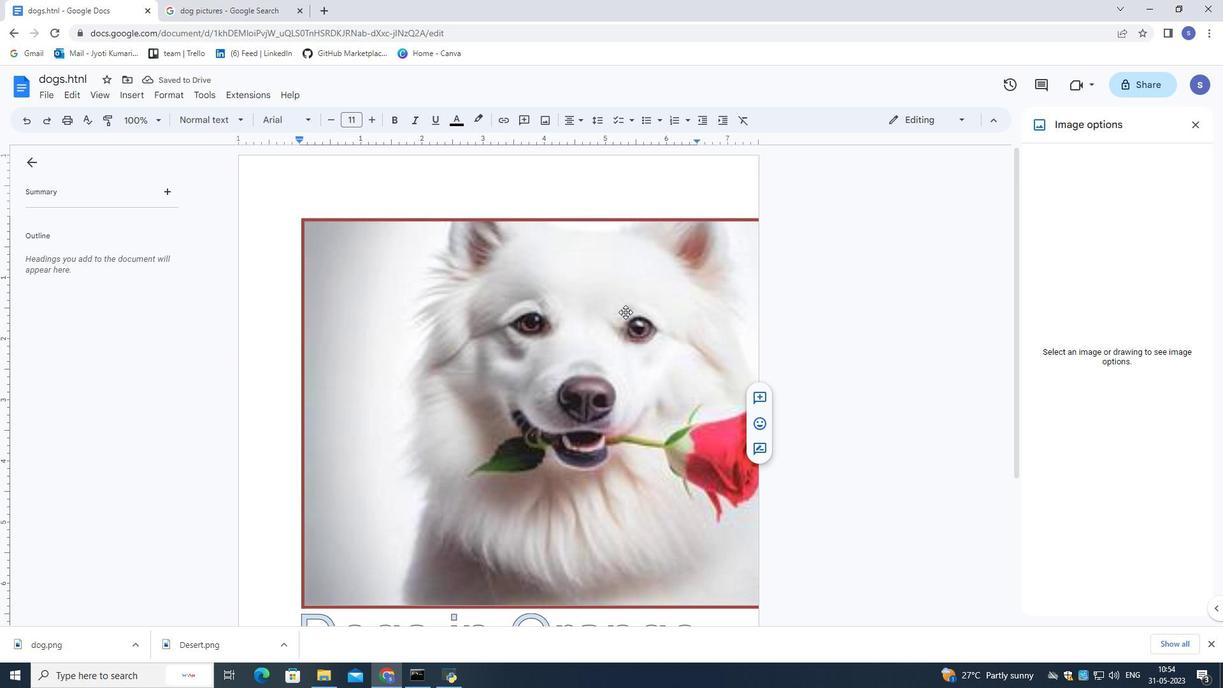 
Action: Mouse moved to (303, 414)
Screenshot: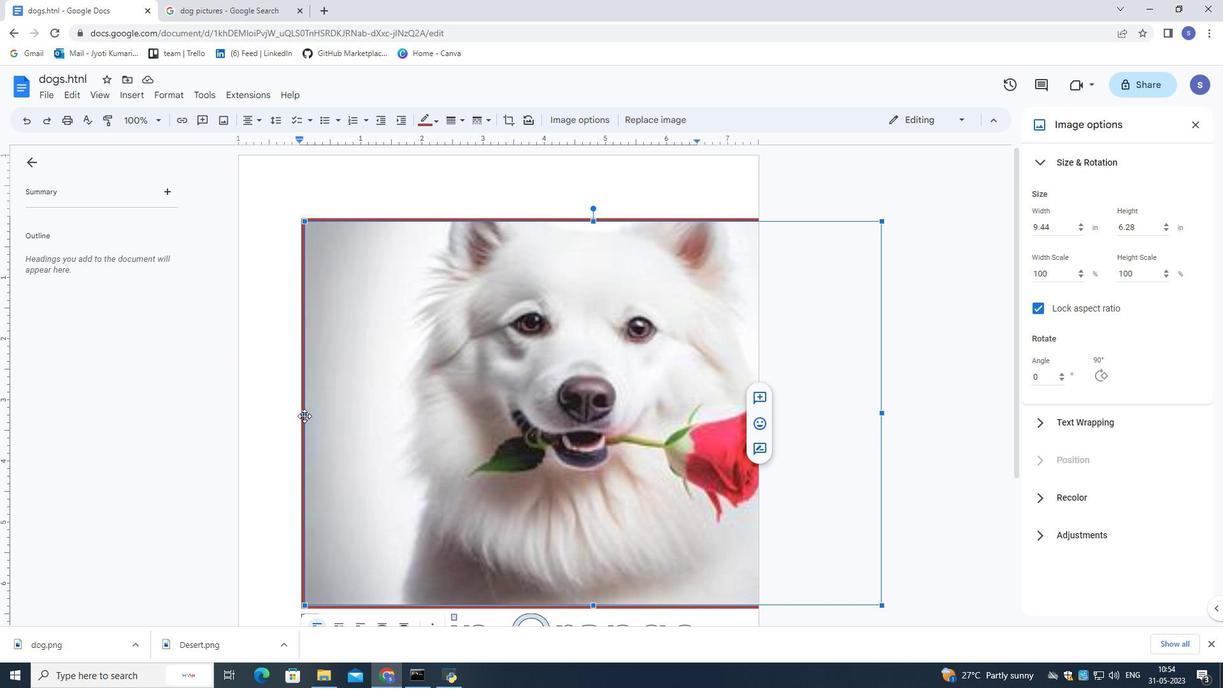 
Action: Mouse pressed left at (303, 414)
Screenshot: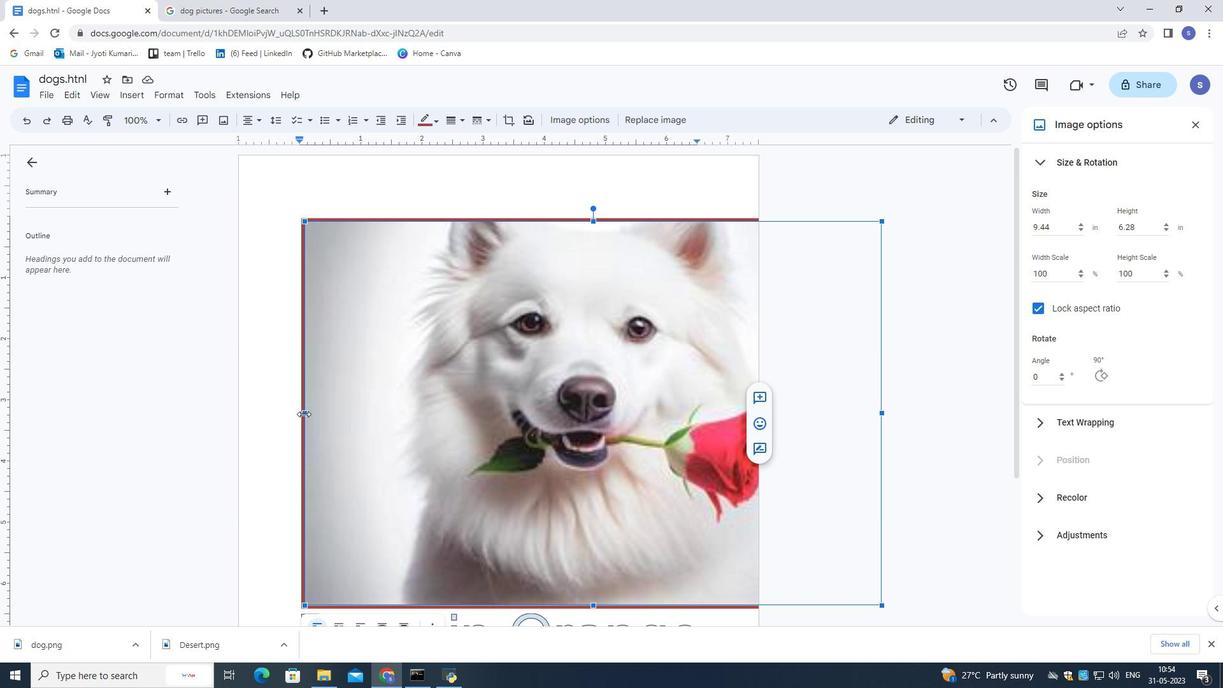 
Action: Mouse moved to (943, 408)
Screenshot: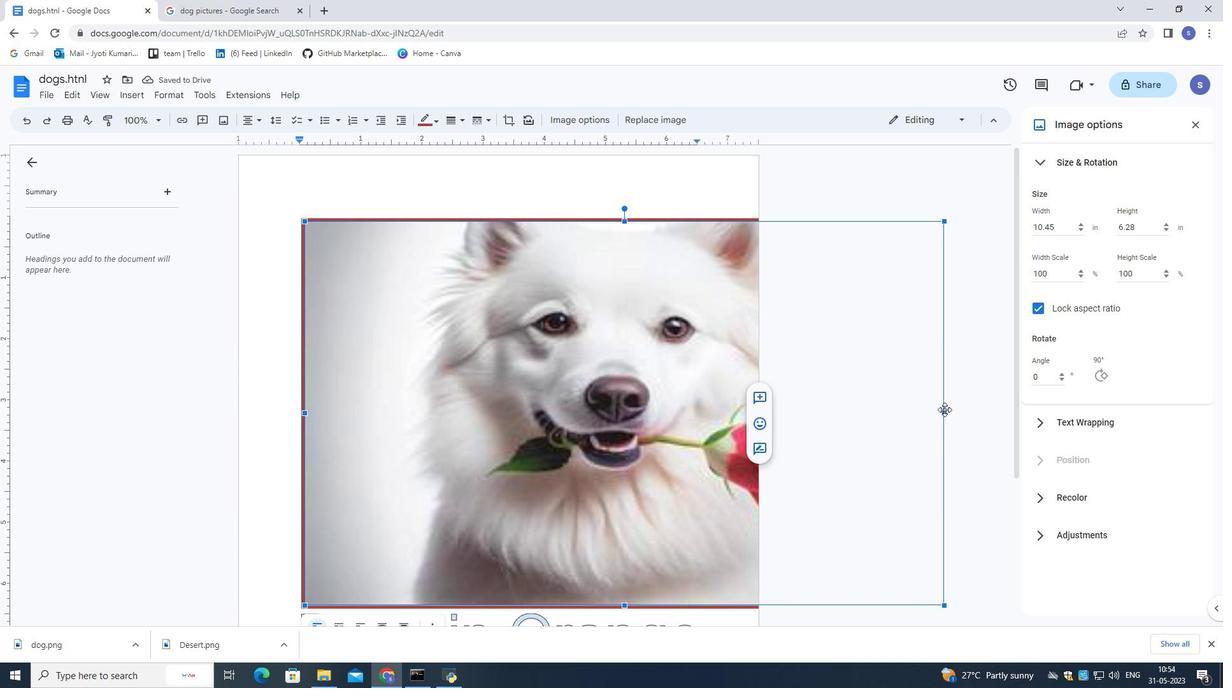 
Action: Mouse pressed left at (943, 408)
Screenshot: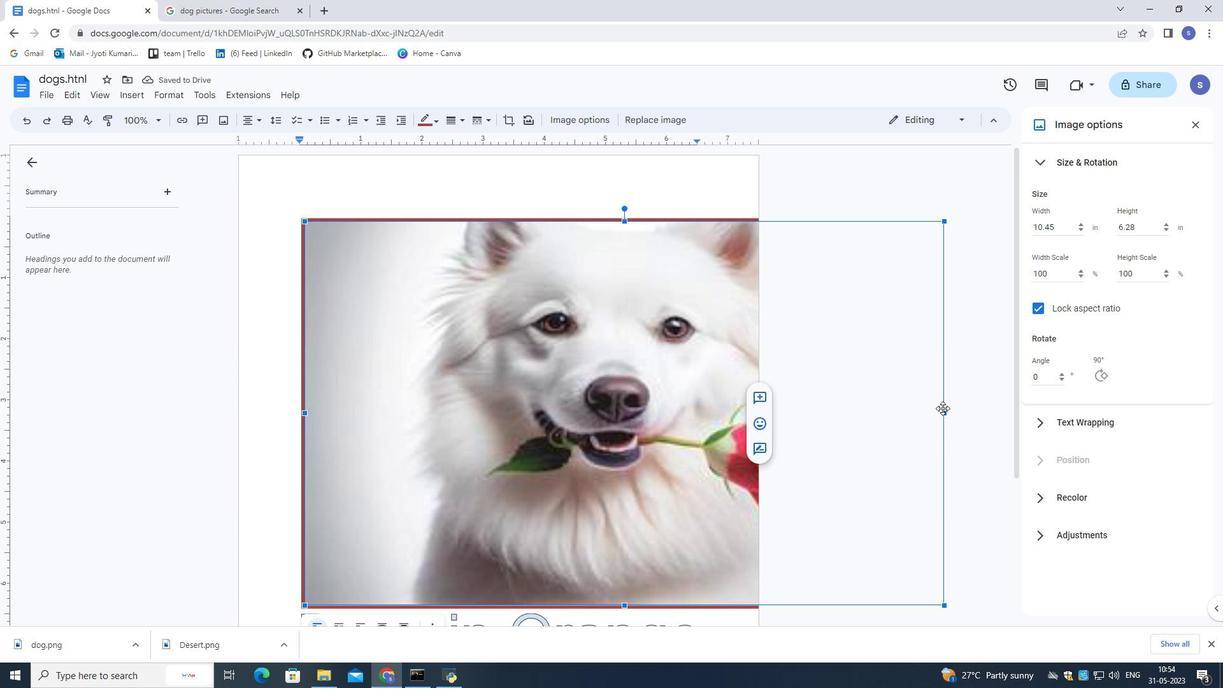 
Action: Mouse moved to (945, 414)
Screenshot: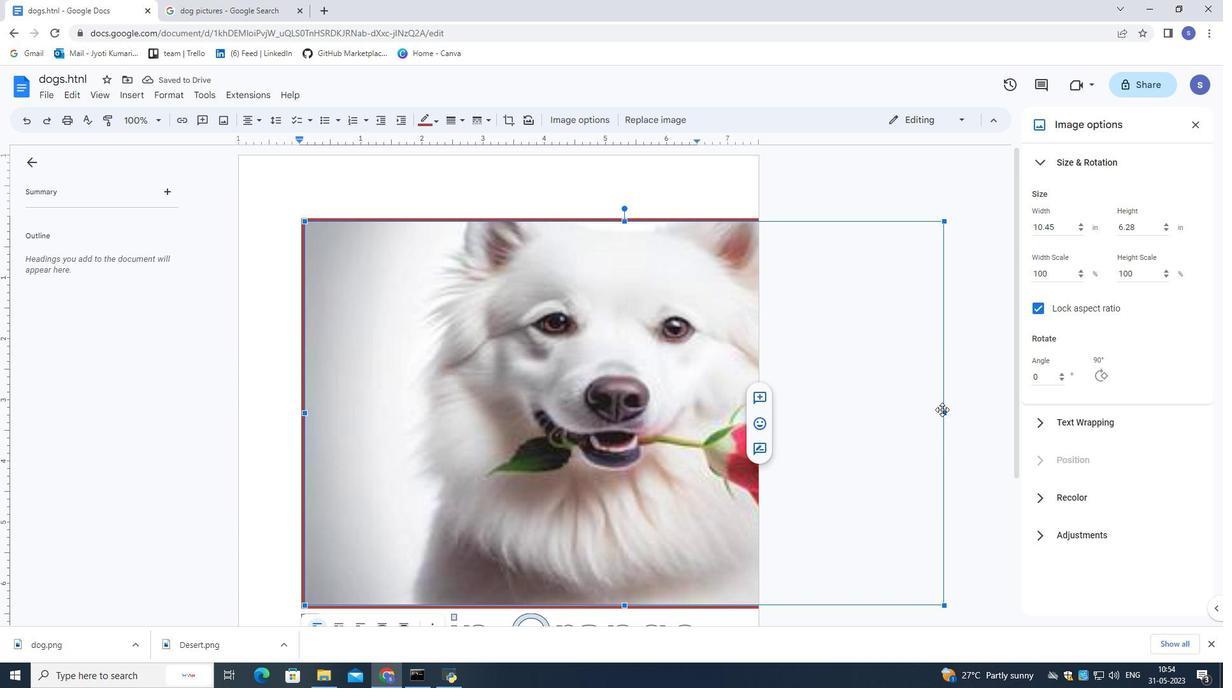 
Action: Mouse pressed left at (945, 414)
Screenshot: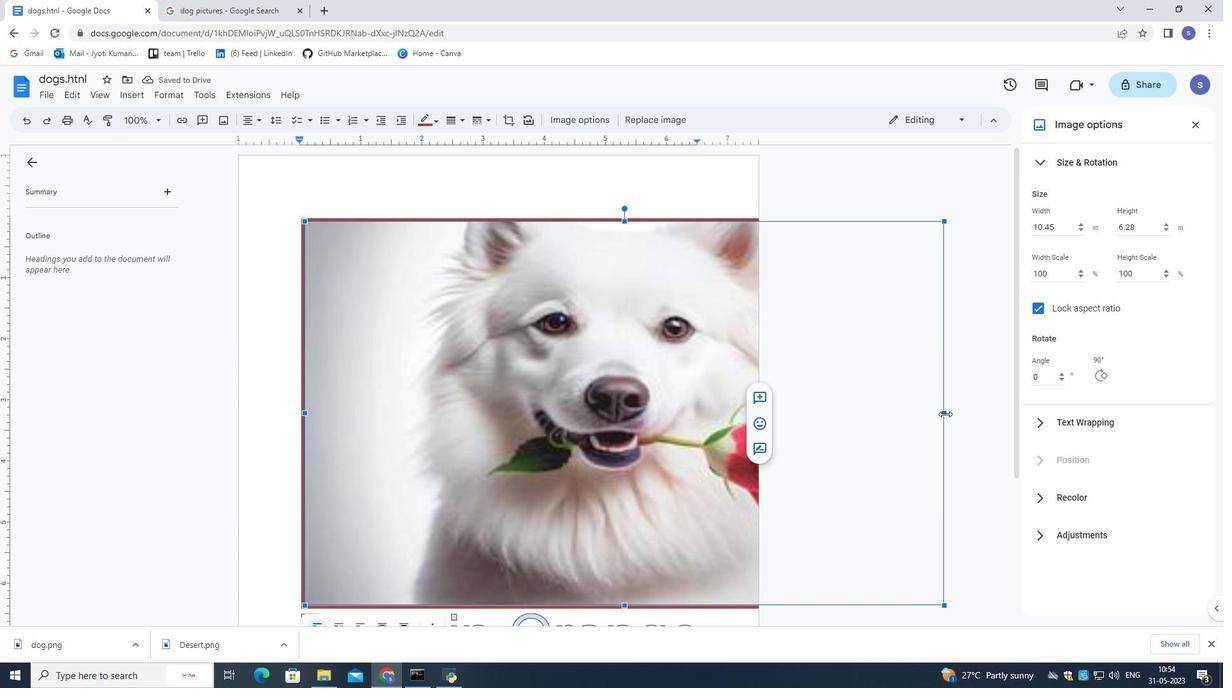 
Action: Mouse moved to (901, 409)
Screenshot: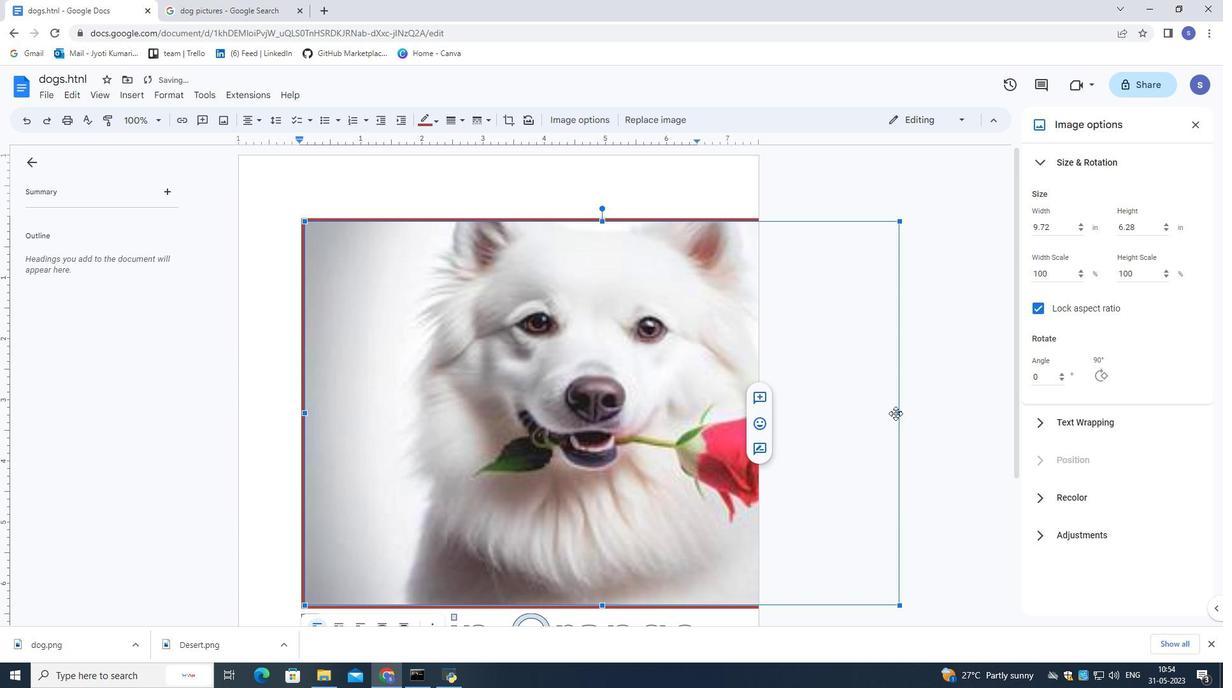 
Action: Mouse pressed left at (901, 409)
Screenshot: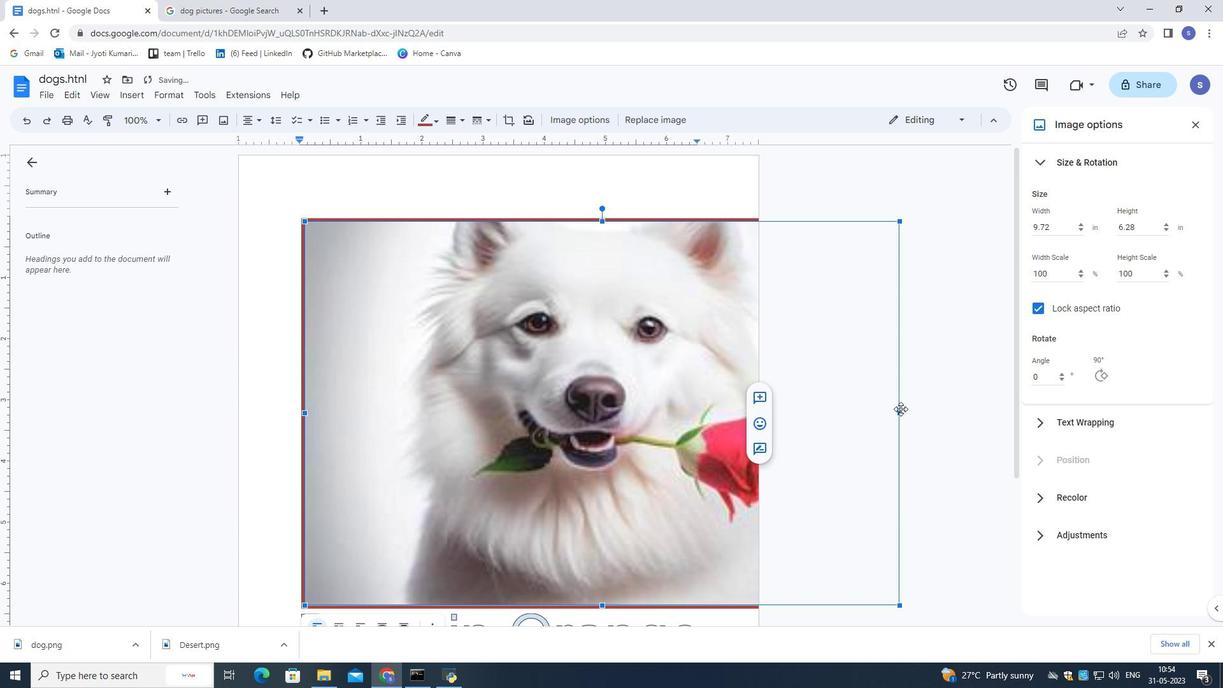 
Action: Mouse moved to (899, 412)
Screenshot: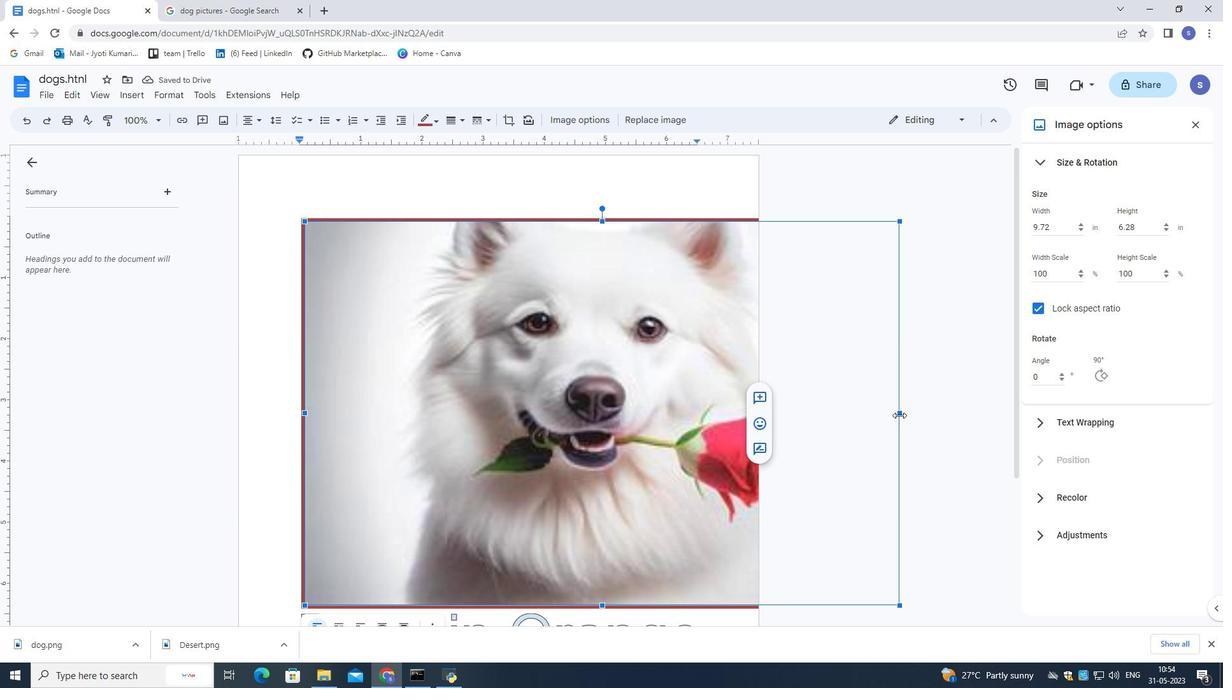 
Action: Mouse pressed left at (899, 412)
Screenshot: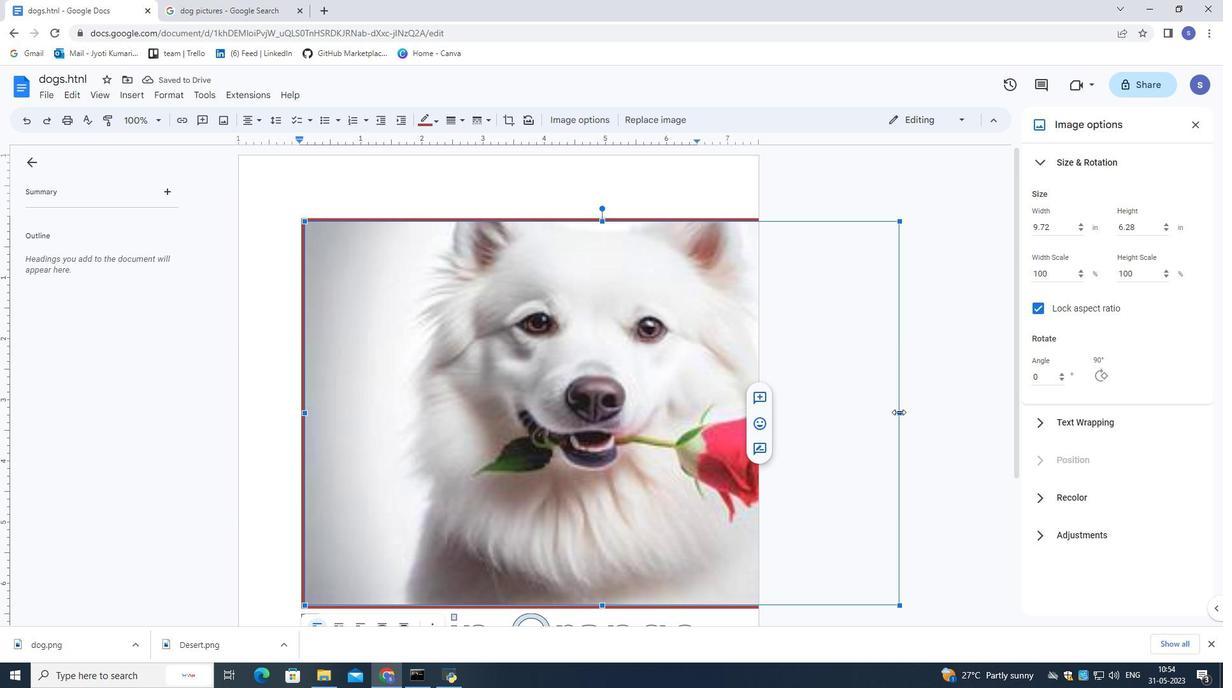 
Action: Mouse moved to (767, 276)
Screenshot: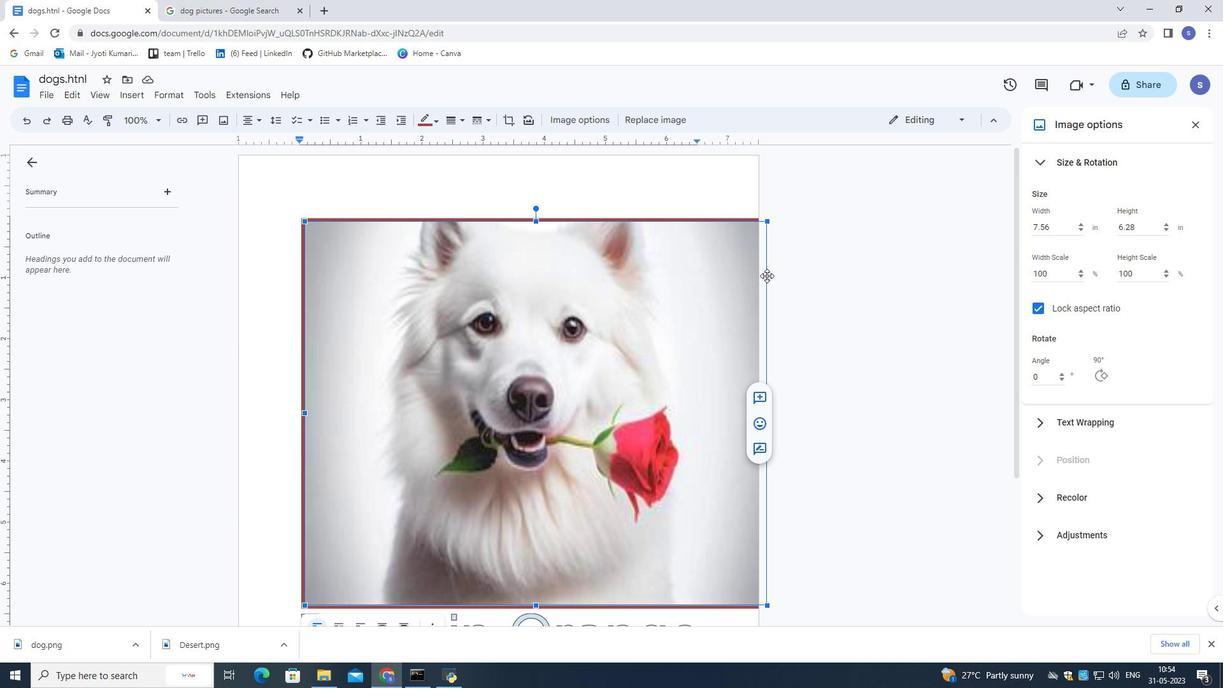 
Action: Mouse pressed left at (767, 276)
Screenshot: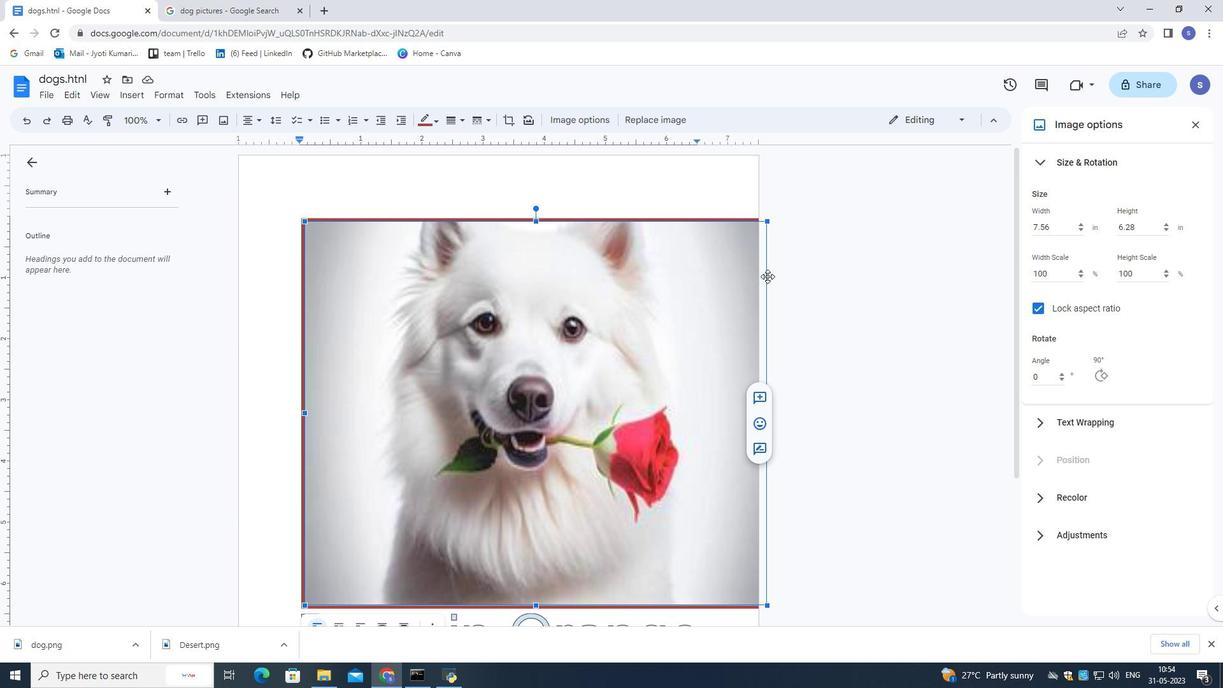 
Action: Mouse moved to (769, 222)
Screenshot: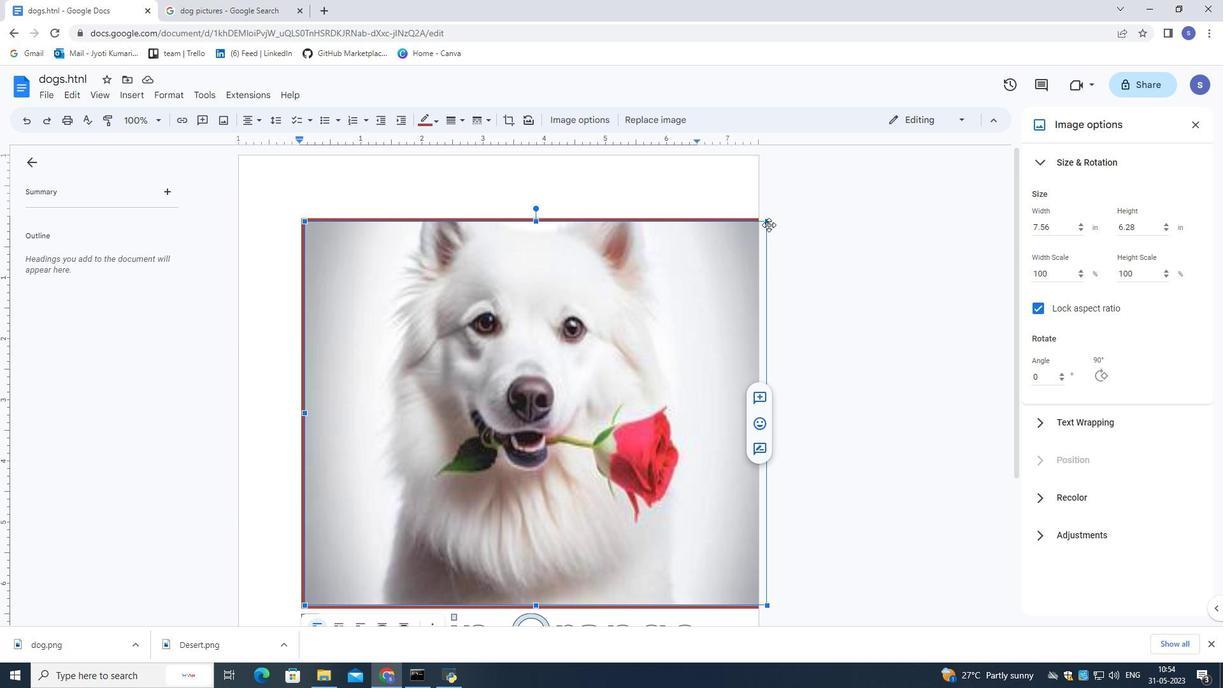 
Action: Mouse pressed left at (769, 222)
Screenshot: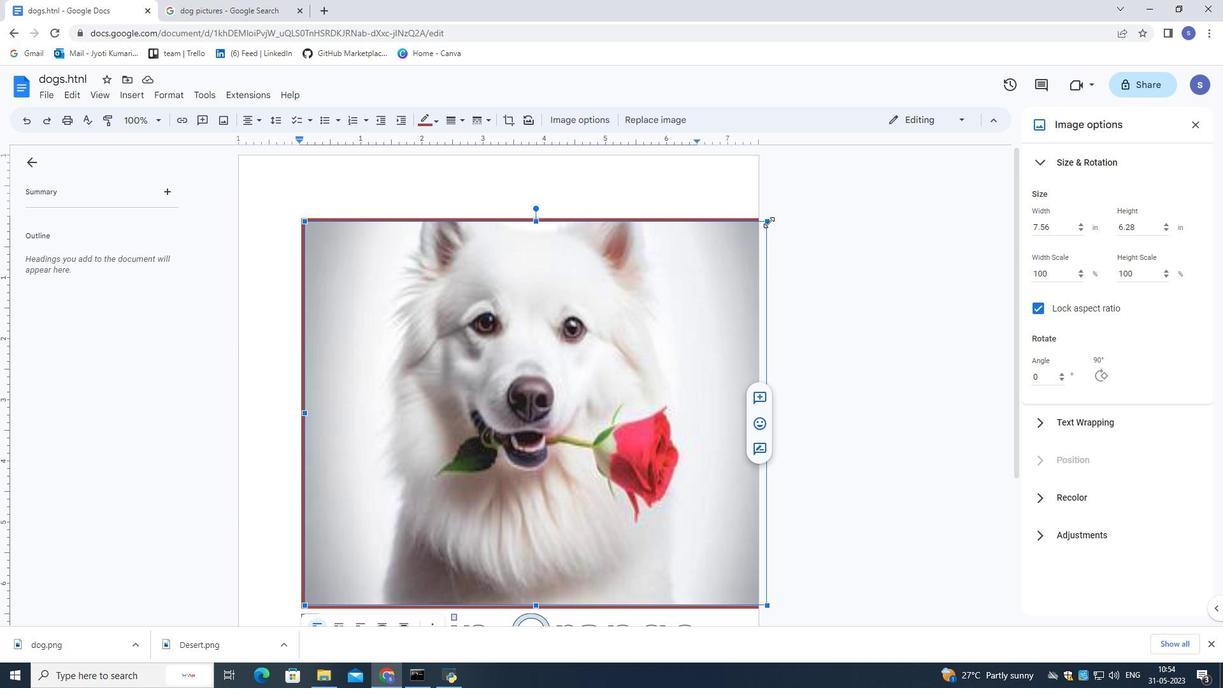 
Action: Mouse moved to (861, 281)
Screenshot: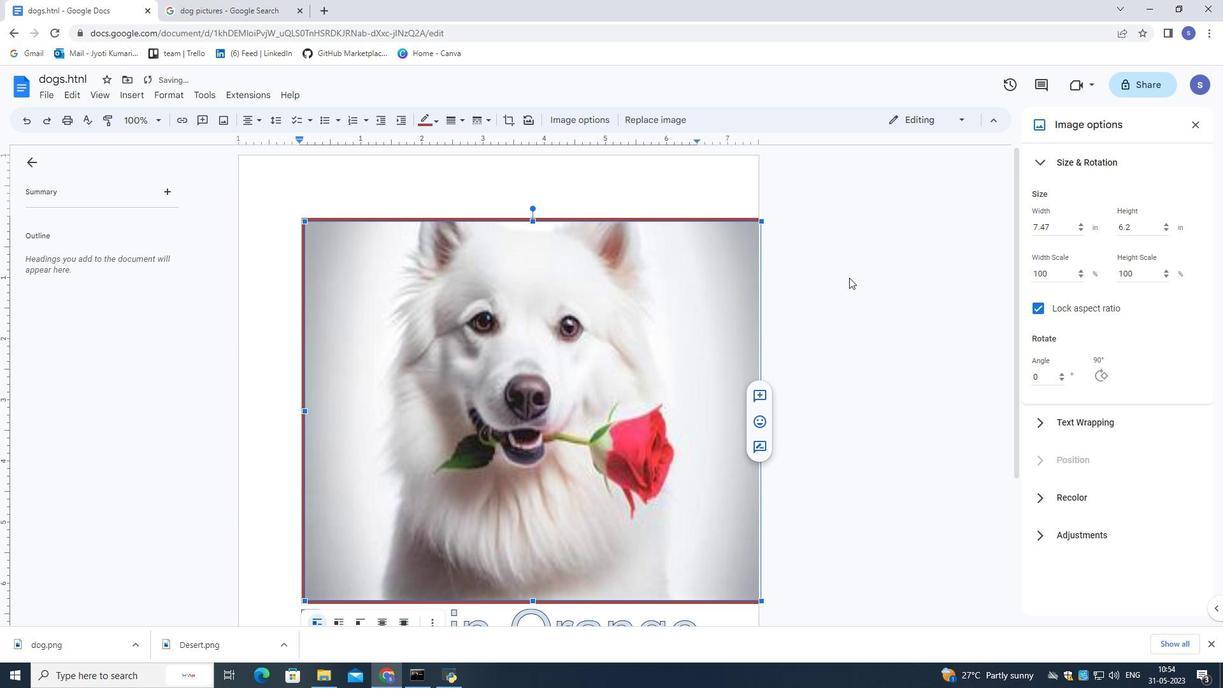 
Action: Mouse pressed left at (861, 281)
Screenshot: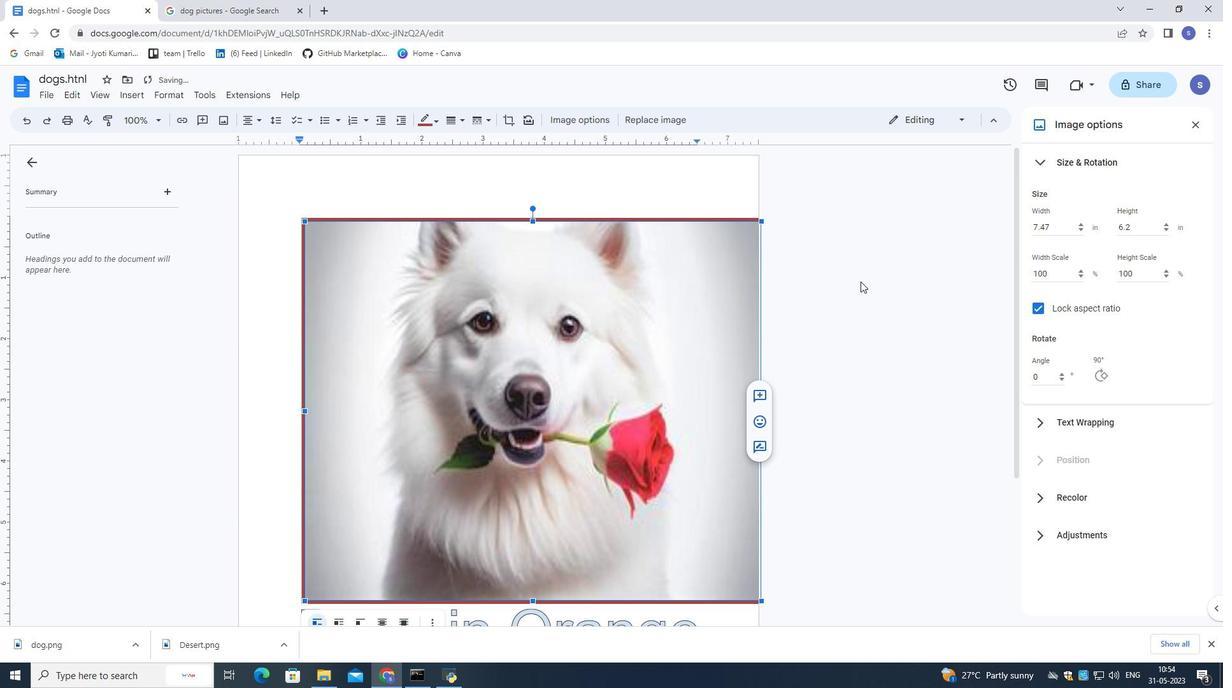 
Action: Mouse moved to (864, 325)
Screenshot: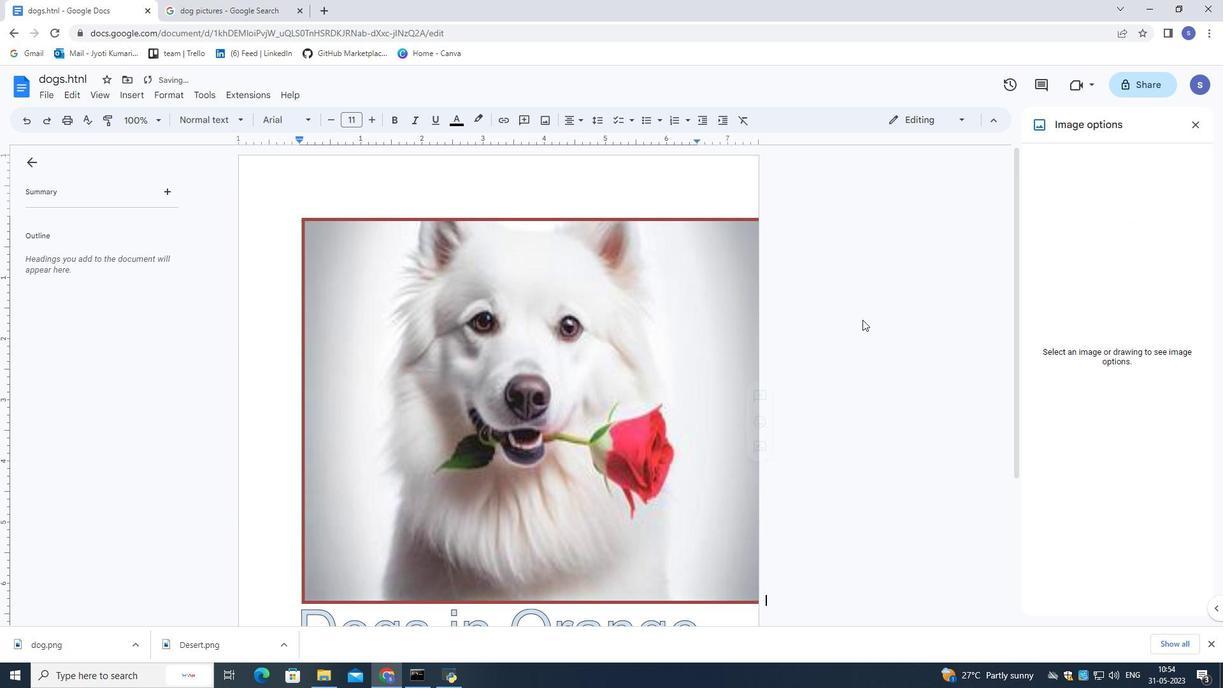 
Action: Mouse scrolled (864, 324) with delta (0, 0)
Screenshot: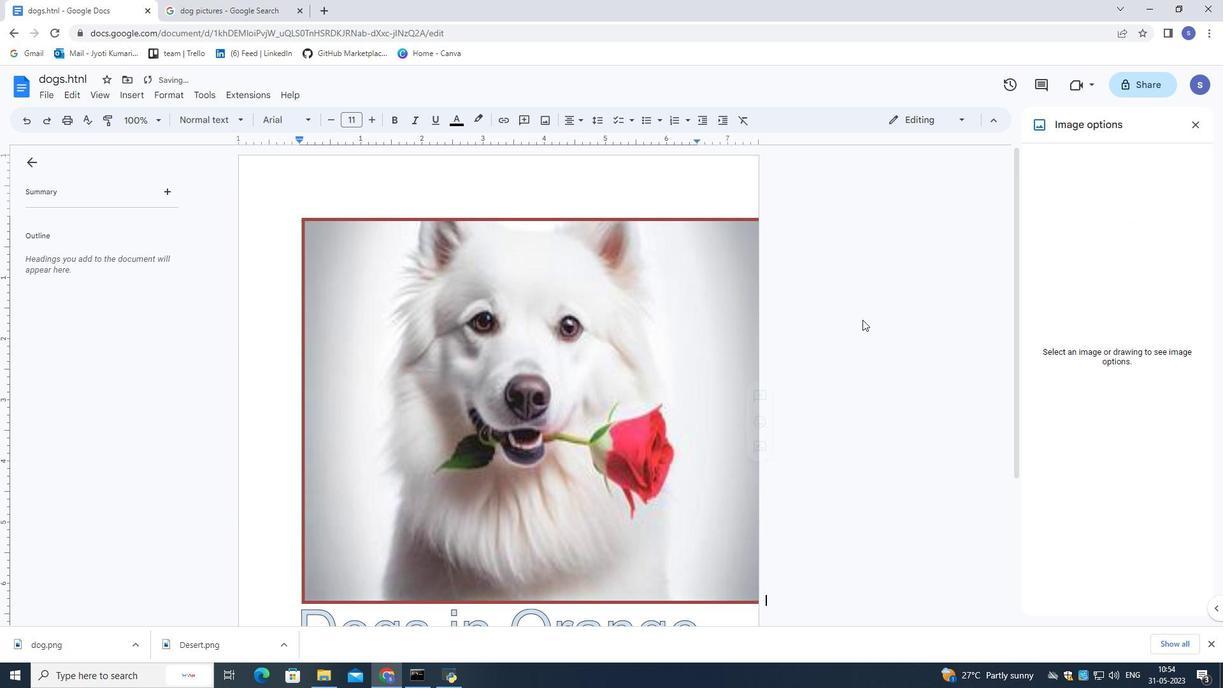 
Action: Mouse moved to (864, 325)
Screenshot: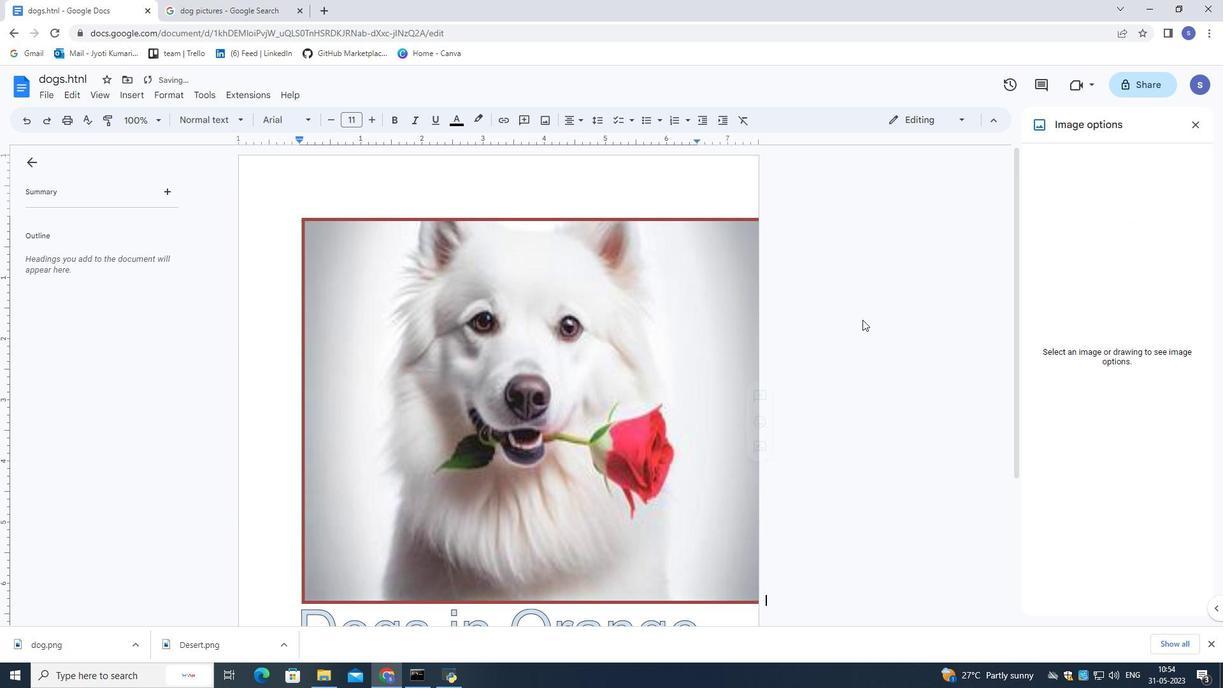 
Action: Mouse scrolled (864, 325) with delta (0, 0)
Screenshot: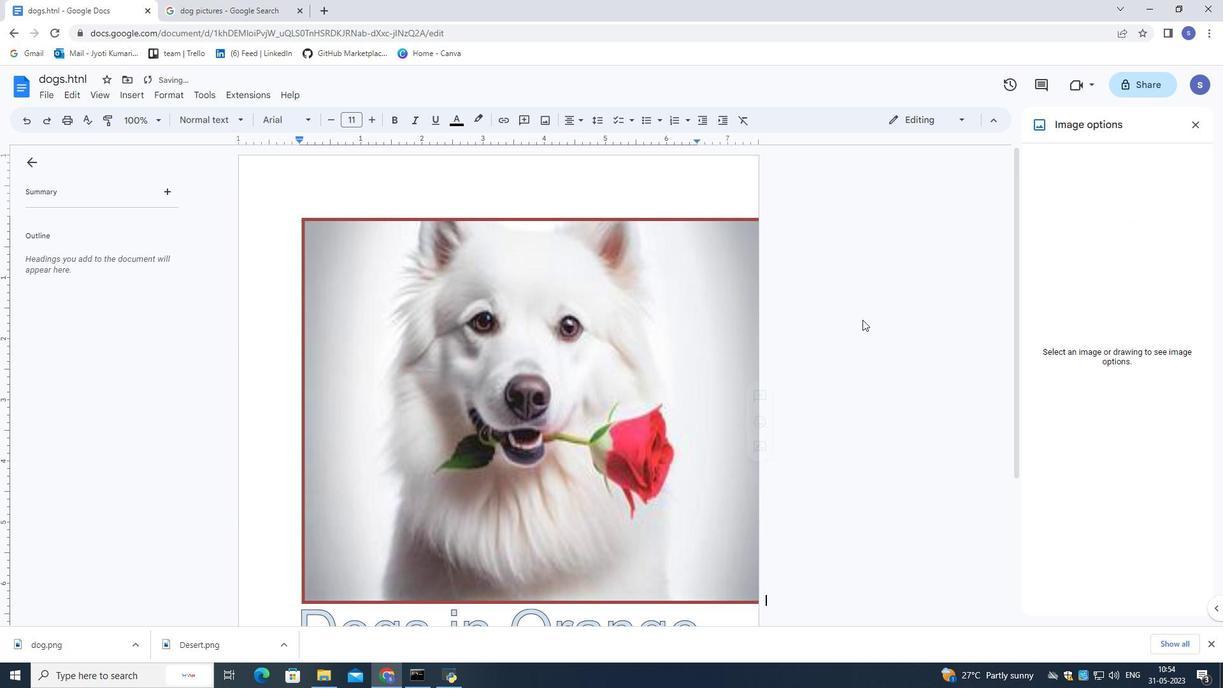 
Action: Mouse scrolled (864, 325) with delta (0, 0)
Screenshot: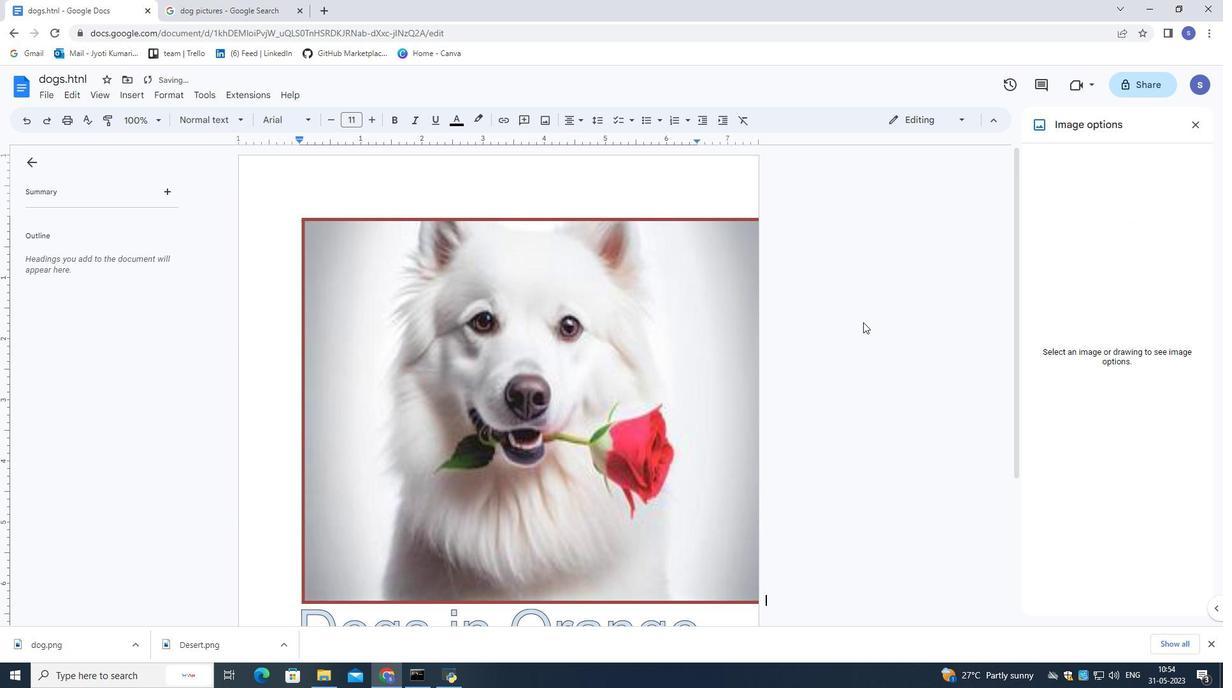 
Action: Mouse moved to (864, 325)
Screenshot: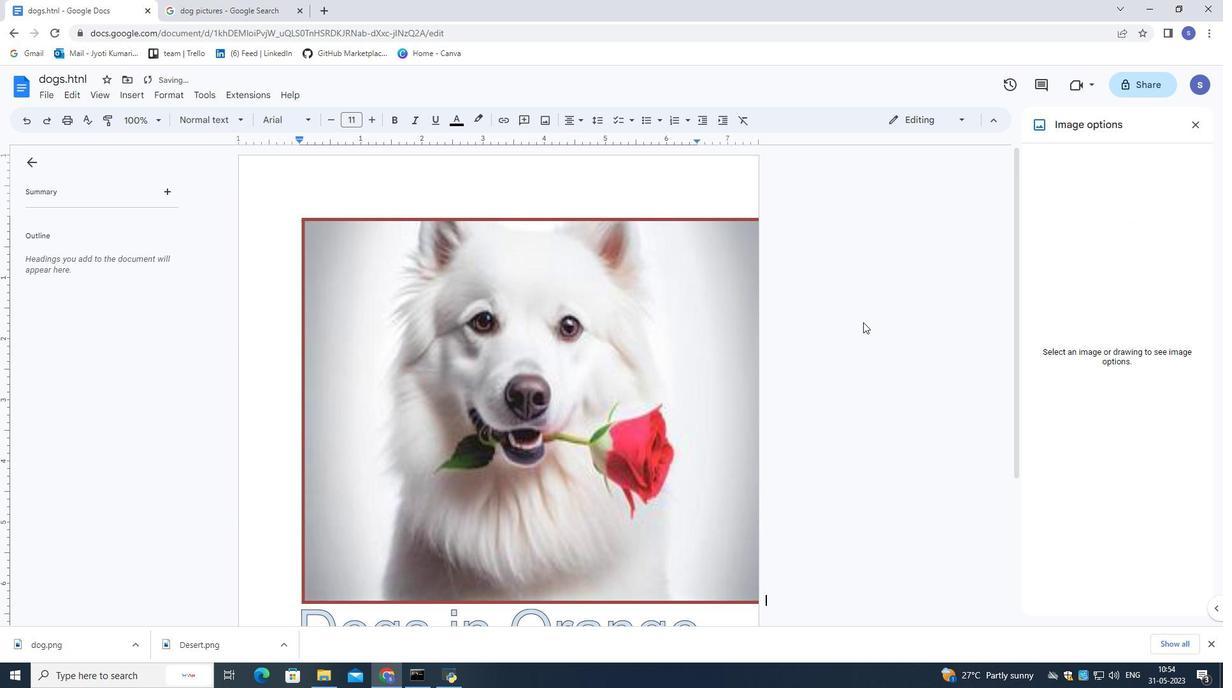 
Action: Mouse scrolled (864, 325) with delta (0, 0)
Screenshot: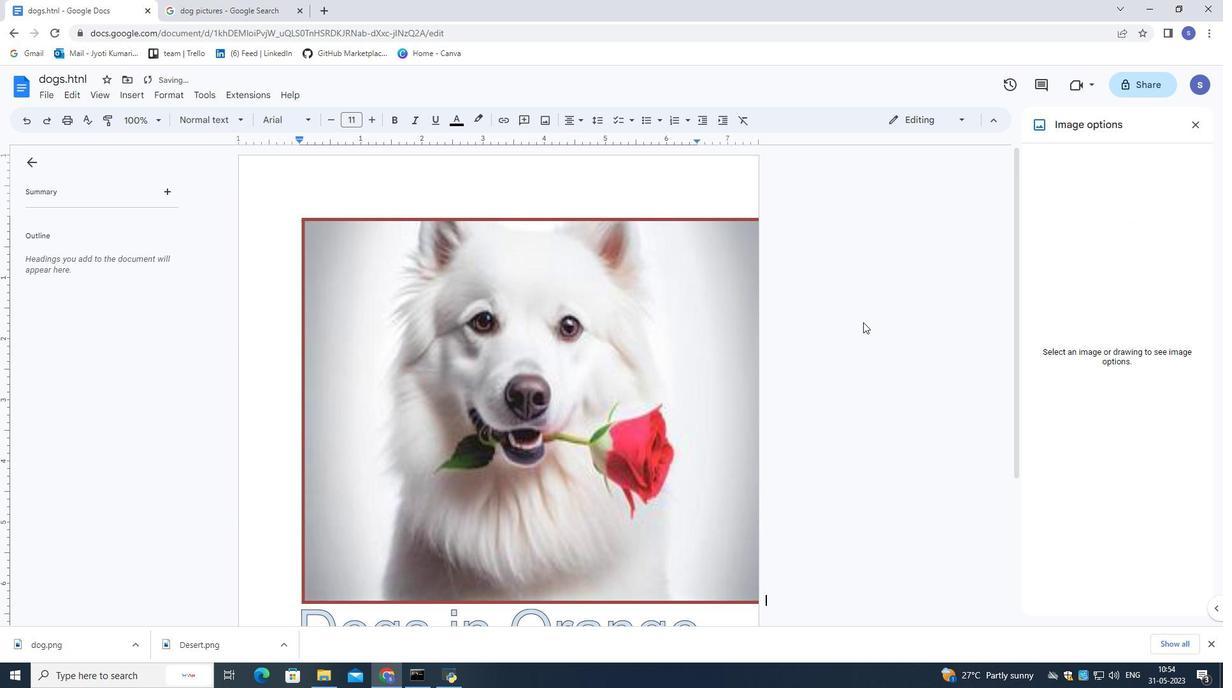 
Action: Mouse moved to (864, 327)
Screenshot: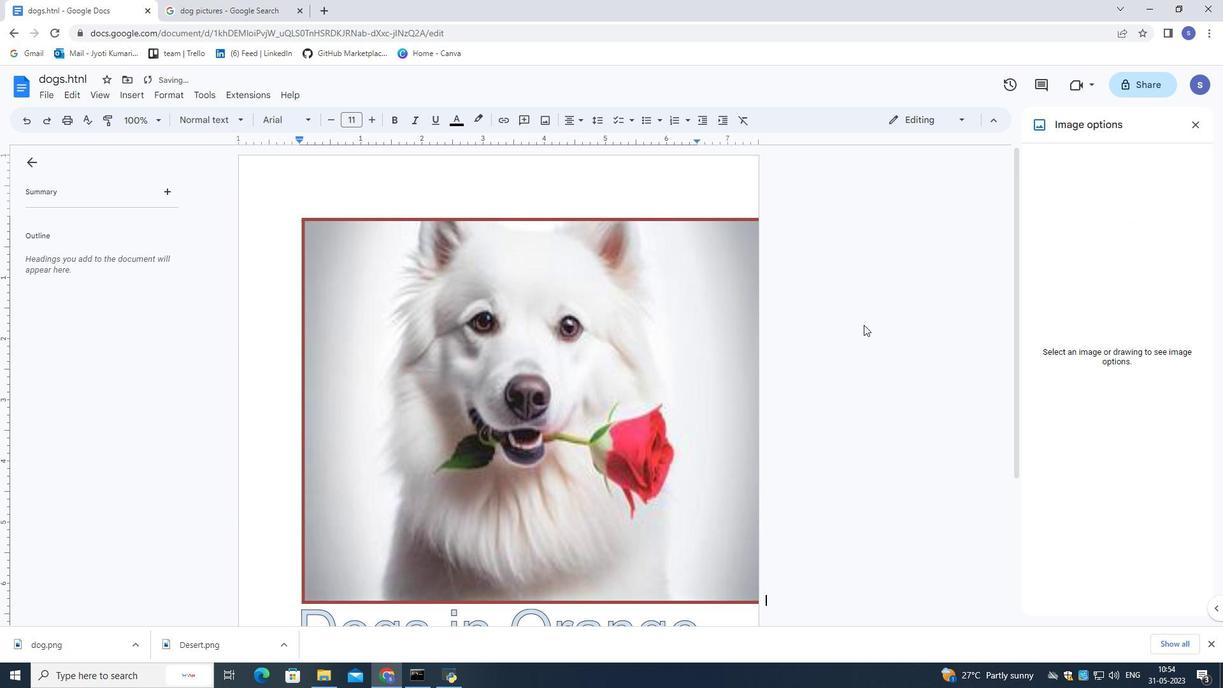 
Action: Mouse scrolled (864, 328) with delta (0, 0)
Screenshot: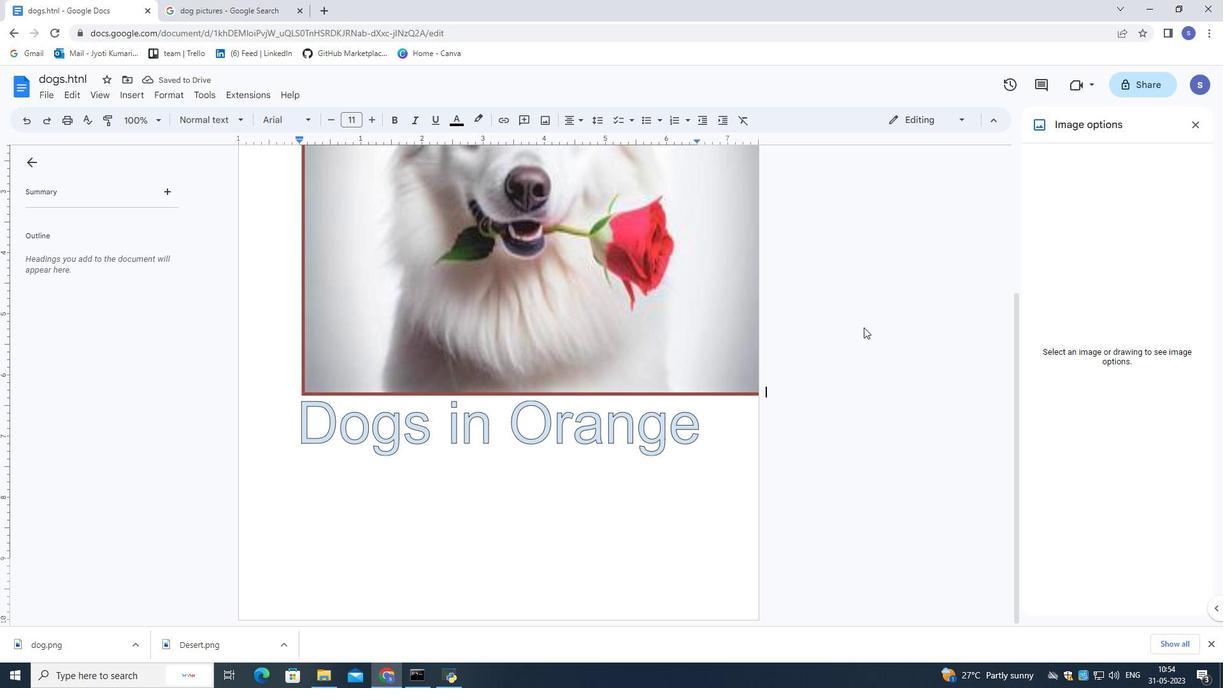 
Action: Mouse scrolled (864, 328) with delta (0, 0)
Screenshot: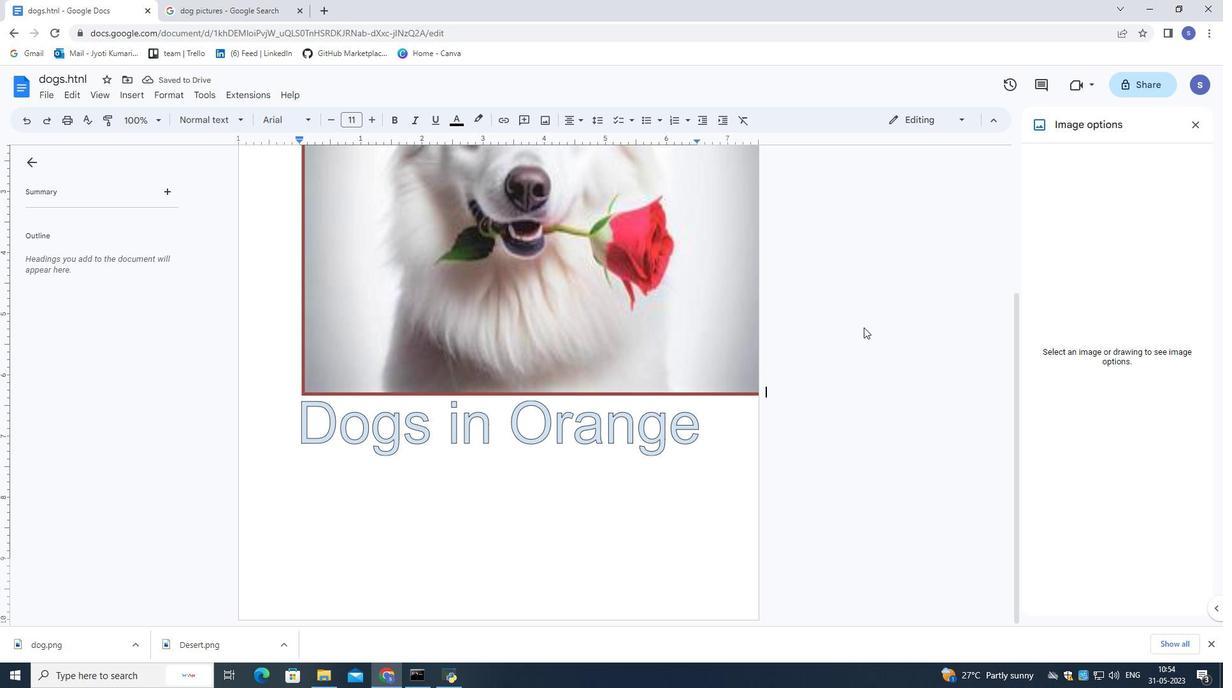 
Action: Mouse scrolled (864, 328) with delta (0, 0)
Screenshot: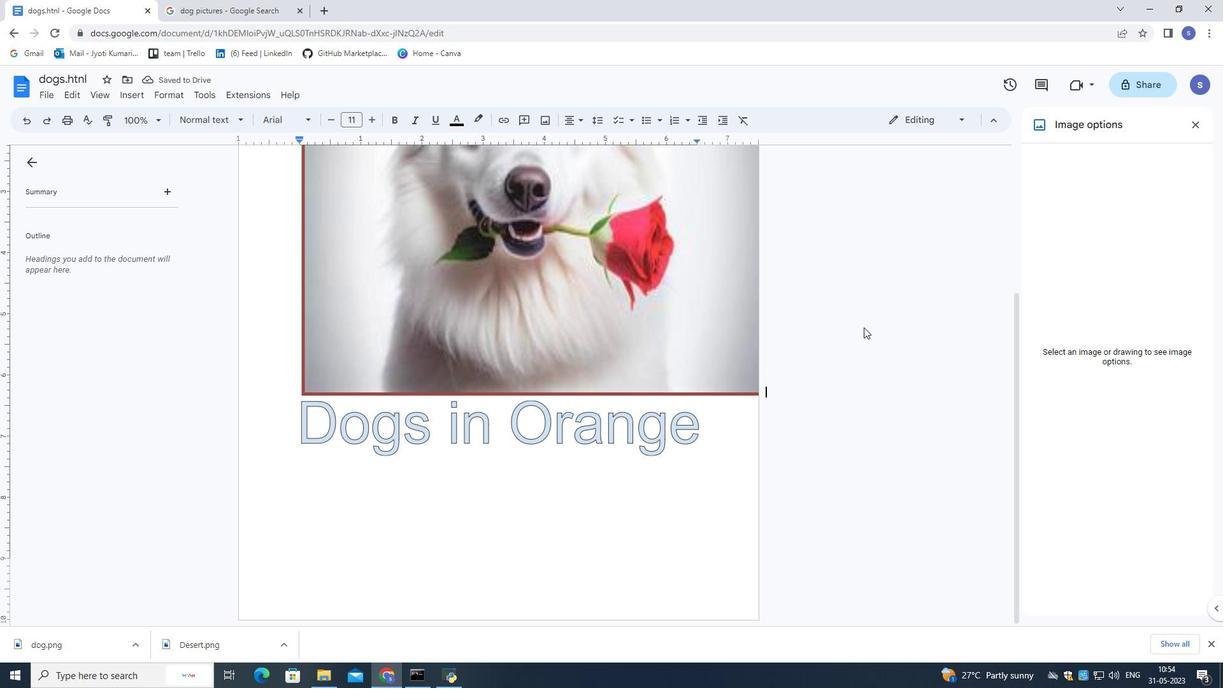
Action: Mouse moved to (864, 327)
Screenshot: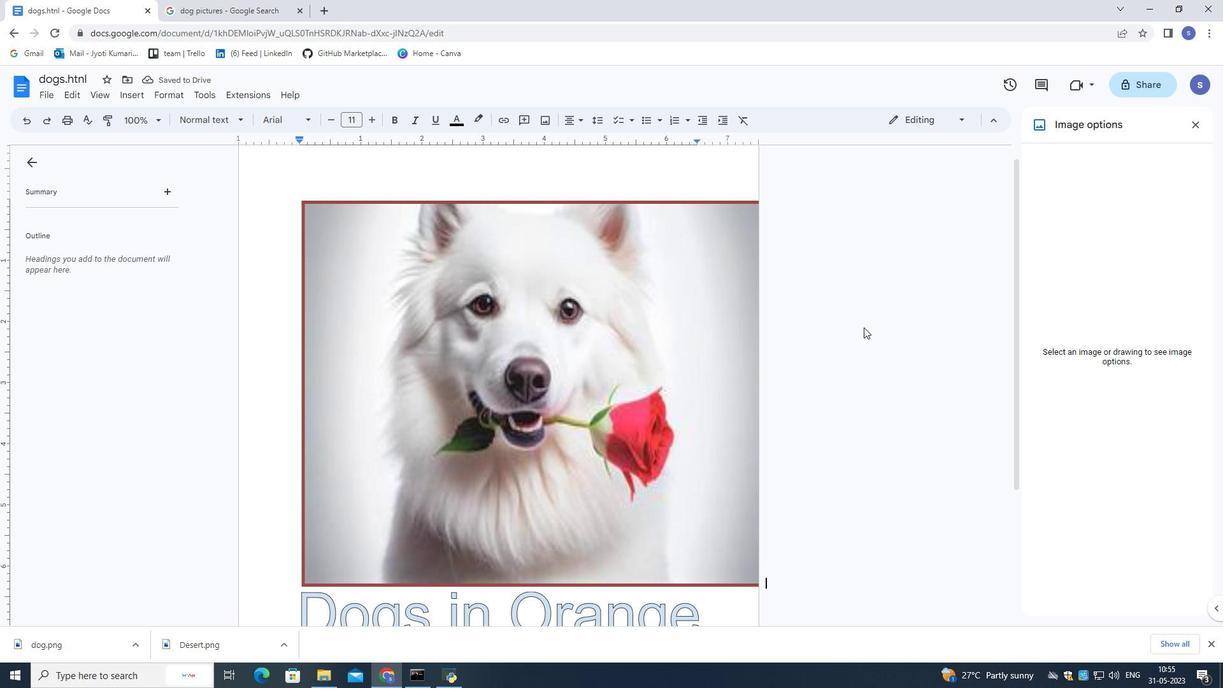 
Action: Mouse scrolled (864, 326) with delta (0, 0)
Screenshot: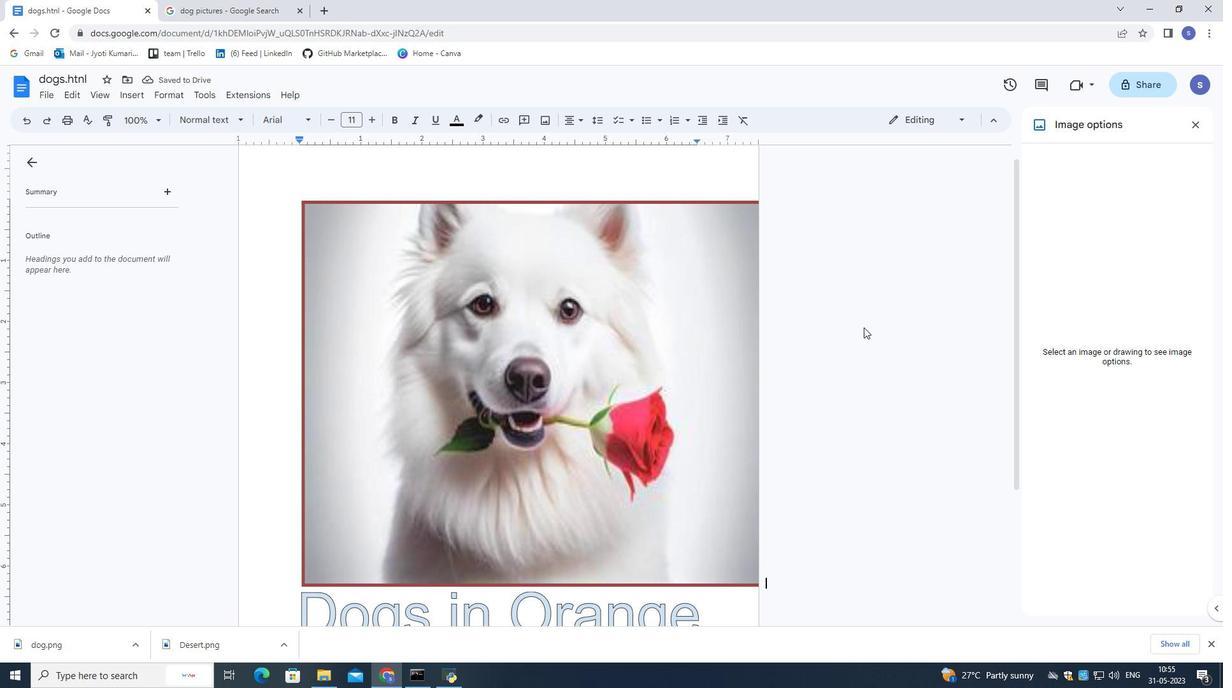 
Action: Mouse scrolled (864, 326) with delta (0, 0)
Screenshot: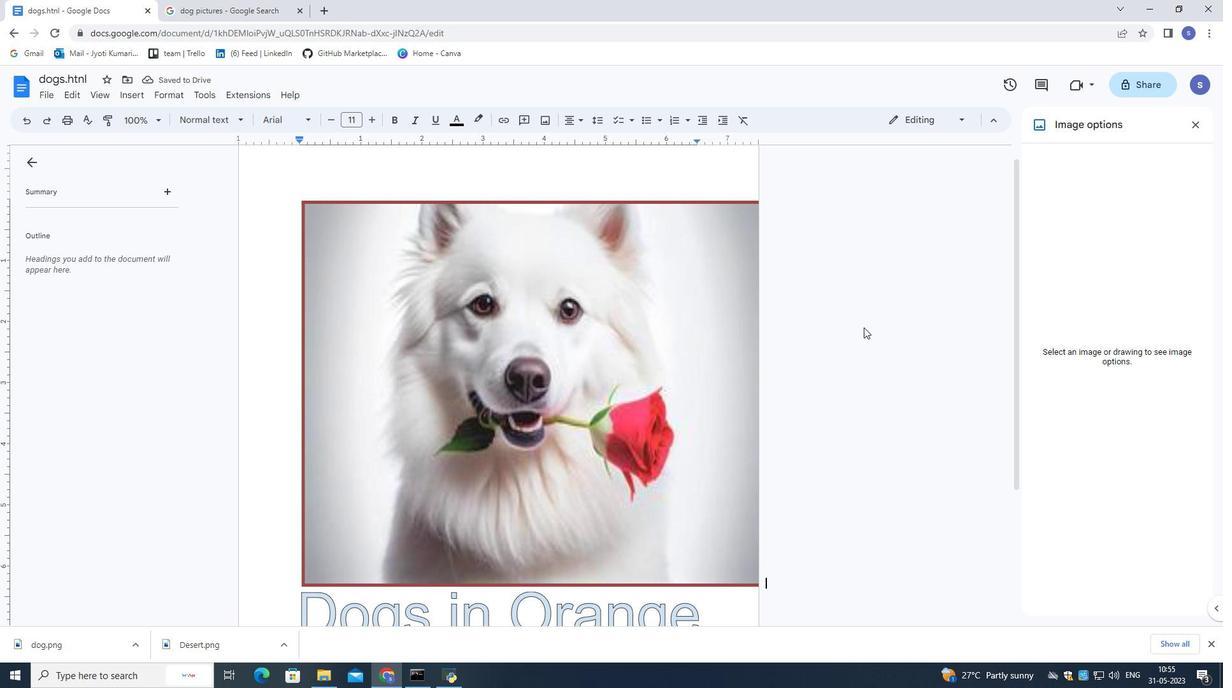 
Action: Mouse scrolled (864, 326) with delta (0, 0)
Screenshot: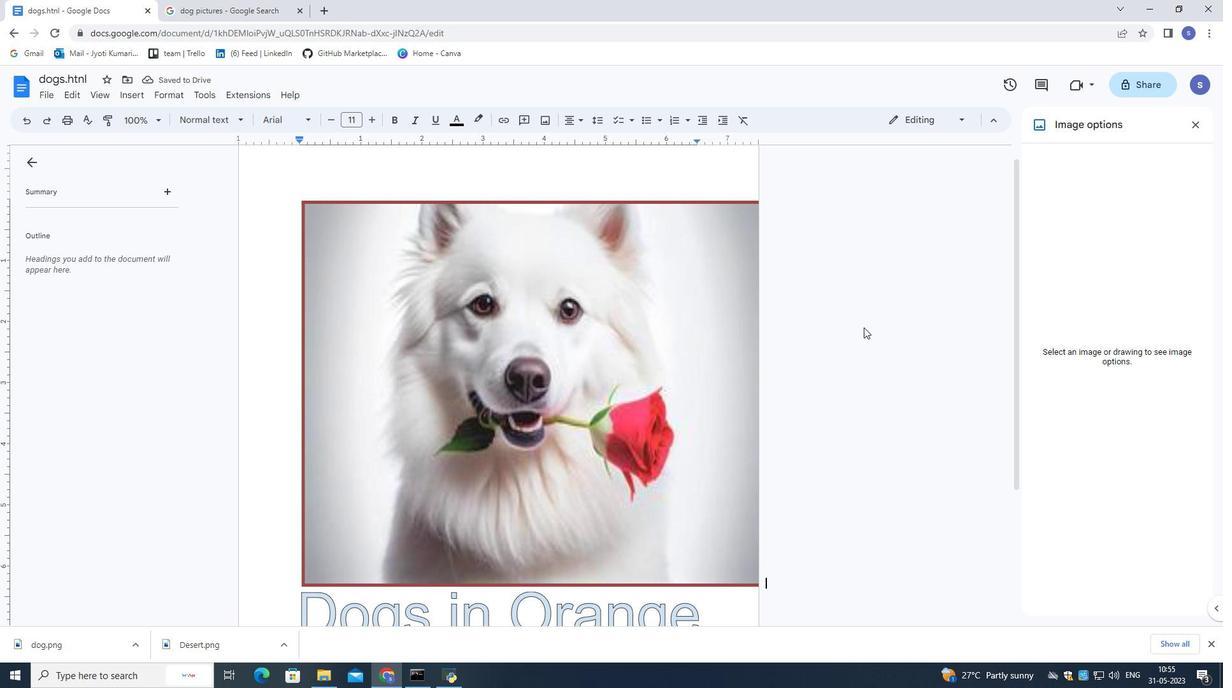 
Action: Mouse moved to (864, 327)
Screenshot: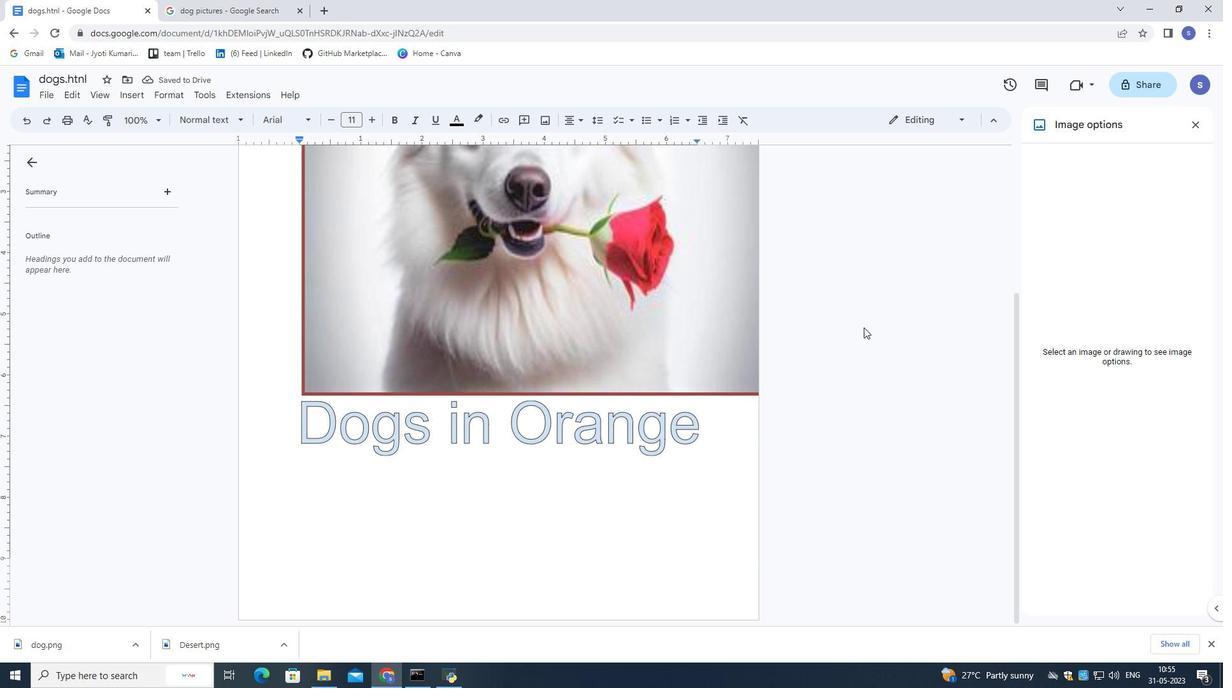 
Action: Mouse scrolled (864, 328) with delta (0, 0)
Screenshot: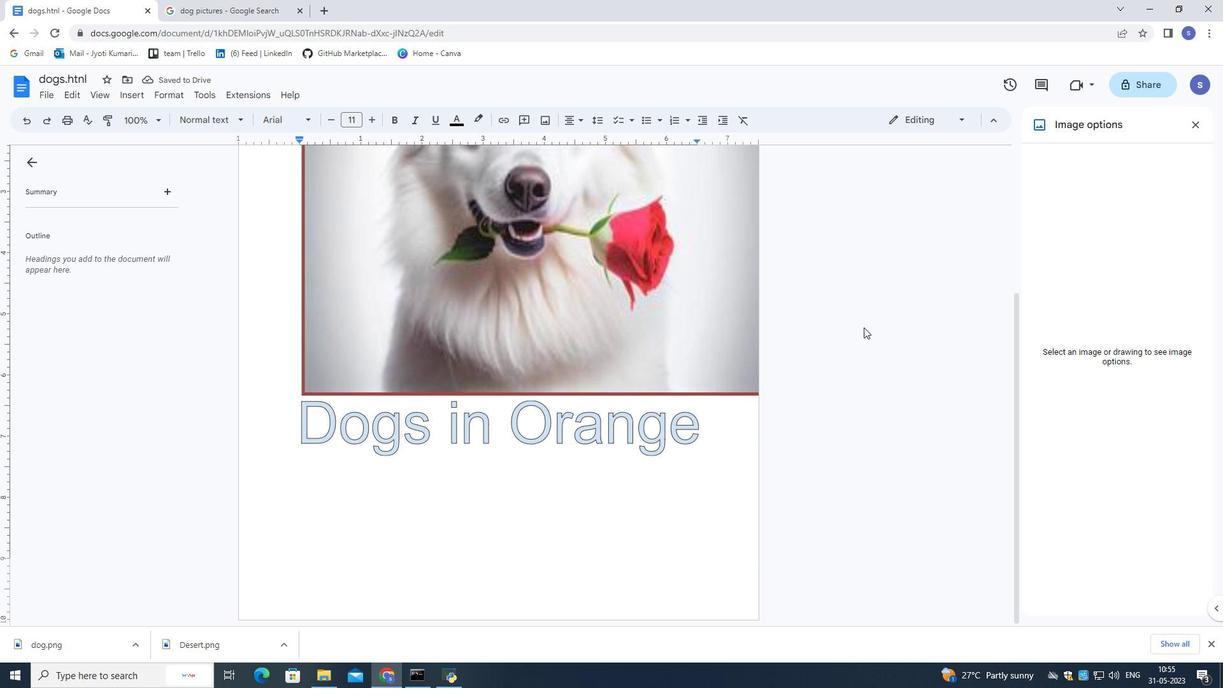 
Action: Mouse scrolled (864, 328) with delta (0, 0)
Screenshot: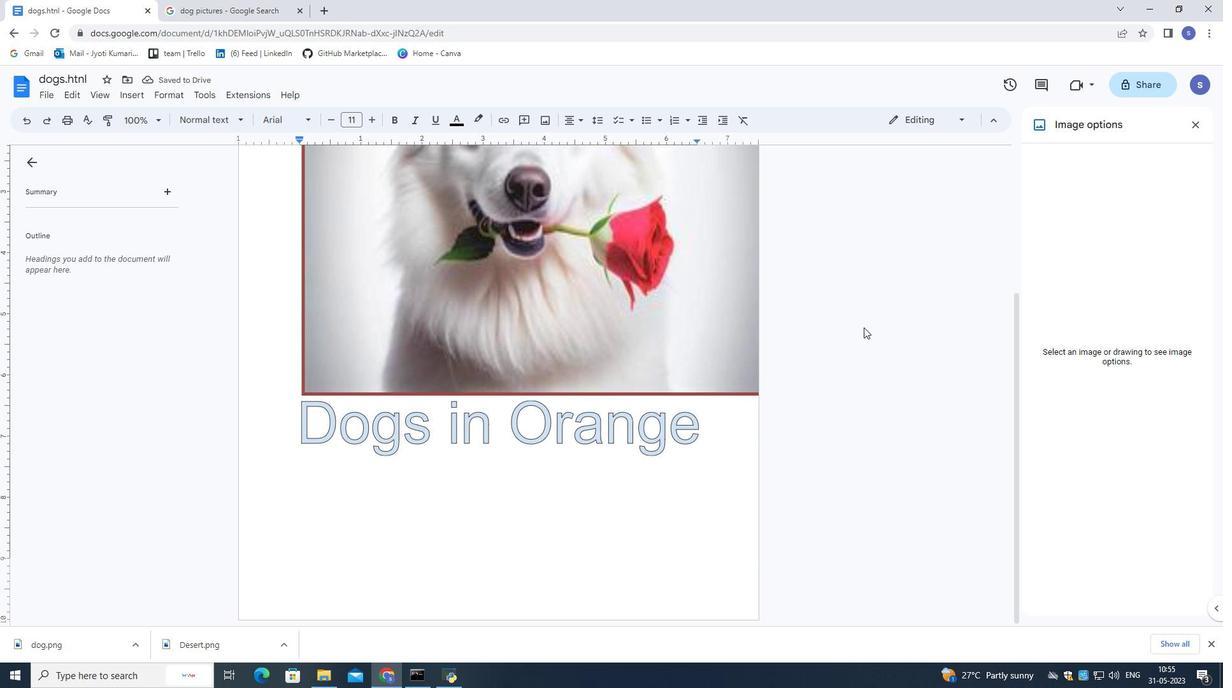 
Action: Mouse scrolled (864, 328) with delta (0, 0)
Screenshot: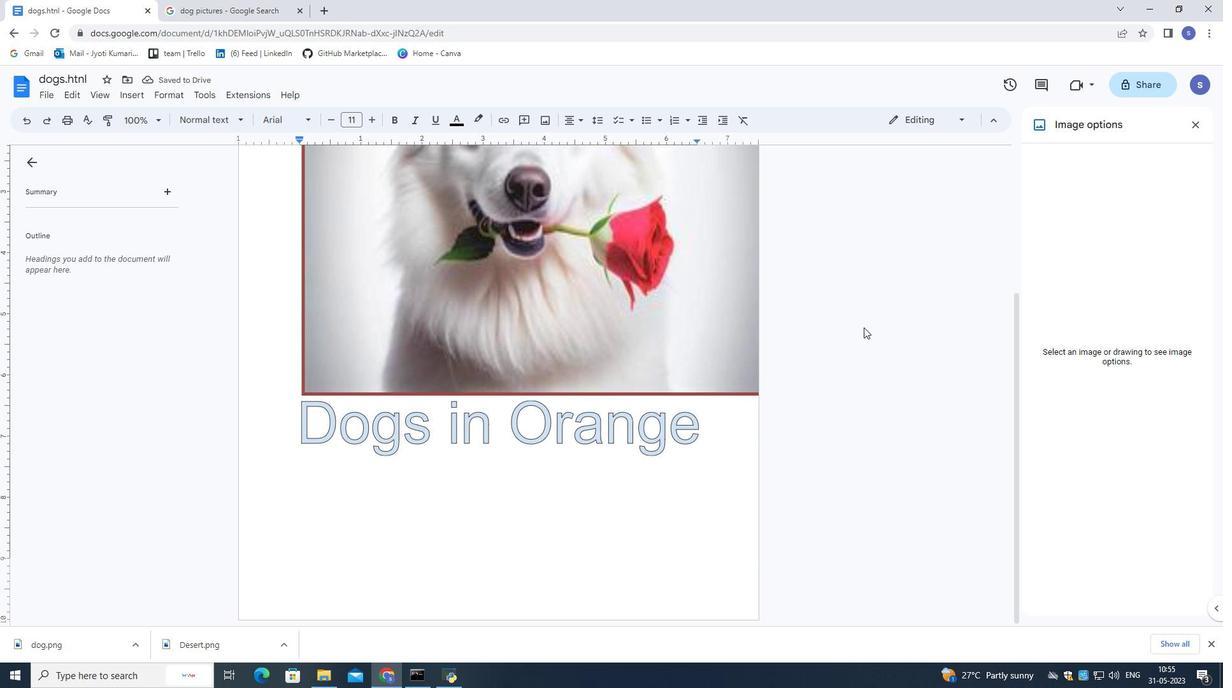 
Action: Mouse scrolled (864, 328) with delta (0, 0)
Screenshot: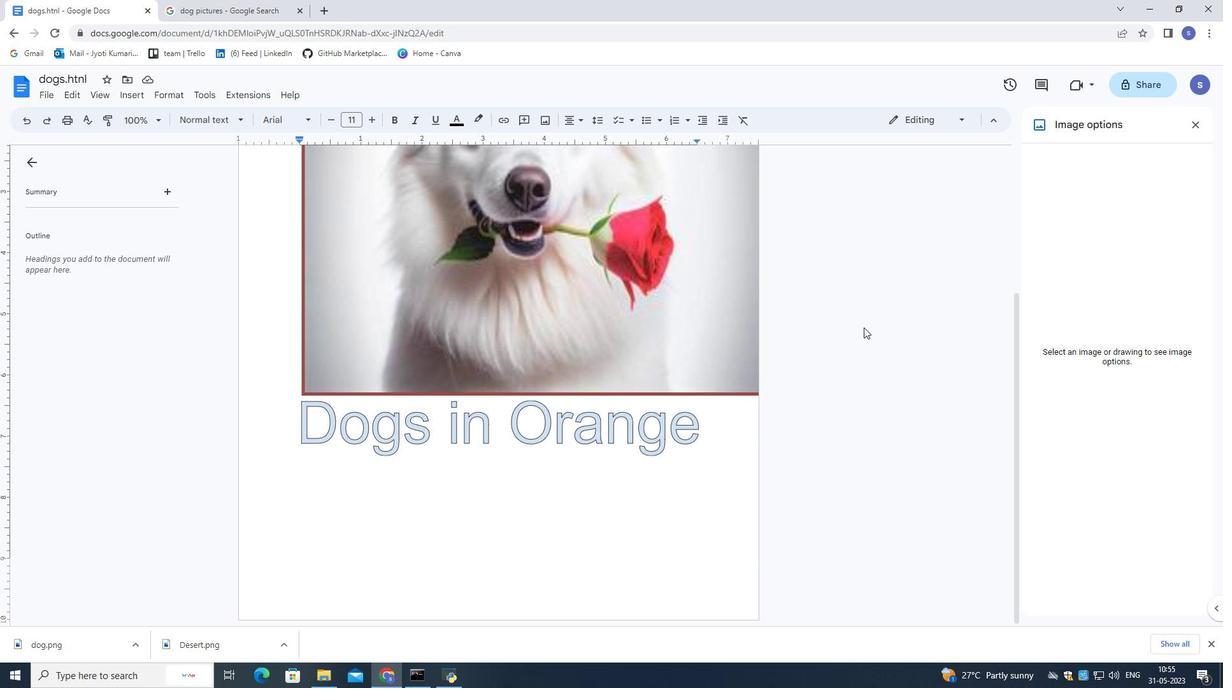 
Action: Mouse moved to (860, 330)
Screenshot: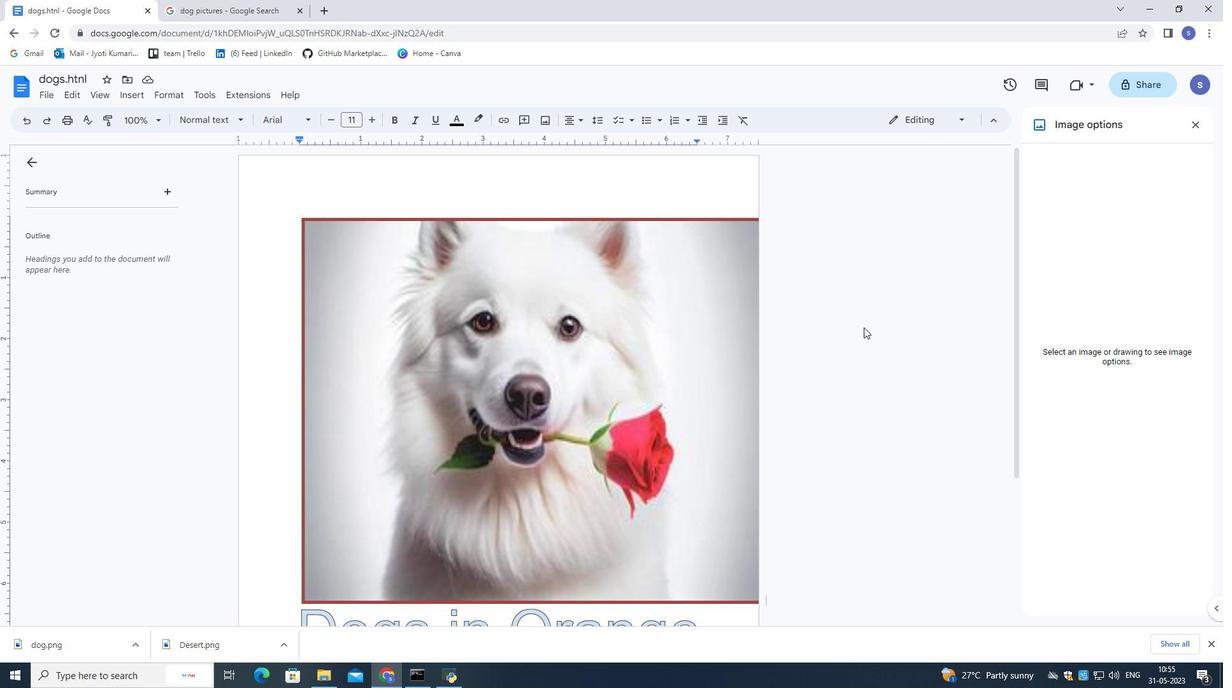 
